 Task: Read customer reviews and ratings for real estate agents in Dallas, Texas, to find an agent who specializes in lakefront properties or golf communities.
Action: Mouse moved to (294, 224)
Screenshot: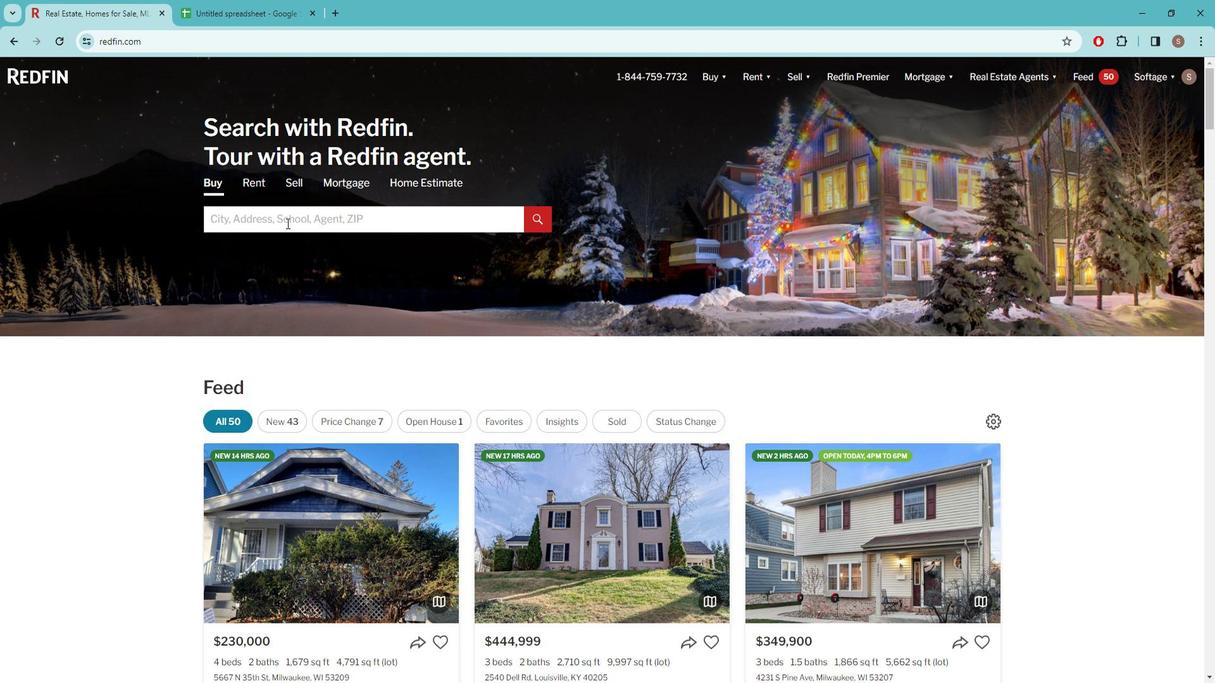 
Action: Mouse pressed left at (294, 224)
Screenshot: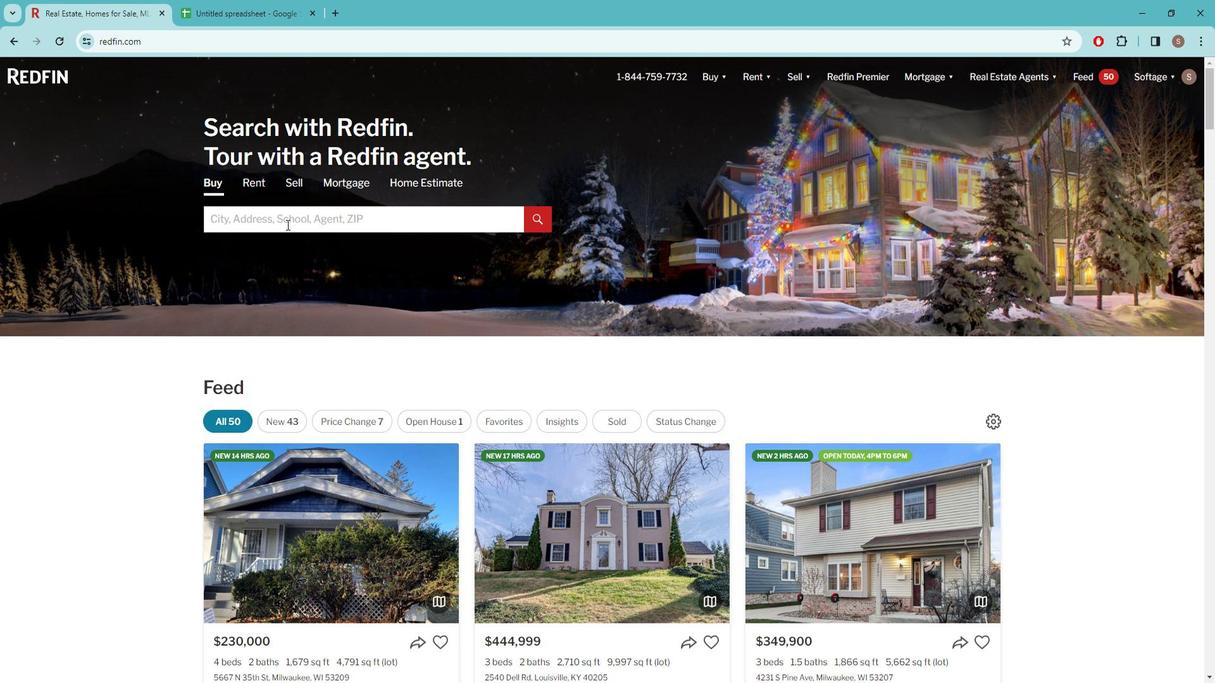 
Action: Mouse moved to (345, 212)
Screenshot: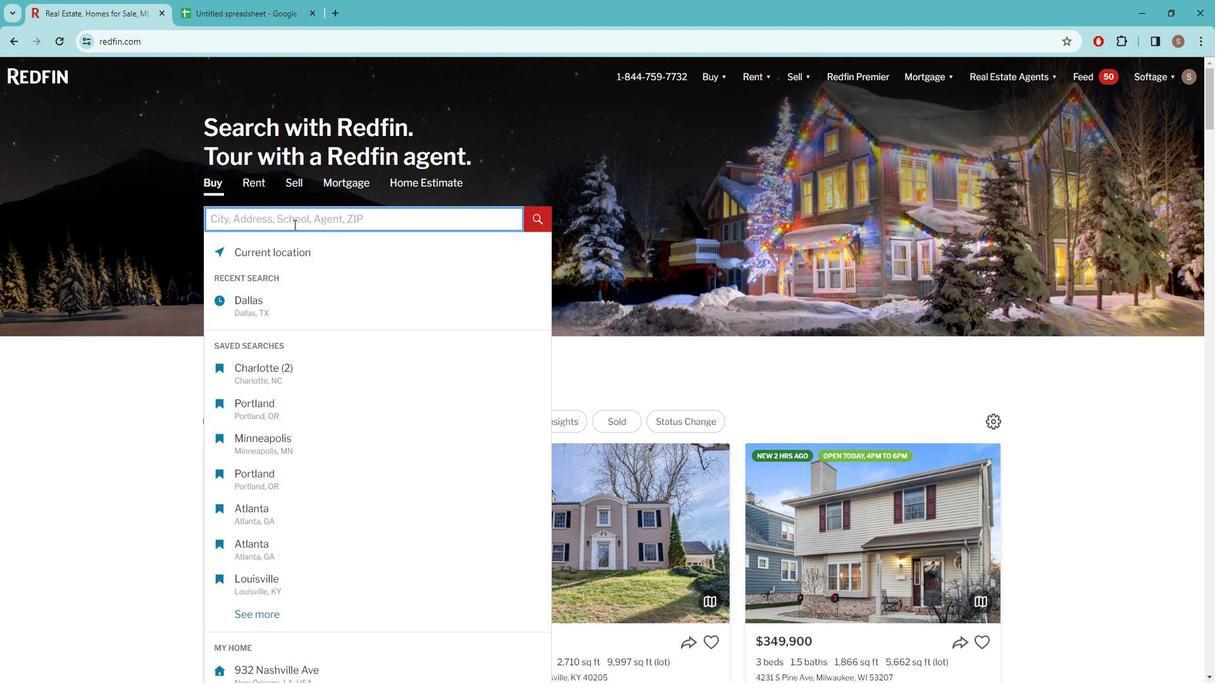 
Action: Key pressed d
Screenshot: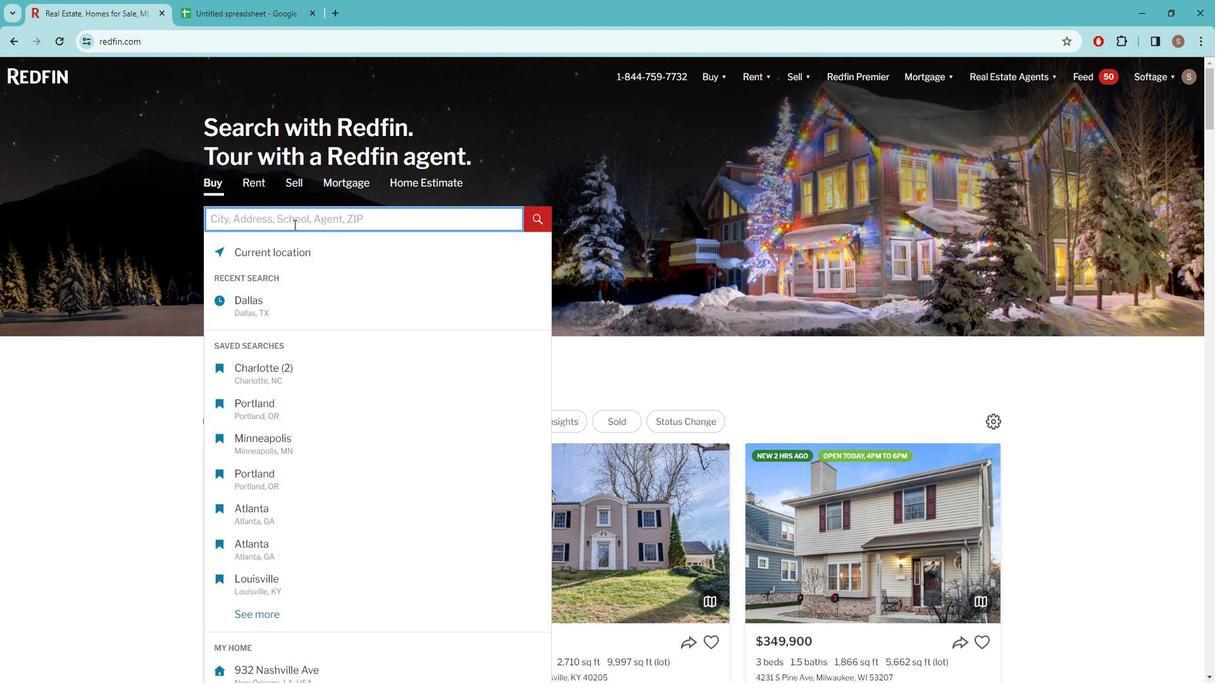 
Action: Mouse moved to (373, 203)
Screenshot: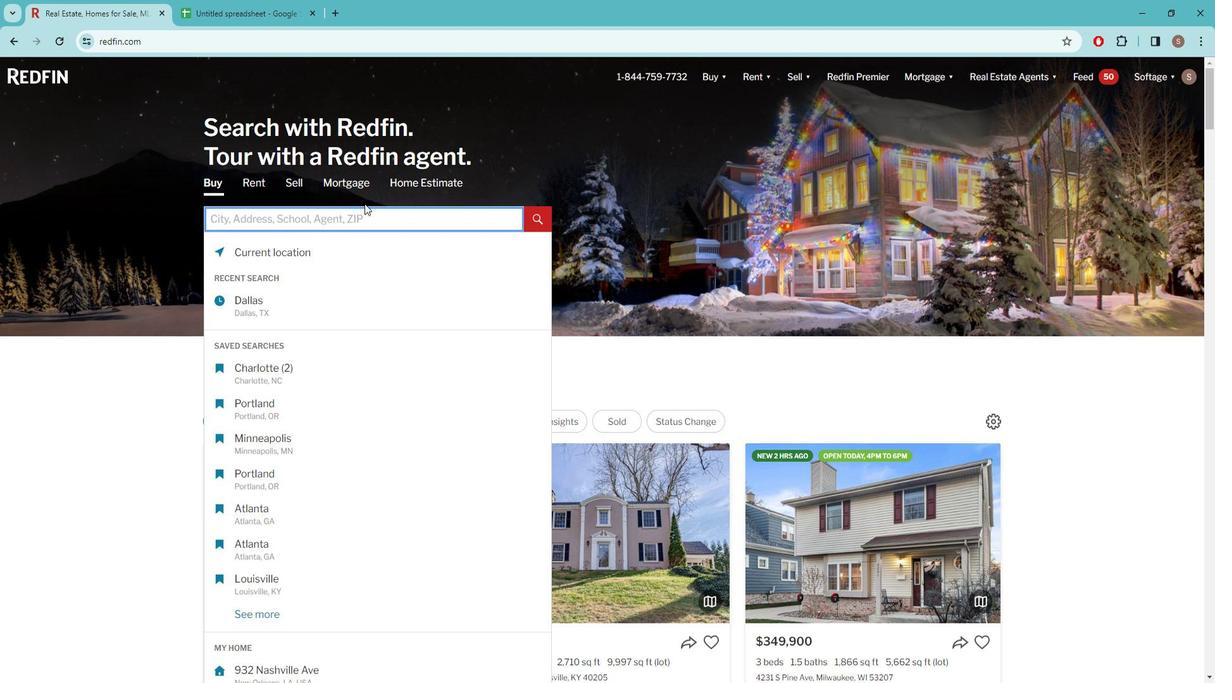 
Action: Key pressed <Key.caps_lock>ALLAS
Screenshot: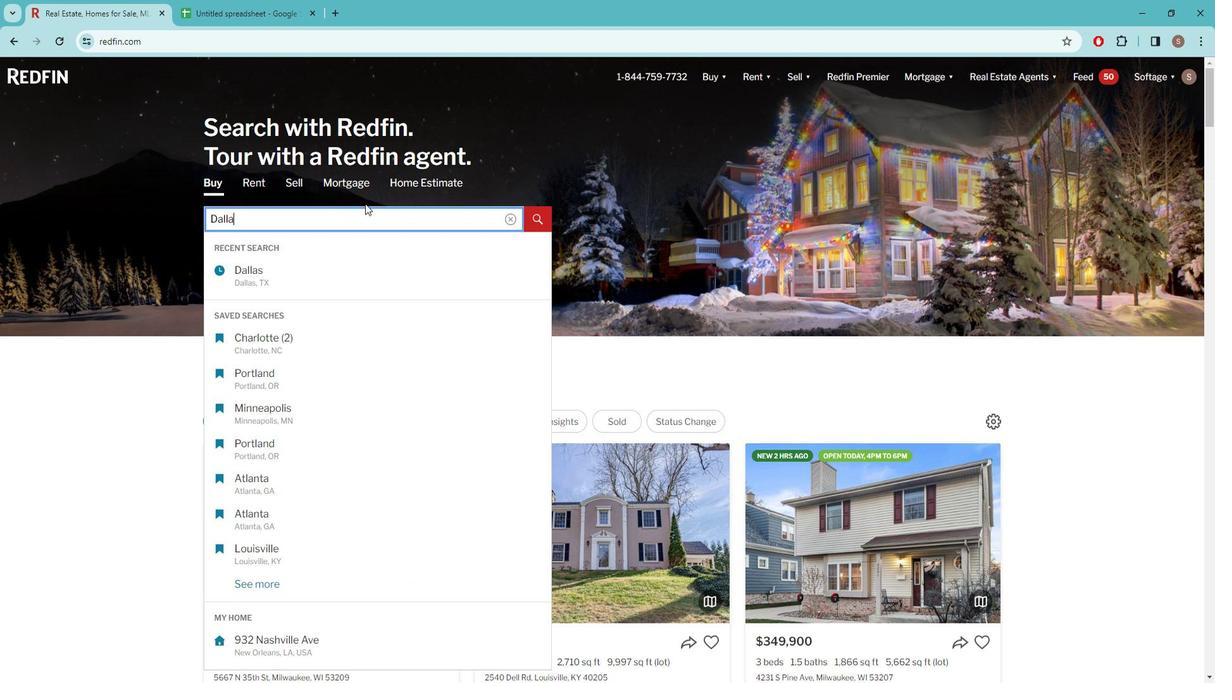 
Action: Mouse moved to (274, 277)
Screenshot: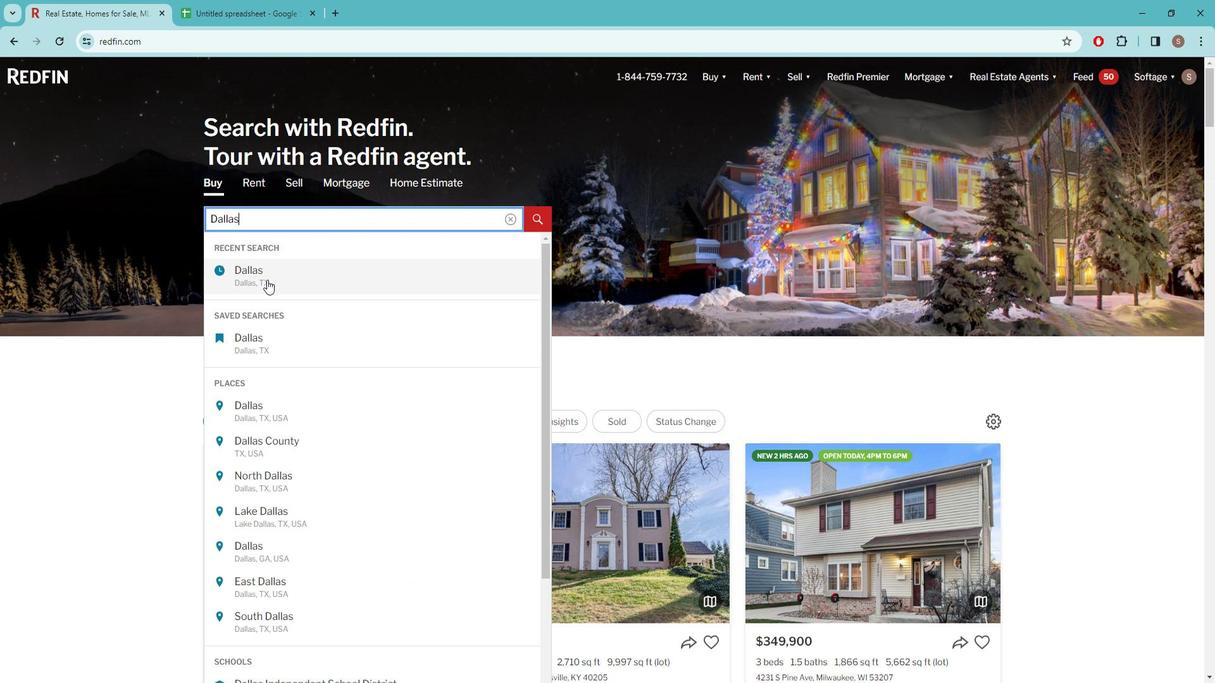 
Action: Mouse pressed left at (274, 277)
Screenshot: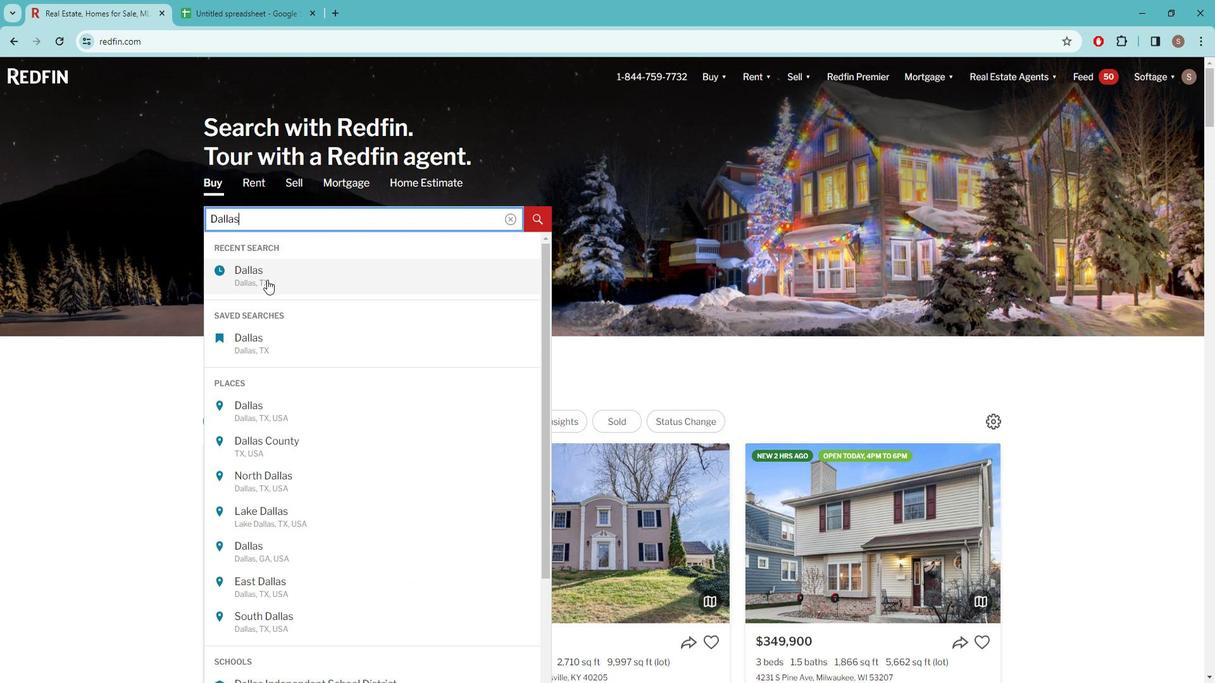 
Action: Mouse moved to (1068, 158)
Screenshot: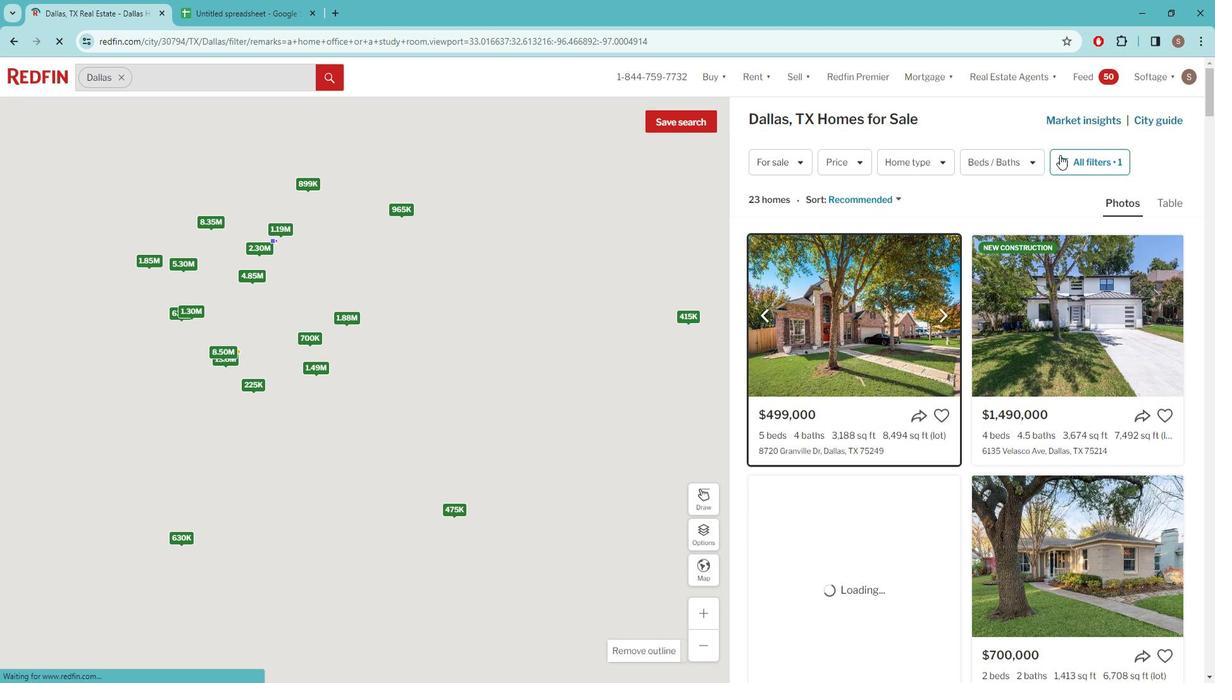 
Action: Mouse pressed left at (1068, 158)
Screenshot: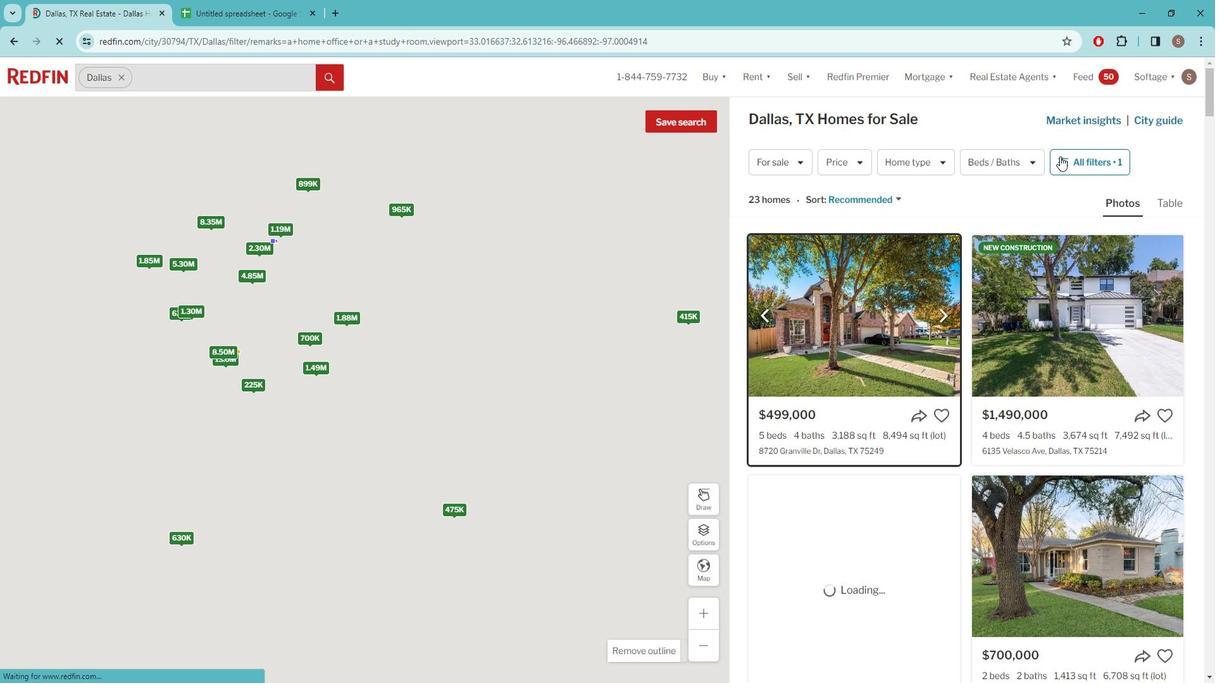 
Action: Mouse moved to (1070, 162)
Screenshot: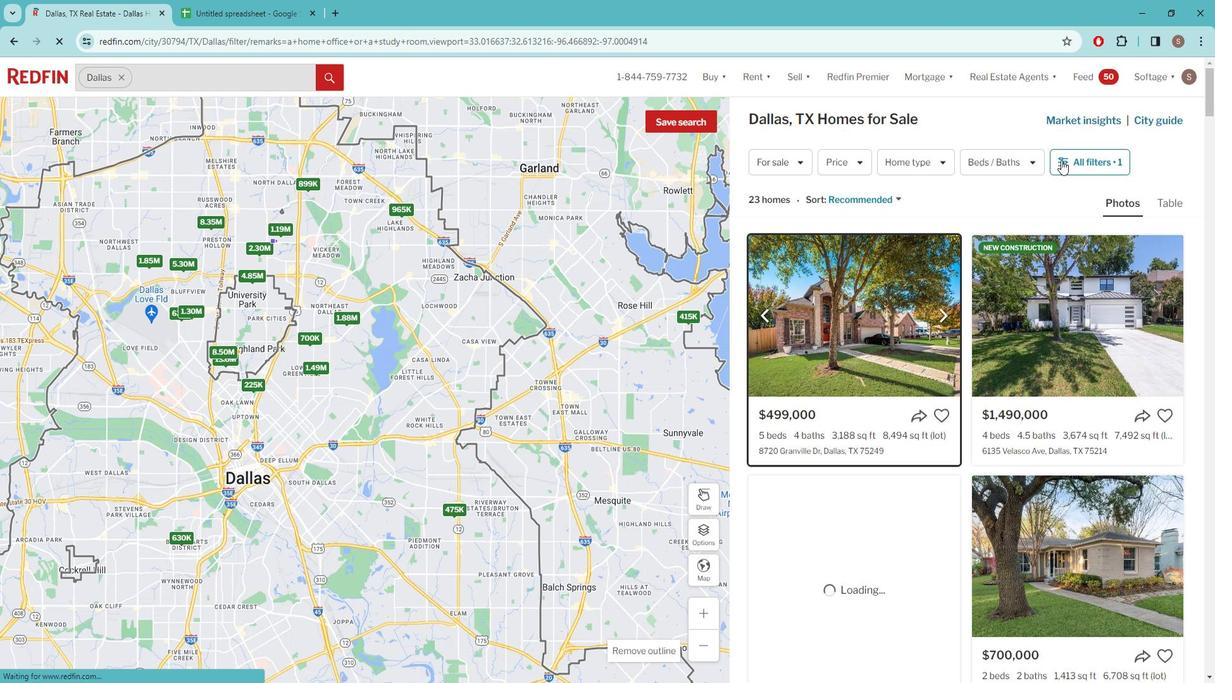 
Action: Mouse pressed left at (1070, 162)
Screenshot: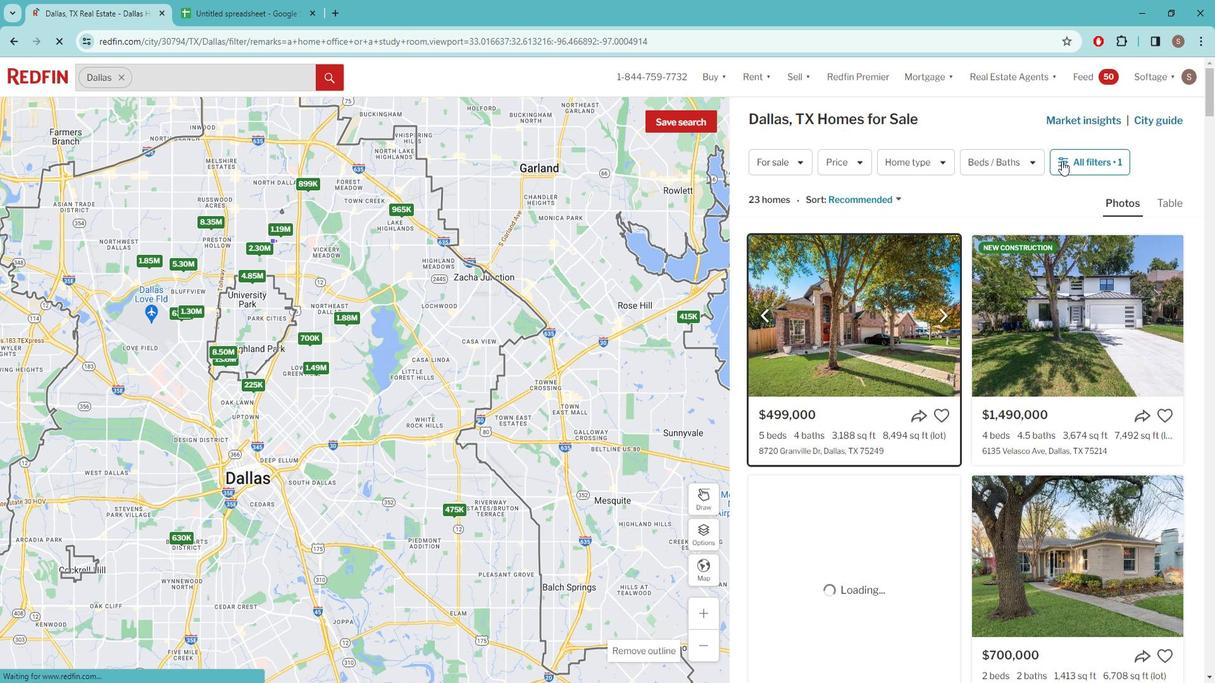 
Action: Mouse moved to (1071, 162)
Screenshot: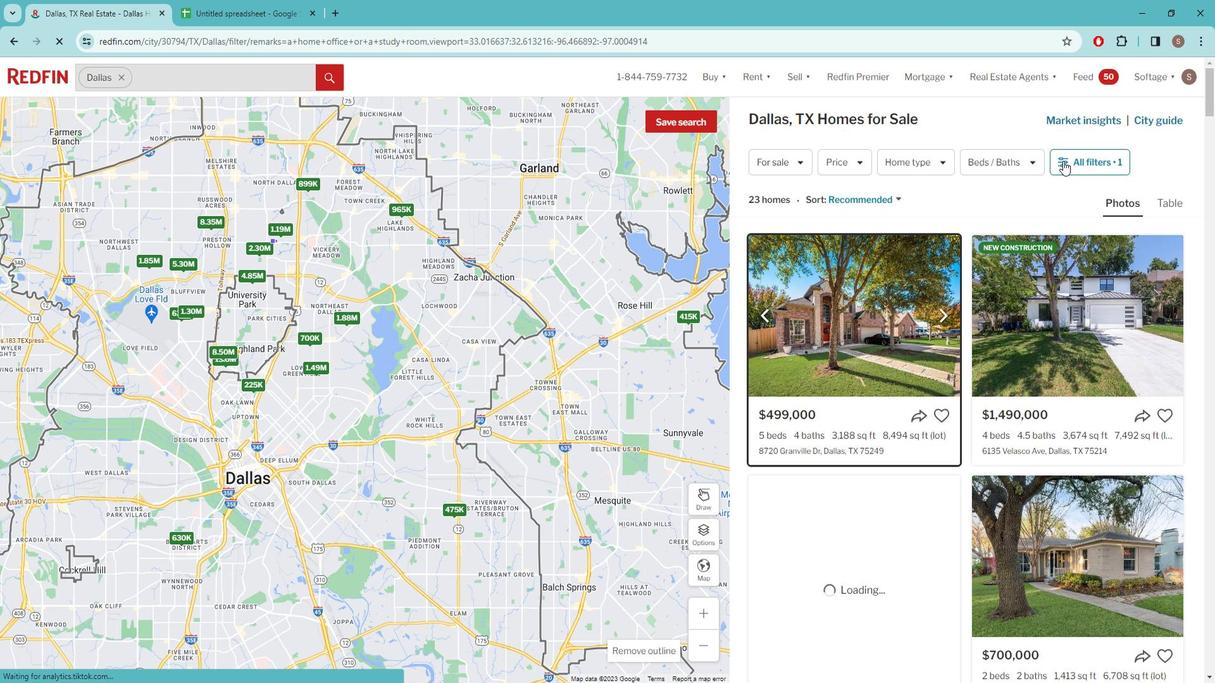 
Action: Mouse pressed left at (1071, 162)
Screenshot: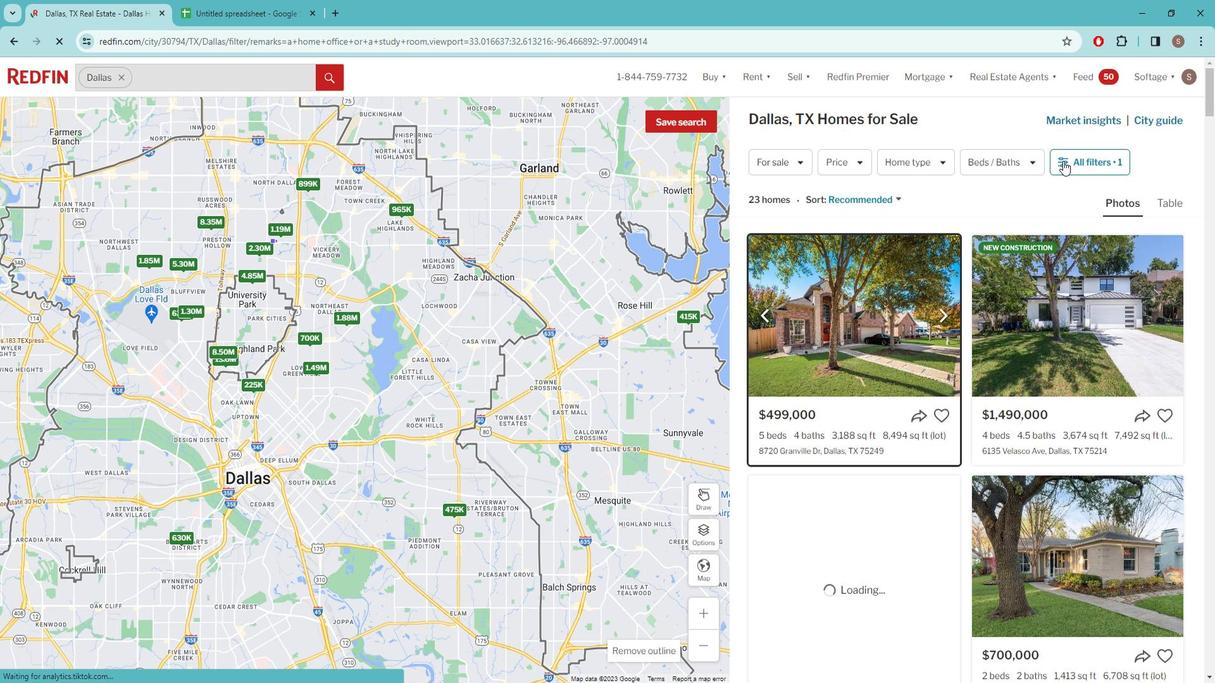 
Action: Mouse pressed left at (1071, 162)
Screenshot: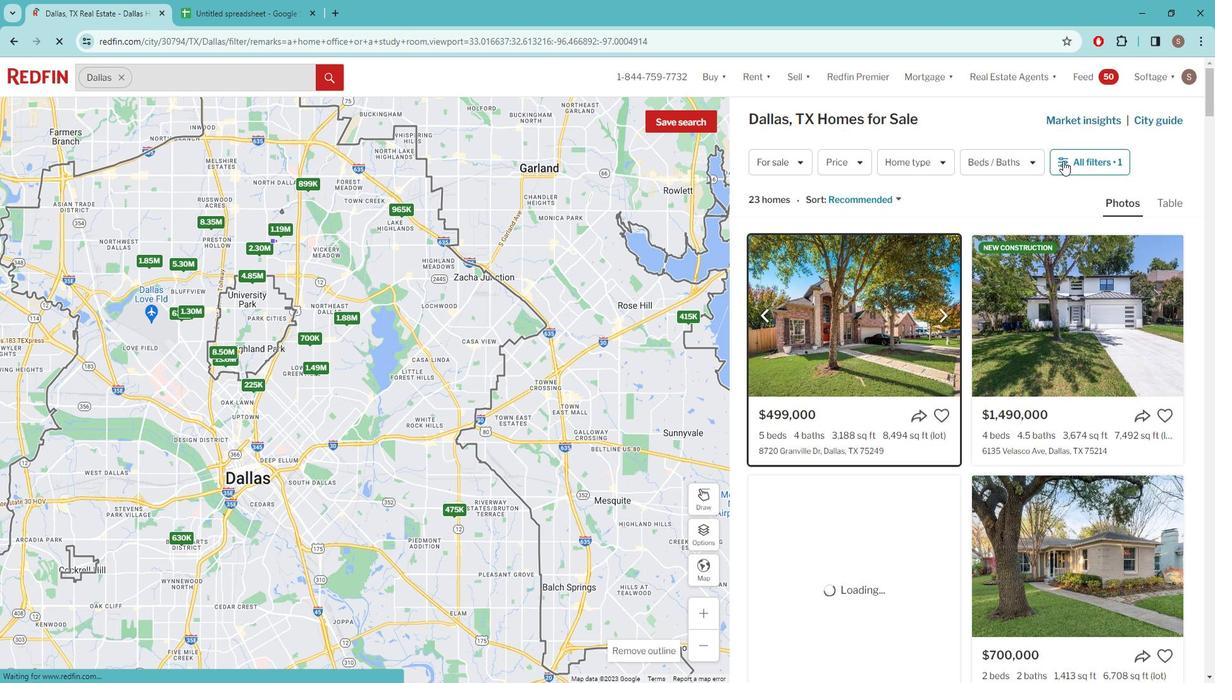 
Action: Mouse pressed left at (1071, 162)
Screenshot: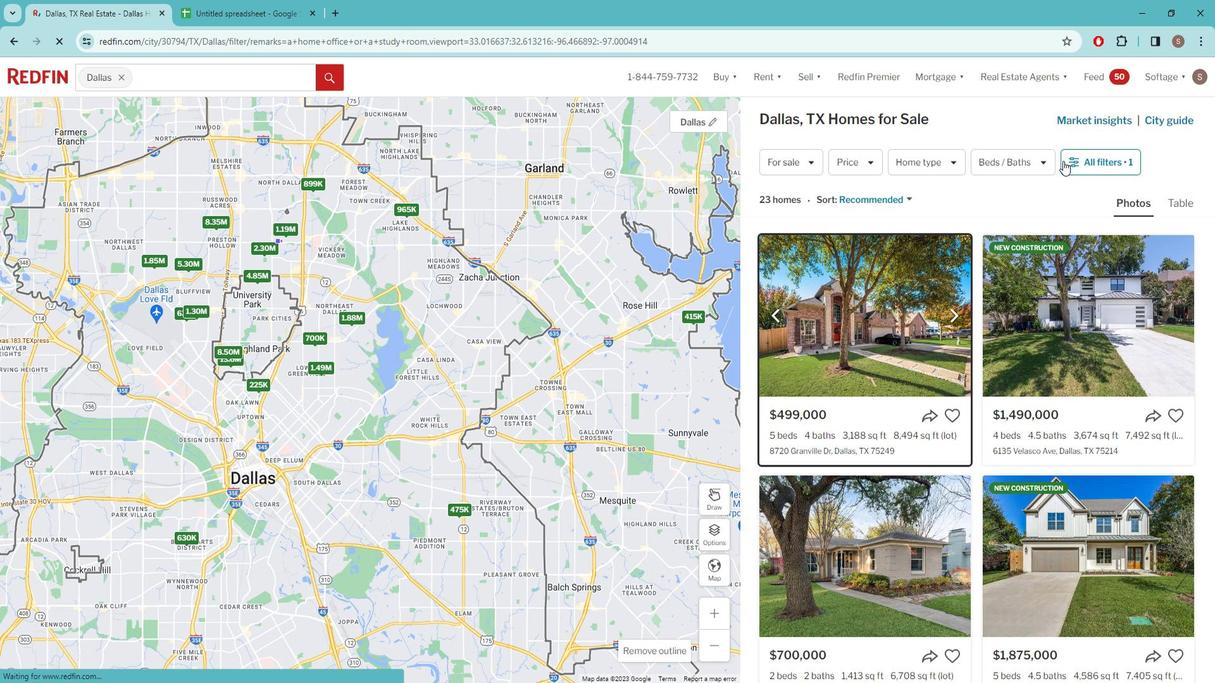 
Action: Mouse moved to (1087, 160)
Screenshot: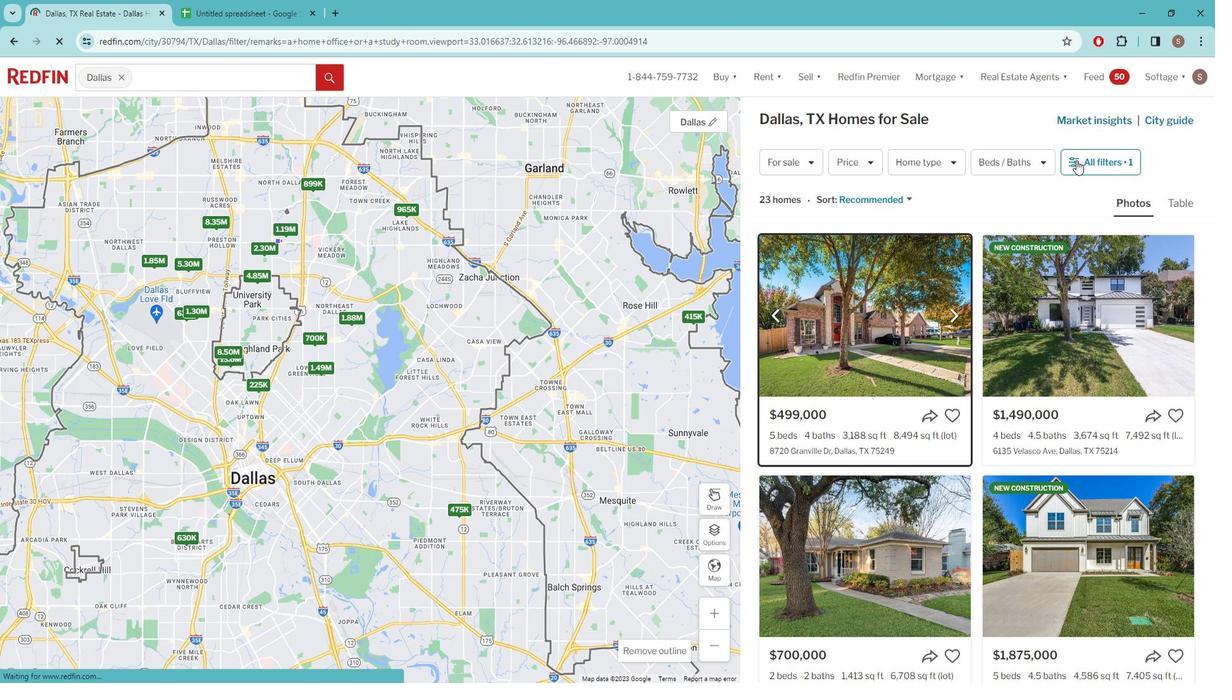 
Action: Mouse pressed left at (1087, 160)
Screenshot: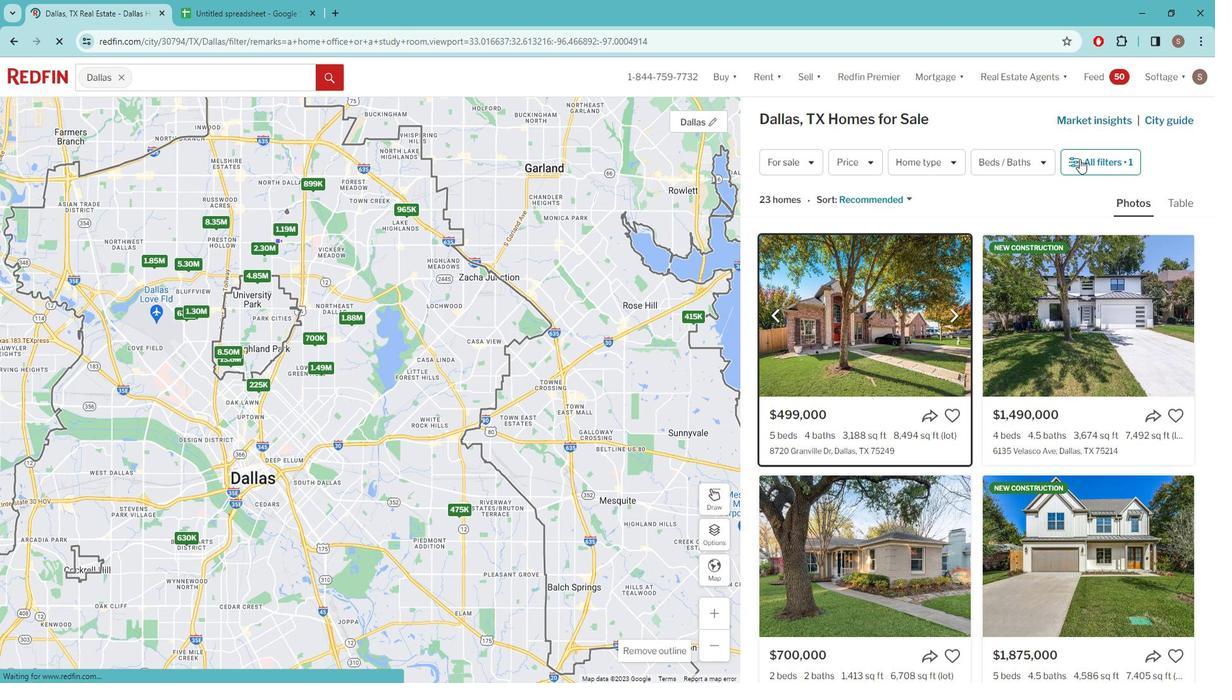 
Action: Mouse moved to (1087, 160)
Screenshot: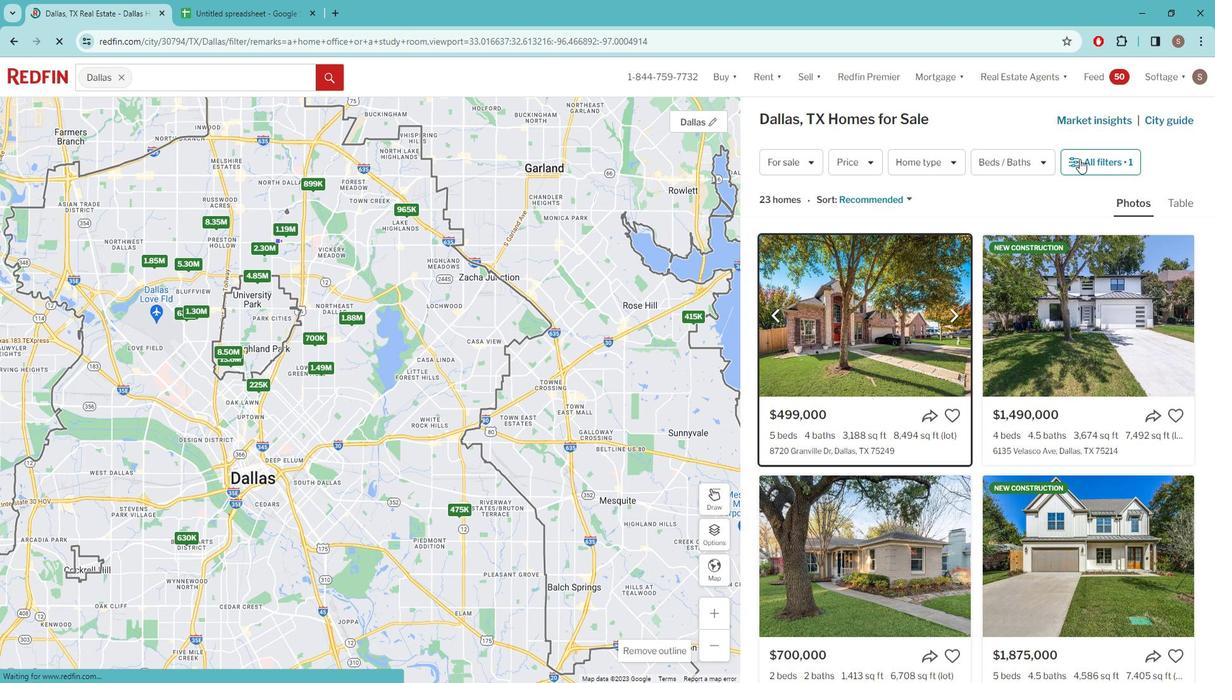 
Action: Mouse pressed left at (1087, 160)
Screenshot: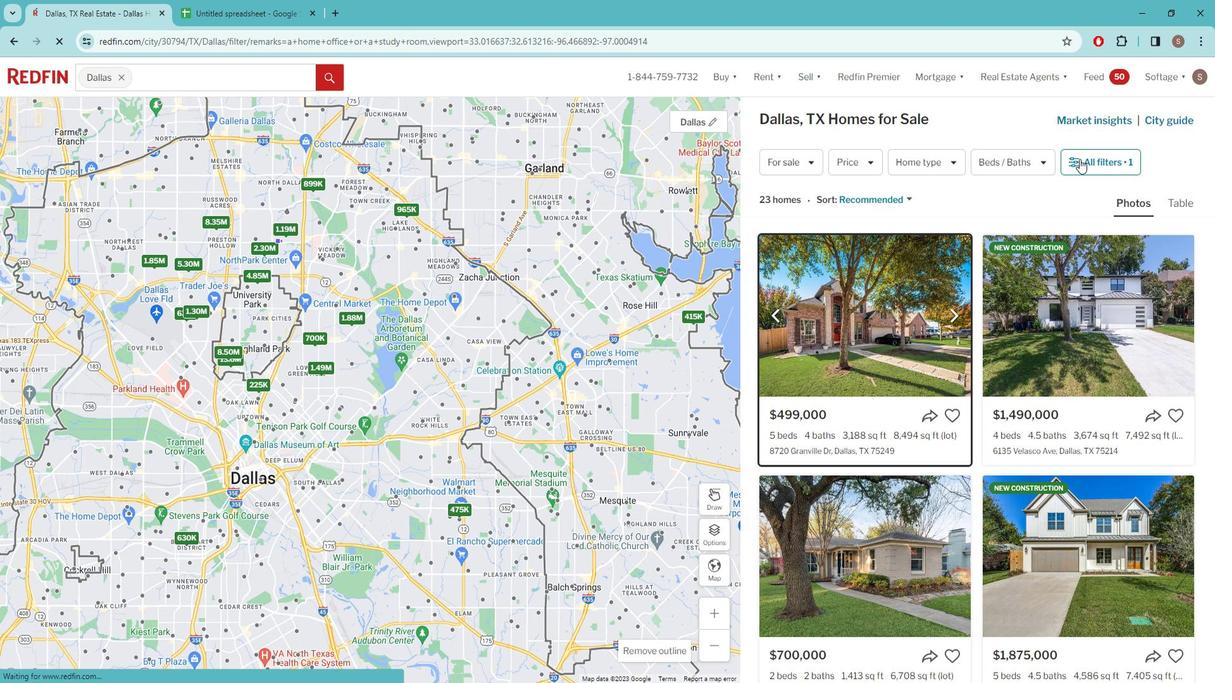 
Action: Mouse pressed left at (1087, 160)
Screenshot: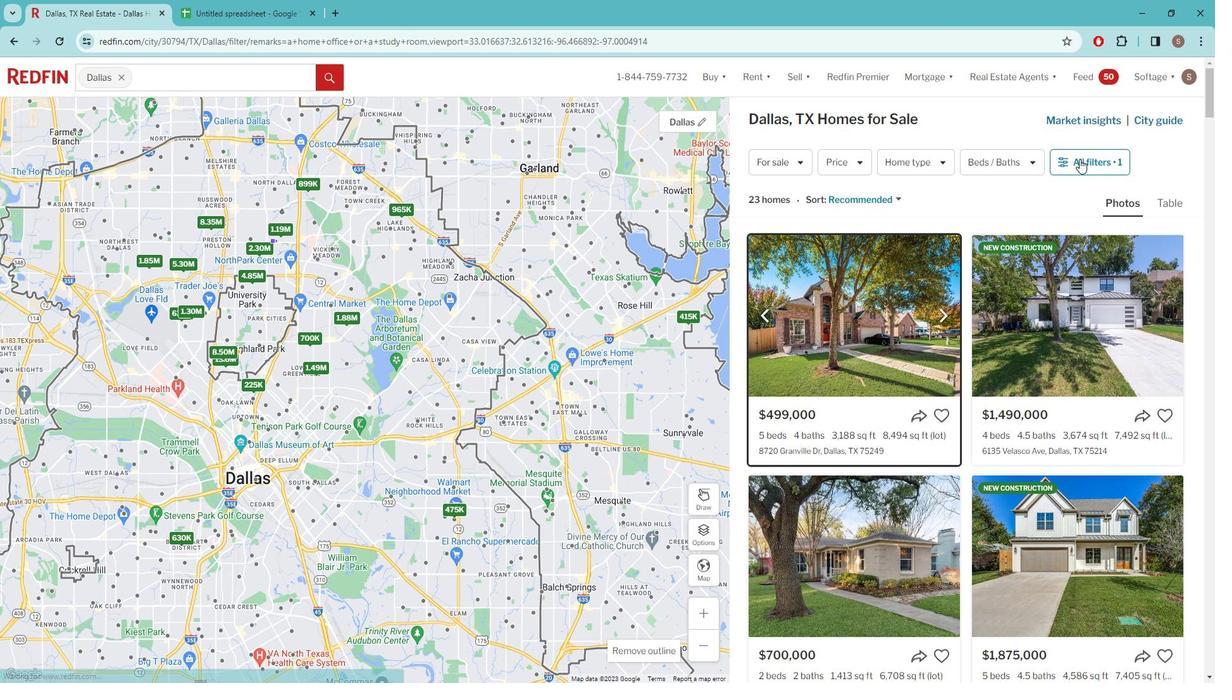 
Action: Mouse moved to (831, 645)
Screenshot: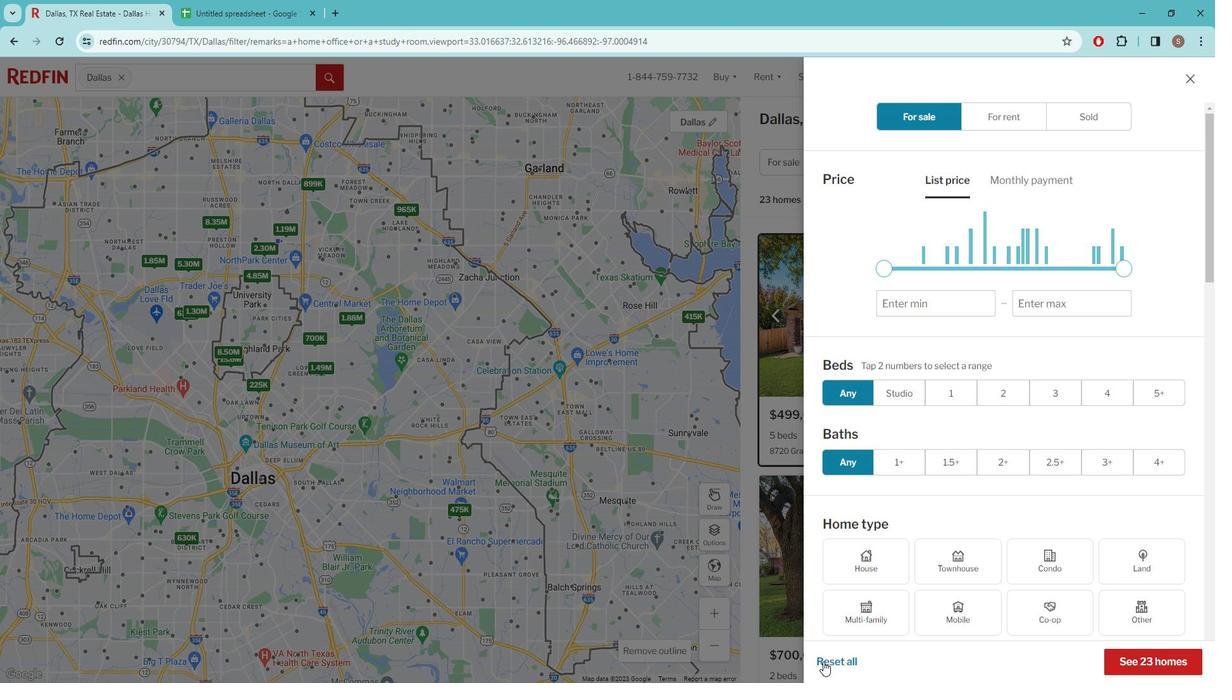 
Action: Mouse pressed left at (831, 645)
Screenshot: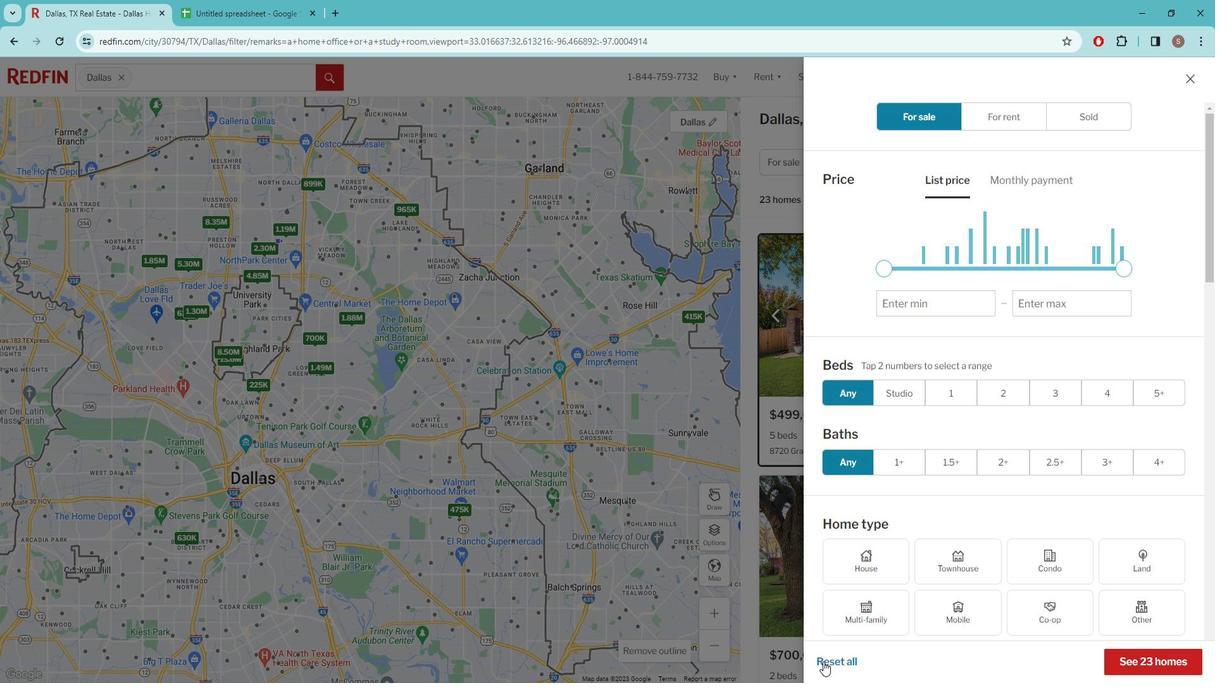 
Action: Mouse moved to (924, 517)
Screenshot: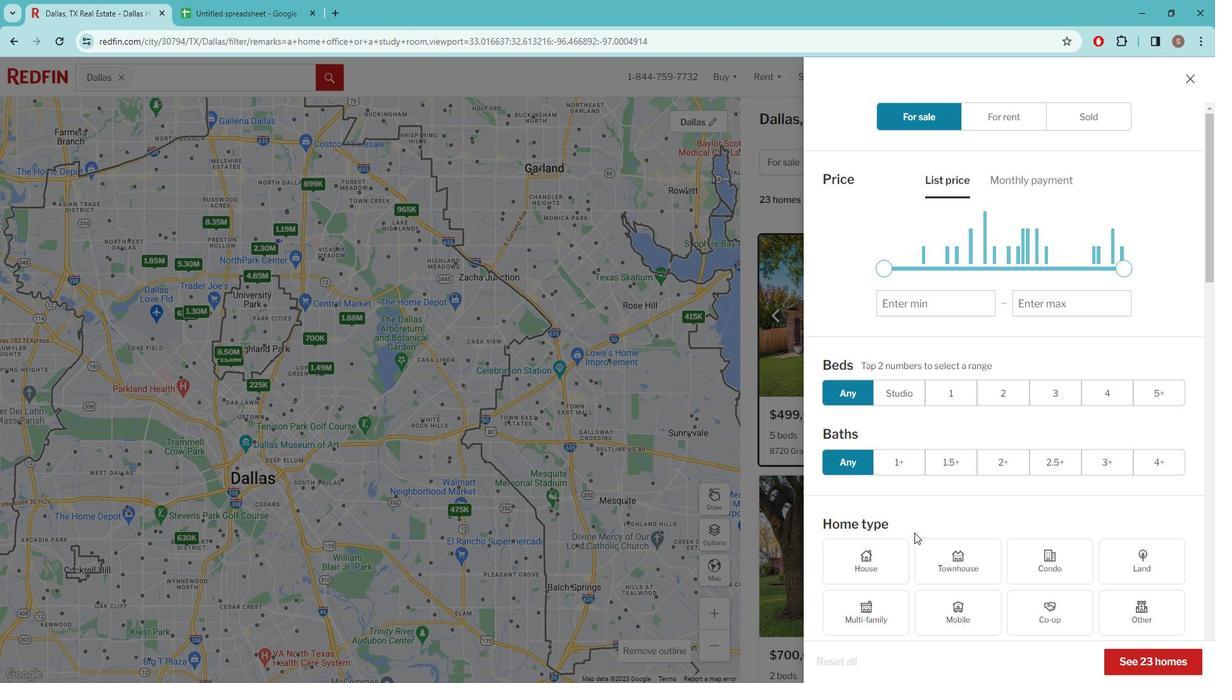 
Action: Mouse scrolled (924, 516) with delta (0, 0)
Screenshot: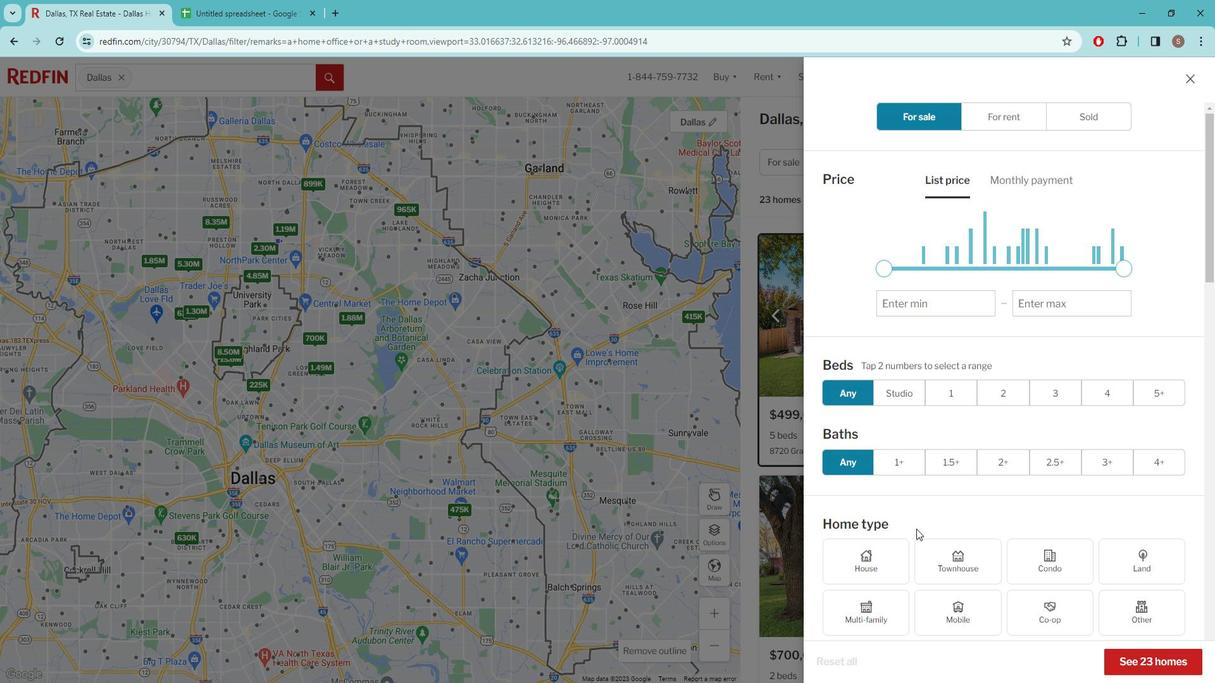 
Action: Mouse scrolled (924, 516) with delta (0, 0)
Screenshot: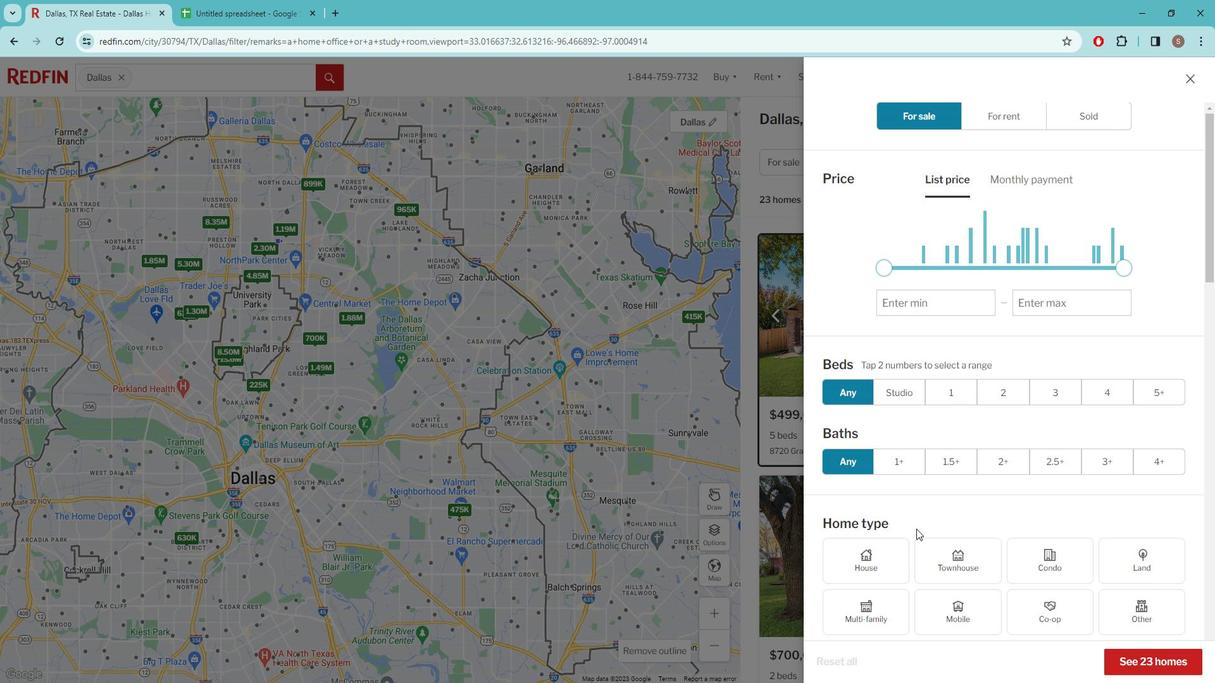 
Action: Mouse moved to (924, 479)
Screenshot: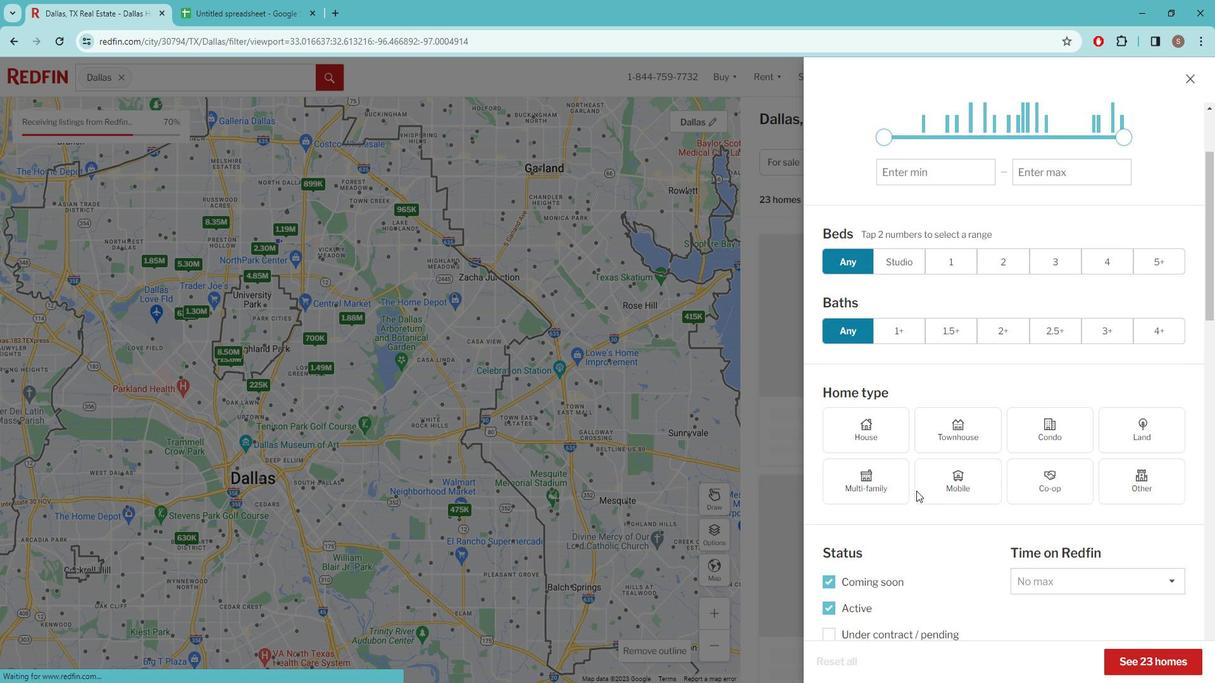 
Action: Mouse scrolled (924, 478) with delta (0, 0)
Screenshot: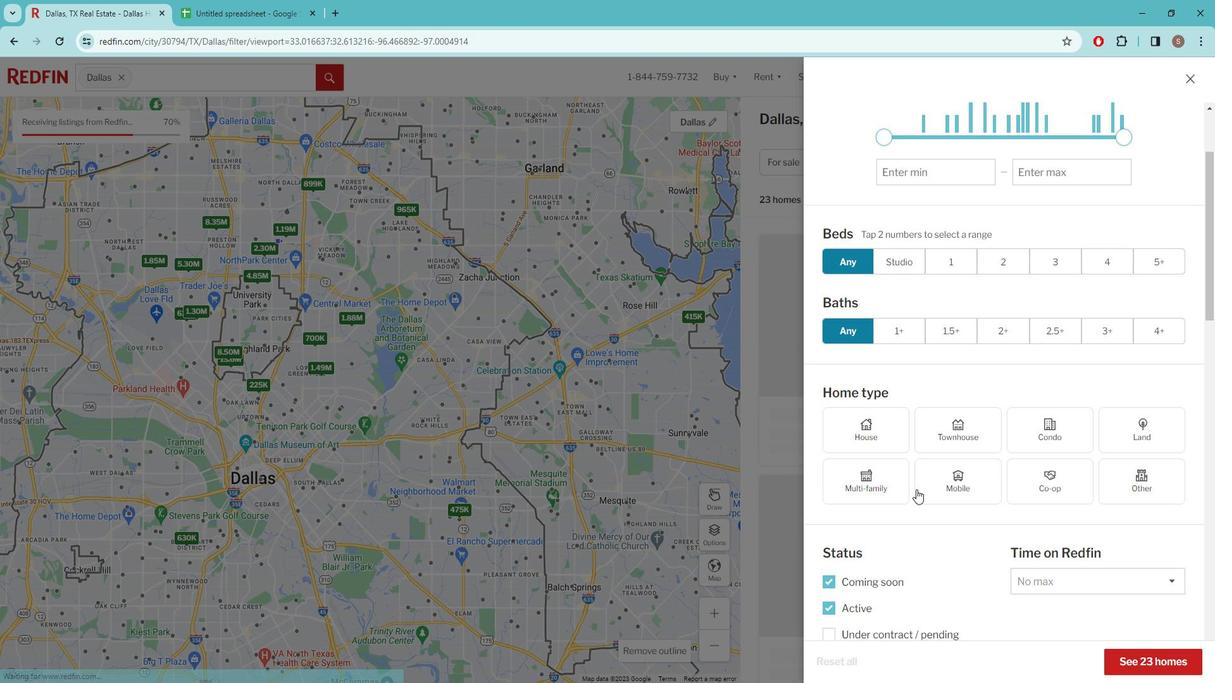 
Action: Mouse scrolled (924, 478) with delta (0, 0)
Screenshot: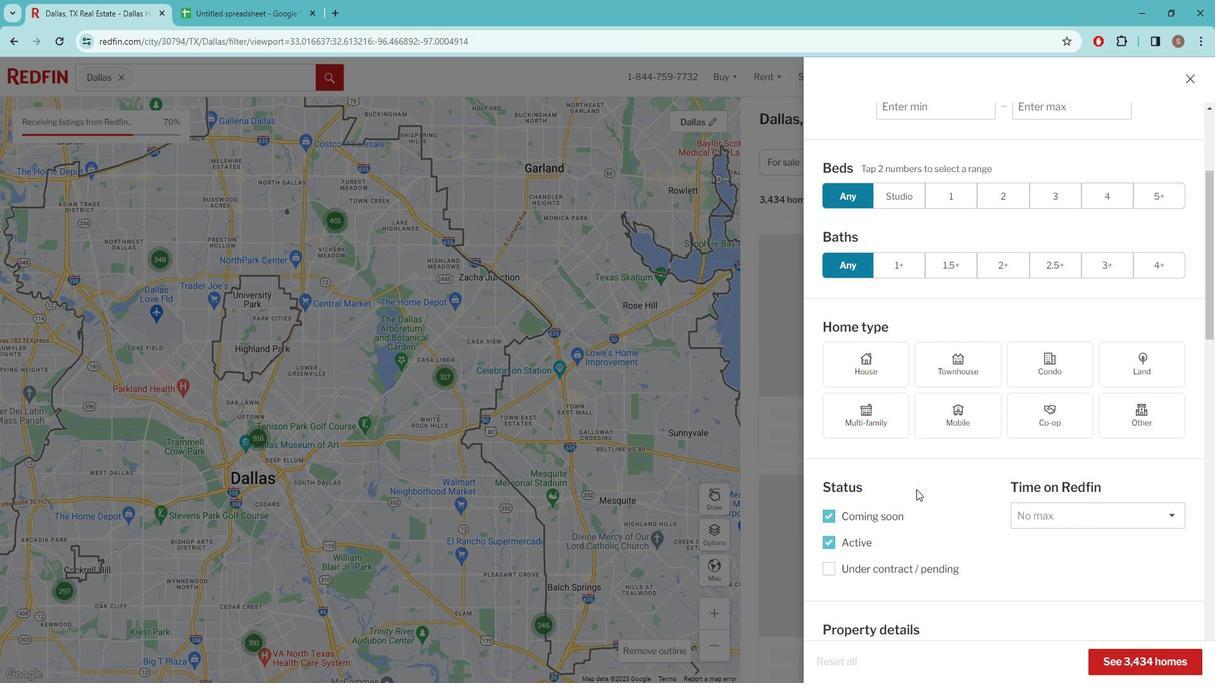 
Action: Mouse scrolled (924, 478) with delta (0, 0)
Screenshot: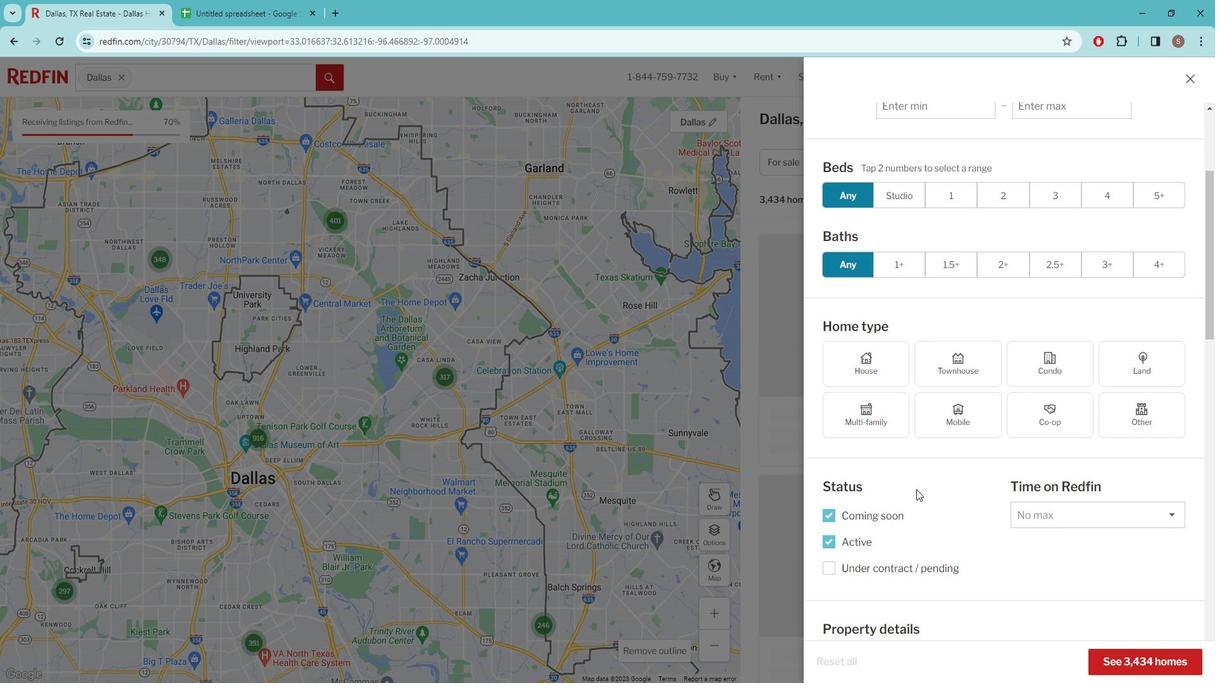 
Action: Mouse scrolled (924, 478) with delta (0, 0)
Screenshot: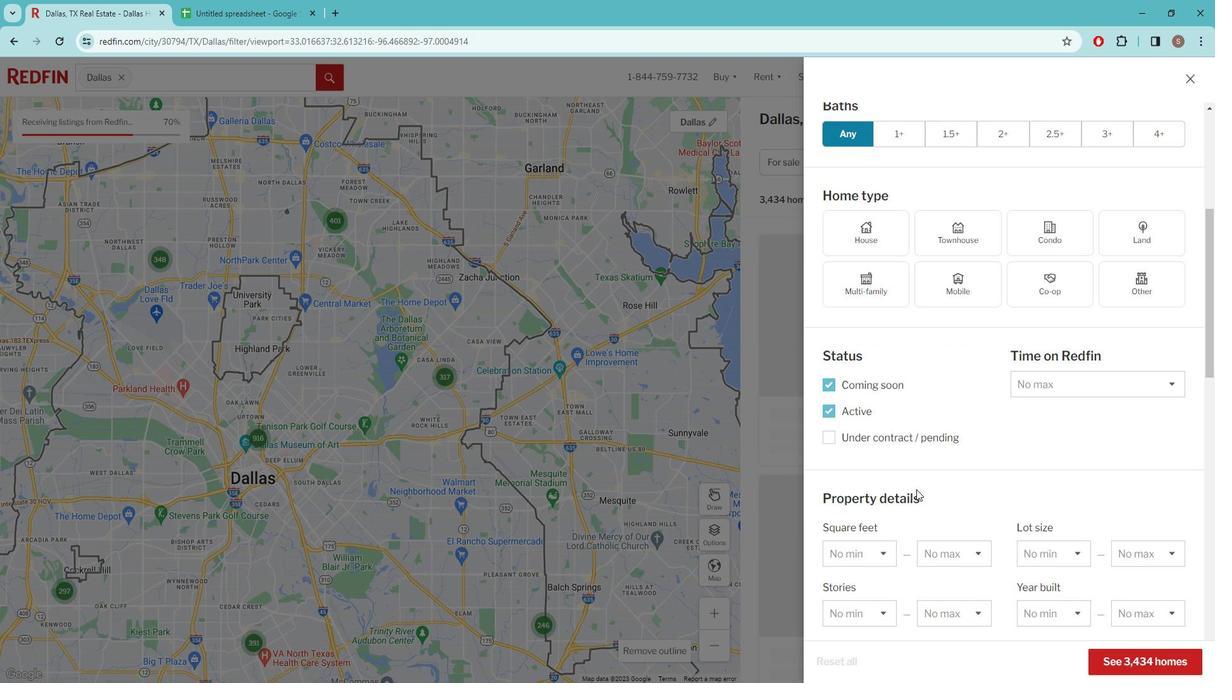 
Action: Mouse scrolled (924, 478) with delta (0, 0)
Screenshot: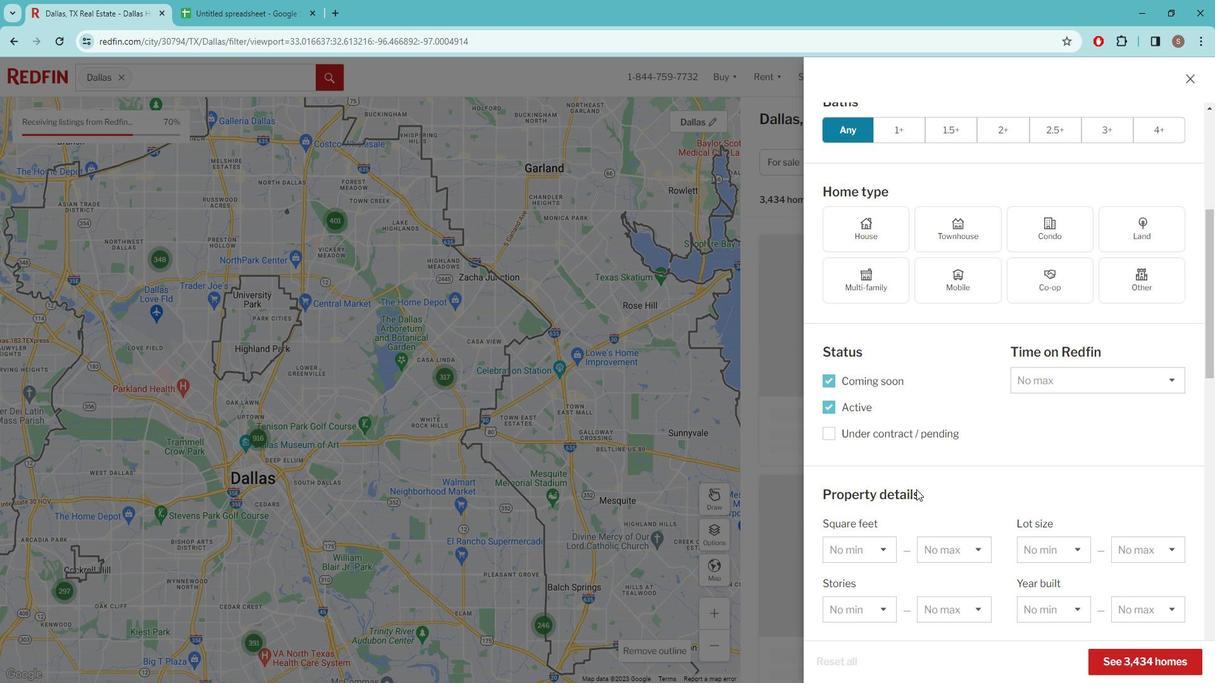 
Action: Mouse scrolled (924, 478) with delta (0, 0)
Screenshot: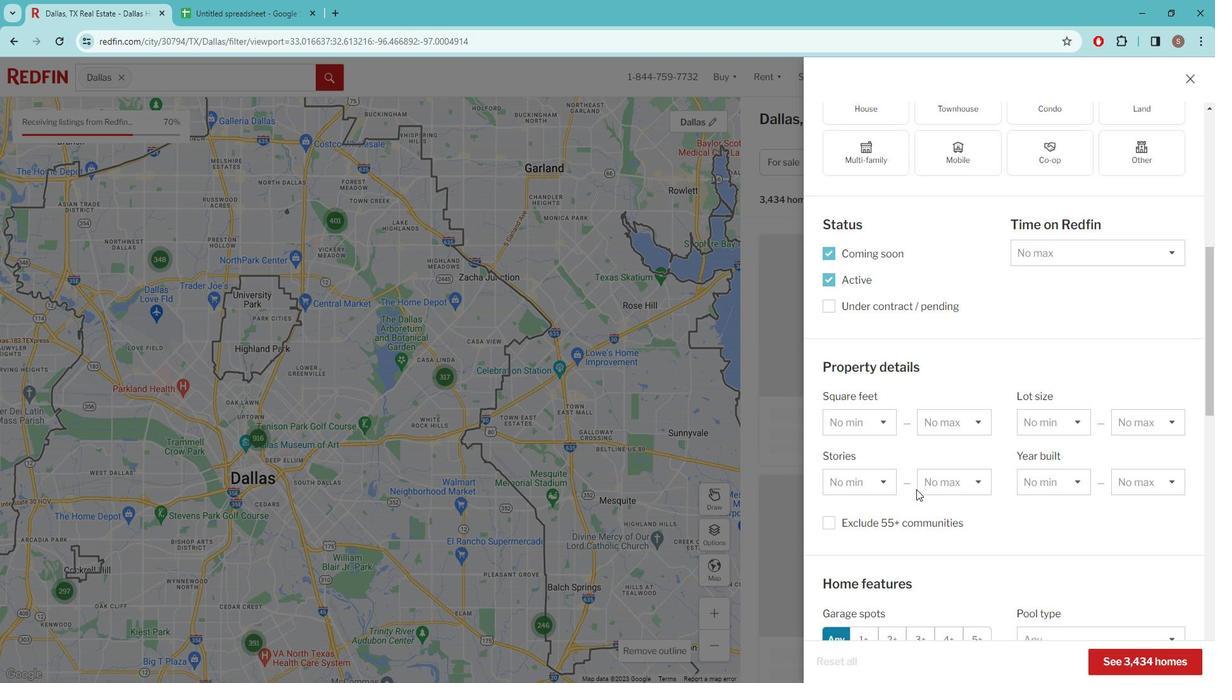 
Action: Mouse scrolled (924, 478) with delta (0, 0)
Screenshot: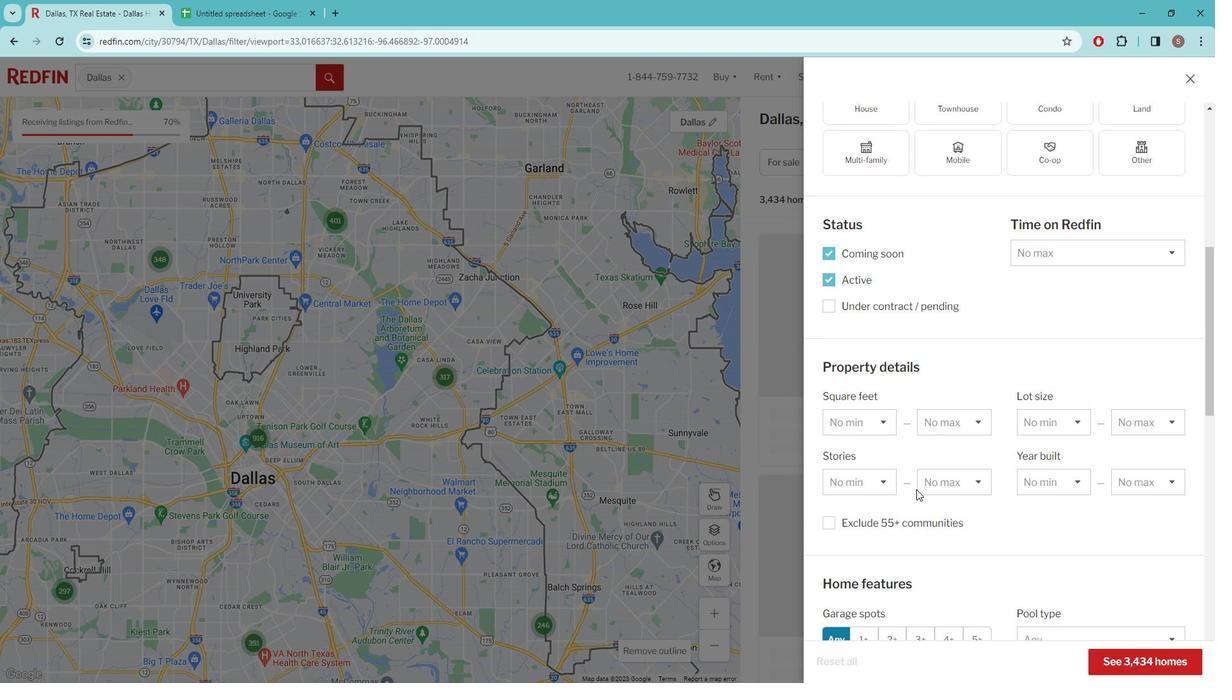 
Action: Mouse moved to (922, 479)
Screenshot: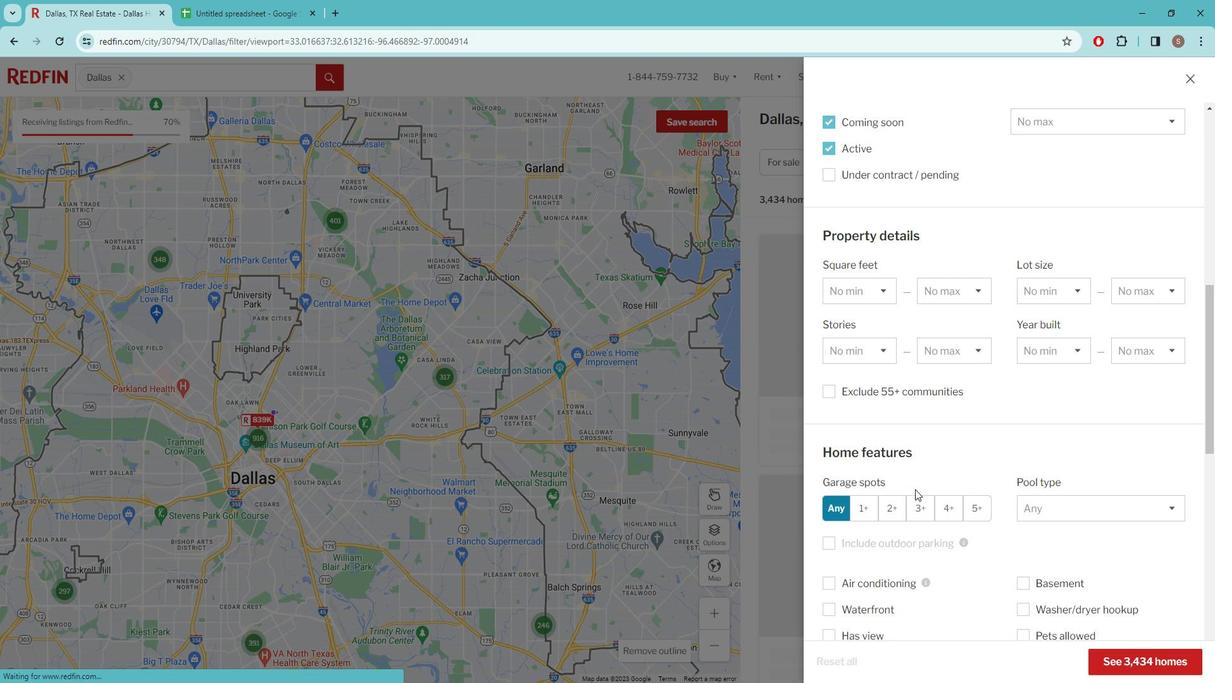
Action: Mouse scrolled (922, 478) with delta (0, 0)
Screenshot: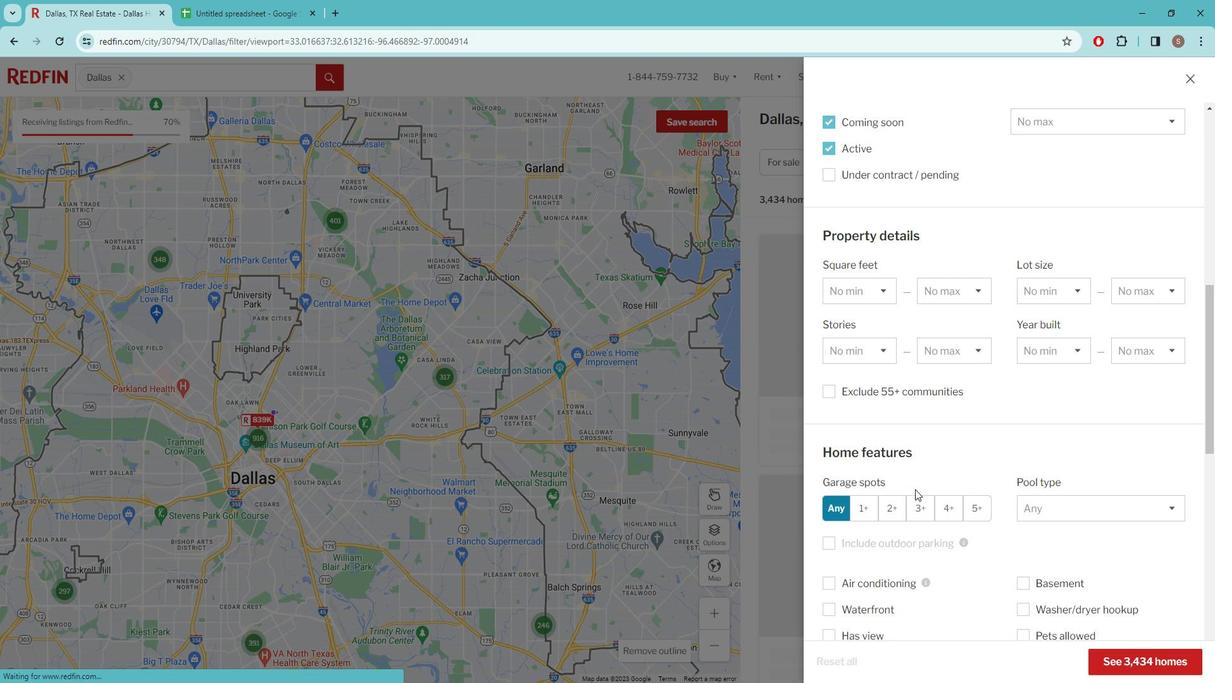 
Action: Mouse moved to (922, 479)
Screenshot: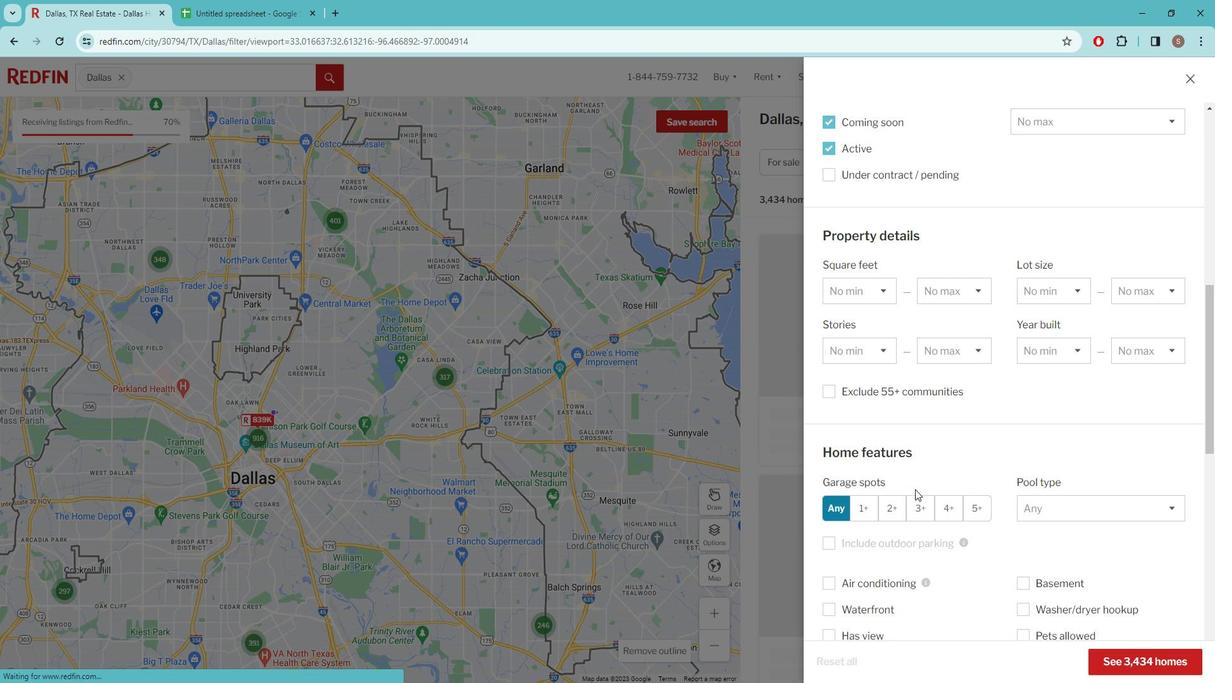 
Action: Mouse scrolled (922, 478) with delta (0, 0)
Screenshot: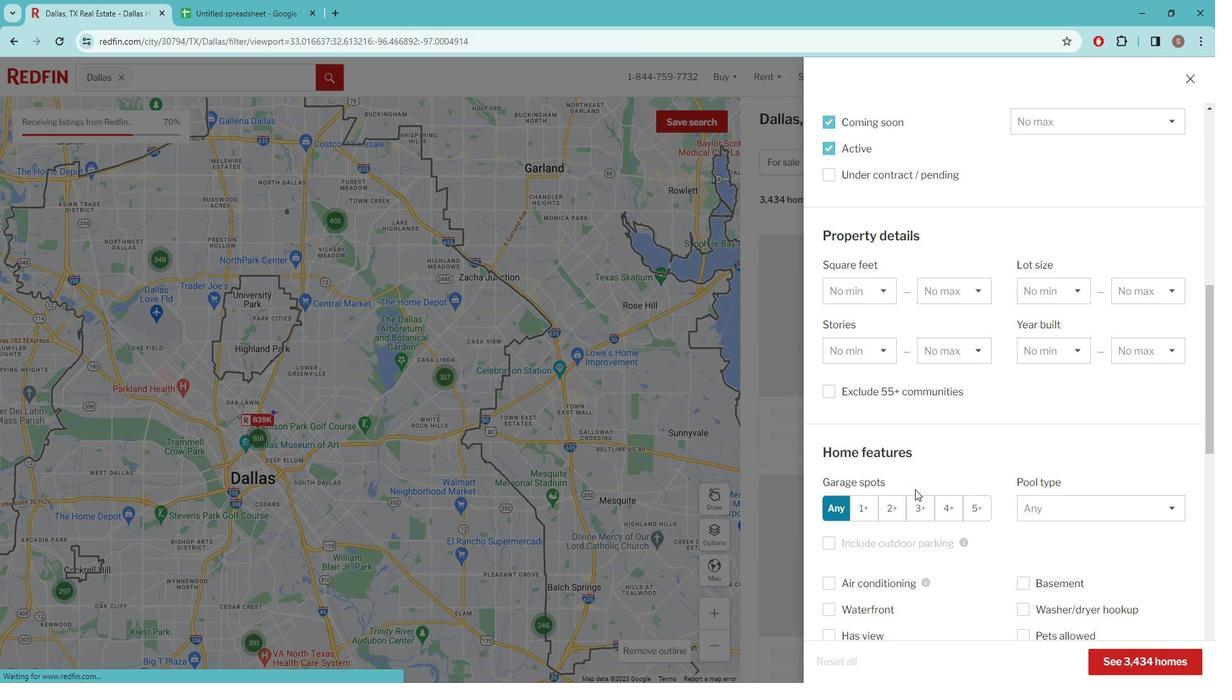 
Action: Mouse moved to (922, 479)
Screenshot: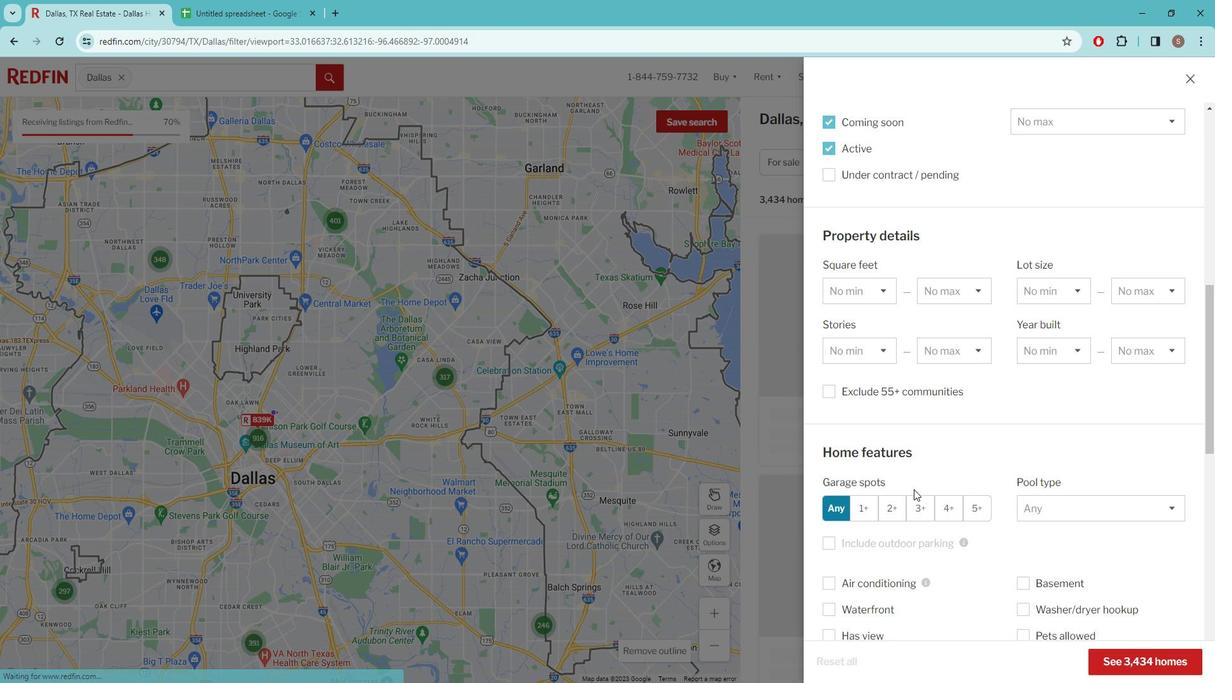 
Action: Mouse scrolled (922, 478) with delta (0, 0)
Screenshot: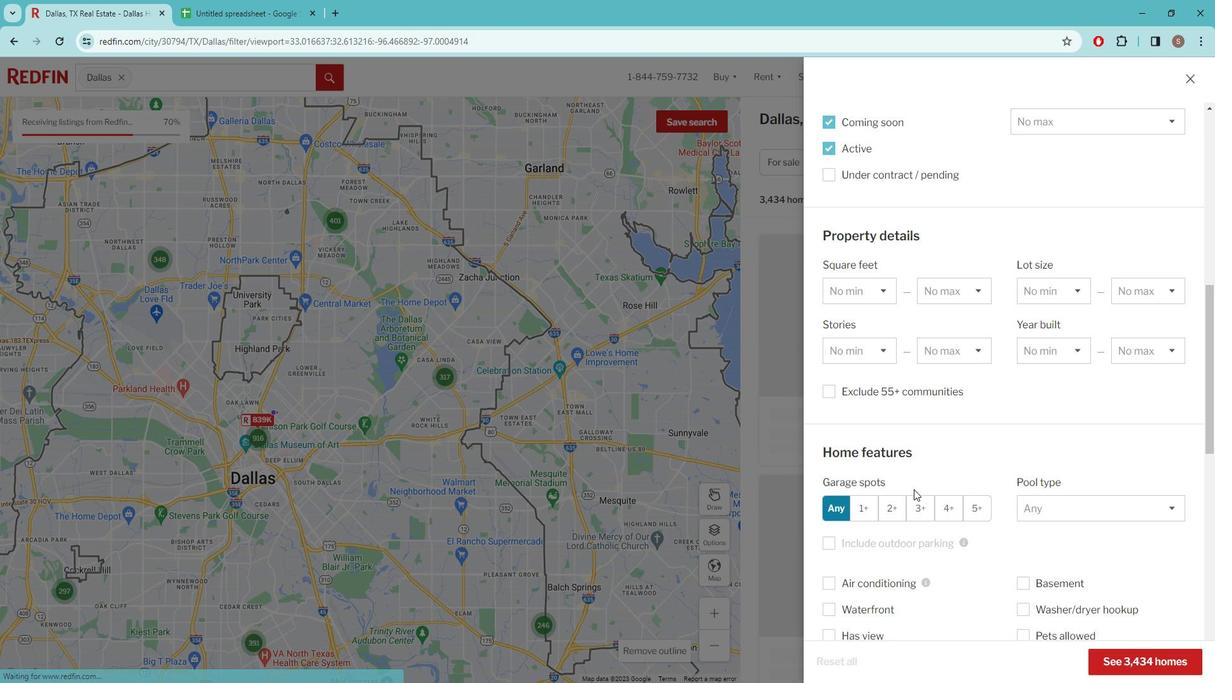 
Action: Mouse moved to (887, 596)
Screenshot: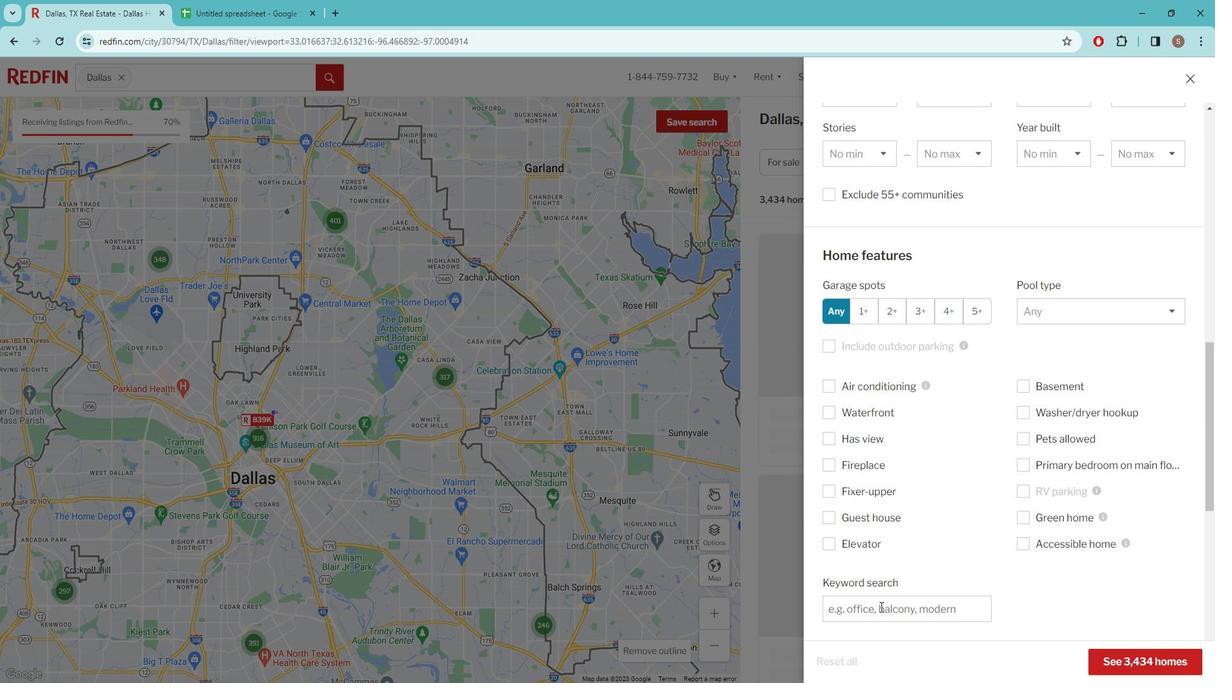 
Action: Mouse pressed left at (887, 596)
Screenshot: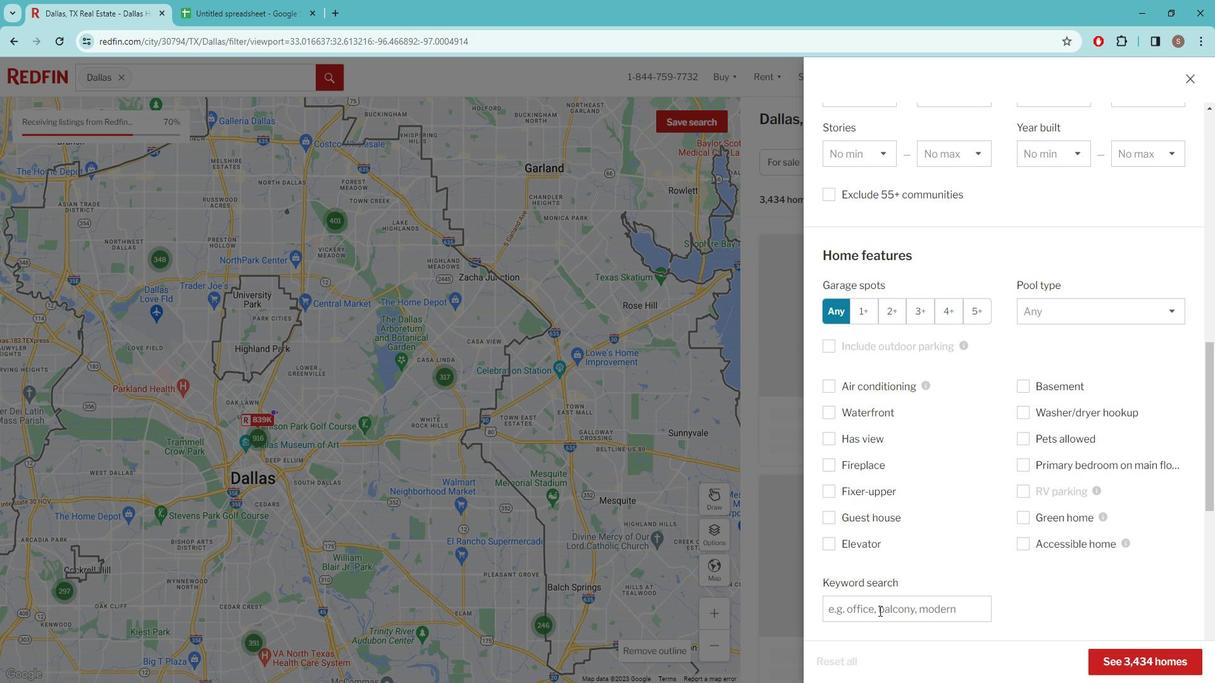 
Action: Key pressed <Key.caps_lock>l<Key.caps_lock>AKEFRONT<Key.space>PROPERTIES<Key.space>
Screenshot: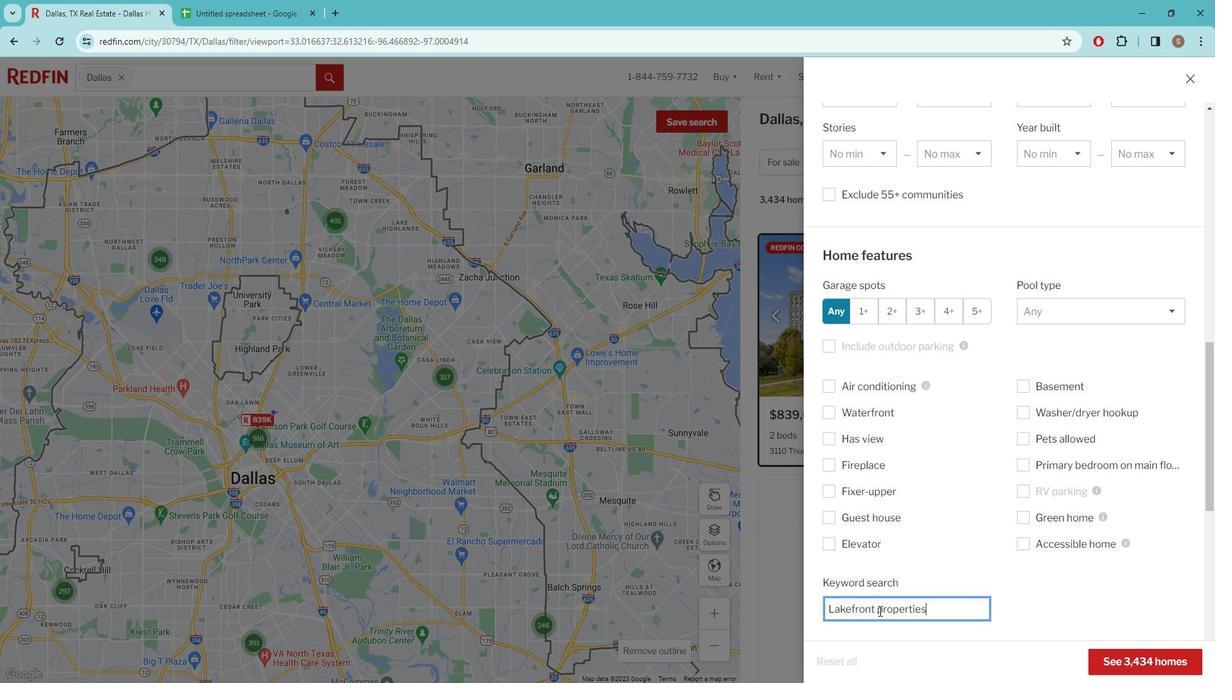 
Action: Mouse moved to (945, 586)
Screenshot: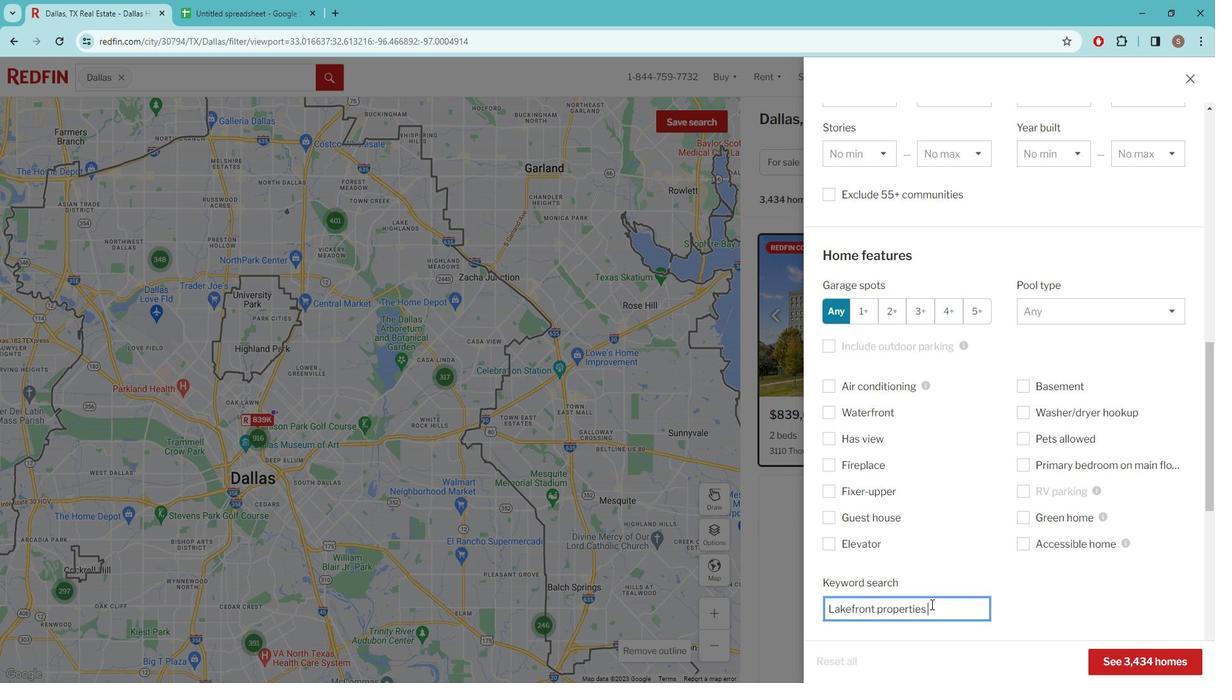 
Action: Mouse scrolled (945, 585) with delta (0, 0)
Screenshot: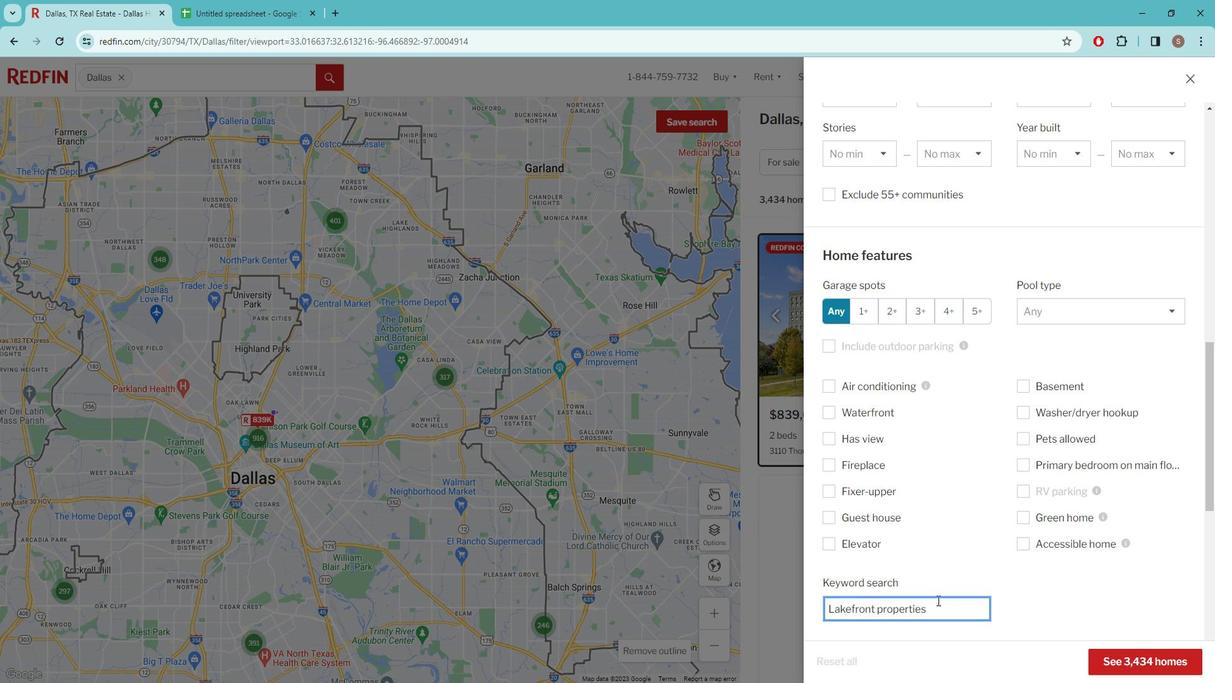 
Action: Mouse moved to (946, 584)
Screenshot: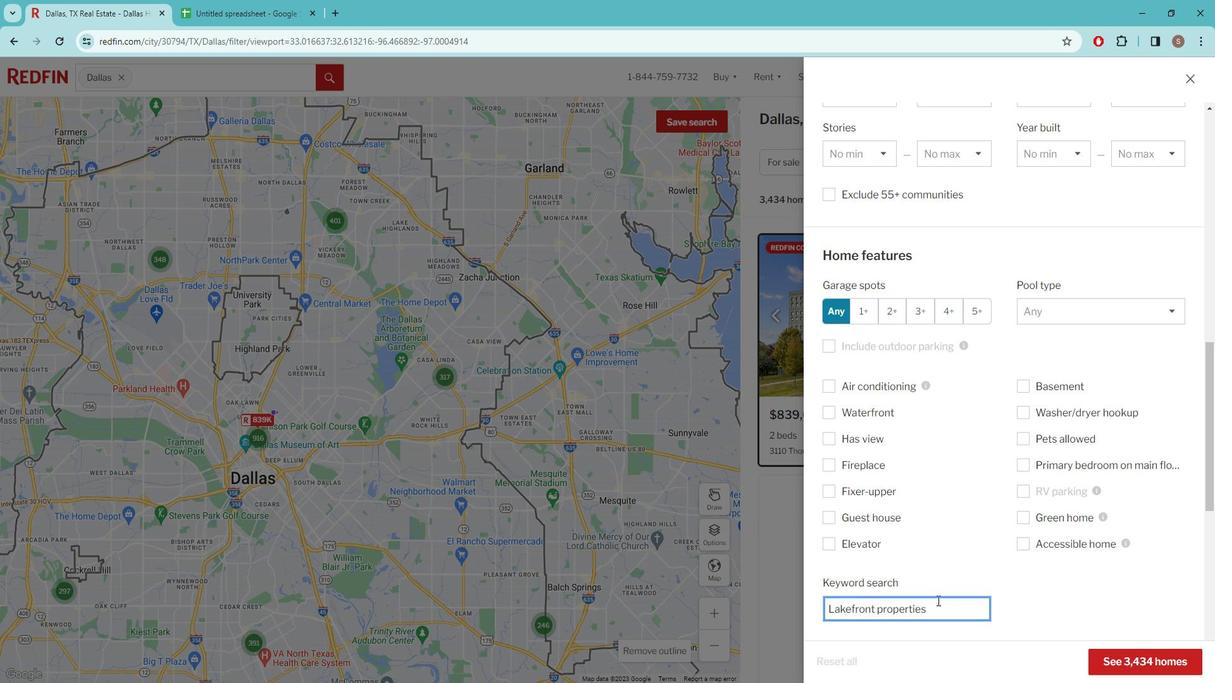 
Action: Mouse scrolled (946, 583) with delta (0, 0)
Screenshot: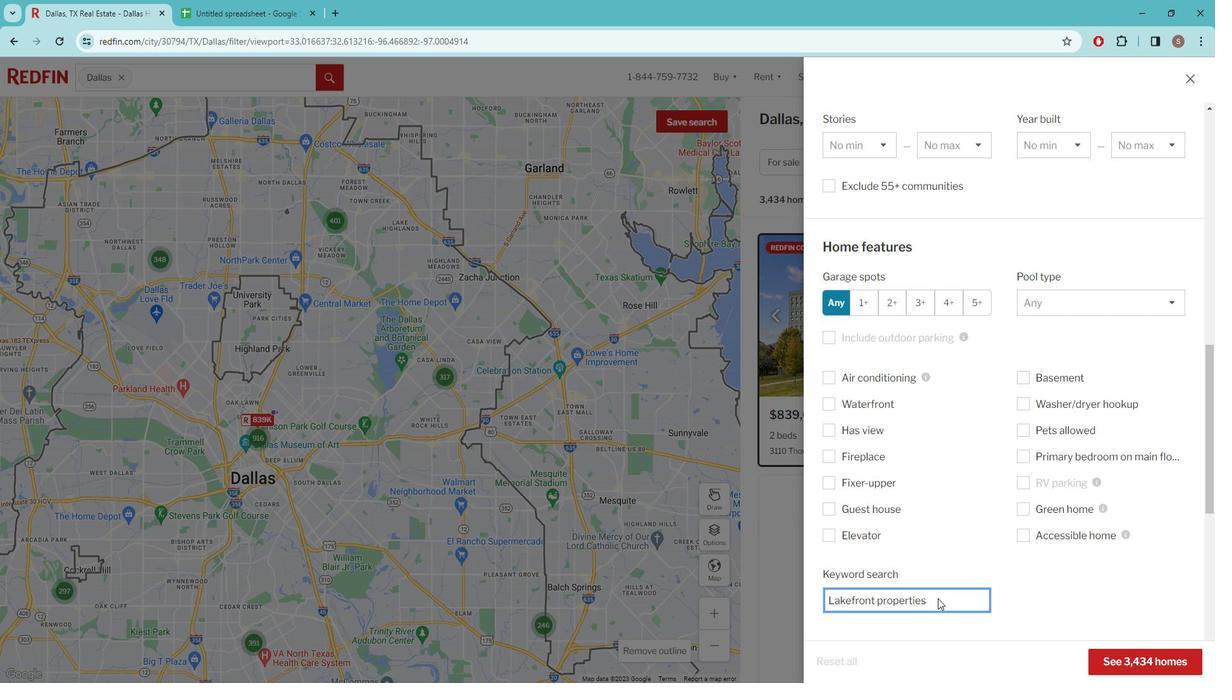 
Action: Mouse moved to (946, 578)
Screenshot: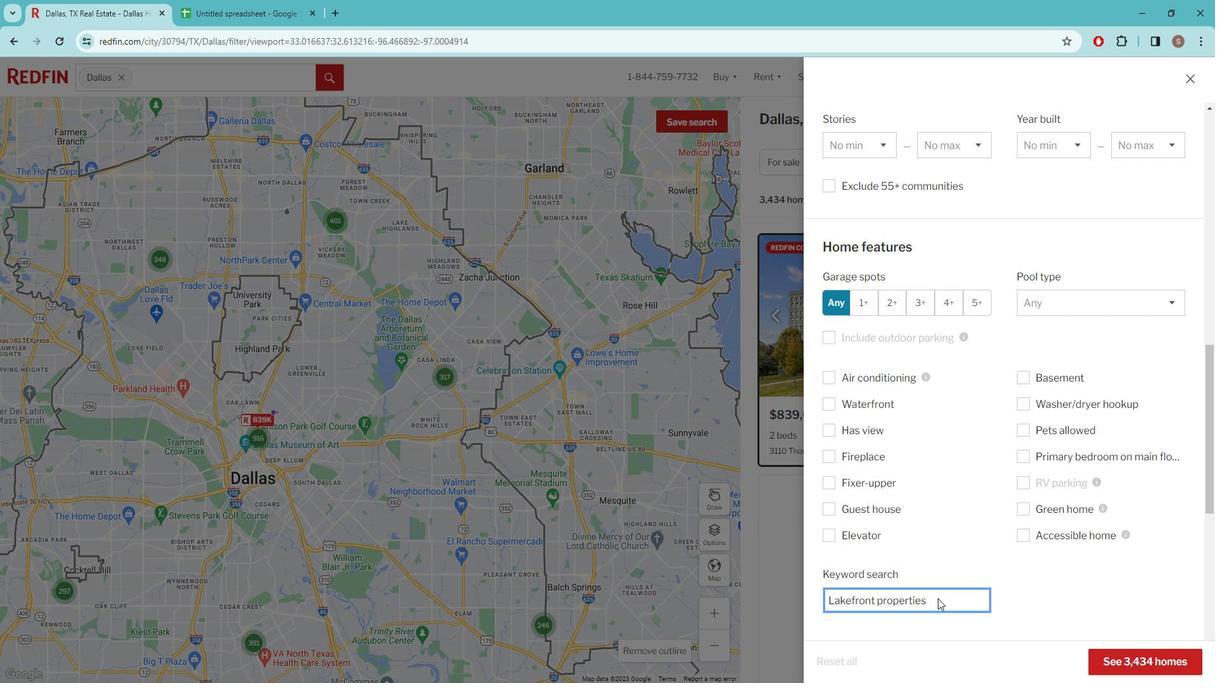 
Action: Mouse scrolled (946, 578) with delta (0, 0)
Screenshot: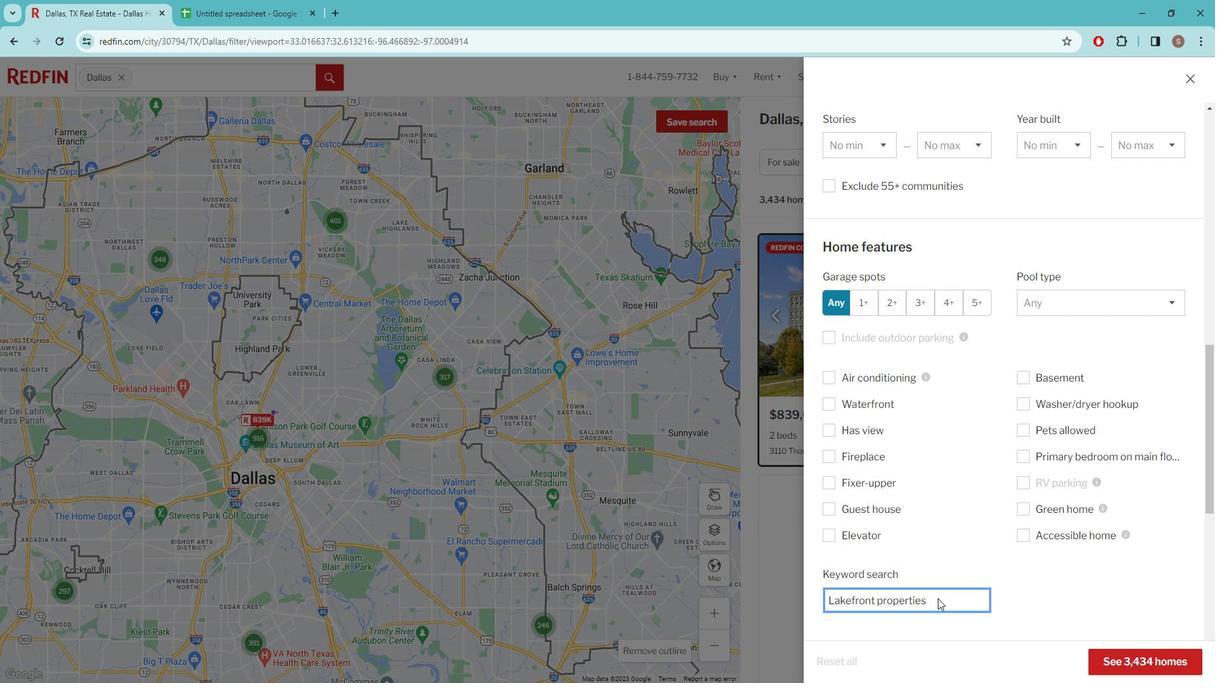 
Action: Mouse moved to (946, 568)
Screenshot: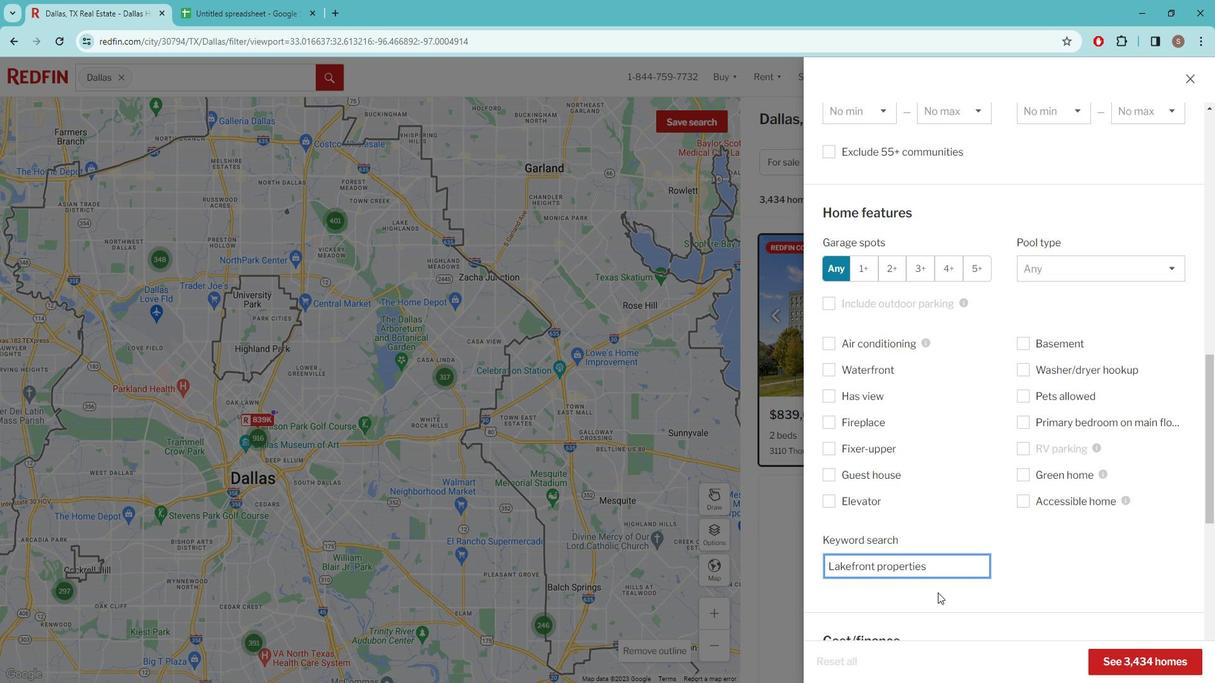 
Action: Mouse scrolled (946, 567) with delta (0, 0)
Screenshot: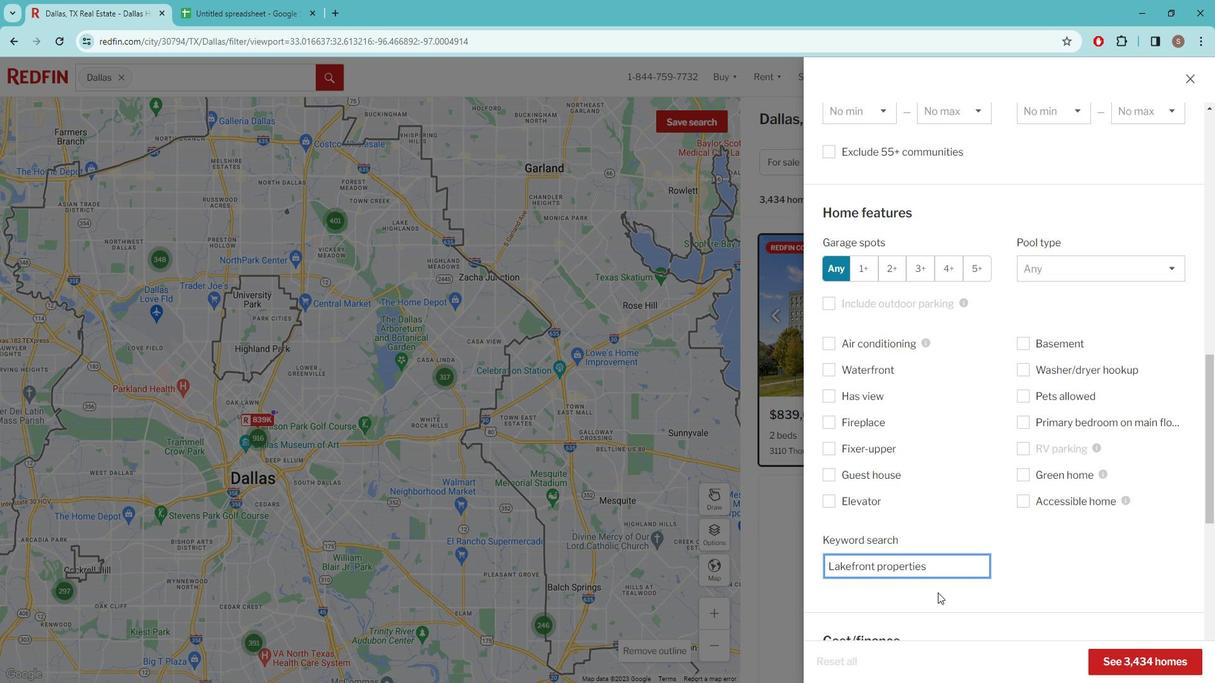 
Action: Mouse moved to (943, 543)
Screenshot: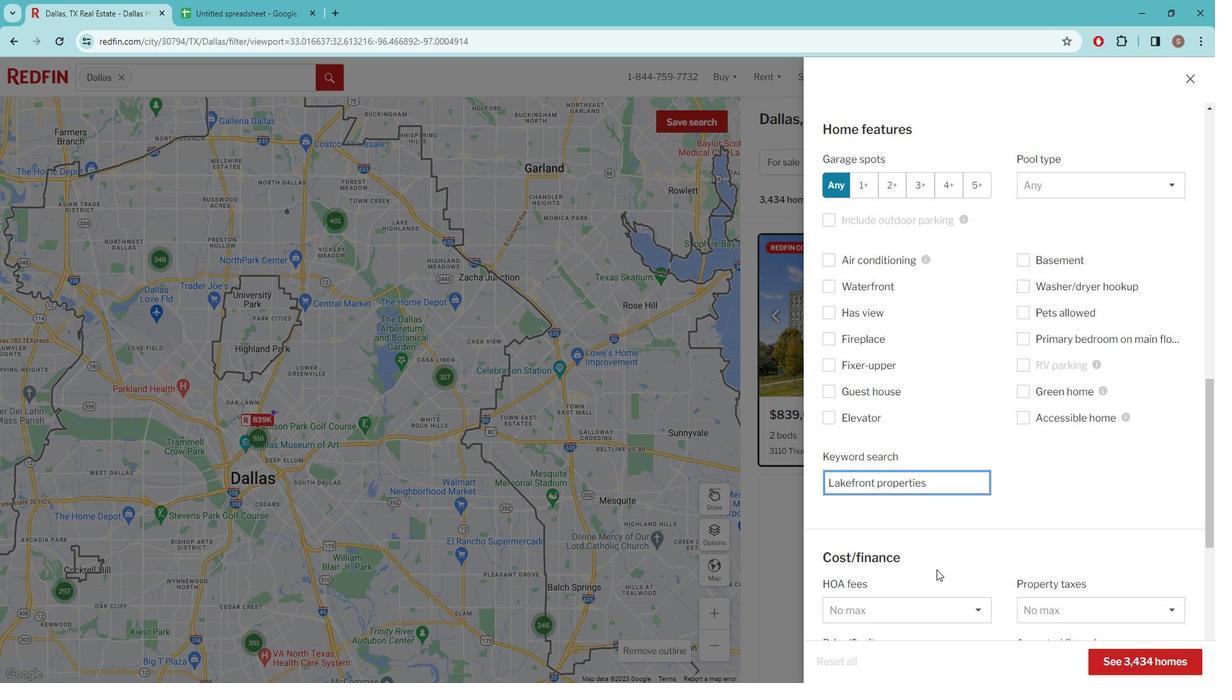 
Action: Mouse scrolled (943, 542) with delta (0, 0)
Screenshot: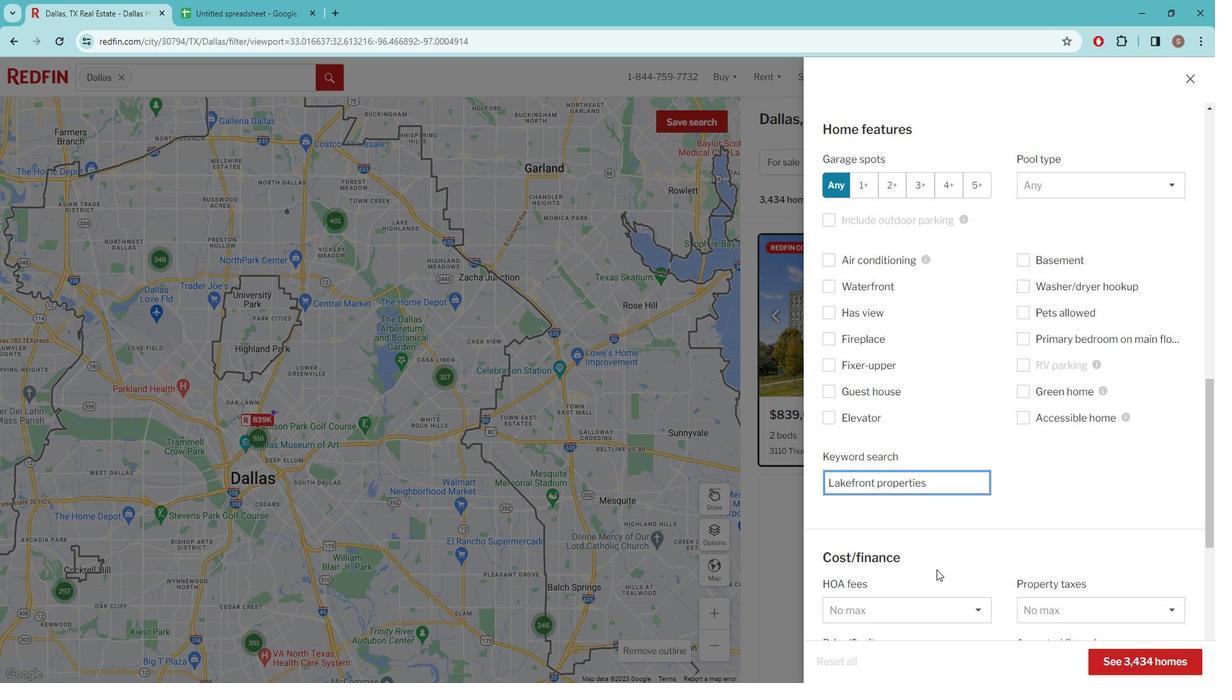 
Action: Mouse moved to (937, 511)
Screenshot: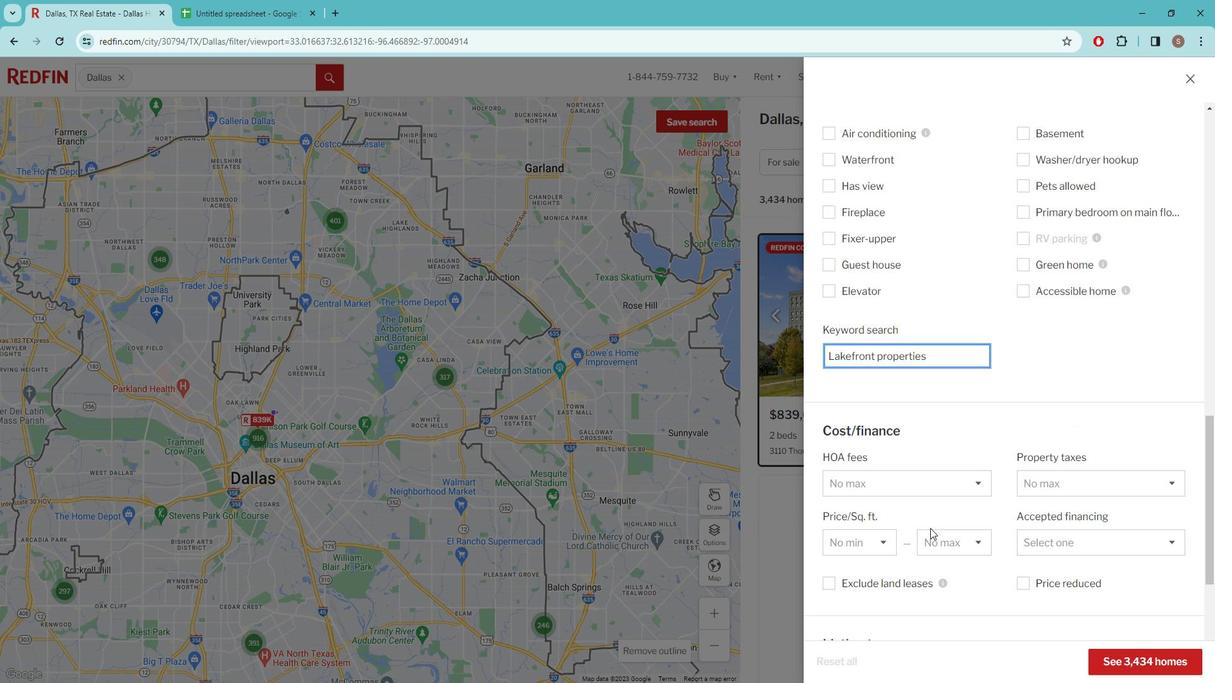 
Action: Mouse scrolled (937, 511) with delta (0, 0)
Screenshot: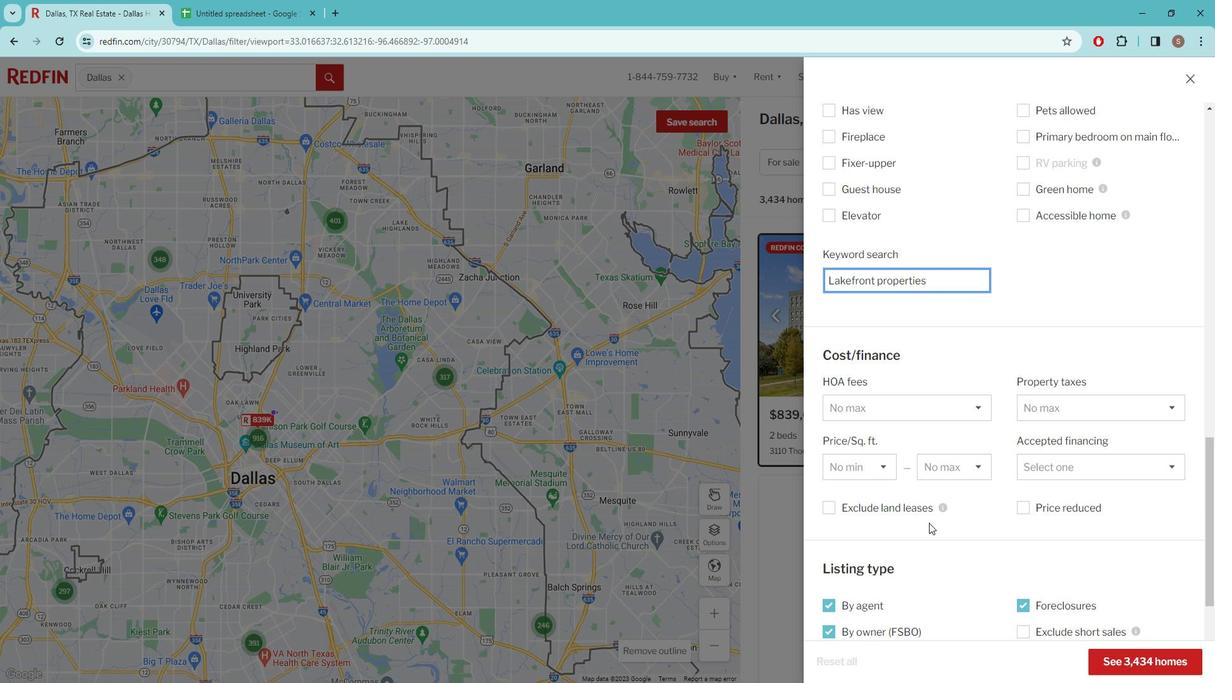
Action: Mouse scrolled (937, 511) with delta (0, 0)
Screenshot: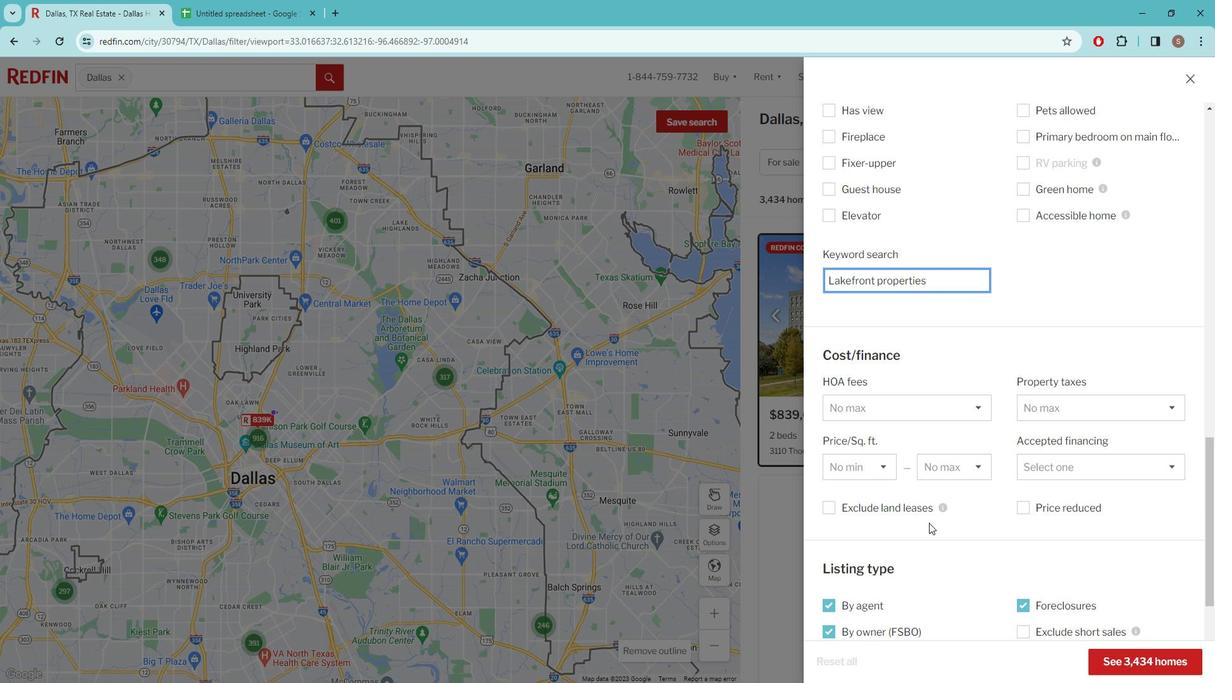 
Action: Mouse scrolled (937, 511) with delta (0, 0)
Screenshot: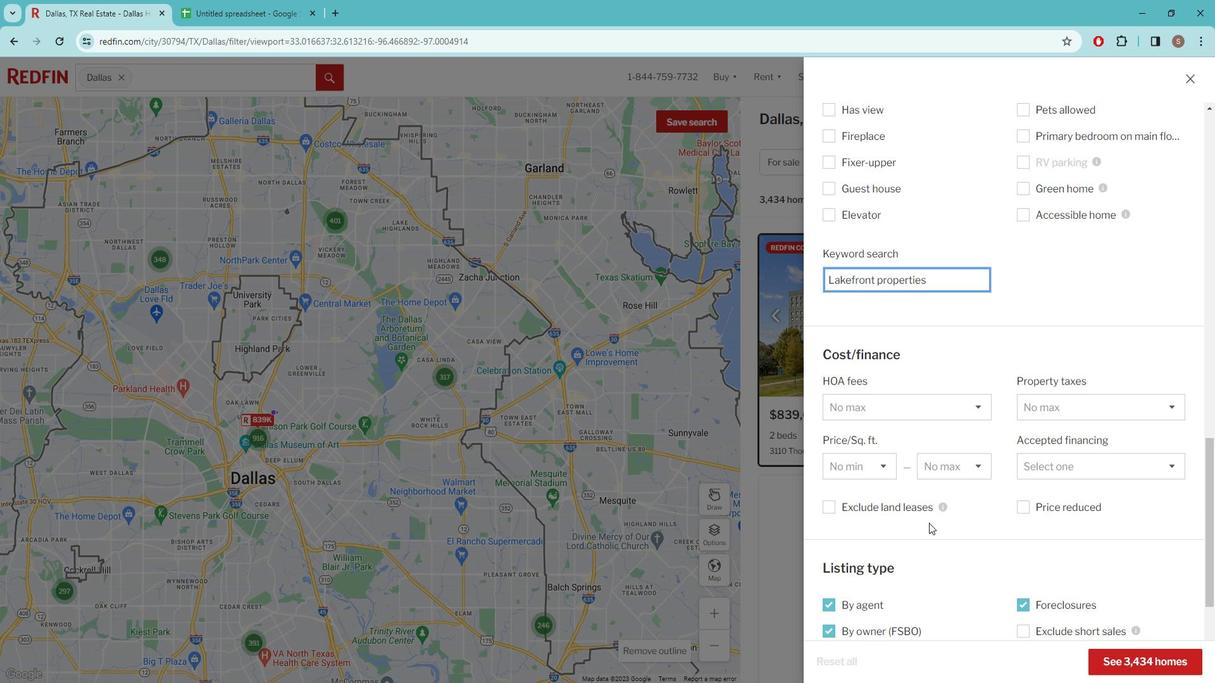 
Action: Mouse scrolled (937, 511) with delta (0, 0)
Screenshot: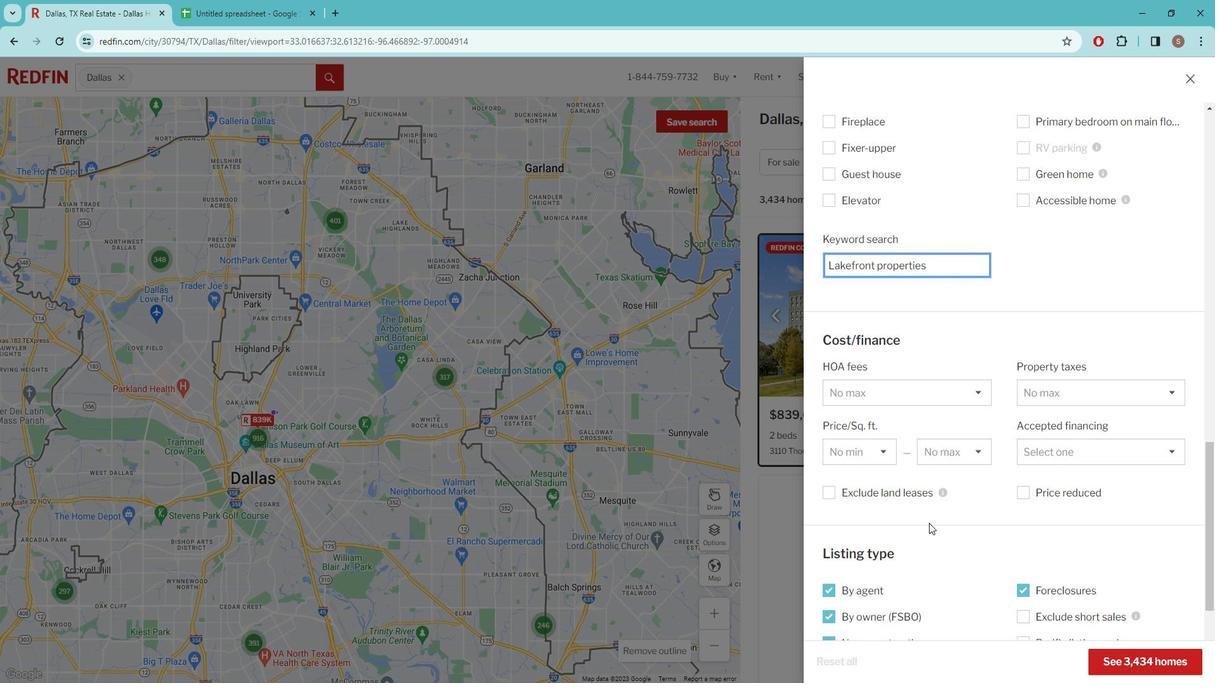 
Action: Mouse moved to (1126, 564)
Screenshot: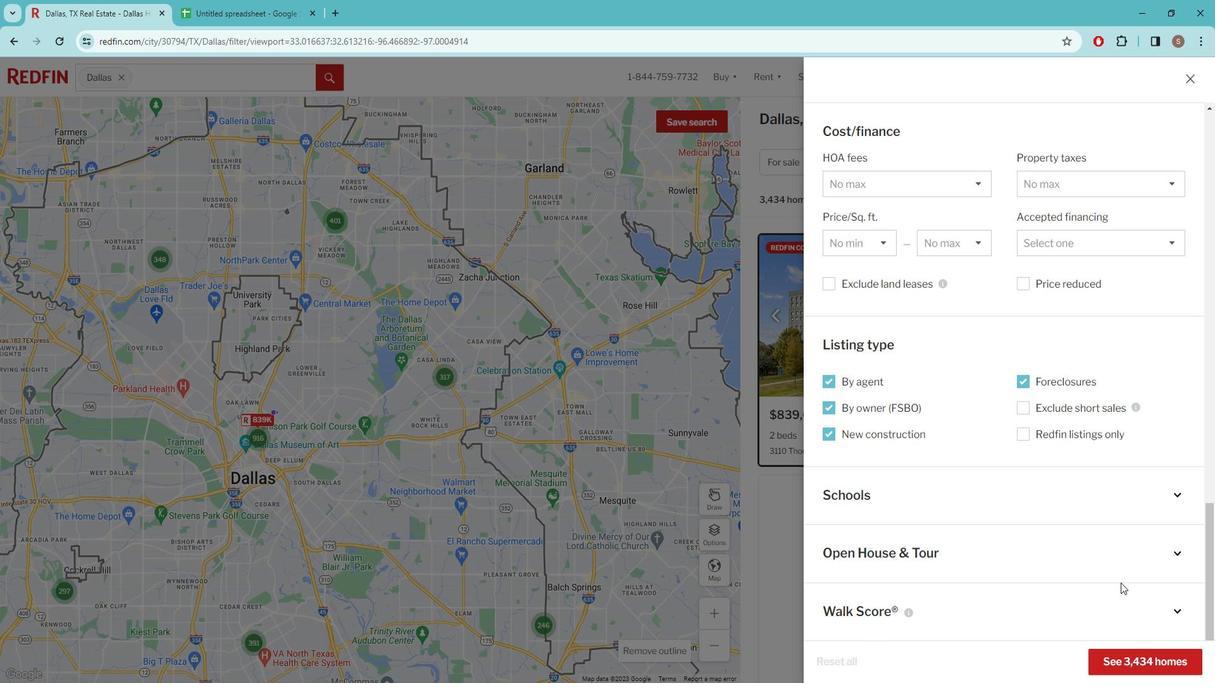 
Action: Mouse scrolled (1126, 564) with delta (0, 0)
Screenshot: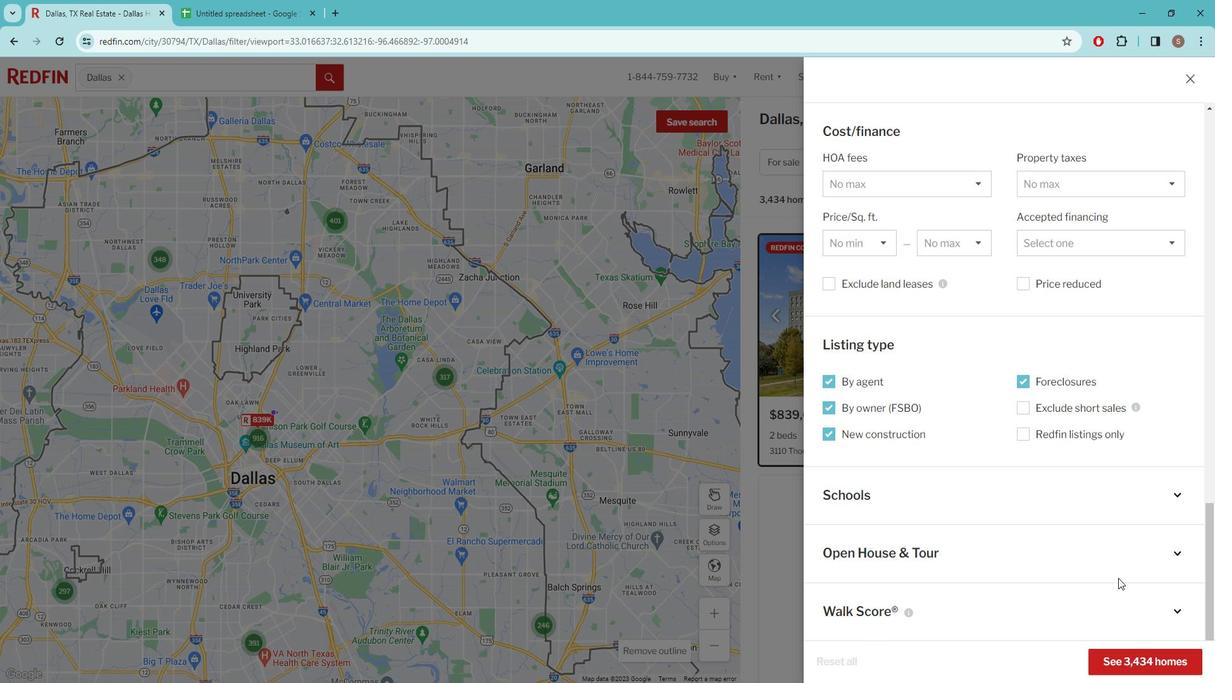 
Action: Mouse scrolled (1126, 564) with delta (0, 0)
Screenshot: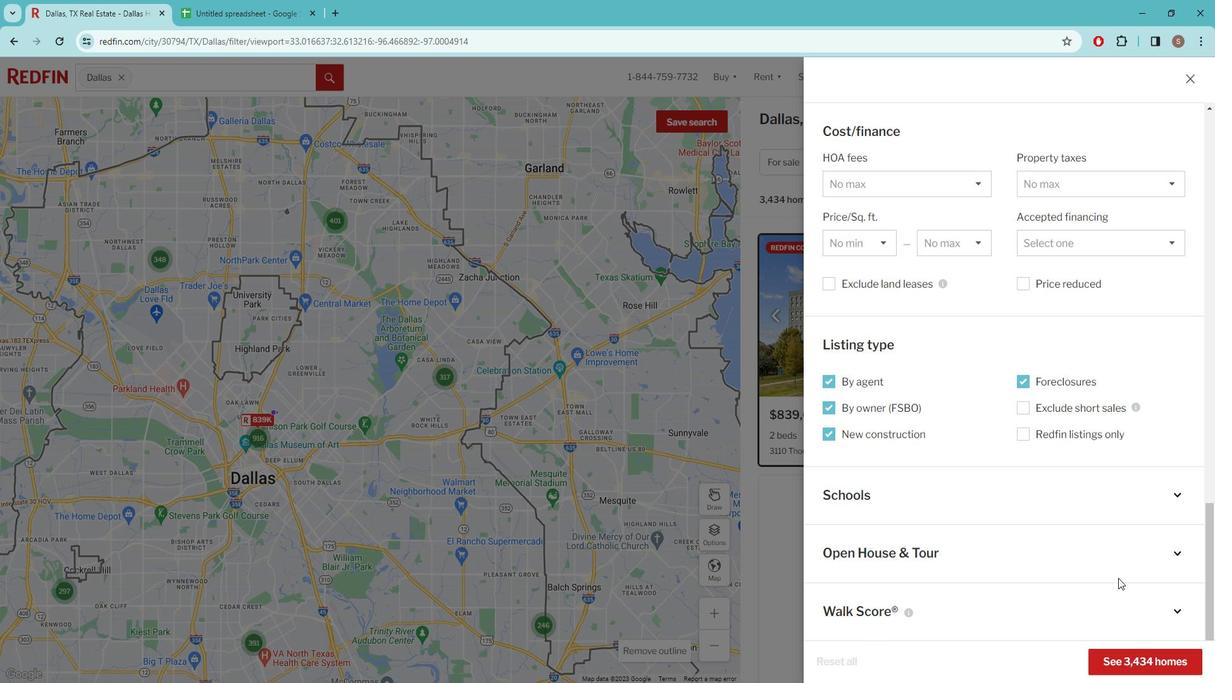 
Action: Mouse scrolled (1126, 564) with delta (0, 0)
Screenshot: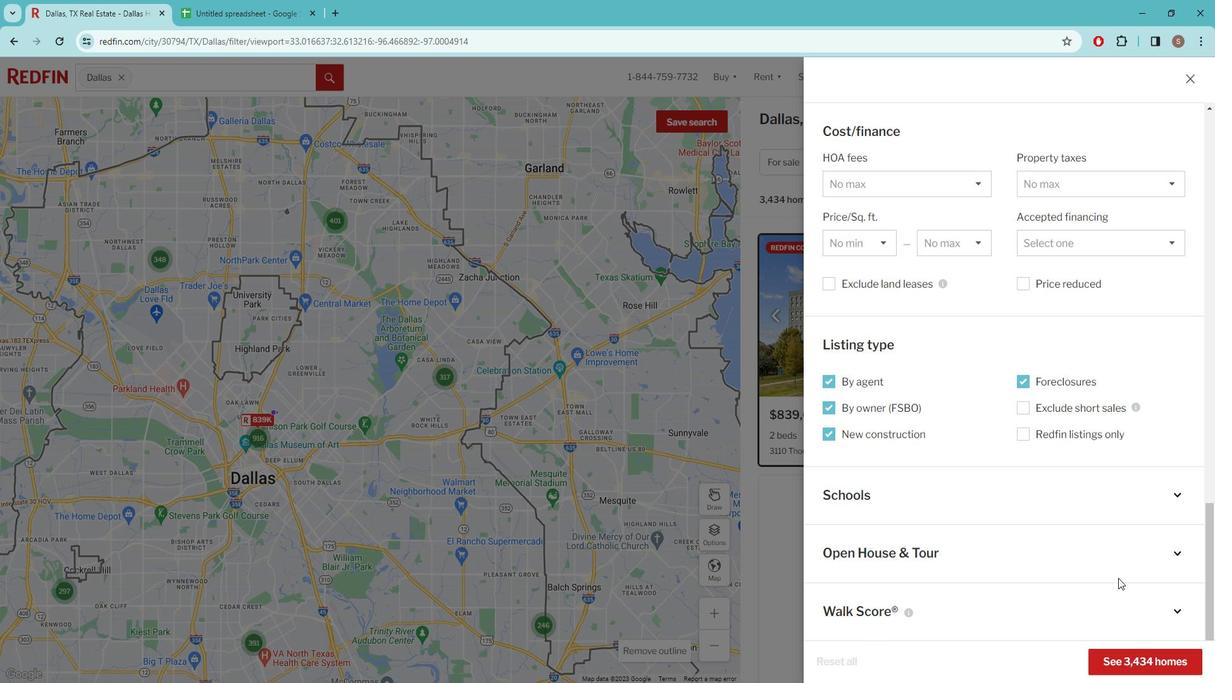 
Action: Mouse scrolled (1126, 564) with delta (0, 0)
Screenshot: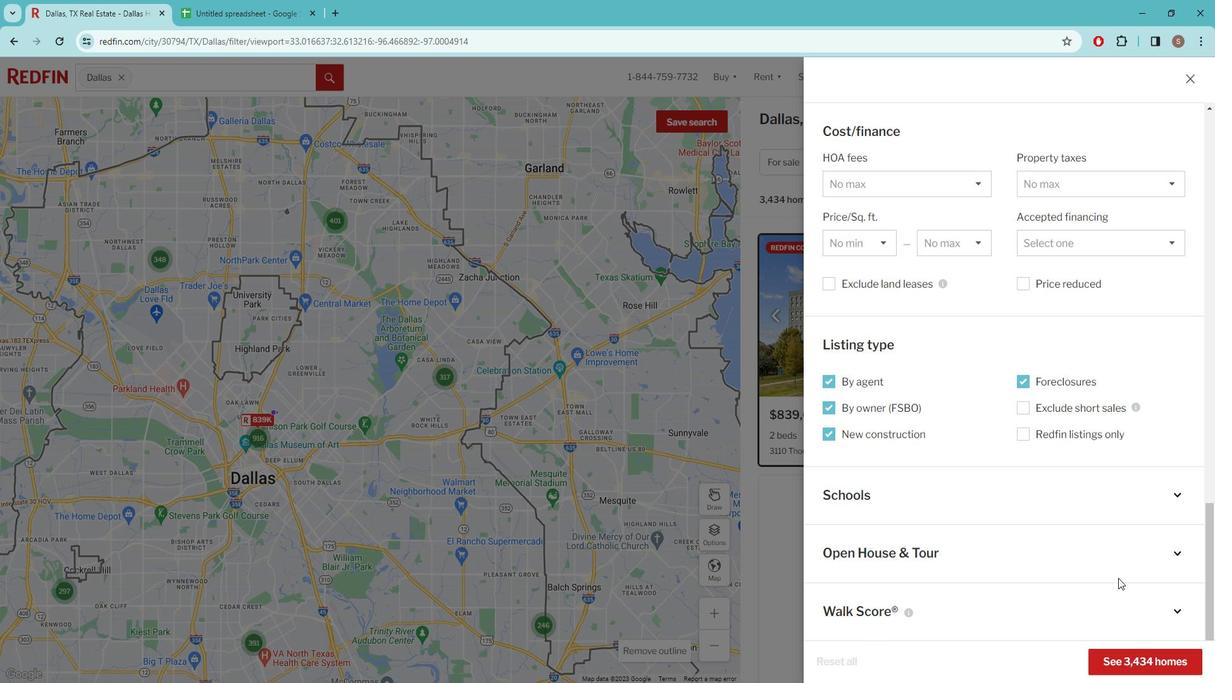 
Action: Mouse moved to (1139, 638)
Screenshot: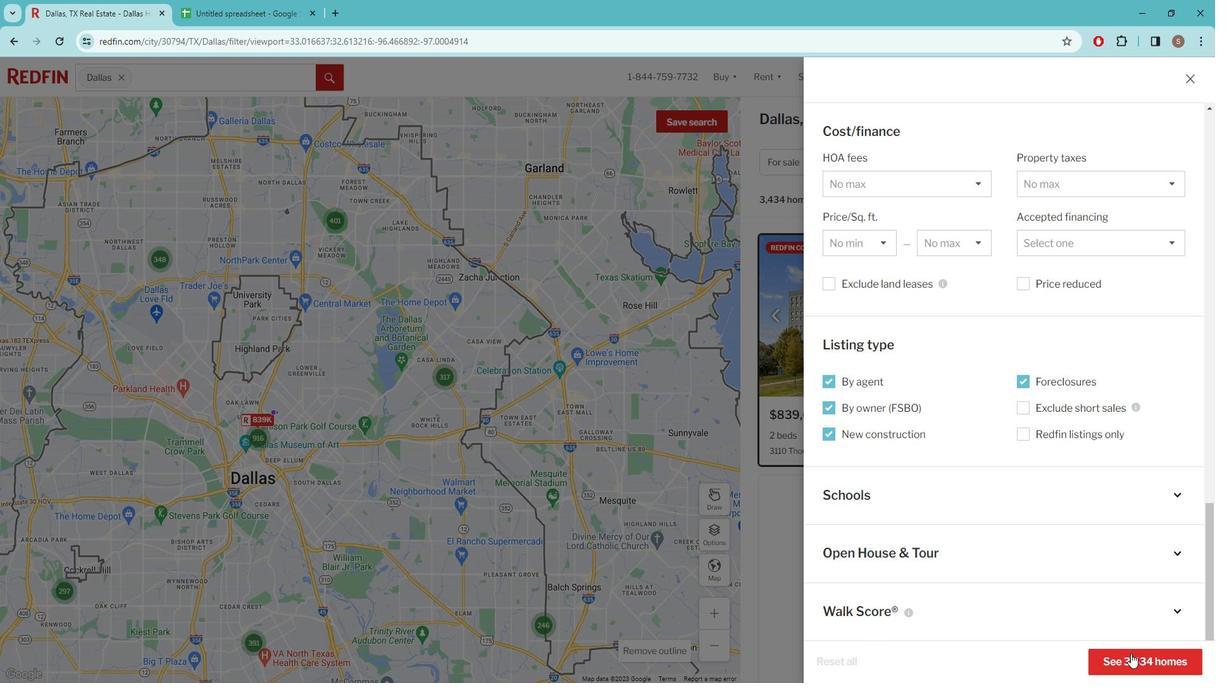 
Action: Mouse pressed left at (1139, 638)
Screenshot: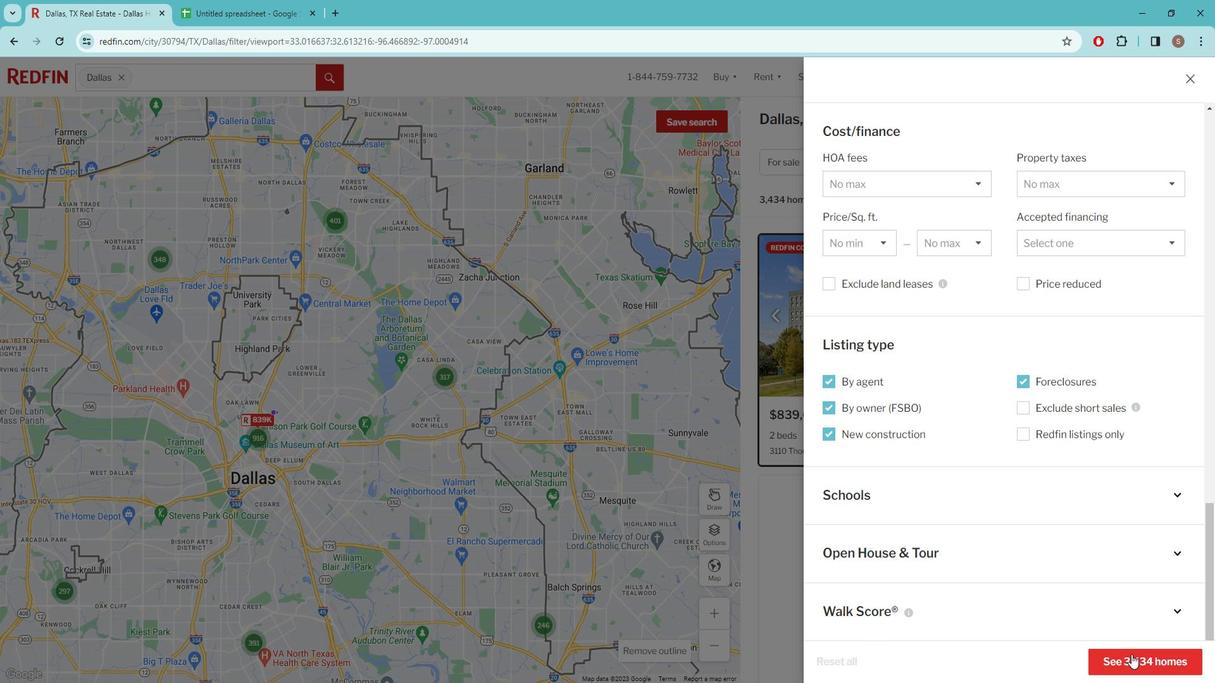 
Action: Mouse moved to (1004, 137)
Screenshot: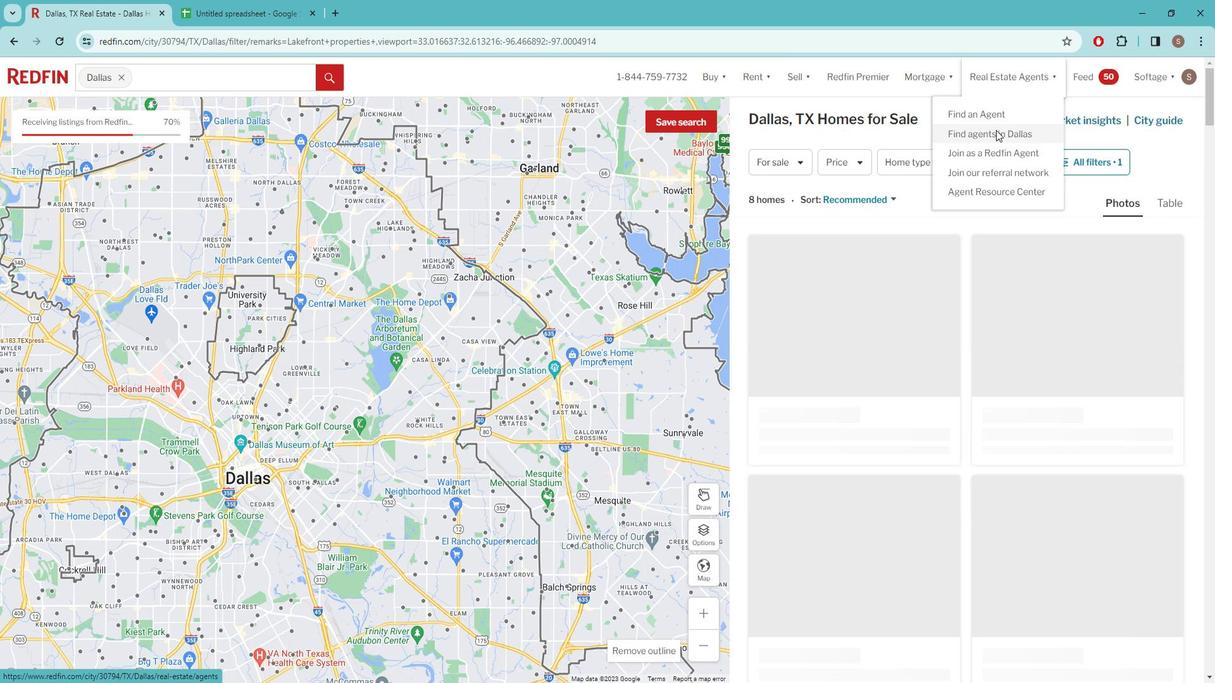 
Action: Mouse pressed left at (1004, 137)
Screenshot: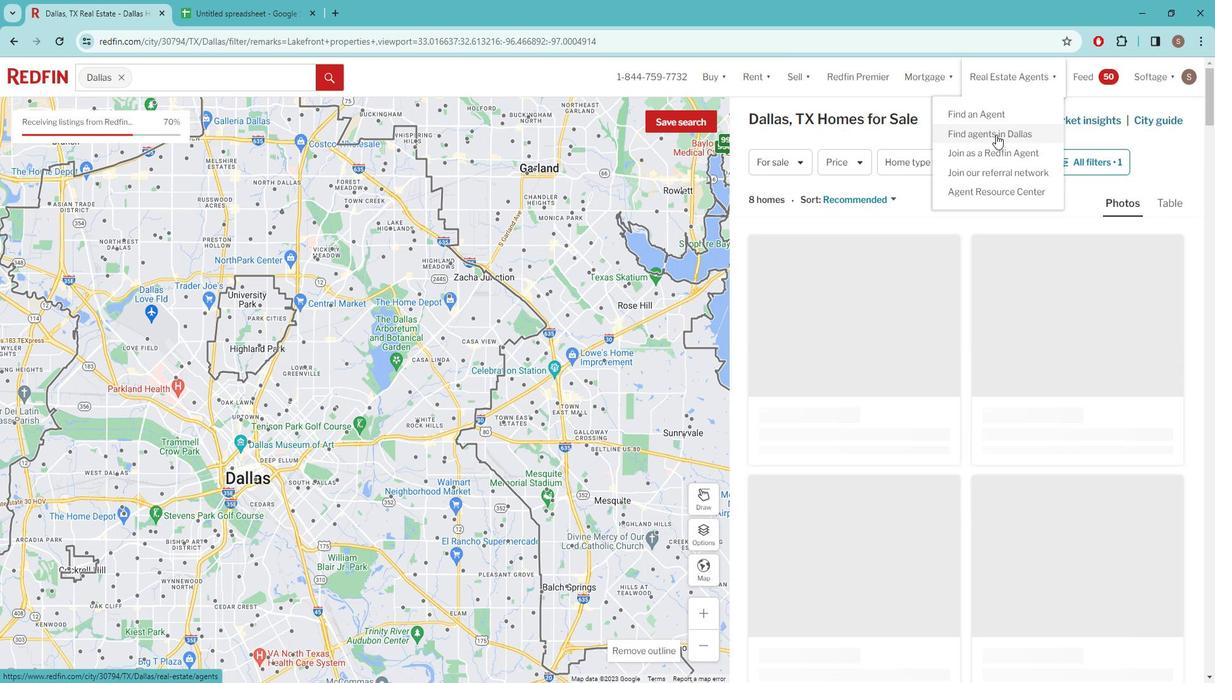 
Action: Mouse moved to (748, 264)
Screenshot: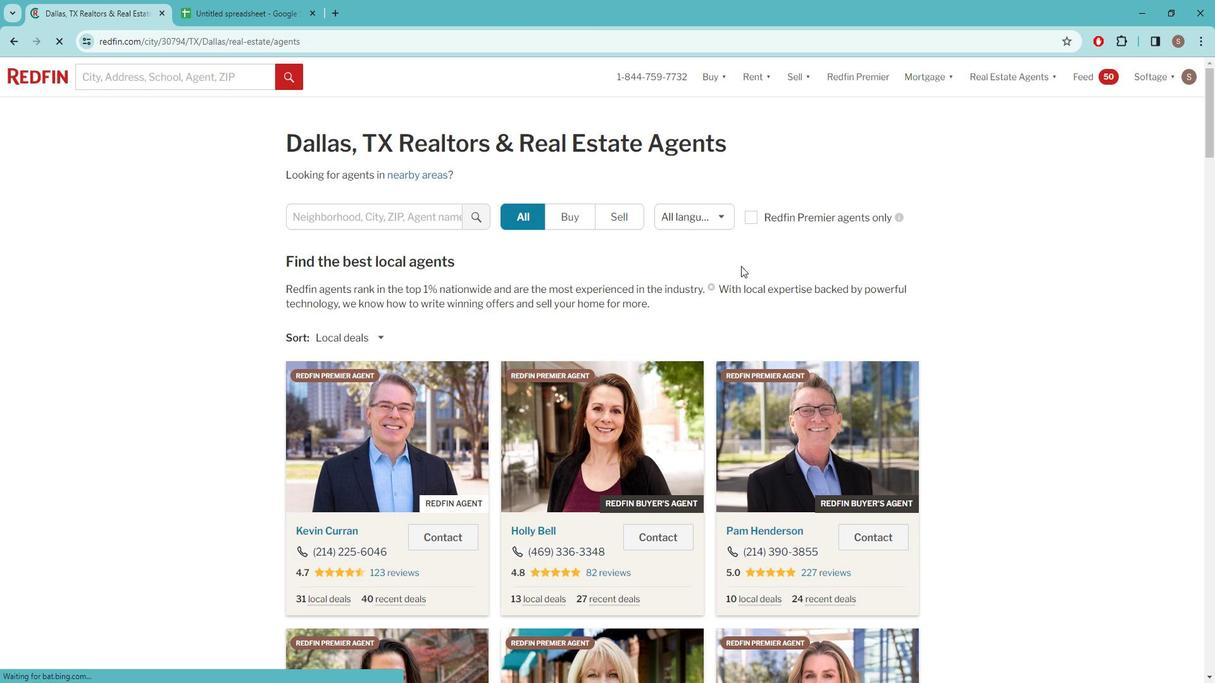 
Action: Mouse scrolled (748, 263) with delta (0, 0)
Screenshot: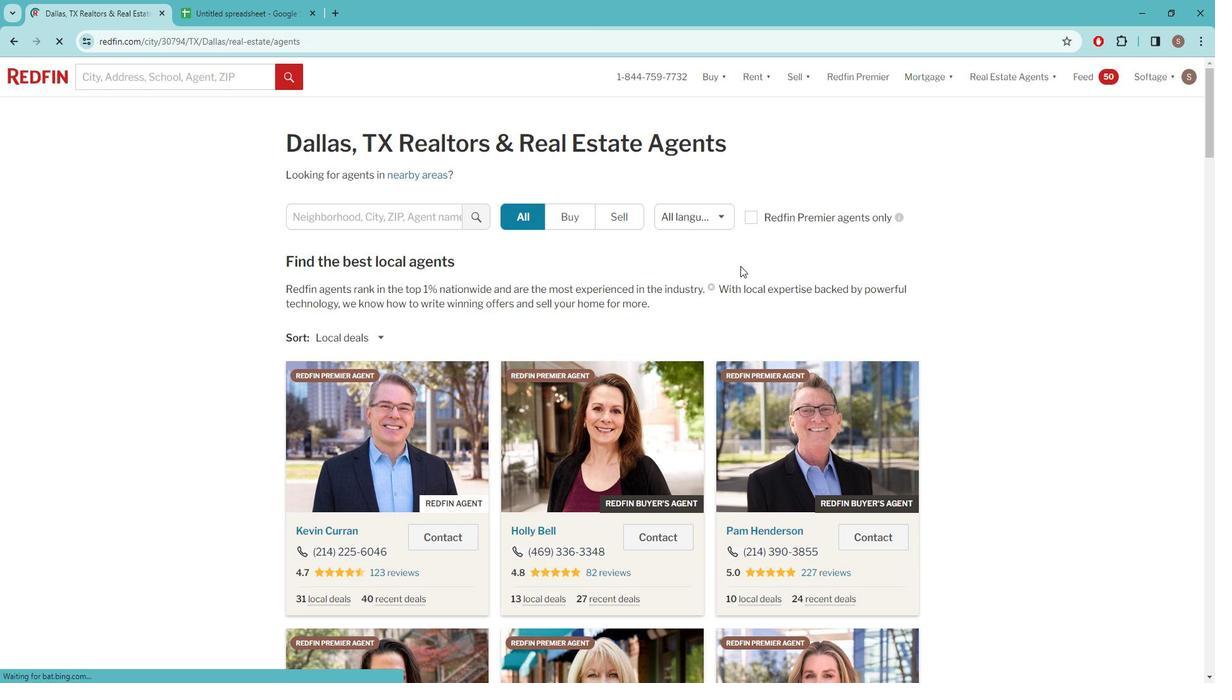 
Action: Mouse scrolled (748, 263) with delta (0, 0)
Screenshot: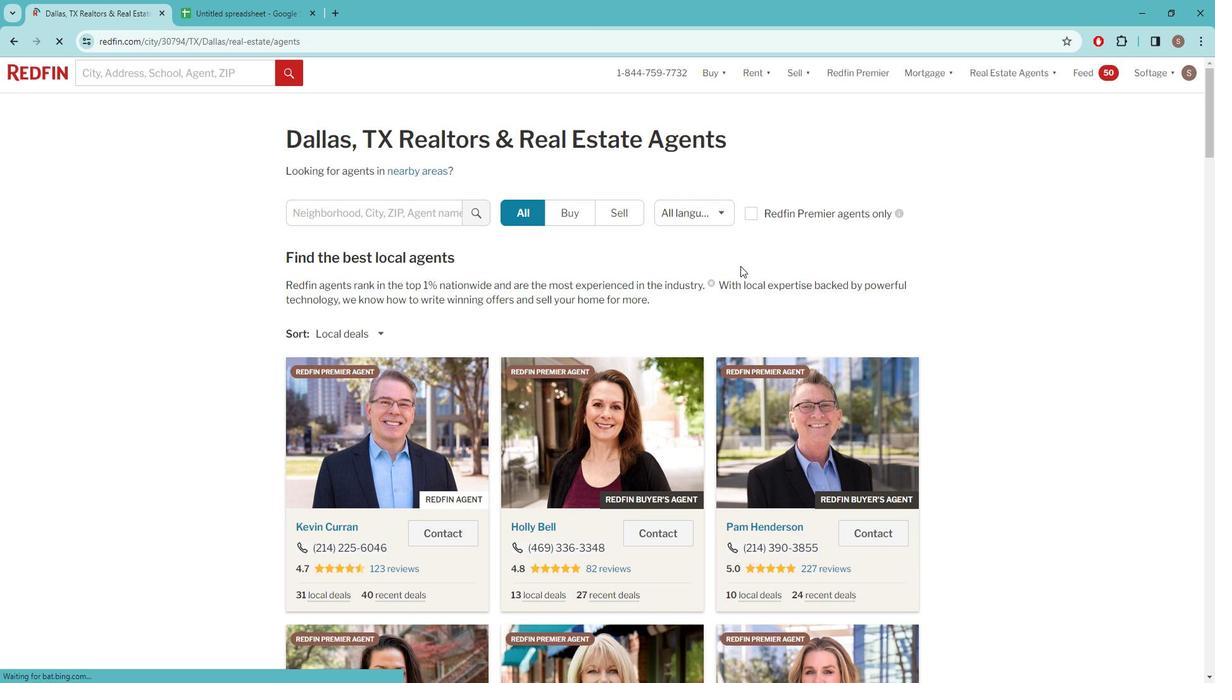 
Action: Mouse moved to (414, 429)
Screenshot: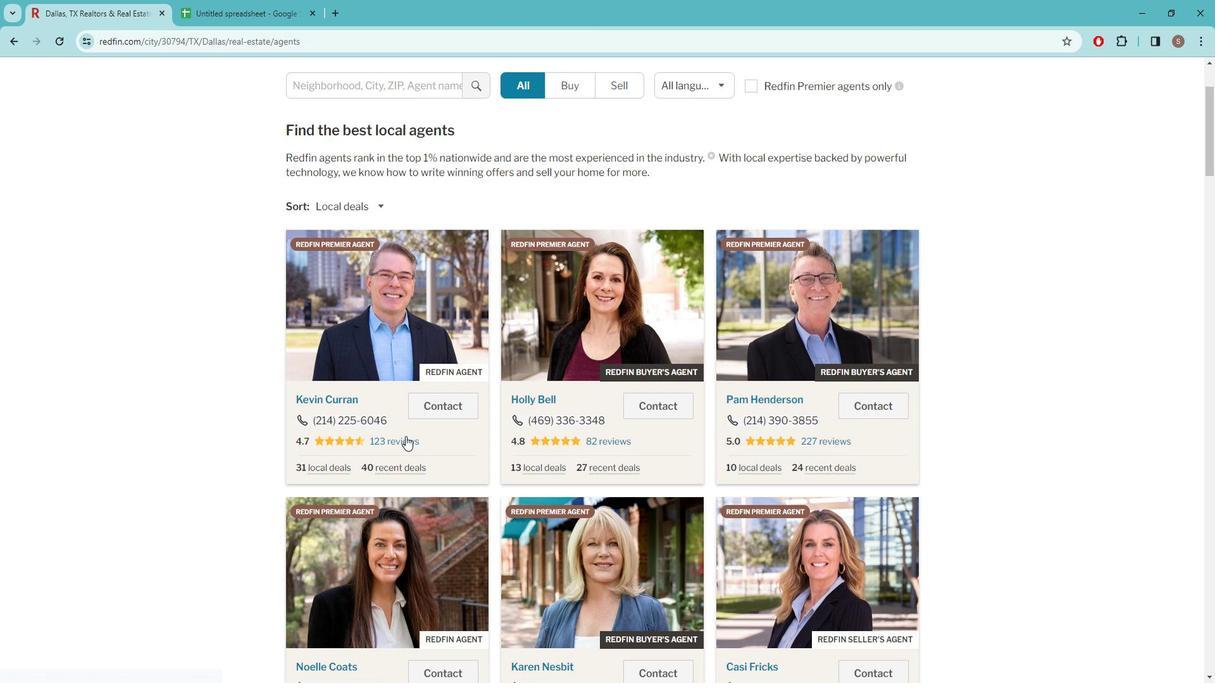 
Action: Mouse pressed left at (414, 429)
Screenshot: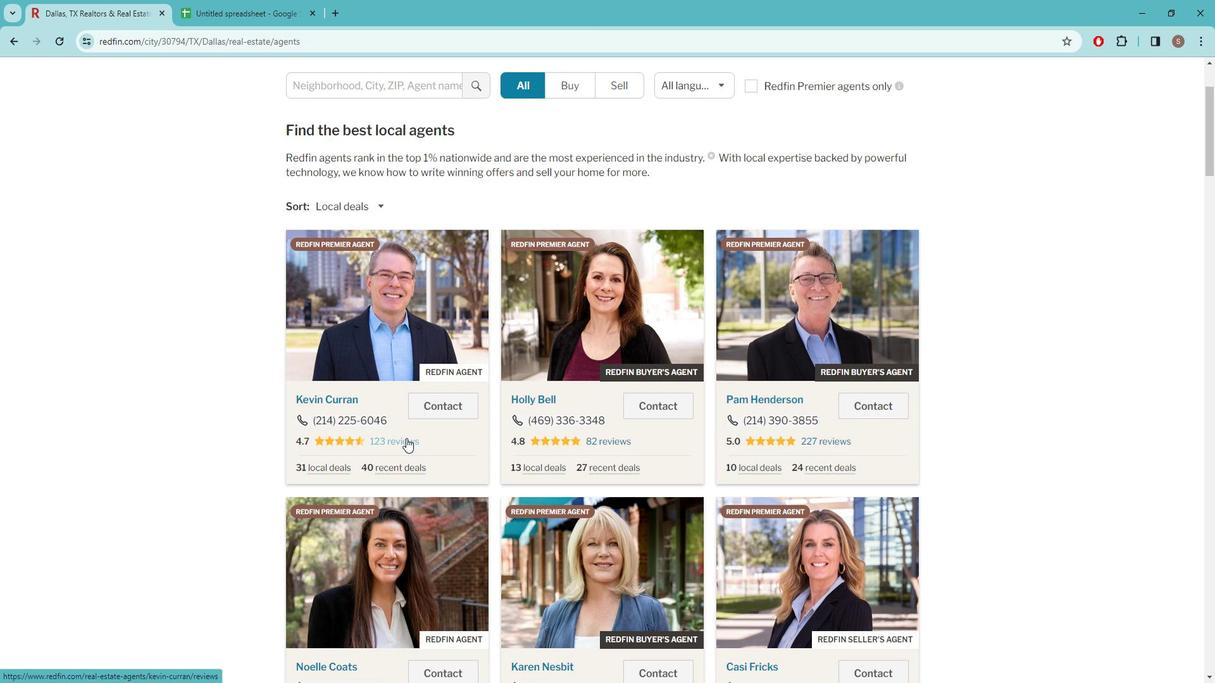 
Action: Mouse moved to (534, 388)
Screenshot: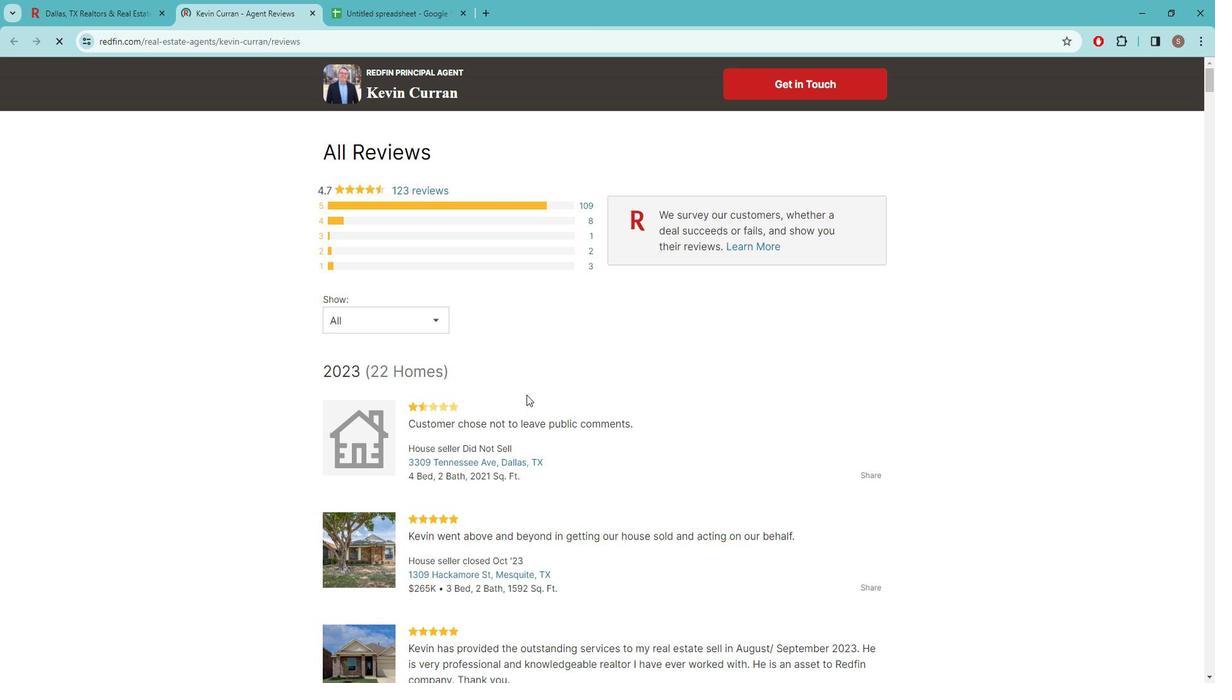 
Action: Mouse scrolled (534, 387) with delta (0, 0)
Screenshot: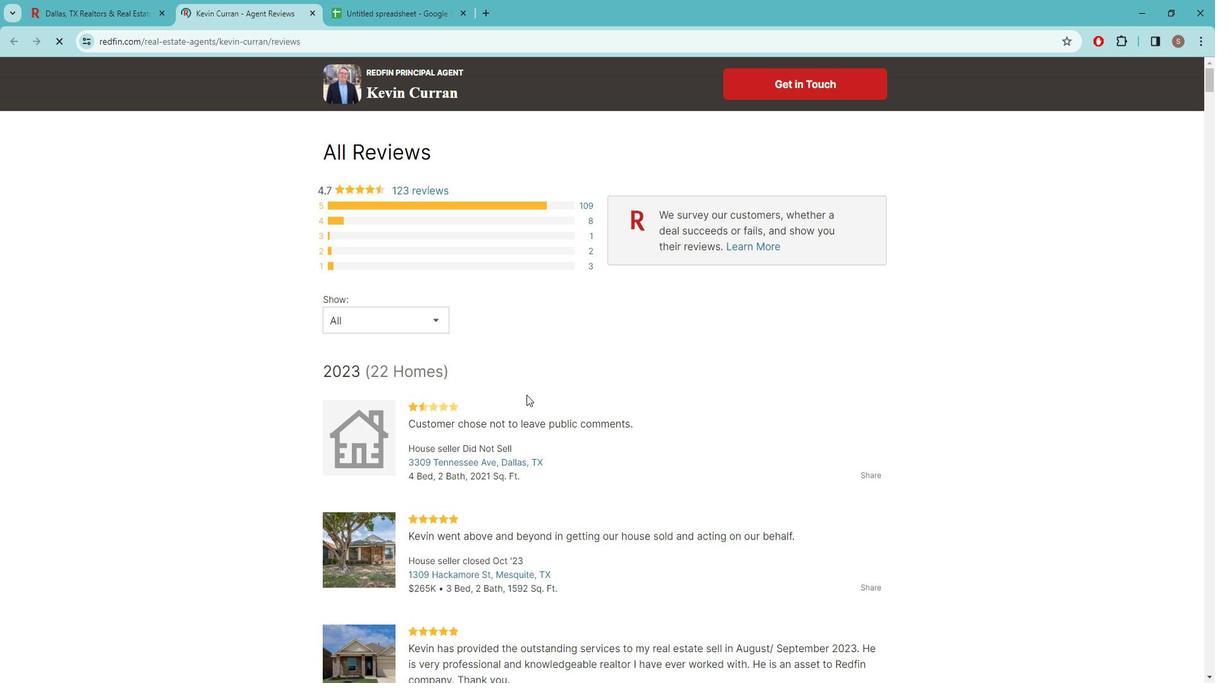 
Action: Mouse scrolled (534, 387) with delta (0, 0)
Screenshot: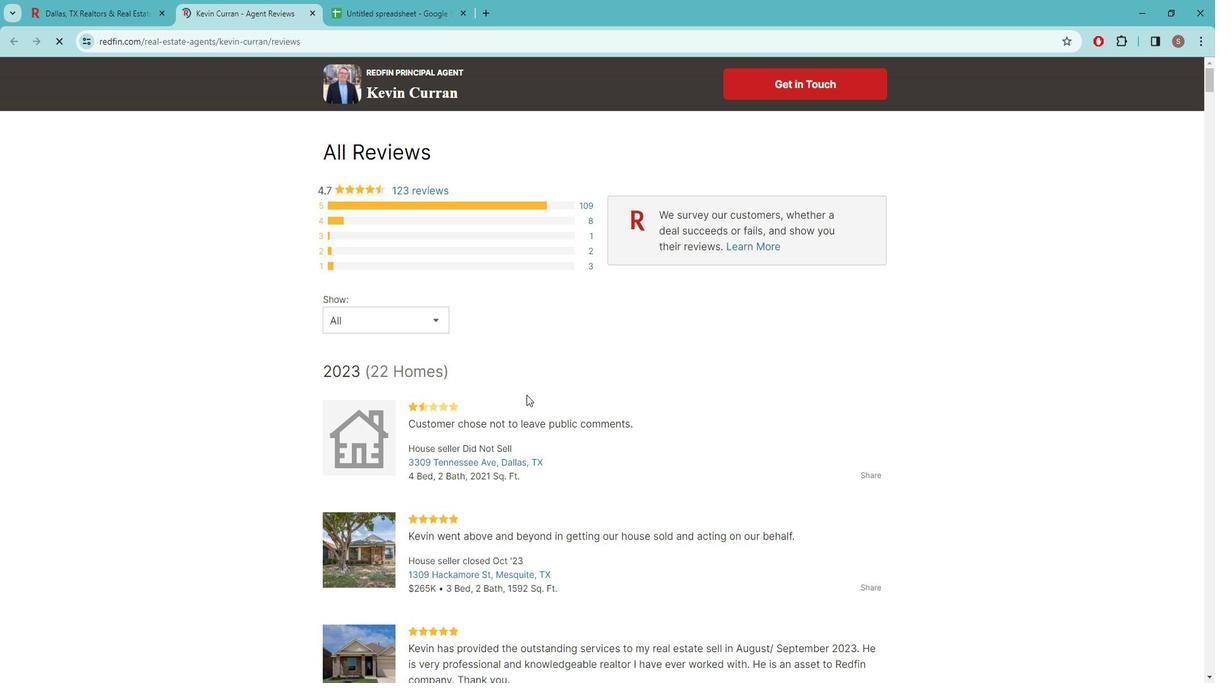 
Action: Mouse moved to (578, 338)
Screenshot: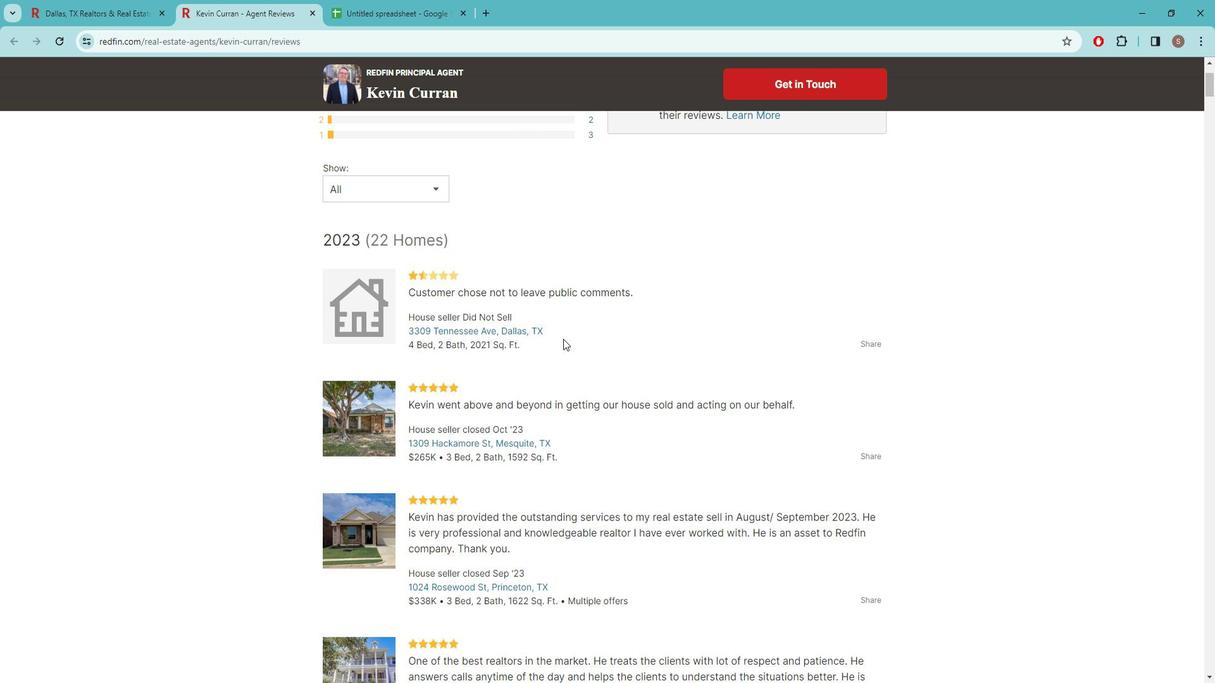 
Action: Mouse scrolled (578, 337) with delta (0, 0)
Screenshot: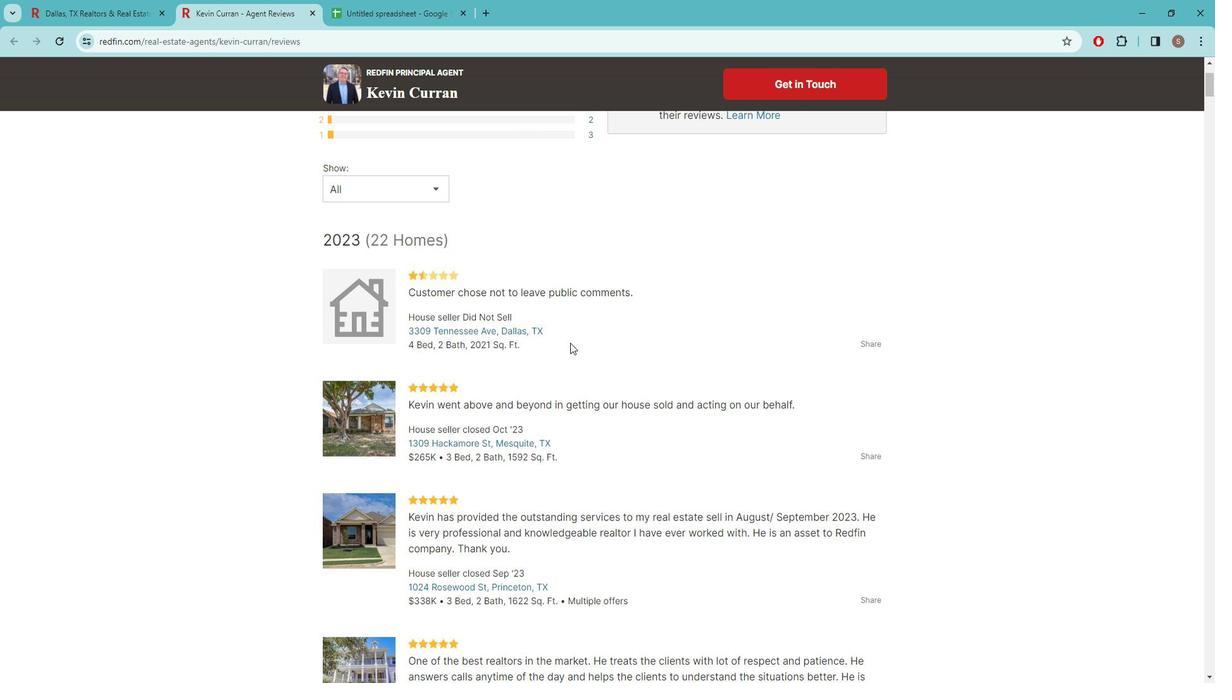 
Action: Mouse scrolled (578, 337) with delta (0, 0)
Screenshot: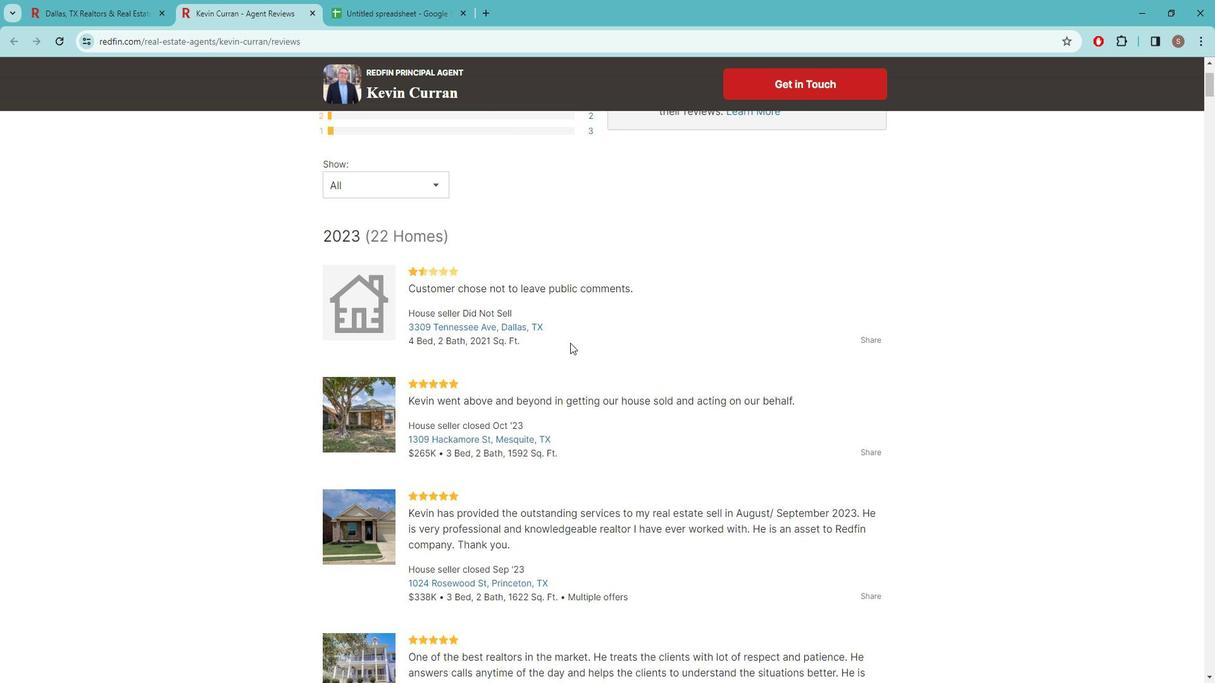
Action: Mouse moved to (610, 279)
Screenshot: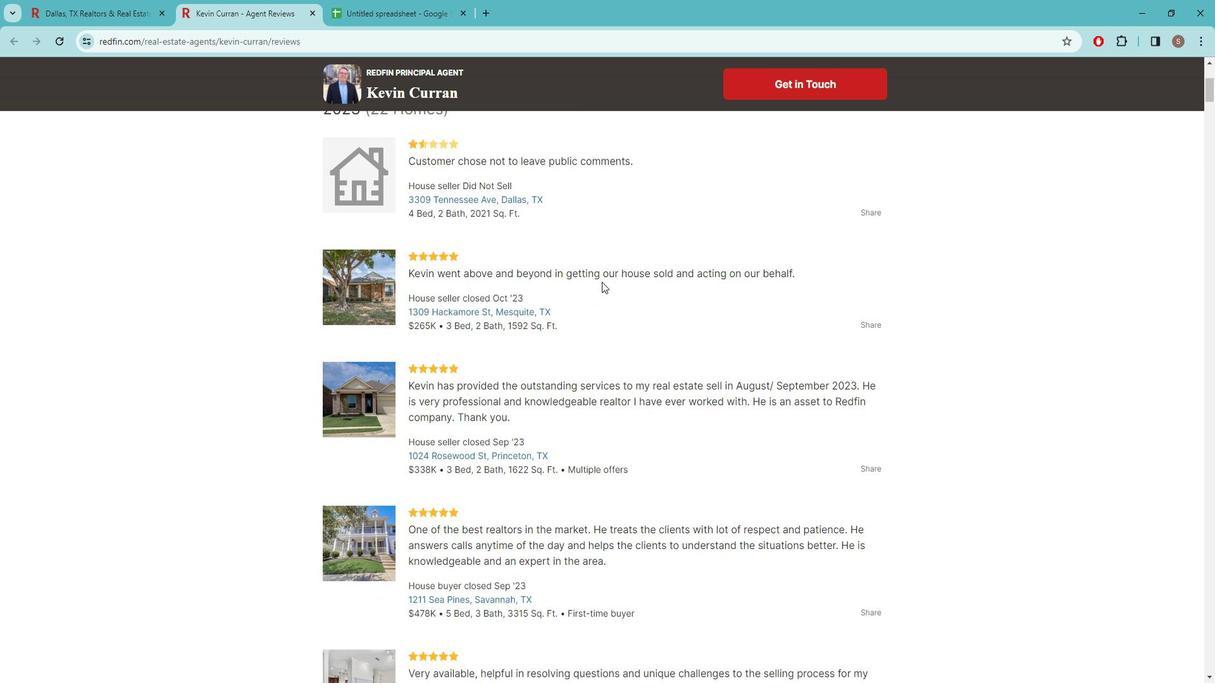 
Action: Mouse scrolled (610, 278) with delta (0, 0)
Screenshot: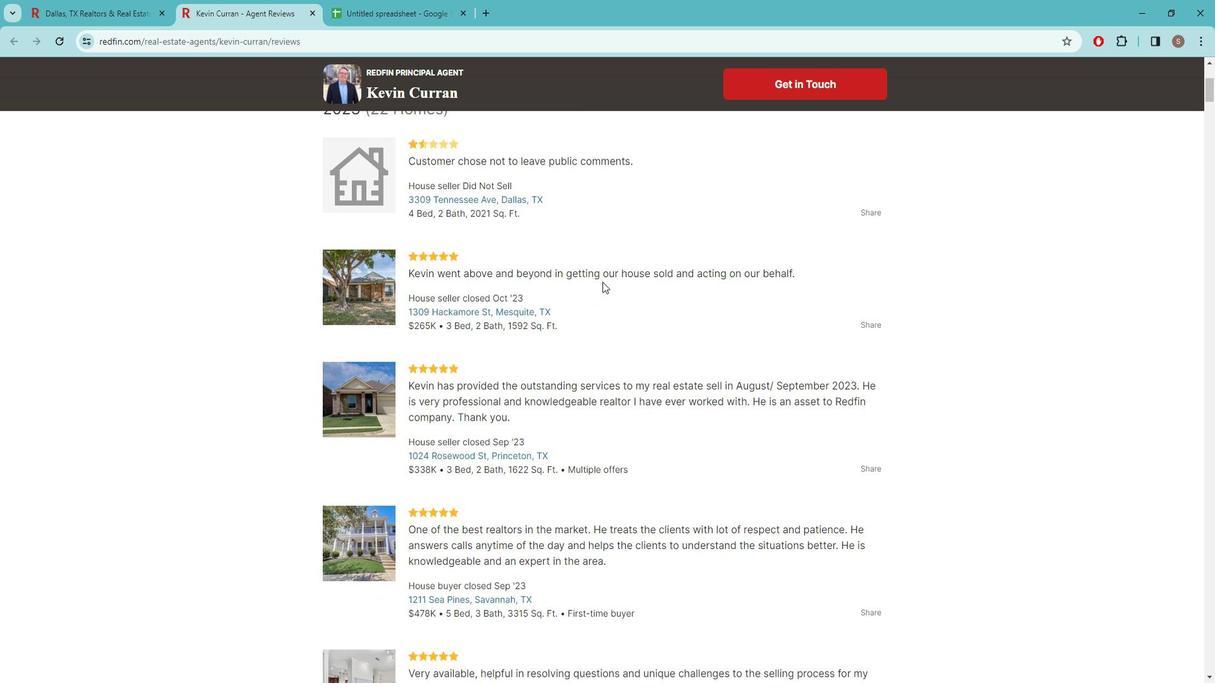 
Action: Mouse moved to (652, 273)
Screenshot: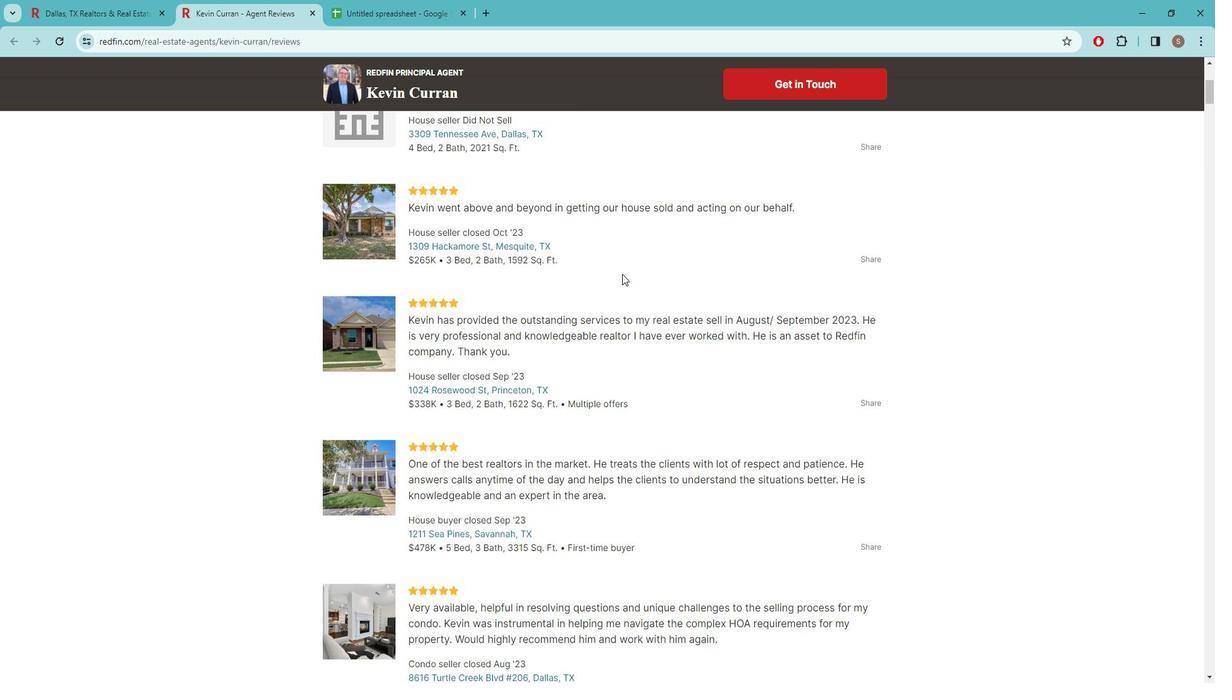 
Action: Mouse scrolled (652, 272) with delta (0, 0)
Screenshot: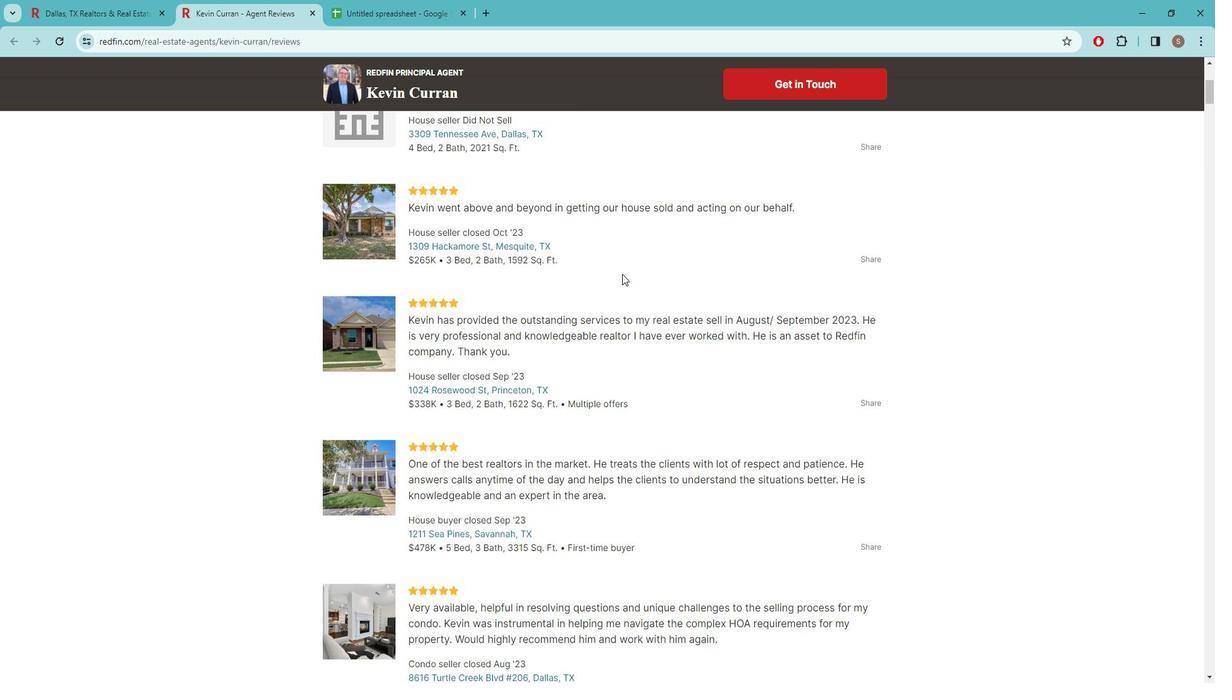
Action: Mouse moved to (687, 317)
Screenshot: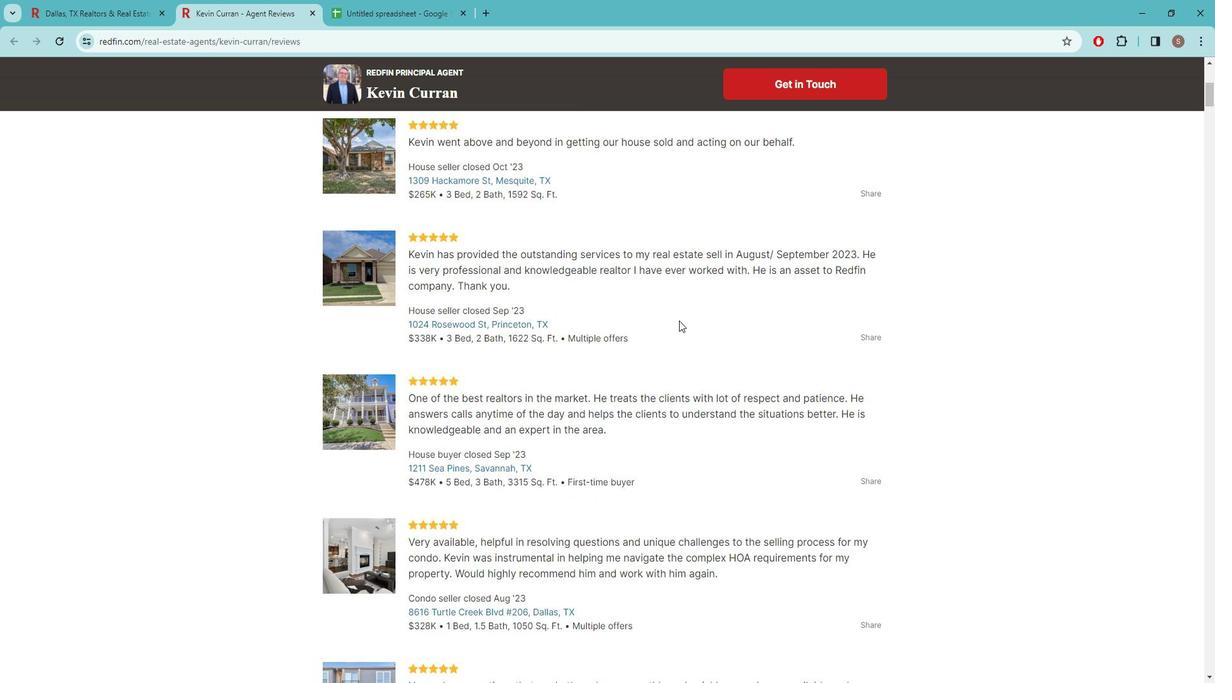 
Action: Mouse scrolled (687, 317) with delta (0, 0)
Screenshot: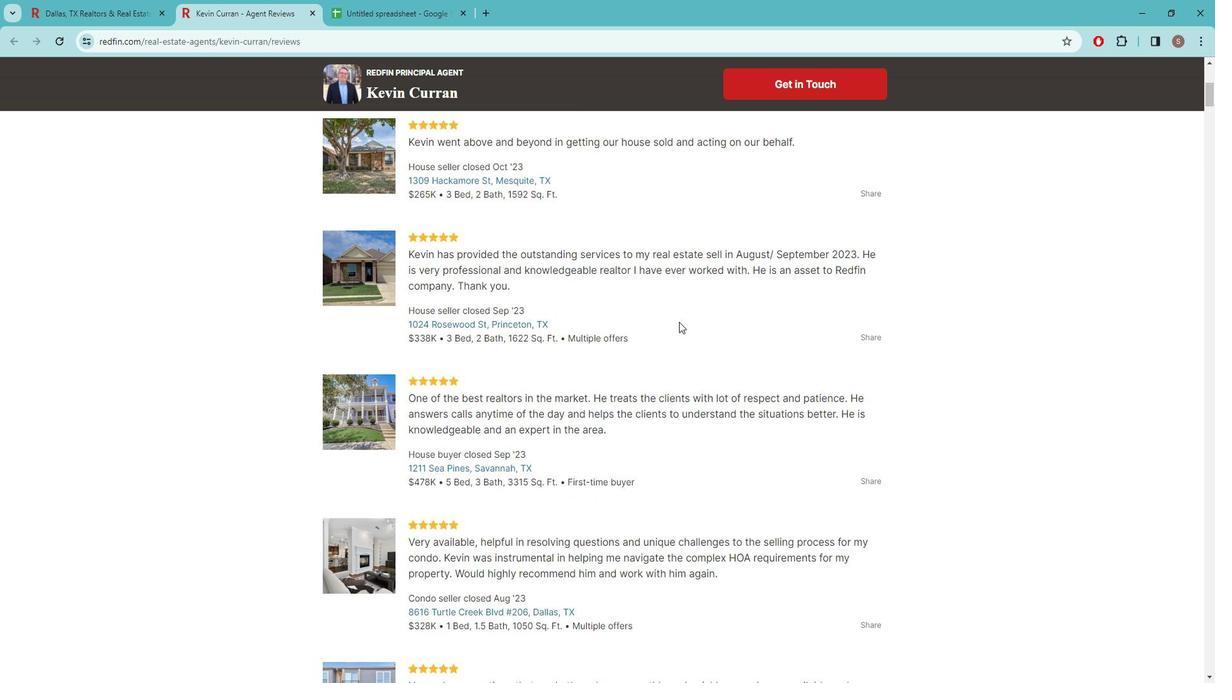 
Action: Mouse moved to (686, 317)
Screenshot: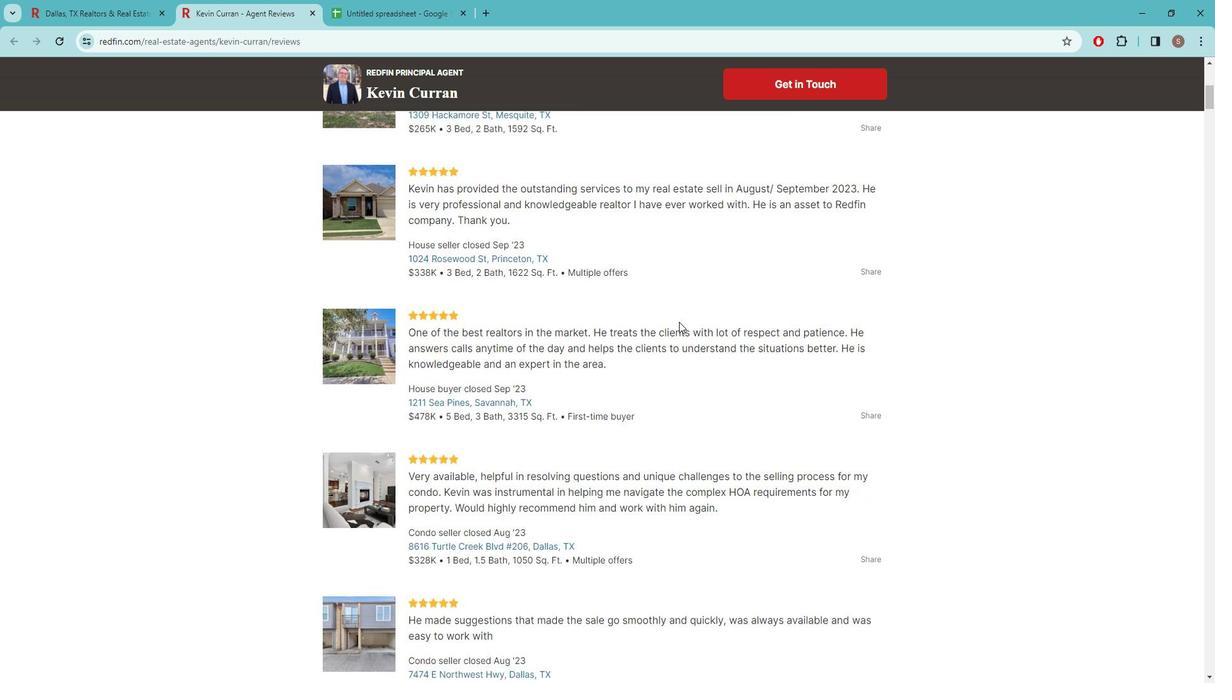 
Action: Mouse scrolled (686, 317) with delta (0, 0)
Screenshot: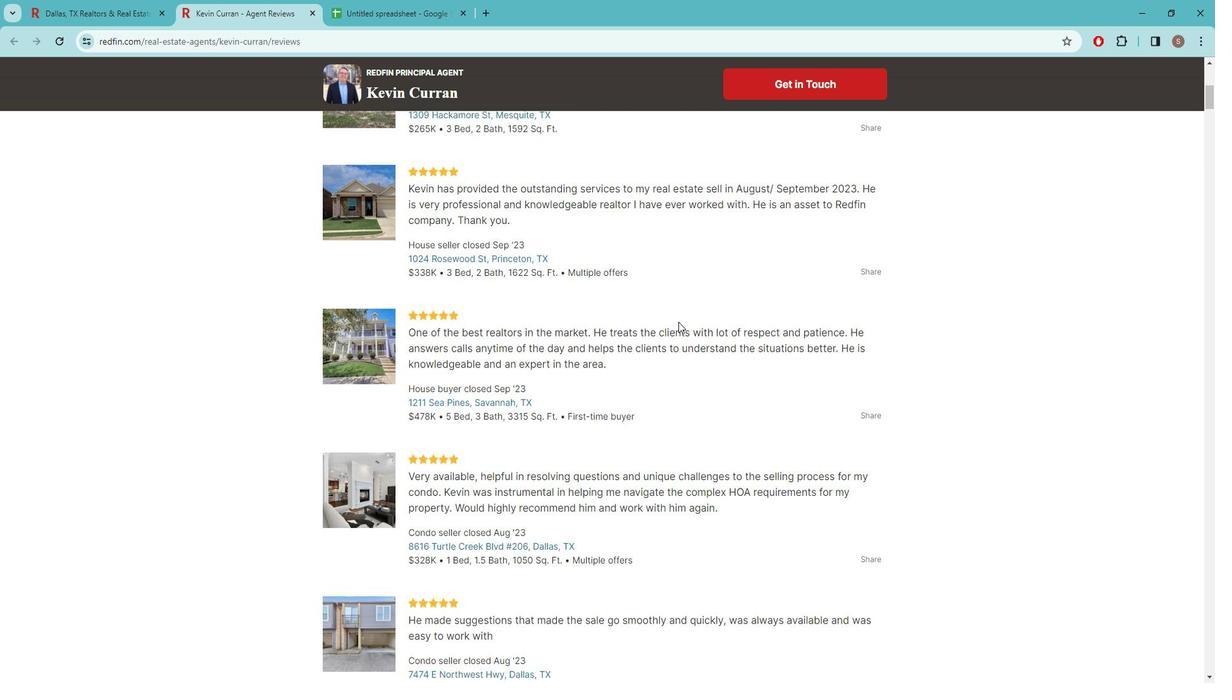
Action: Mouse moved to (699, 323)
Screenshot: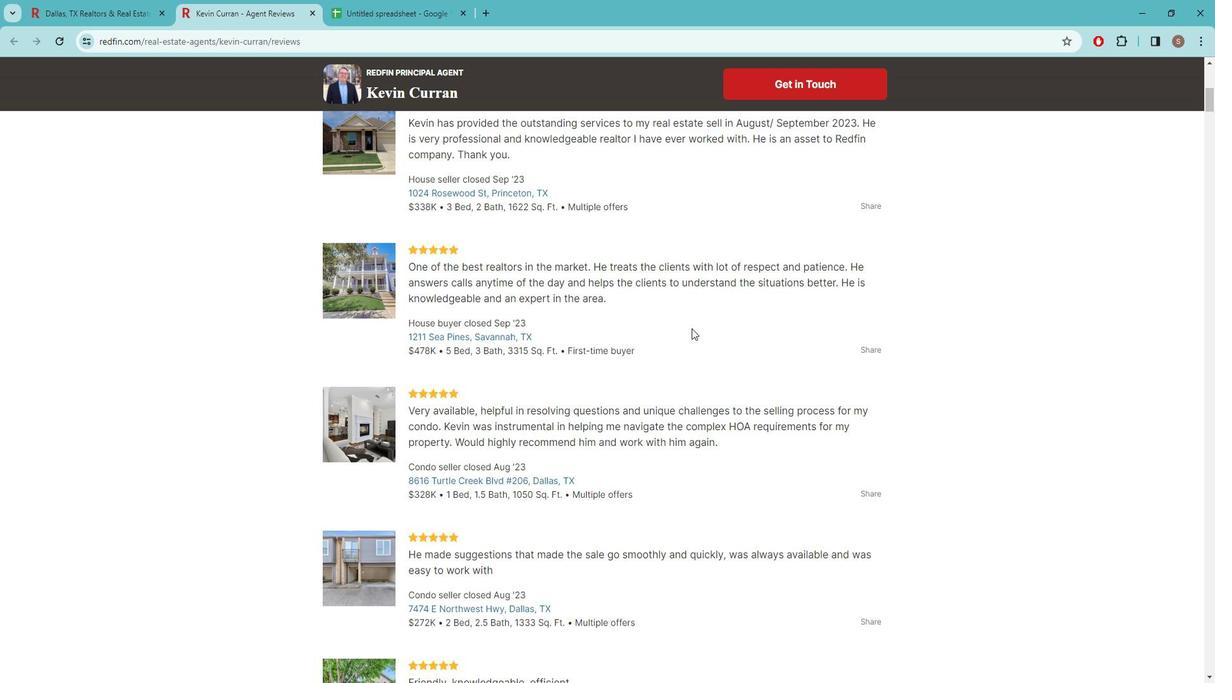 
Action: Mouse scrolled (699, 322) with delta (0, 0)
Screenshot: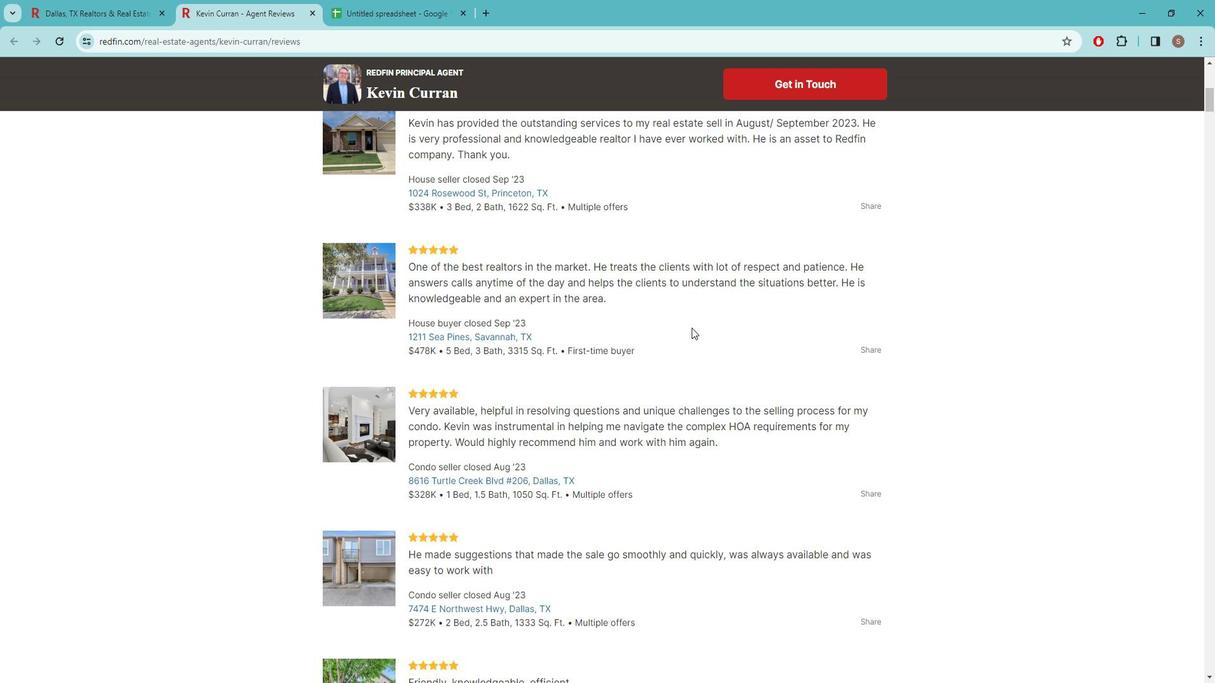 
Action: Mouse scrolled (699, 322) with delta (0, 0)
Screenshot: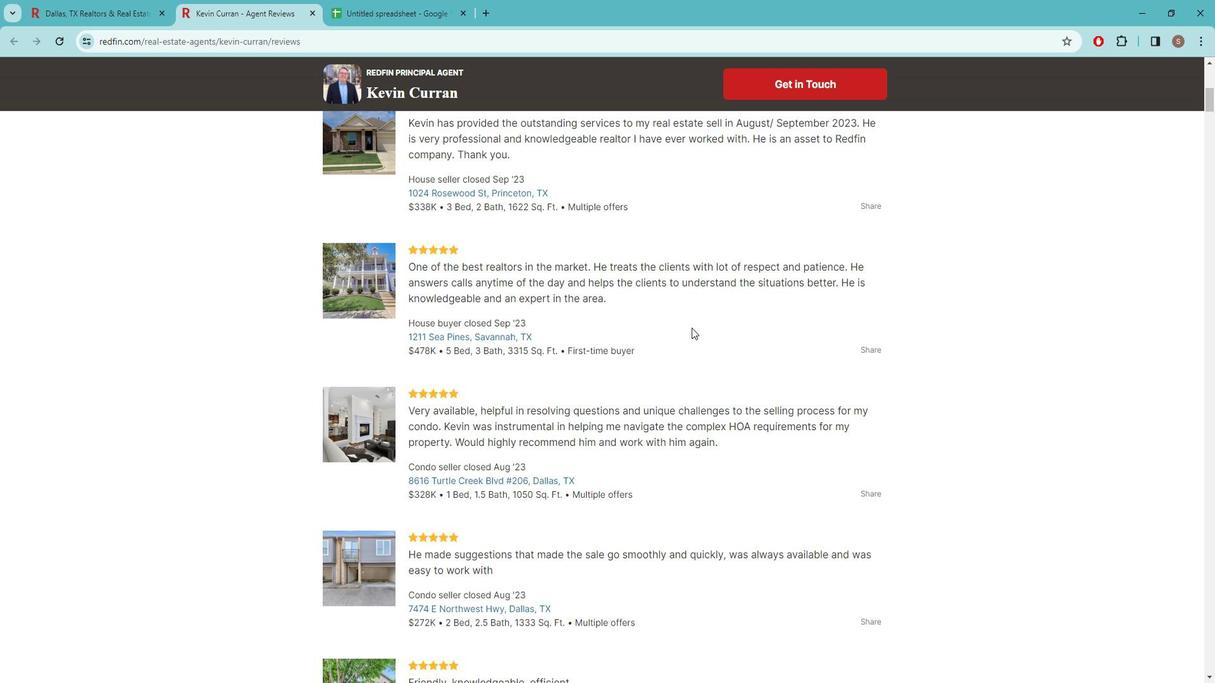 
Action: Mouse moved to (676, 343)
Screenshot: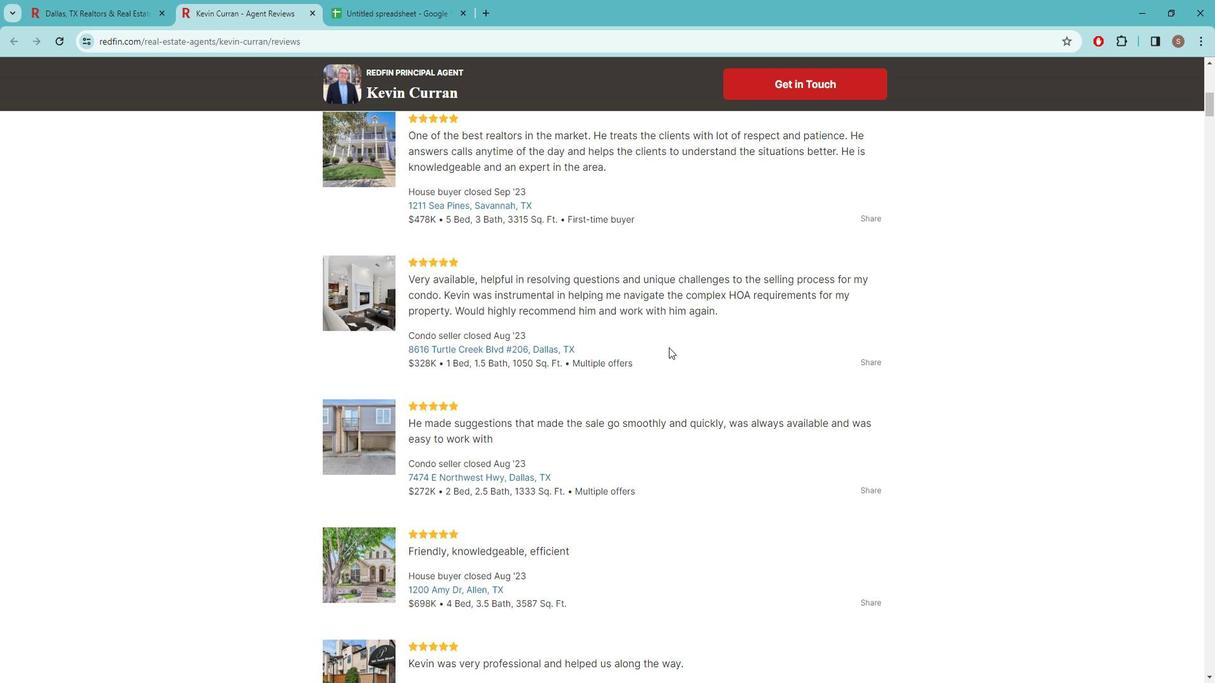
Action: Mouse scrolled (676, 342) with delta (0, 0)
Screenshot: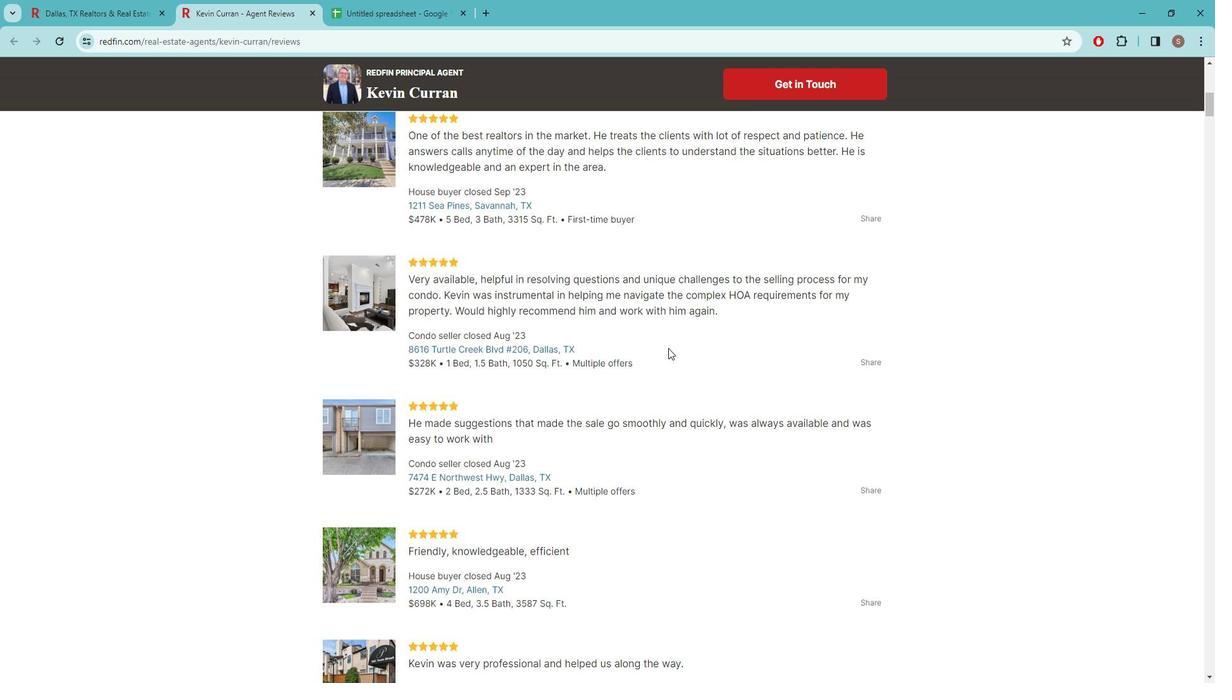 
Action: Mouse scrolled (676, 342) with delta (0, 0)
Screenshot: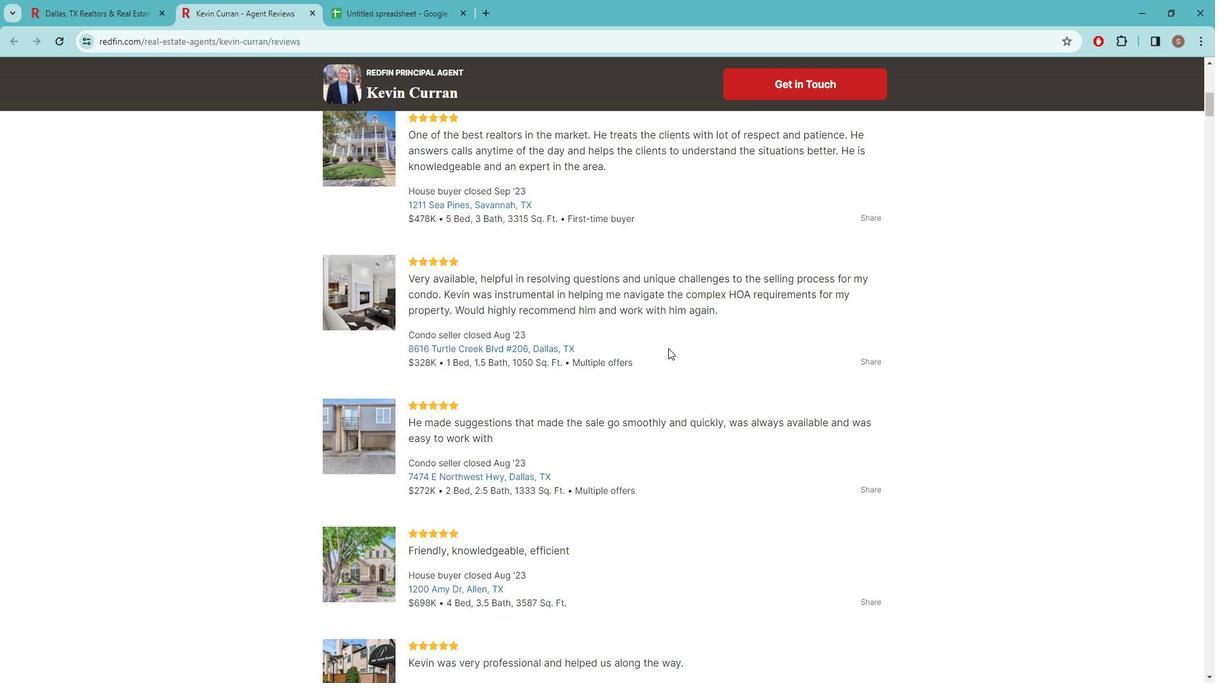 
Action: Mouse moved to (666, 320)
Screenshot: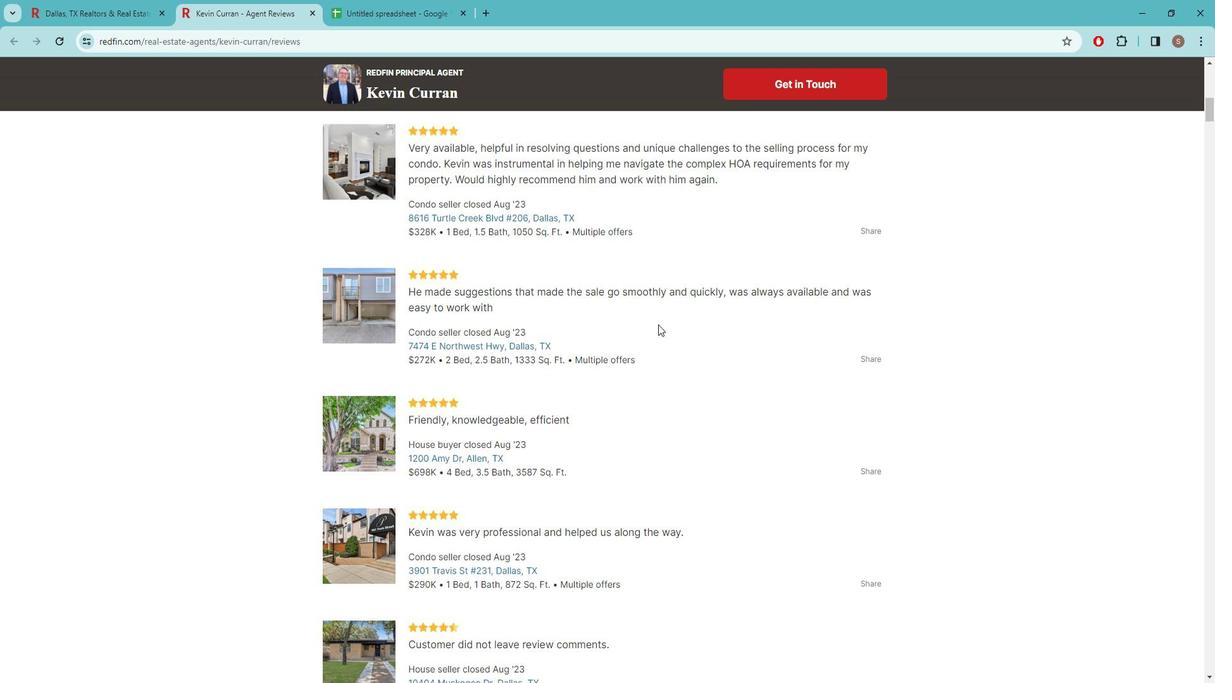 
Action: Mouse scrolled (666, 319) with delta (0, 0)
Screenshot: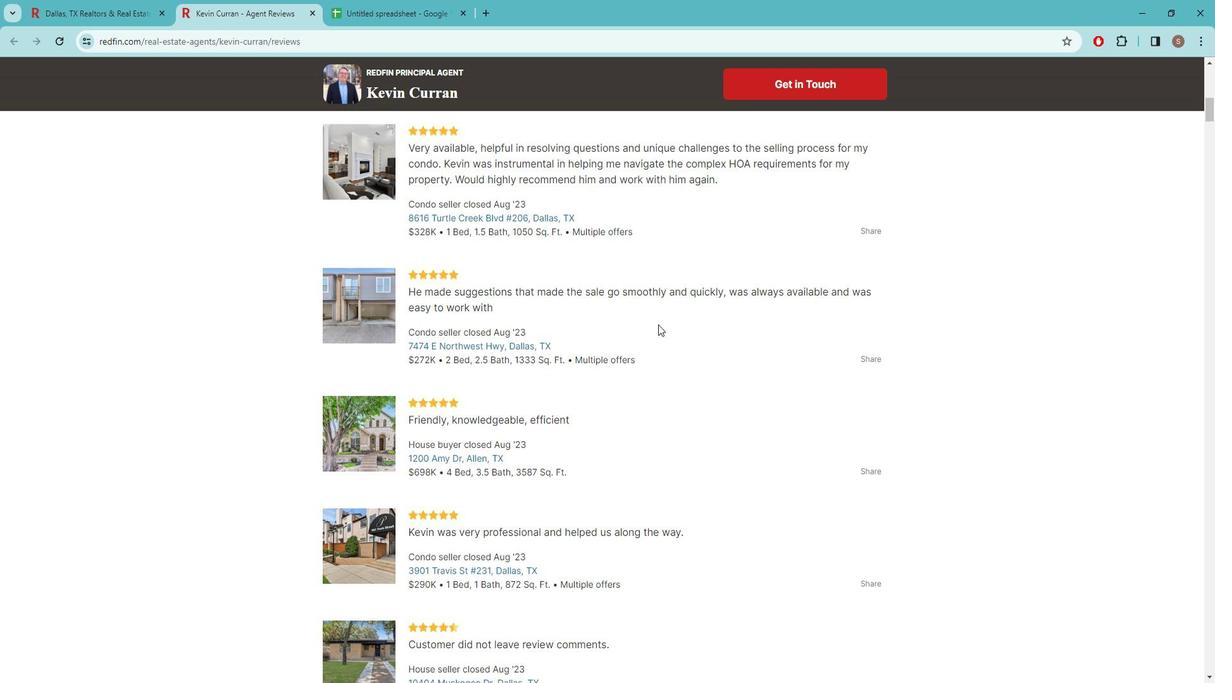 
Action: Mouse moved to (665, 320)
Screenshot: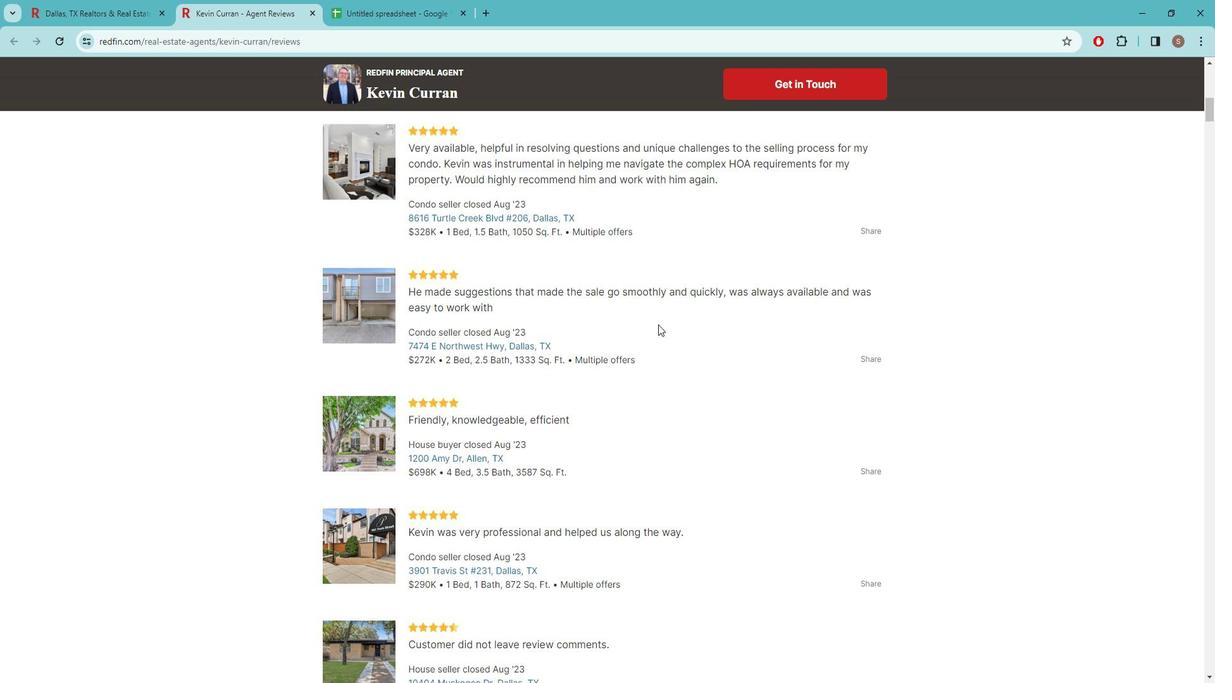
Action: Mouse scrolled (665, 319) with delta (0, 0)
Screenshot: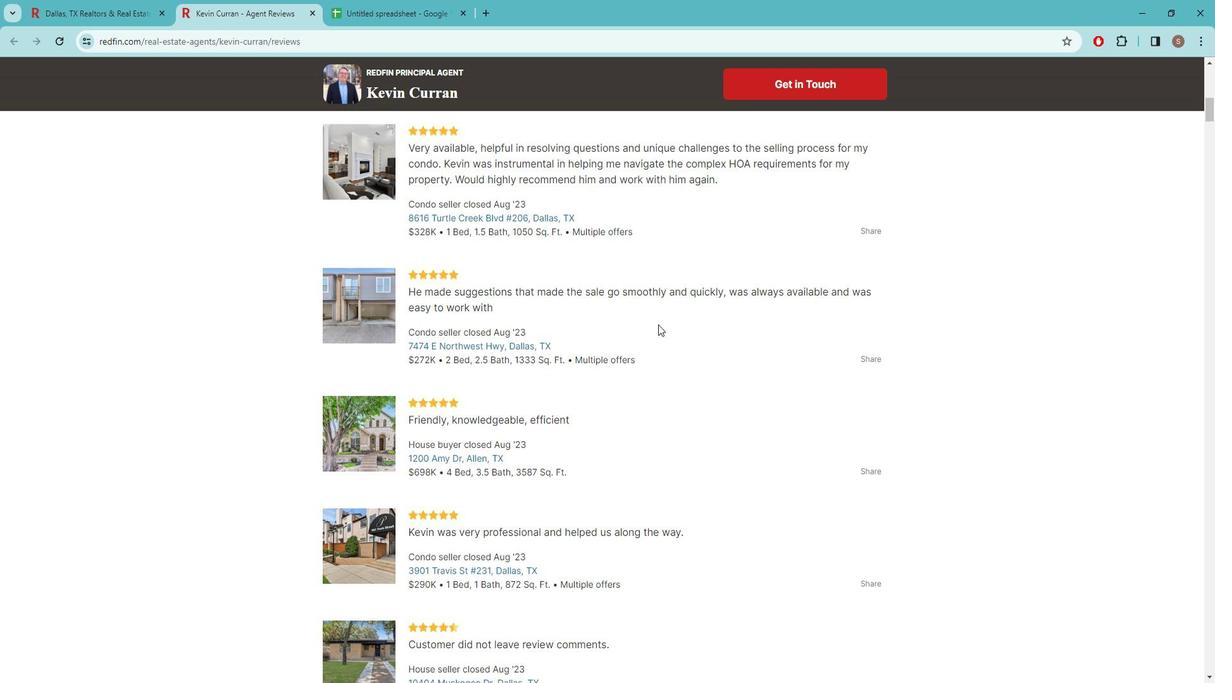 
Action: Mouse moved to (638, 331)
Screenshot: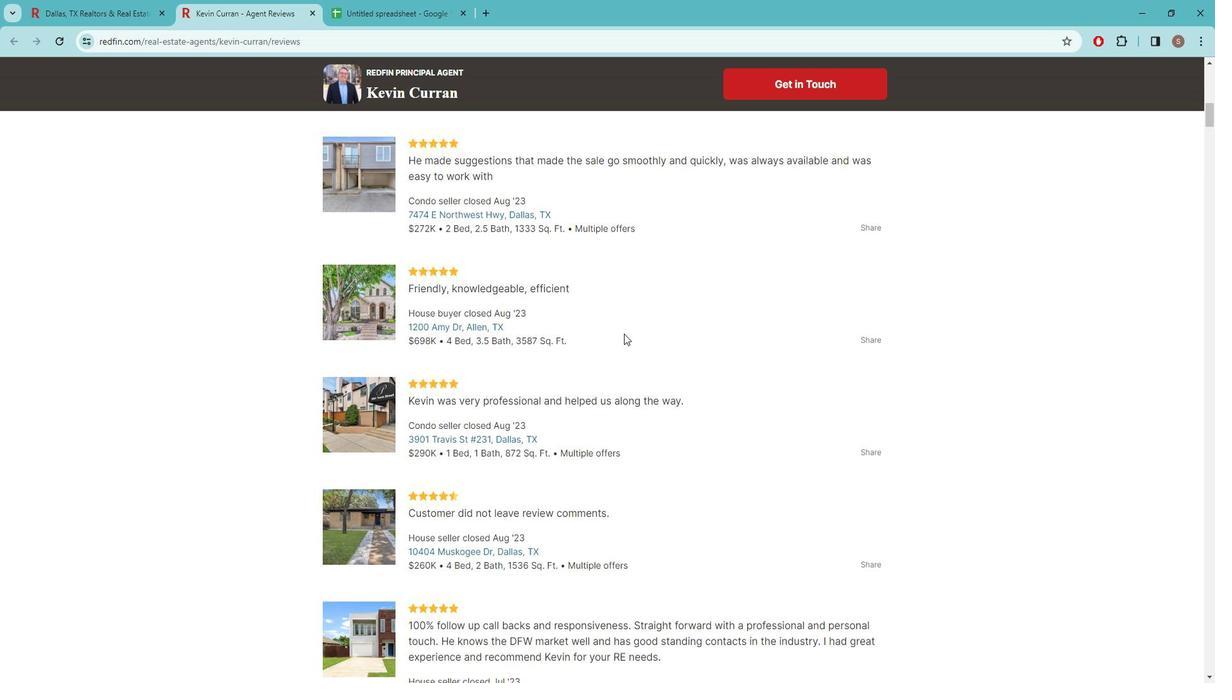 
Action: Mouse scrolled (638, 330) with delta (0, 0)
Screenshot: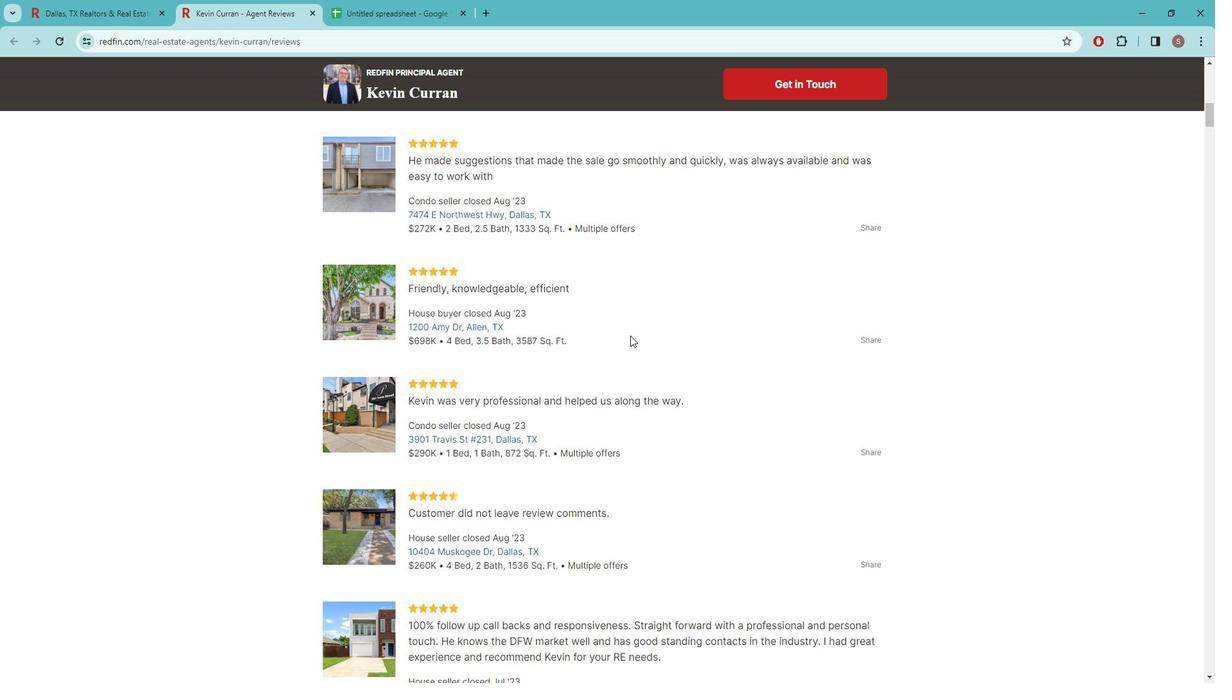 
Action: Mouse scrolled (638, 330) with delta (0, 0)
Screenshot: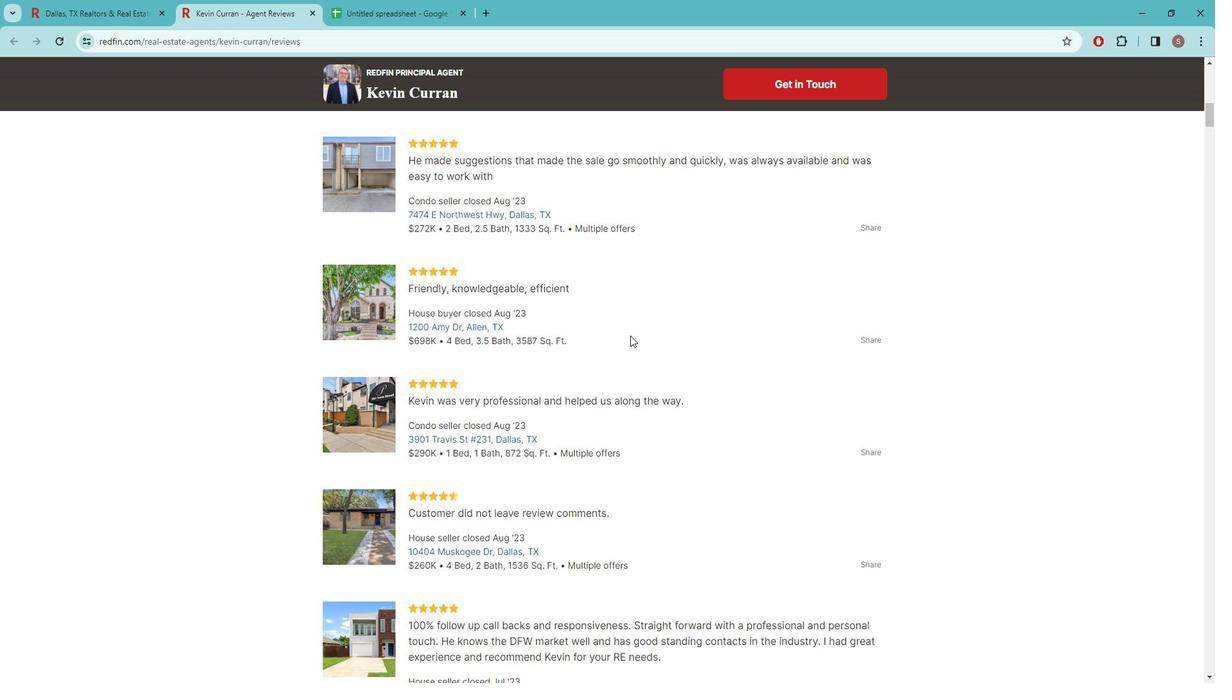 
Action: Mouse moved to (653, 335)
Screenshot: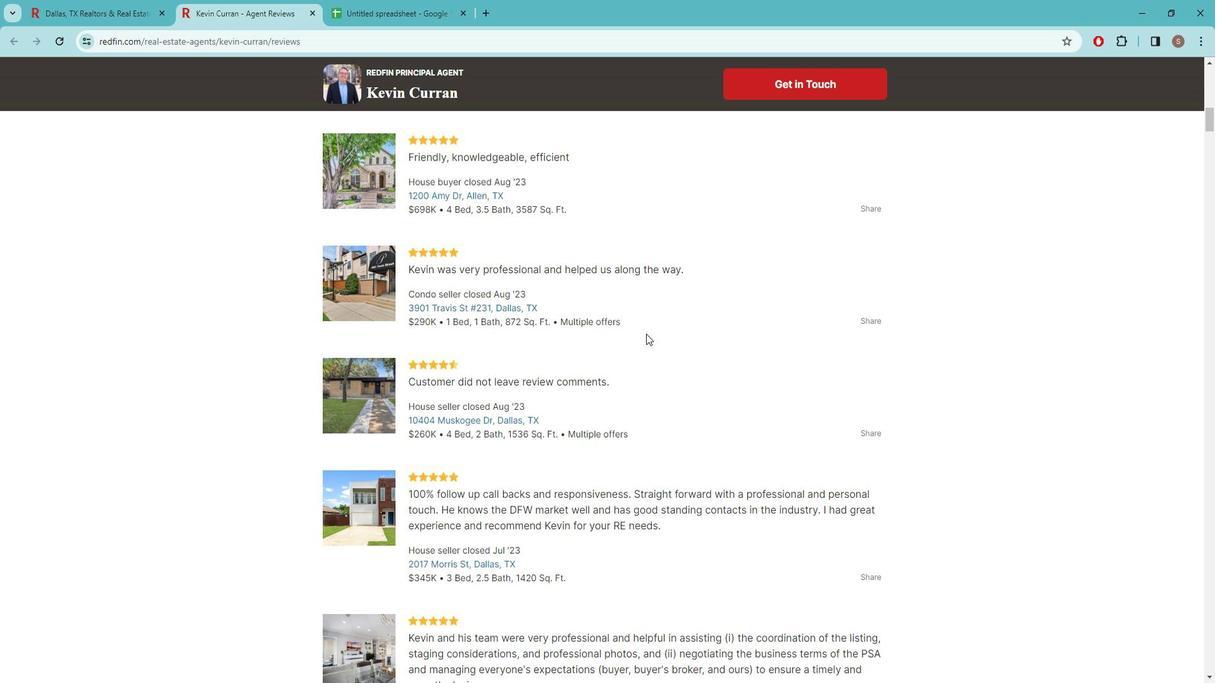 
Action: Mouse scrolled (653, 334) with delta (0, 0)
Screenshot: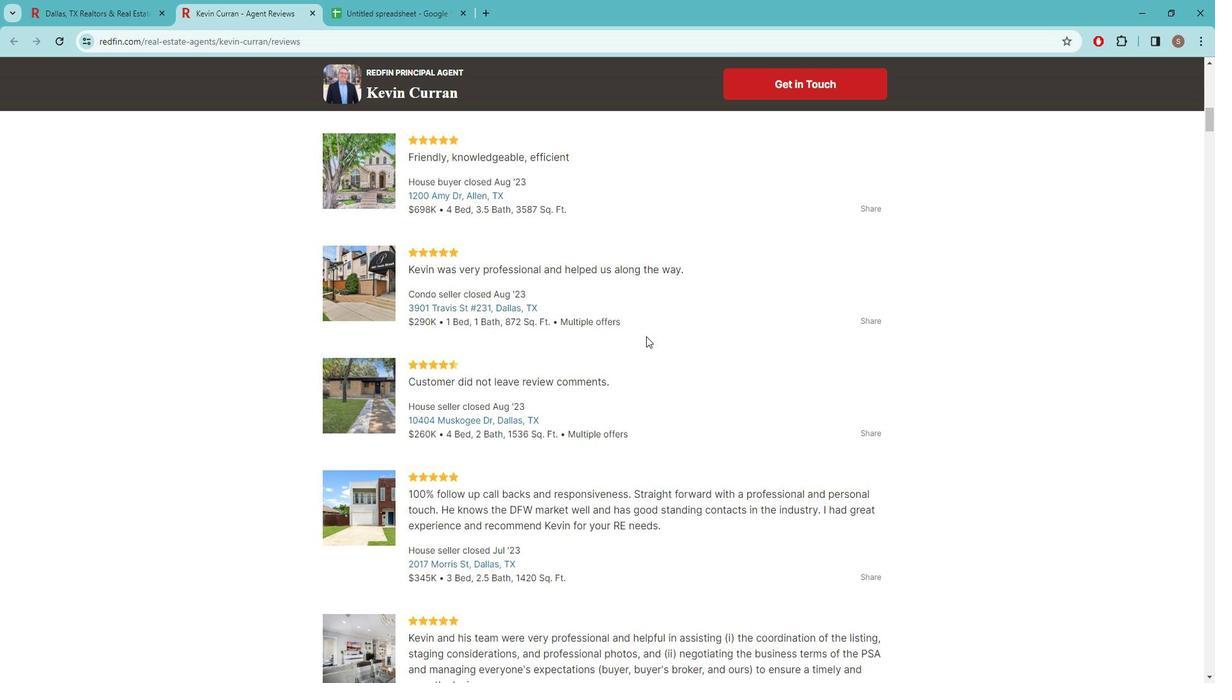 
Action: Mouse moved to (664, 329)
Screenshot: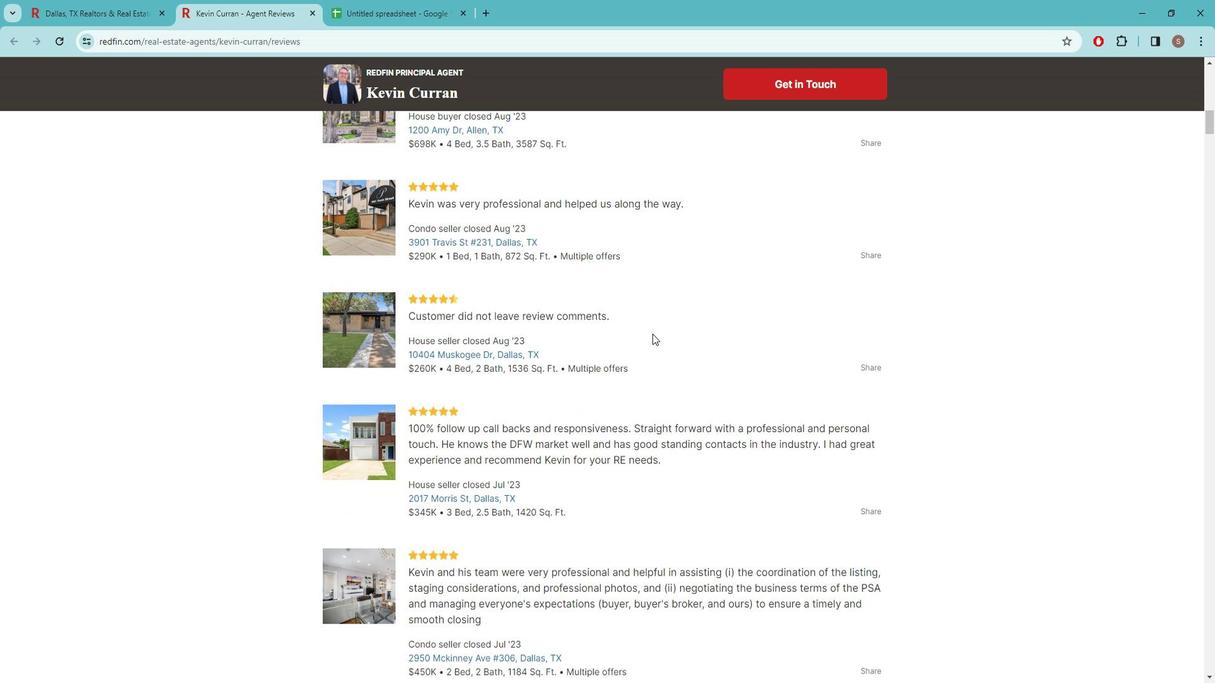 
Action: Mouse scrolled (664, 328) with delta (0, 0)
Screenshot: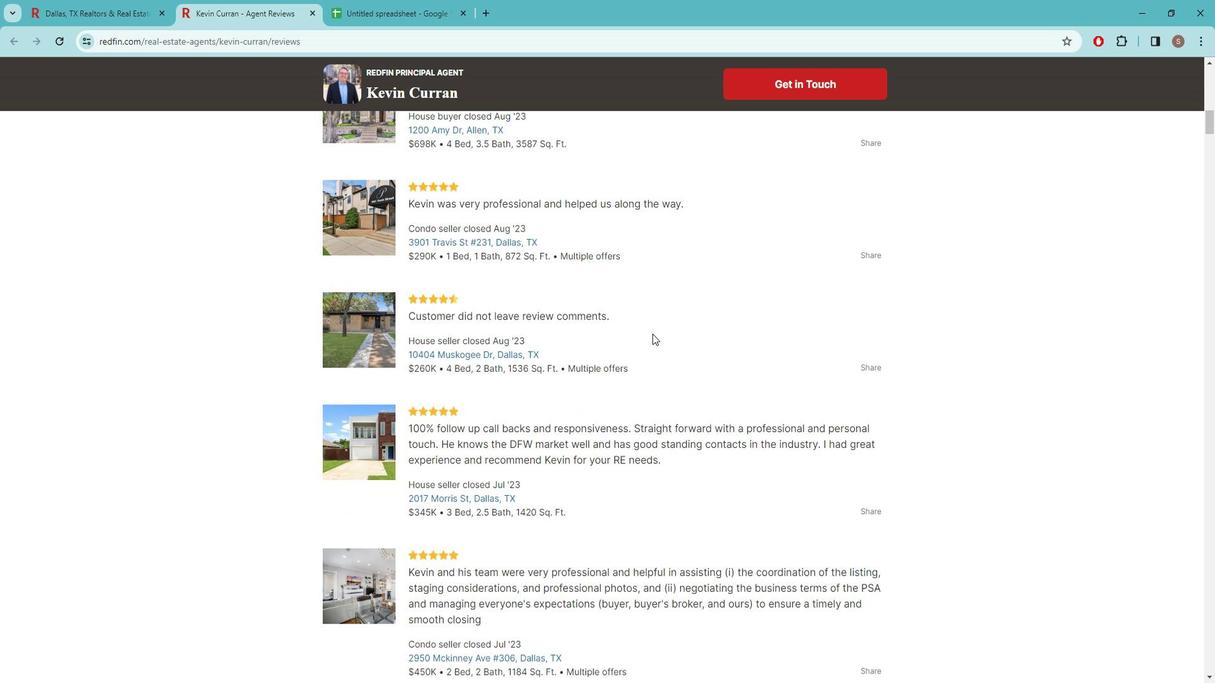 
Action: Mouse scrolled (664, 328) with delta (0, 0)
Screenshot: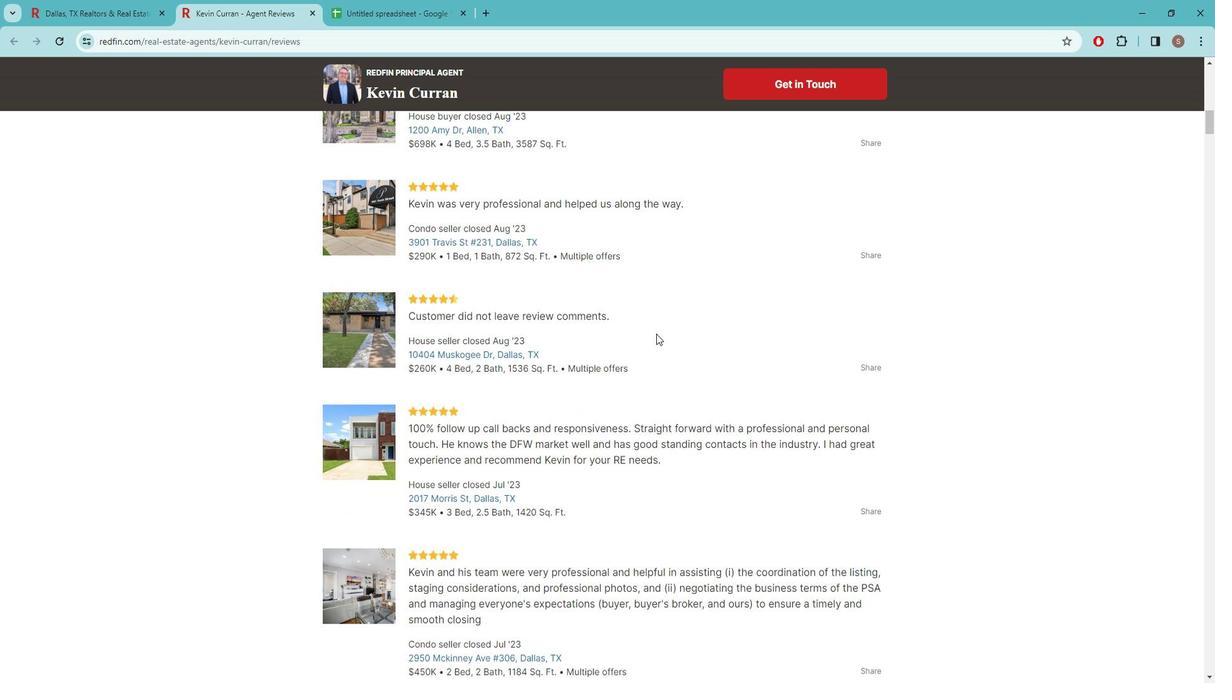 
Action: Mouse moved to (681, 343)
Screenshot: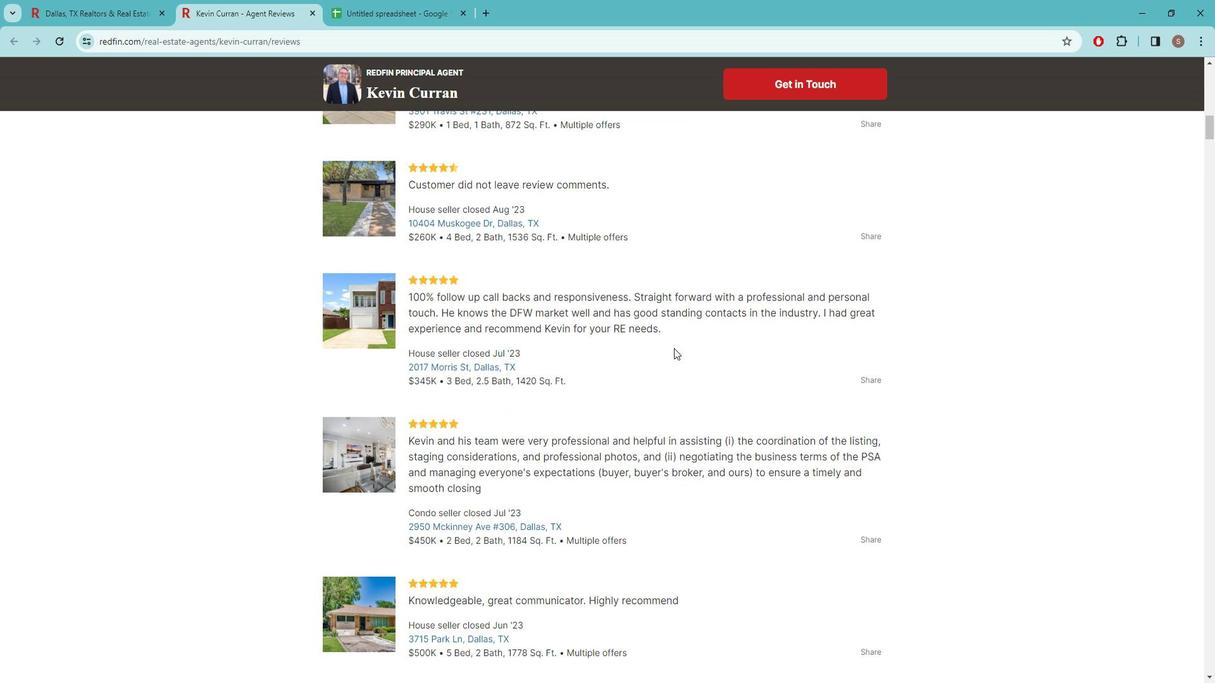 
Action: Mouse scrolled (681, 342) with delta (0, 0)
Screenshot: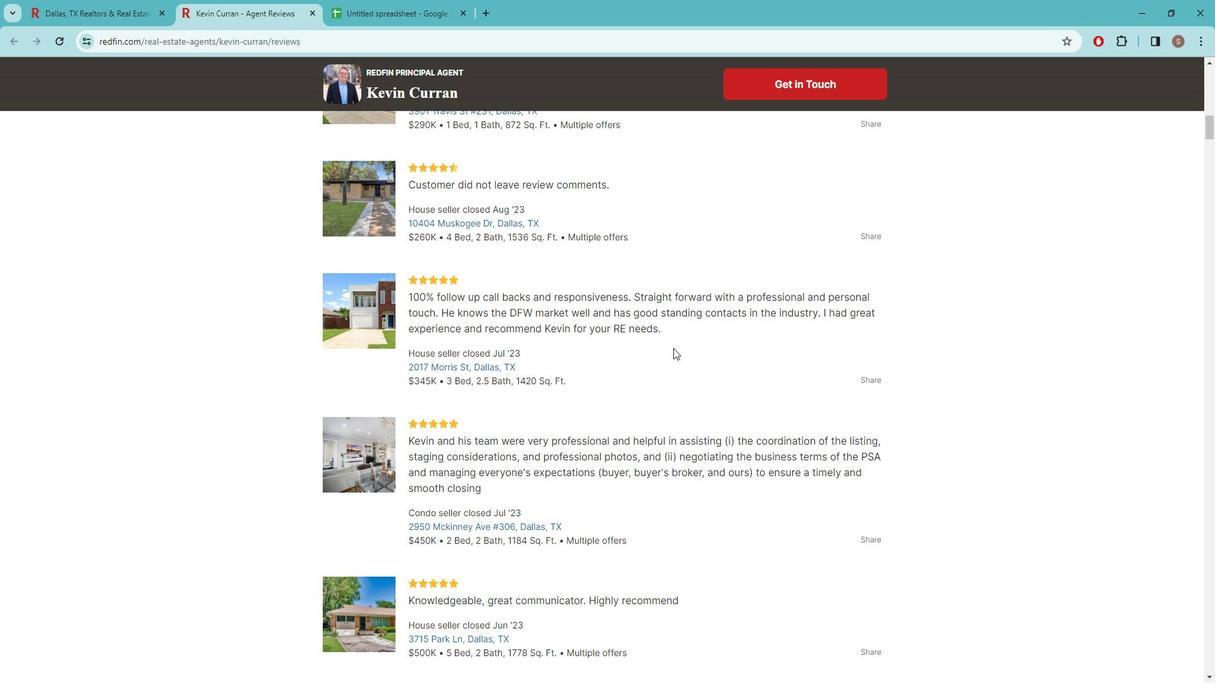 
Action: Mouse scrolled (681, 342) with delta (0, 0)
Screenshot: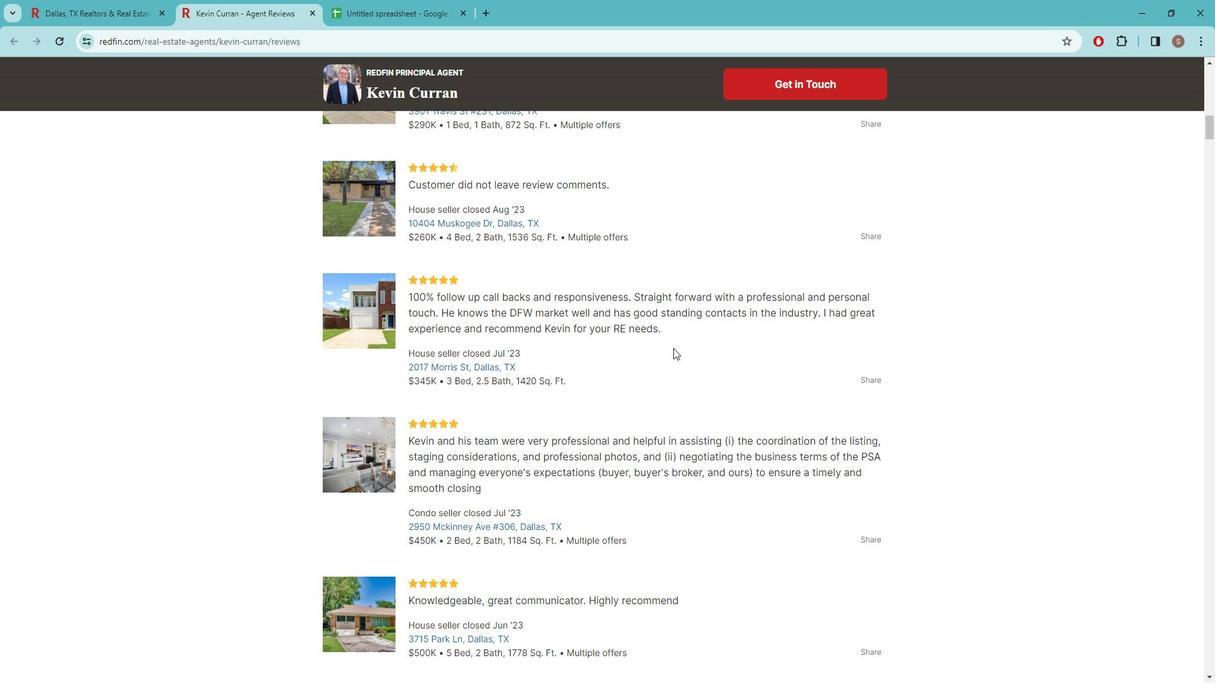 
Action: Mouse moved to (655, 359)
Screenshot: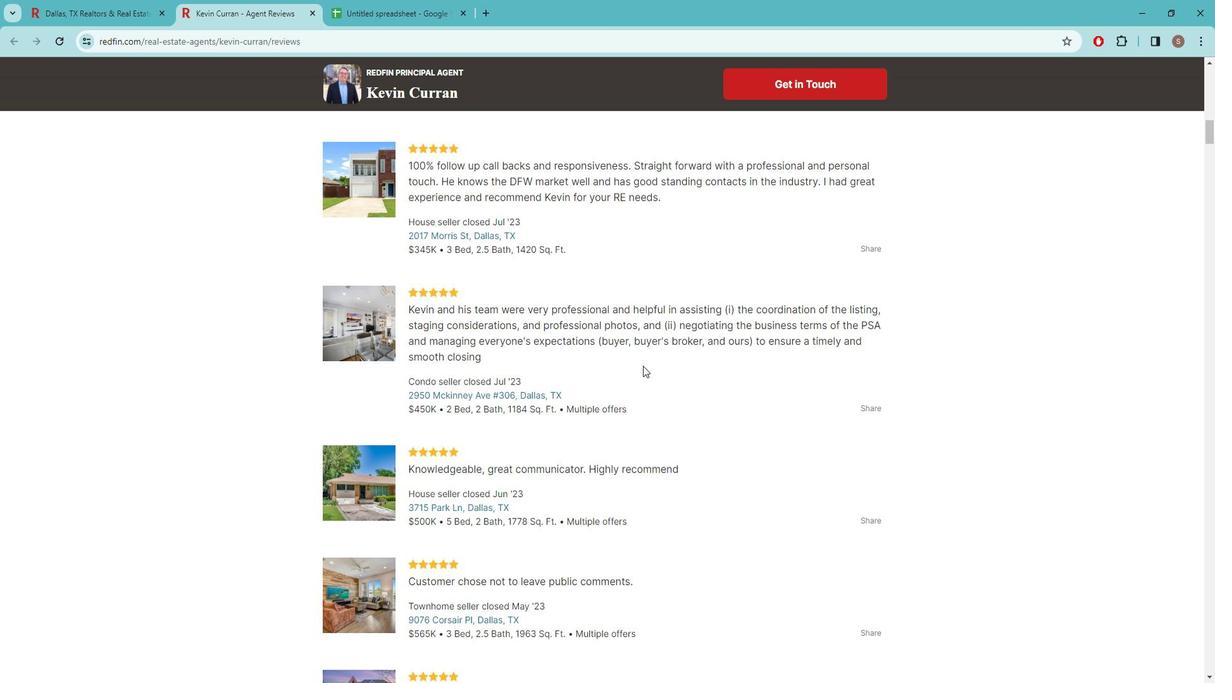 
Action: Mouse scrolled (655, 358) with delta (0, 0)
Screenshot: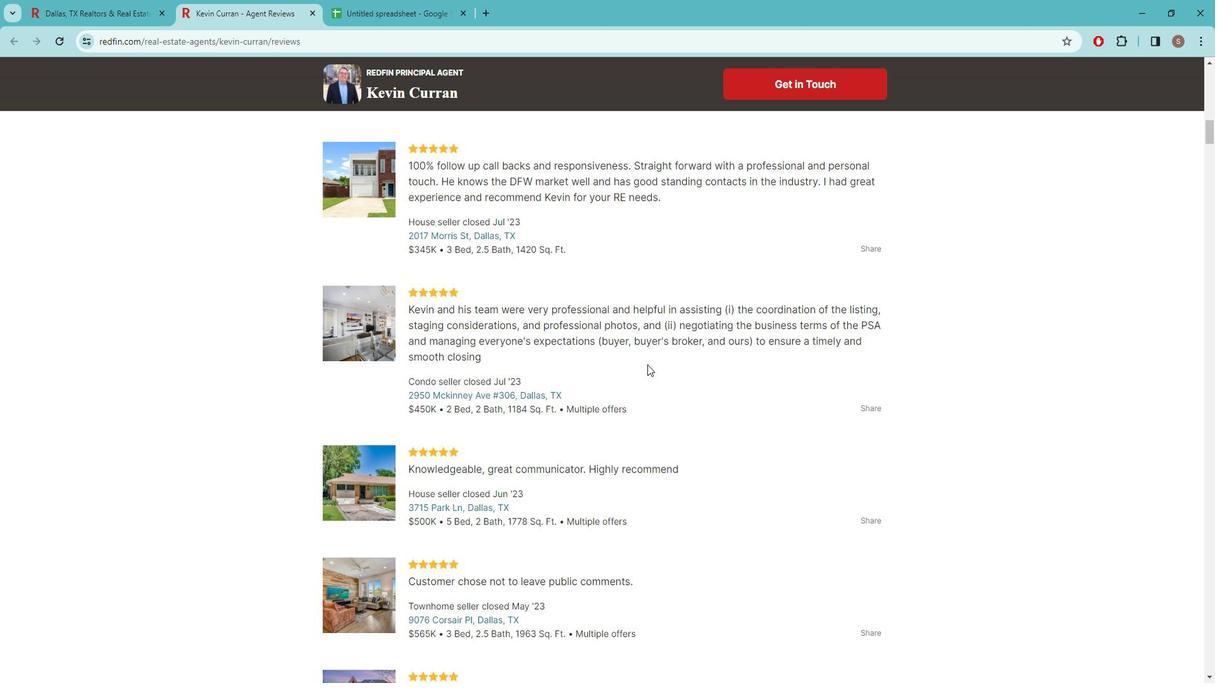 
Action: Mouse scrolled (655, 358) with delta (0, 0)
Screenshot: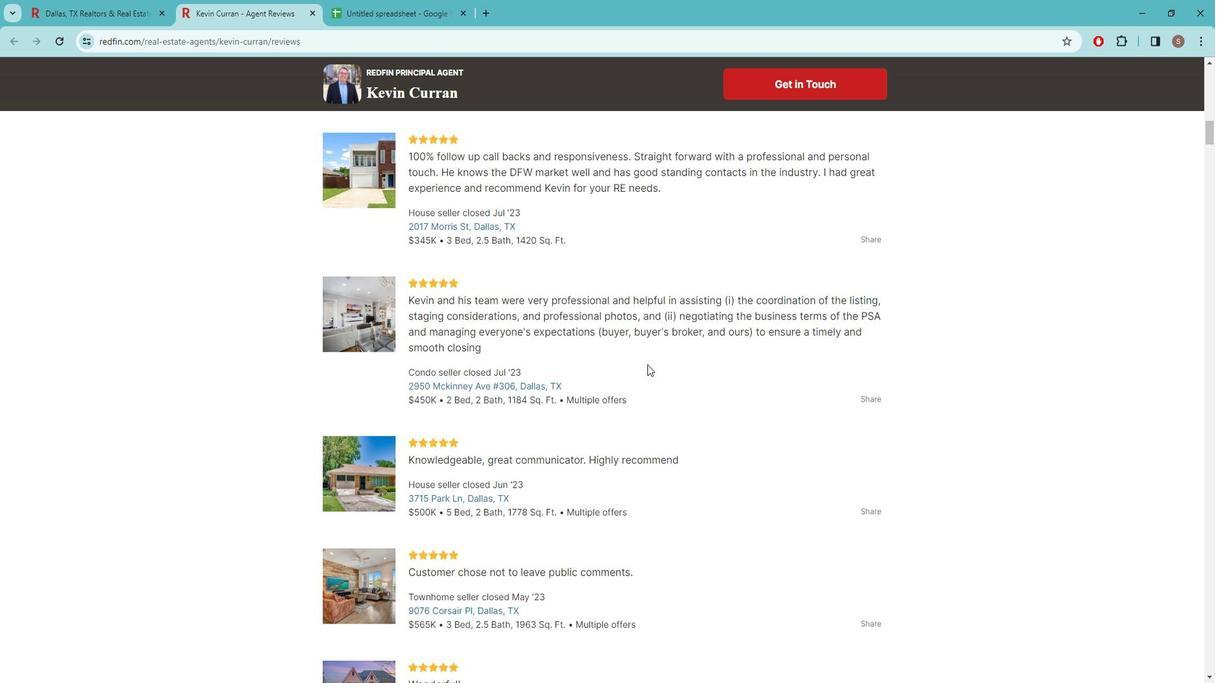 
Action: Mouse moved to (678, 356)
Screenshot: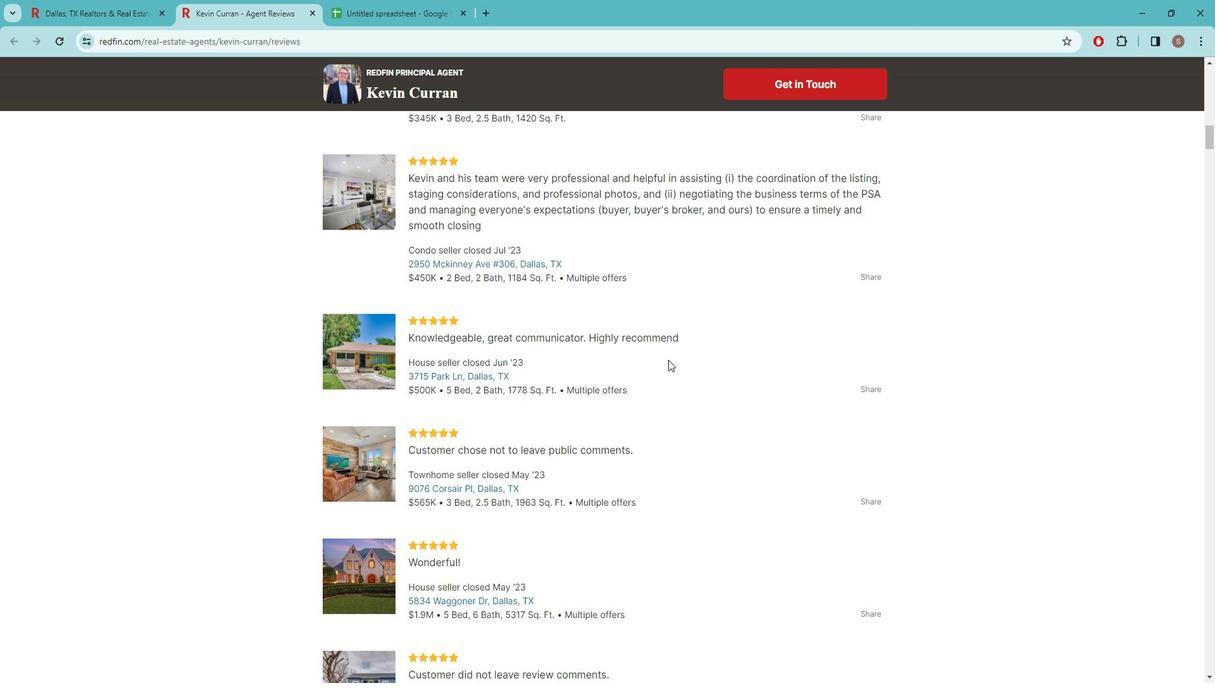 
Action: Mouse scrolled (678, 355) with delta (0, 0)
Screenshot: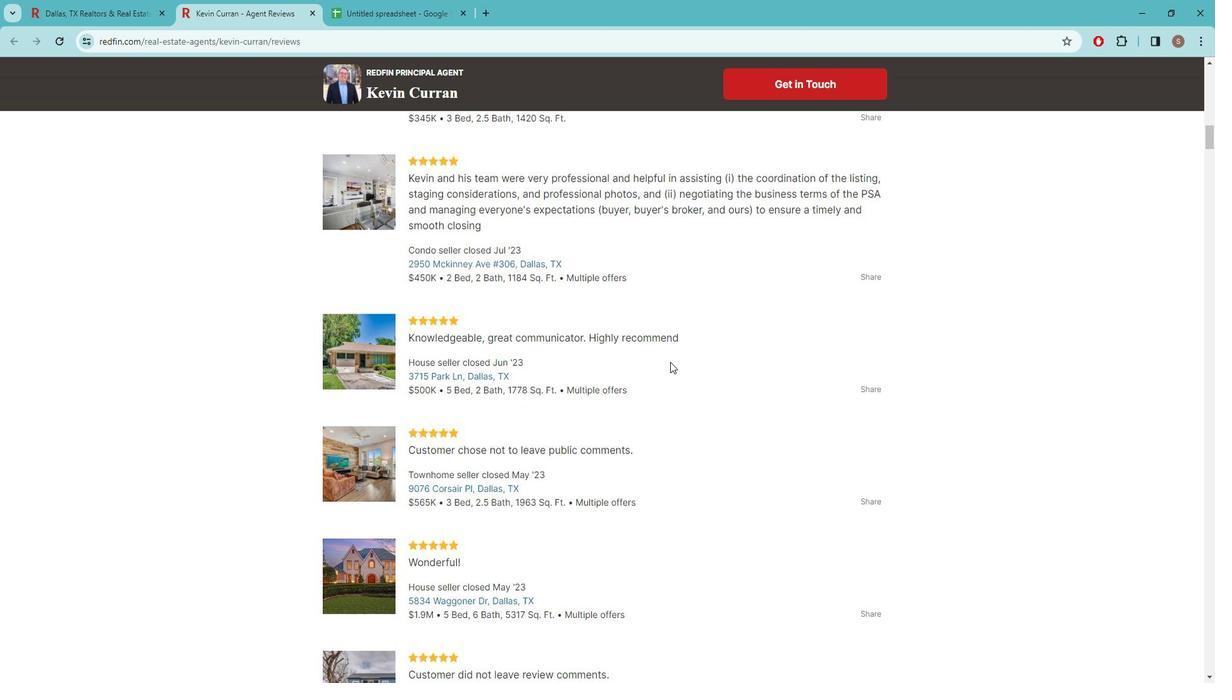 
Action: Mouse scrolled (678, 355) with delta (0, 0)
Screenshot: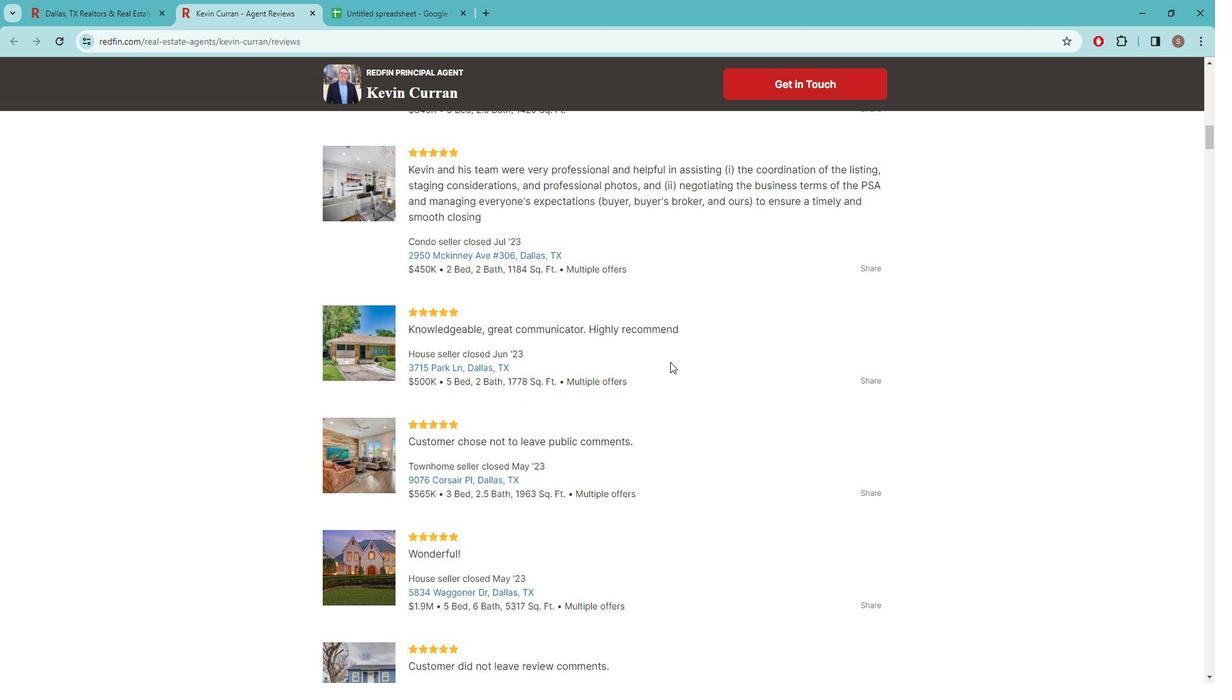 
Action: Mouse moved to (663, 359)
Screenshot: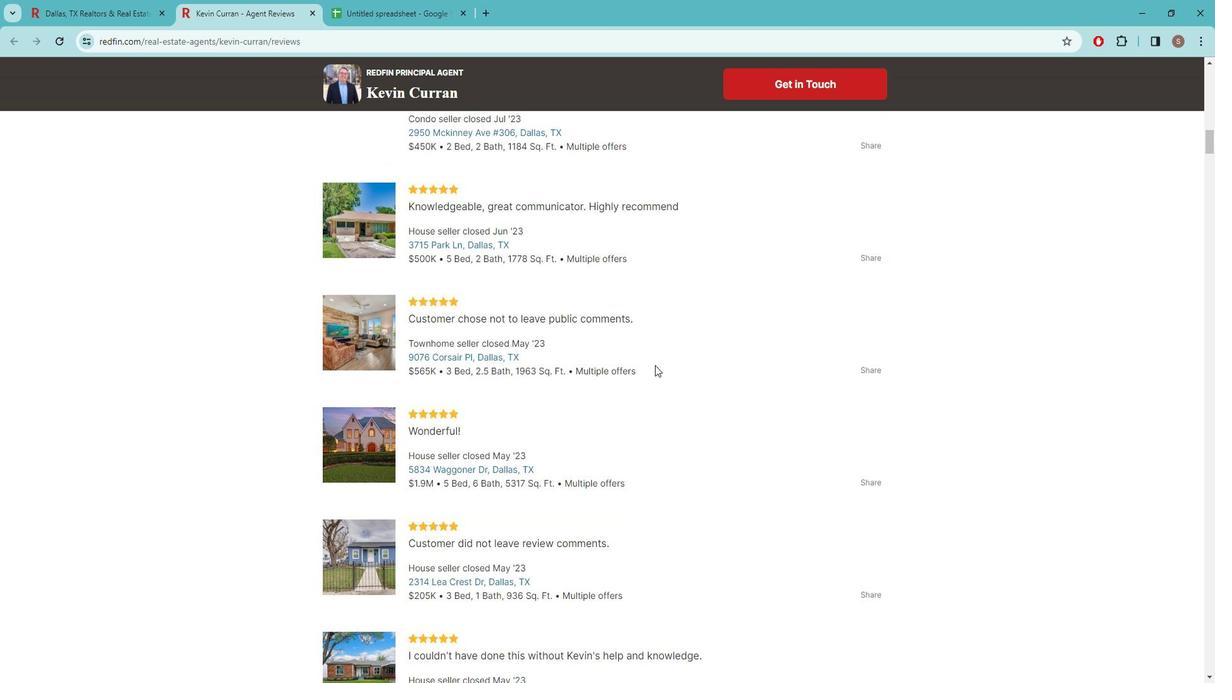 
Action: Mouse scrolled (663, 358) with delta (0, 0)
Screenshot: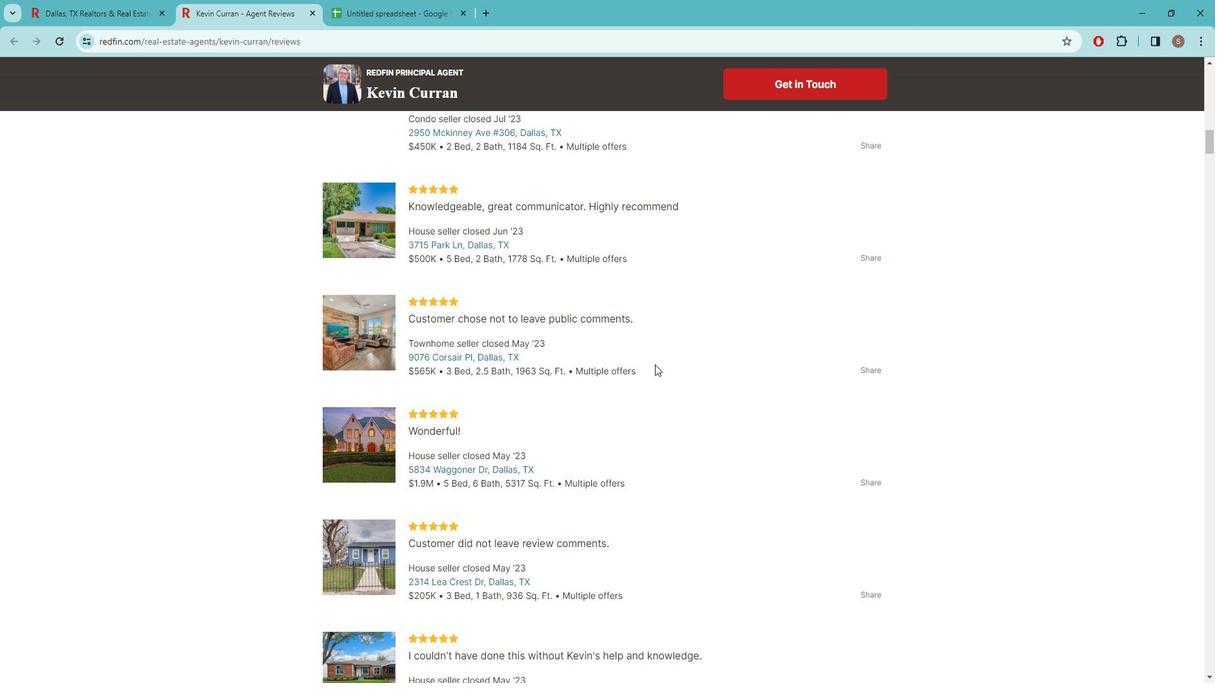 
Action: Mouse scrolled (663, 358) with delta (0, 0)
Screenshot: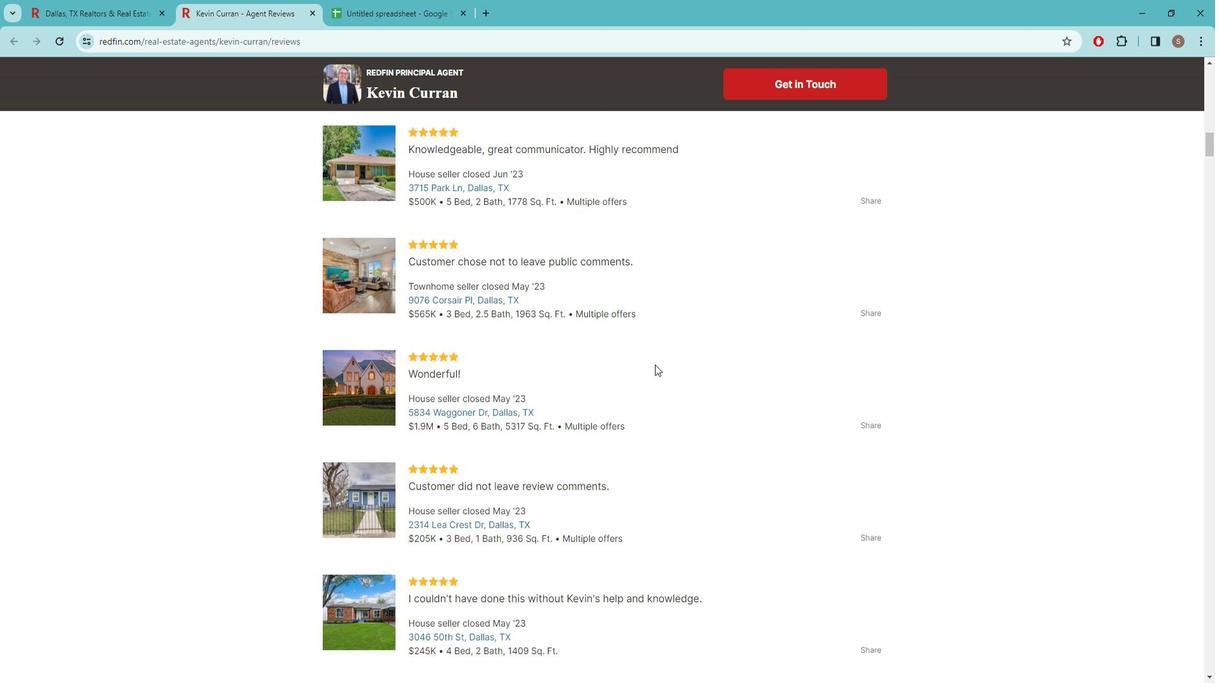
Action: Mouse moved to (664, 357)
Screenshot: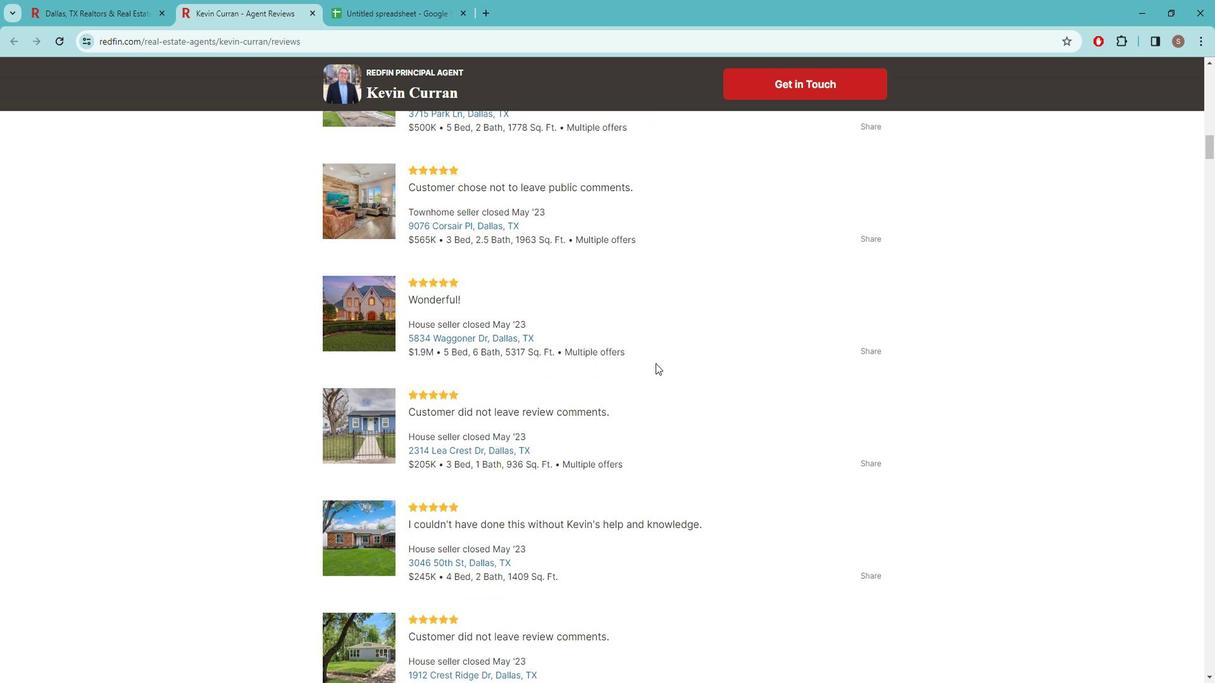
Action: Mouse scrolled (664, 356) with delta (0, 0)
Screenshot: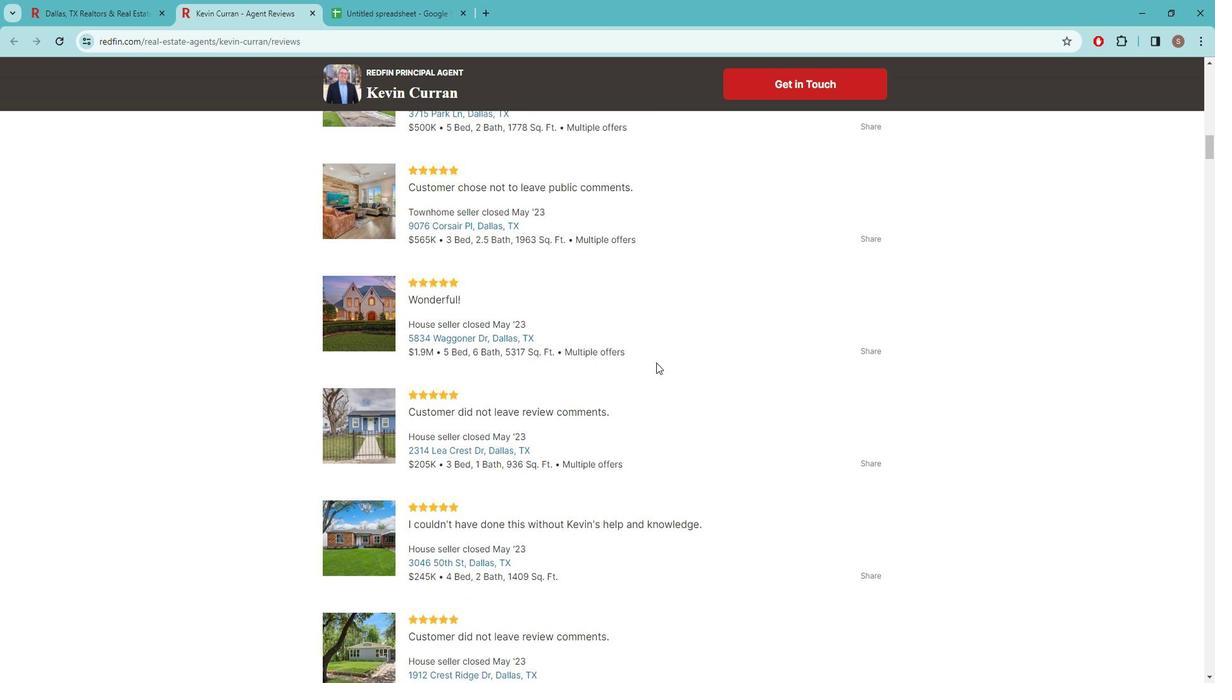 
Action: Mouse moved to (640, 362)
Screenshot: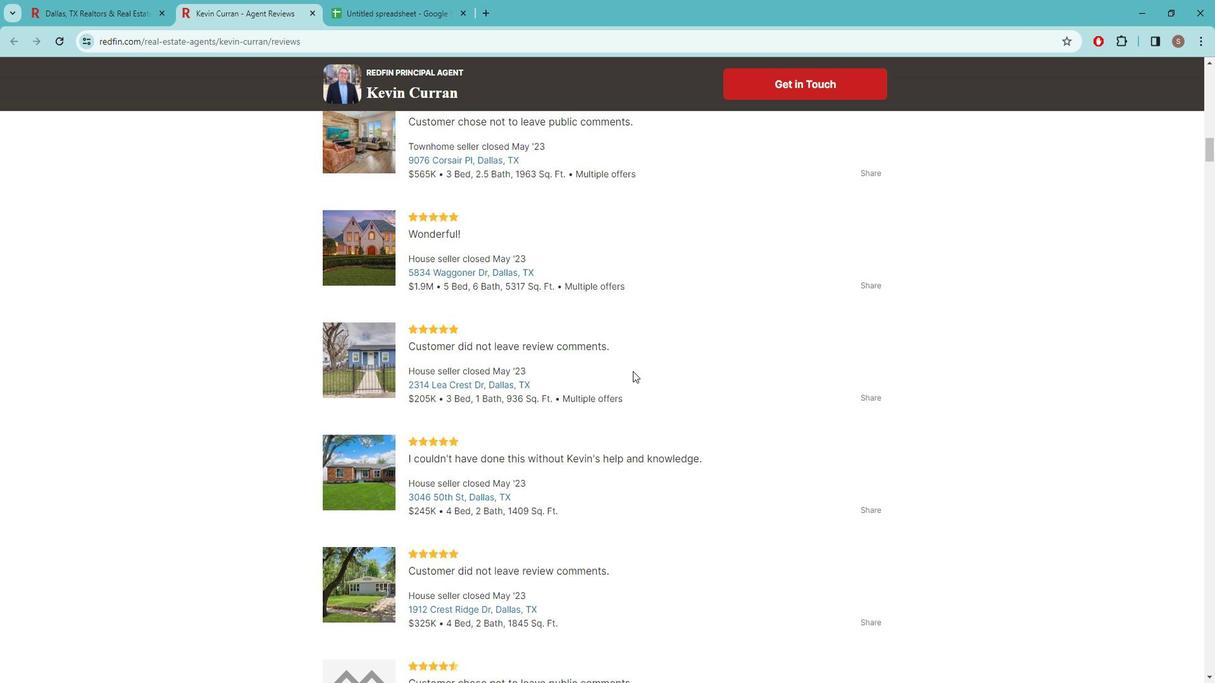 
Action: Mouse scrolled (640, 362) with delta (0, 0)
Screenshot: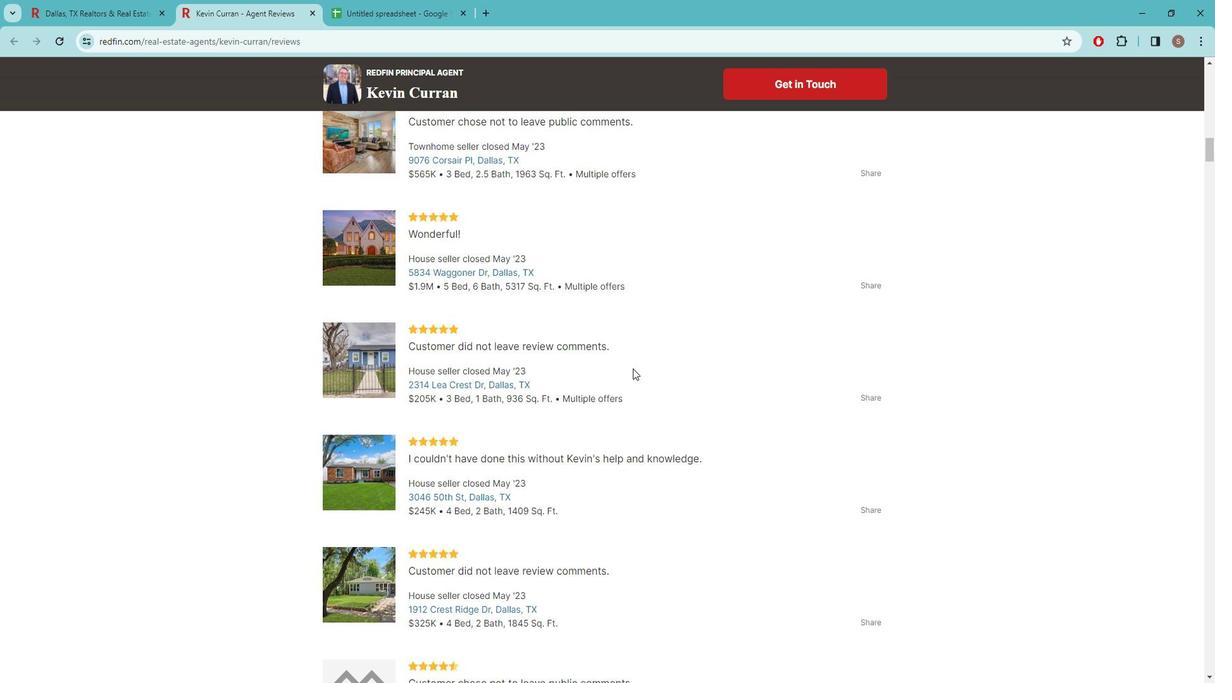 
Action: Mouse moved to (640, 362)
Screenshot: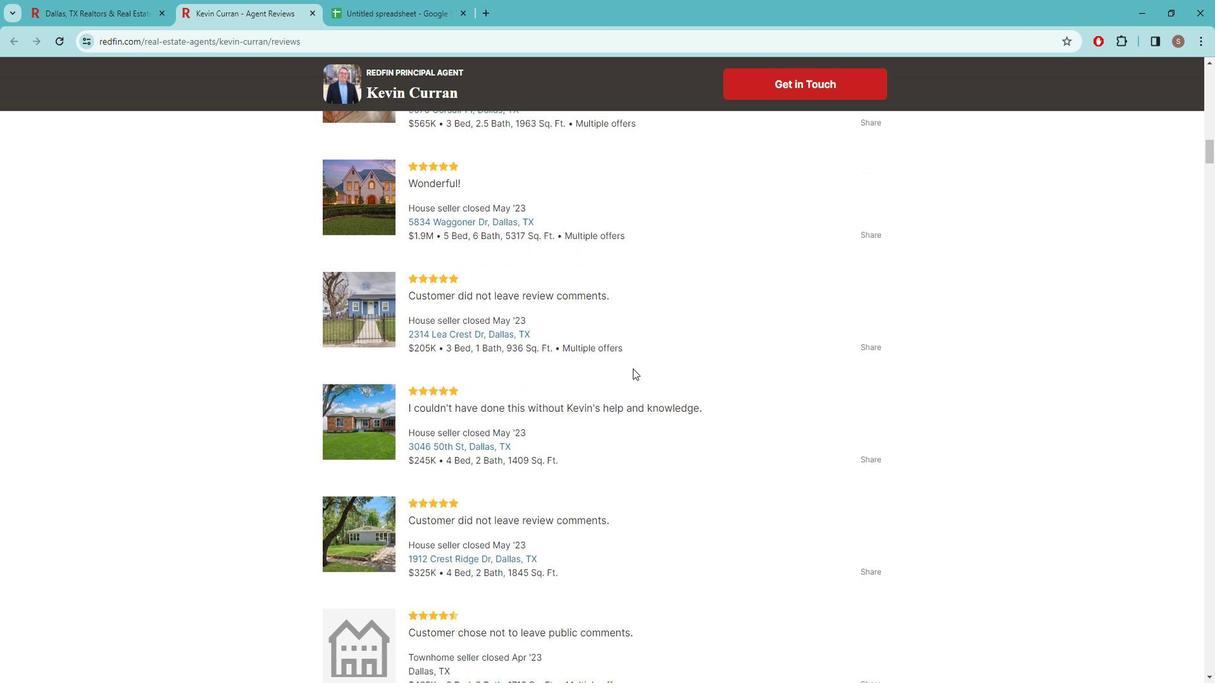 
Action: Mouse scrolled (640, 362) with delta (0, 0)
Screenshot: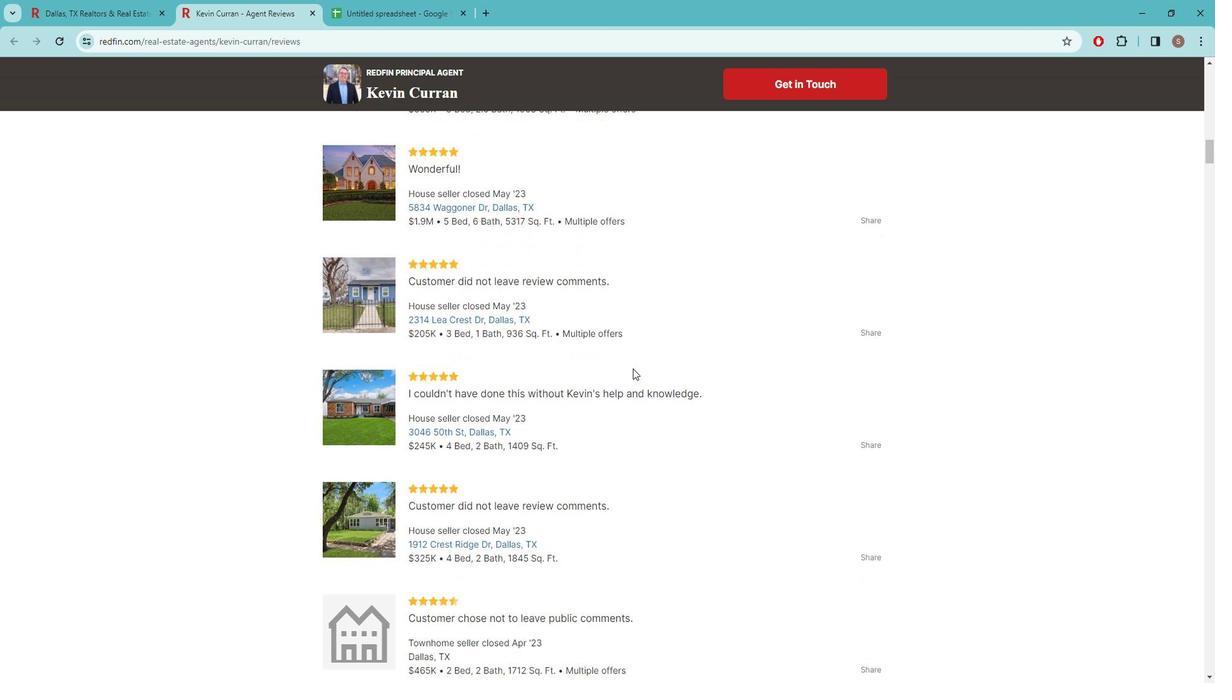 
Action: Mouse moved to (641, 362)
Screenshot: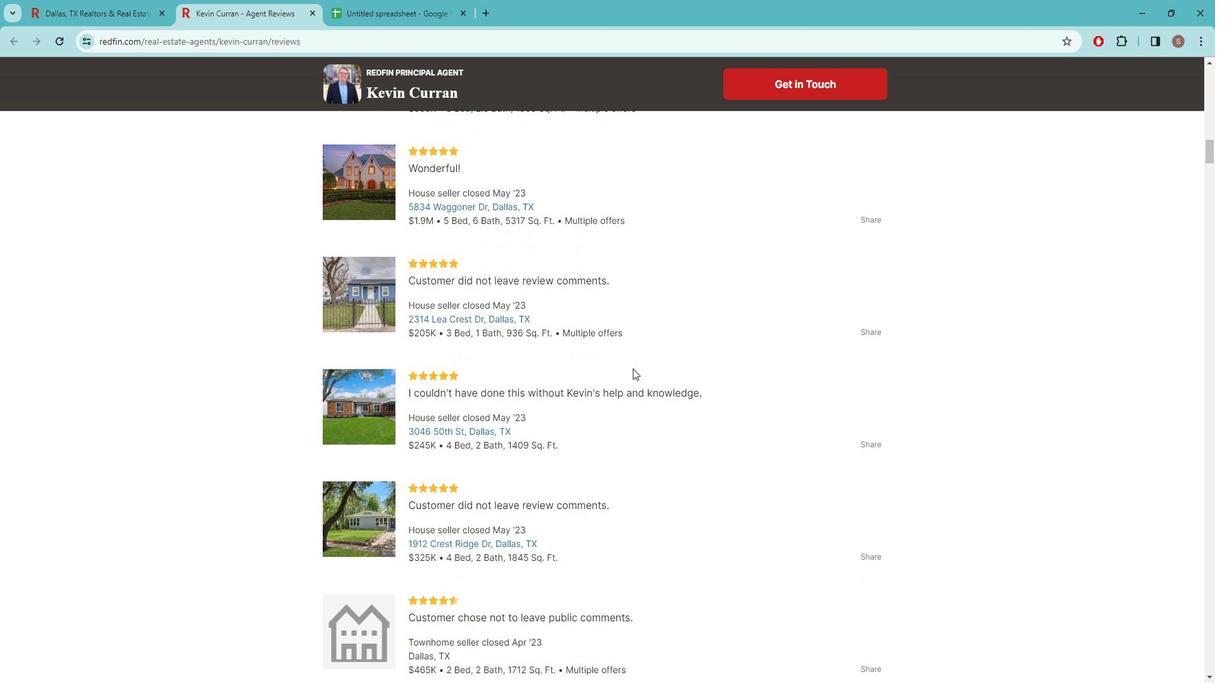 
Action: Mouse scrolled (641, 362) with delta (0, 0)
Screenshot: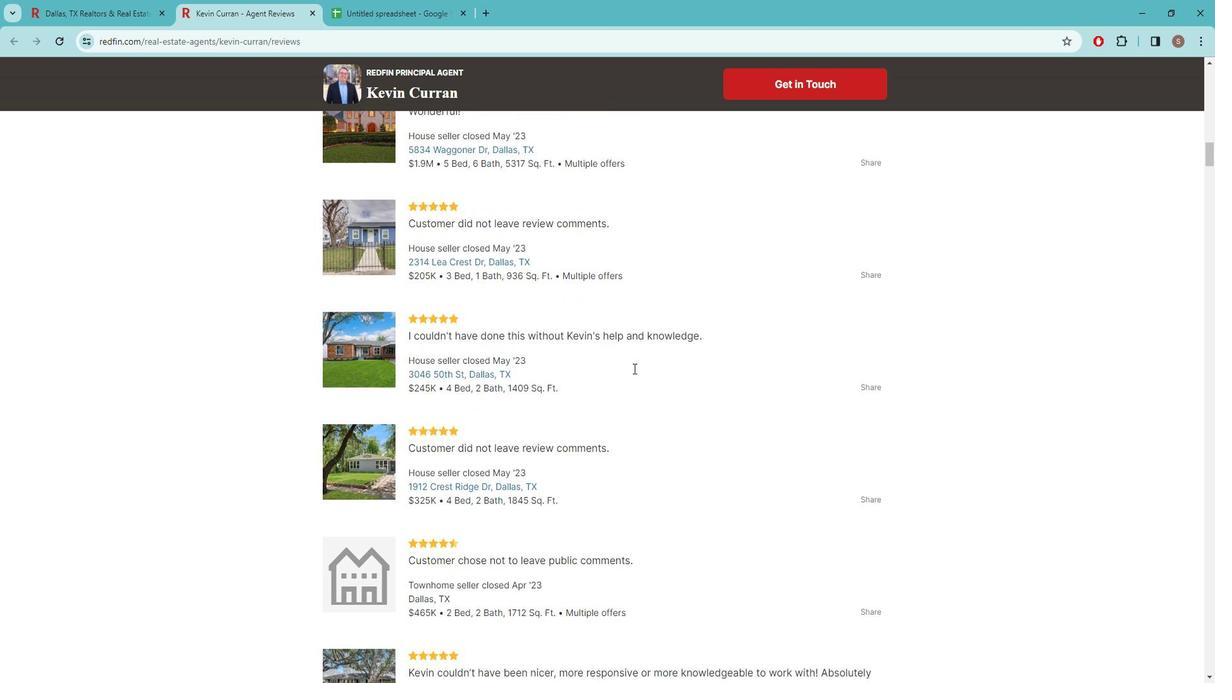 
Action: Mouse moved to (660, 317)
Screenshot: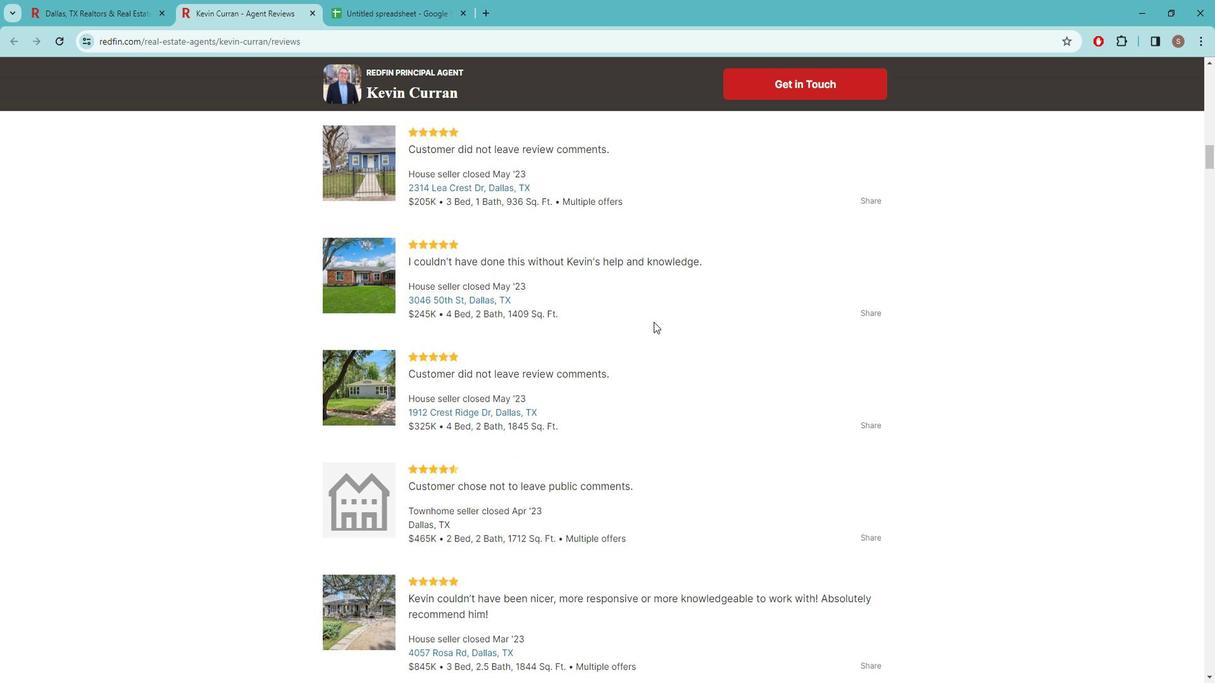 
Action: Mouse scrolled (660, 317) with delta (0, 0)
Screenshot: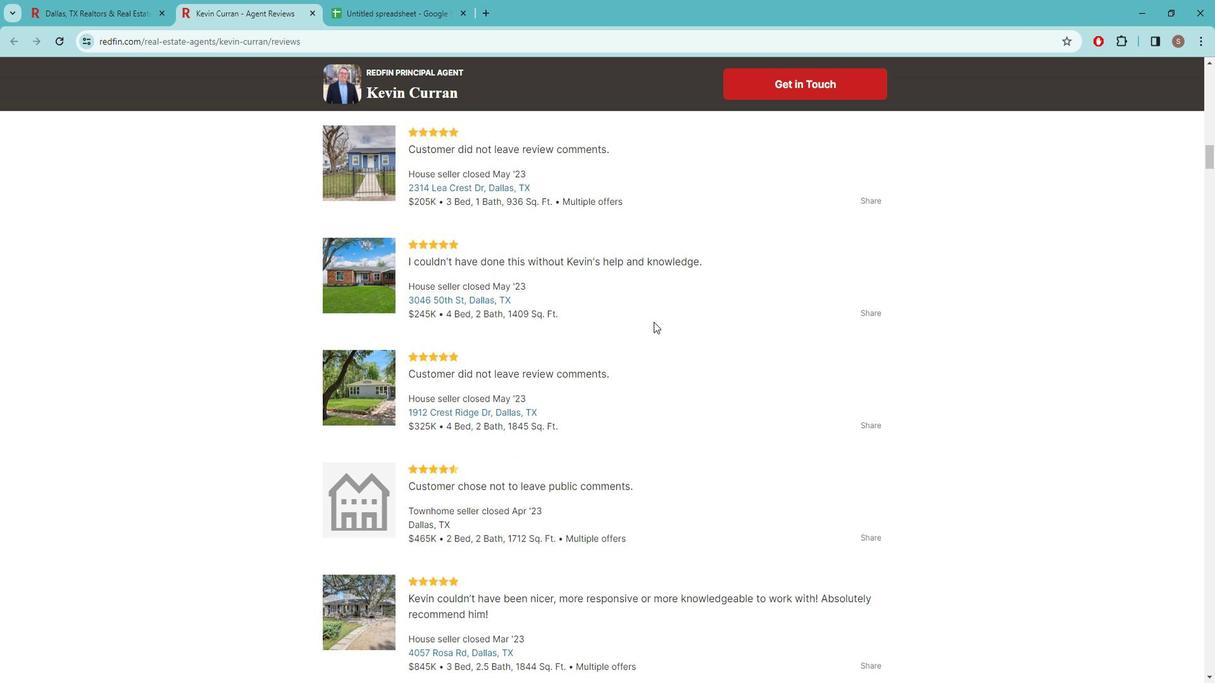 
Action: Mouse moved to (659, 319)
Screenshot: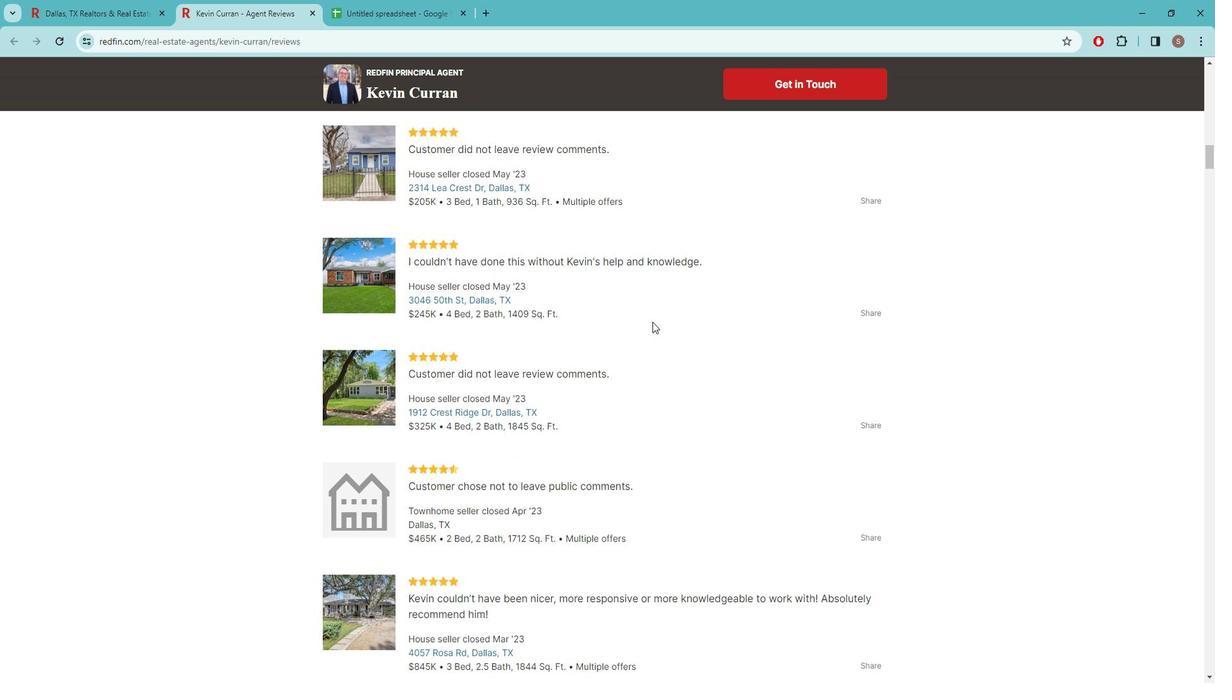 
Action: Mouse scrolled (659, 318) with delta (0, 0)
Screenshot: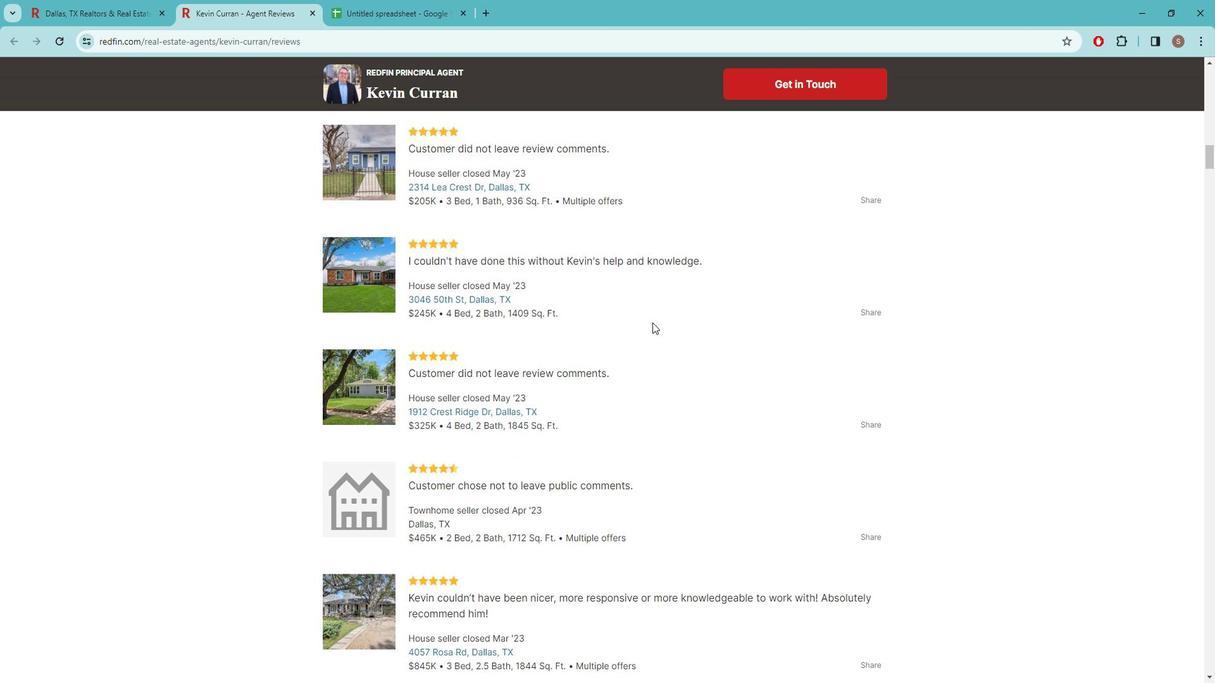 
Action: Mouse moved to (658, 299)
Screenshot: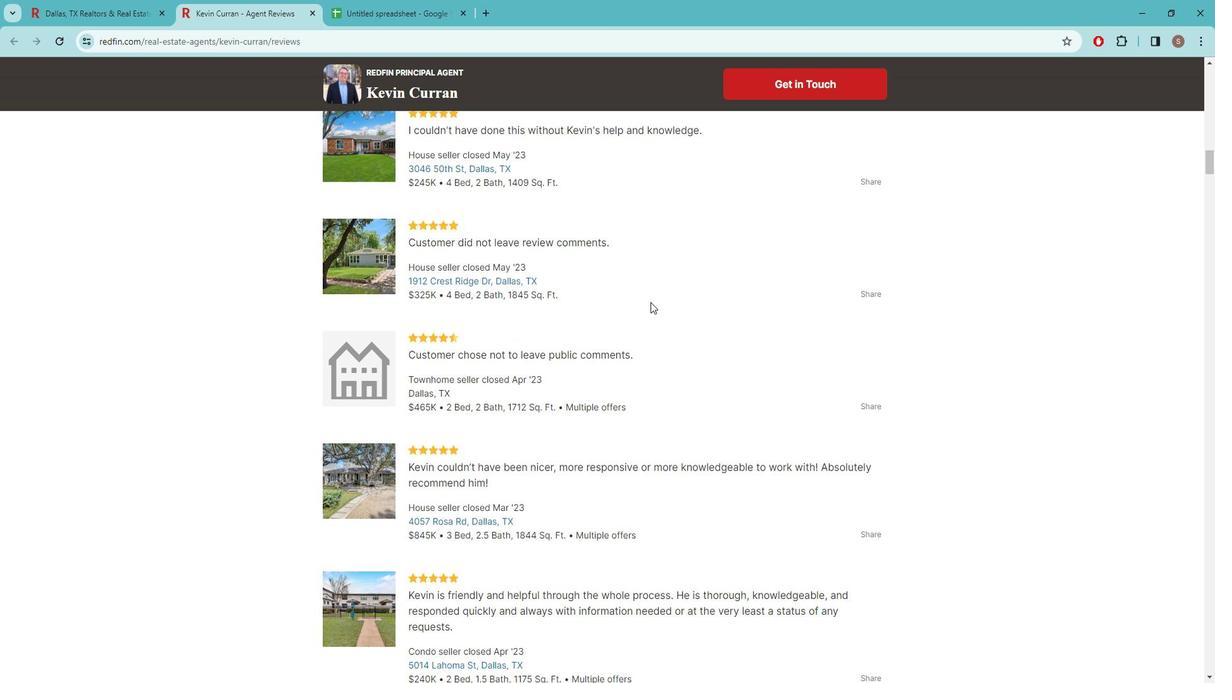 
Action: Mouse scrolled (658, 298) with delta (0, 0)
Screenshot: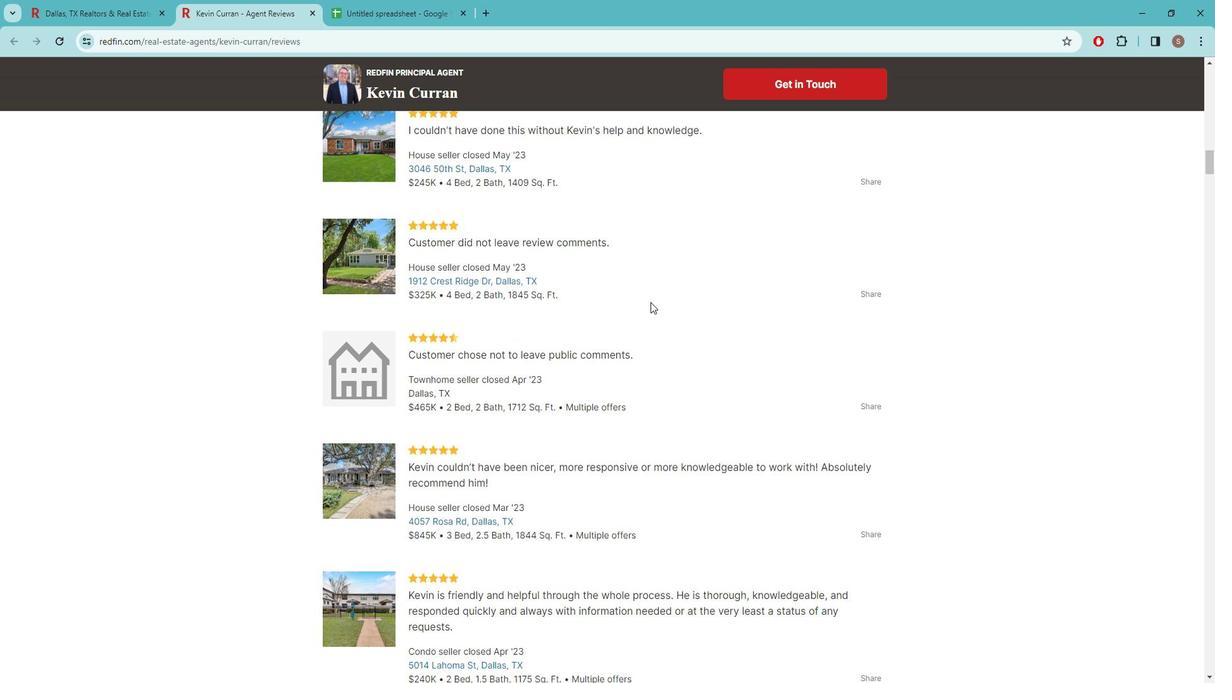
Action: Mouse moved to (666, 304)
Screenshot: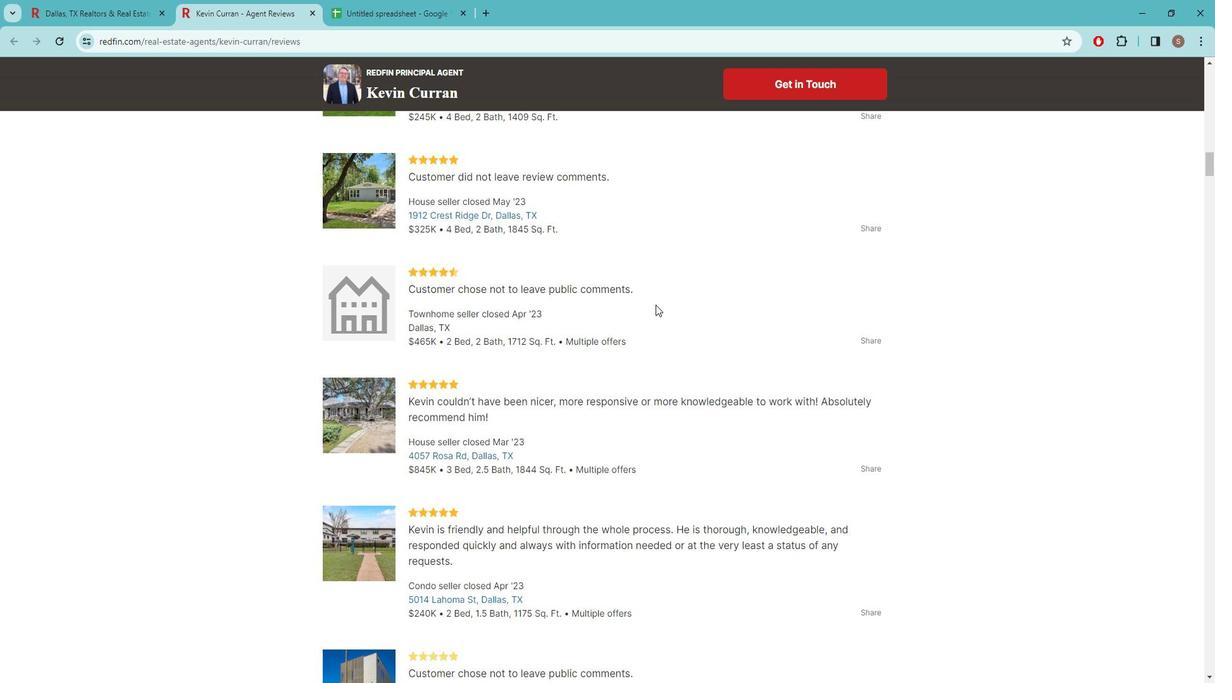 
Action: Mouse scrolled (666, 303) with delta (0, 0)
Screenshot: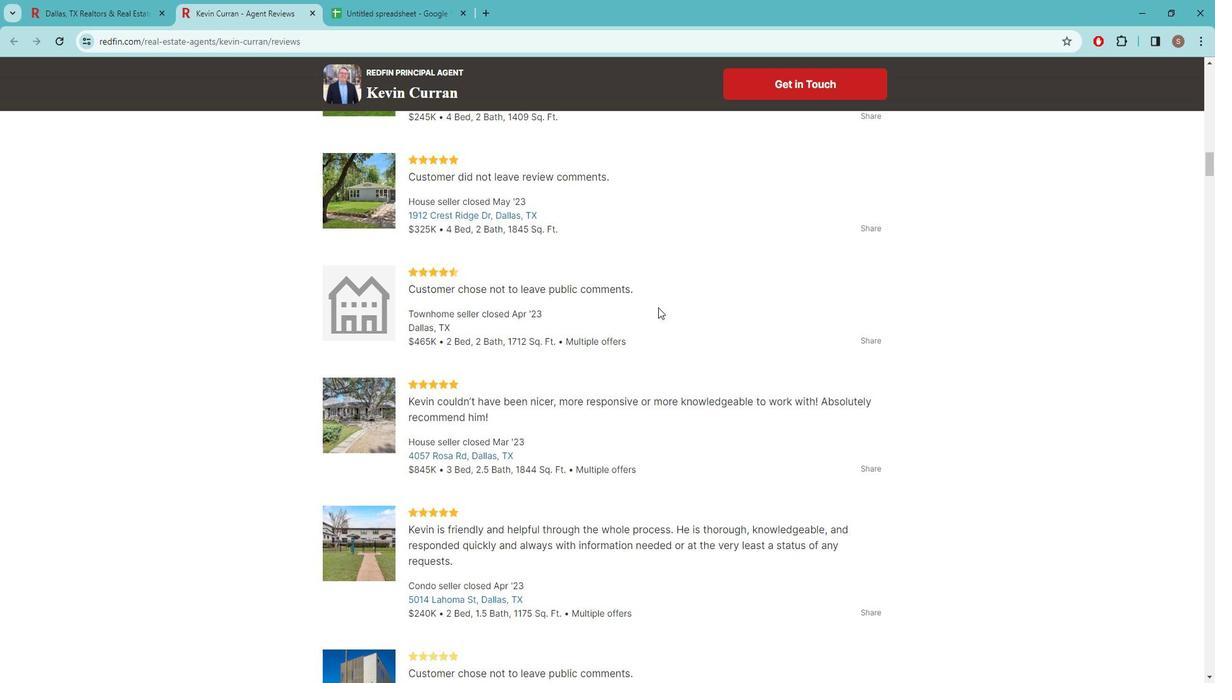 
Action: Mouse moved to (658, 356)
Screenshot: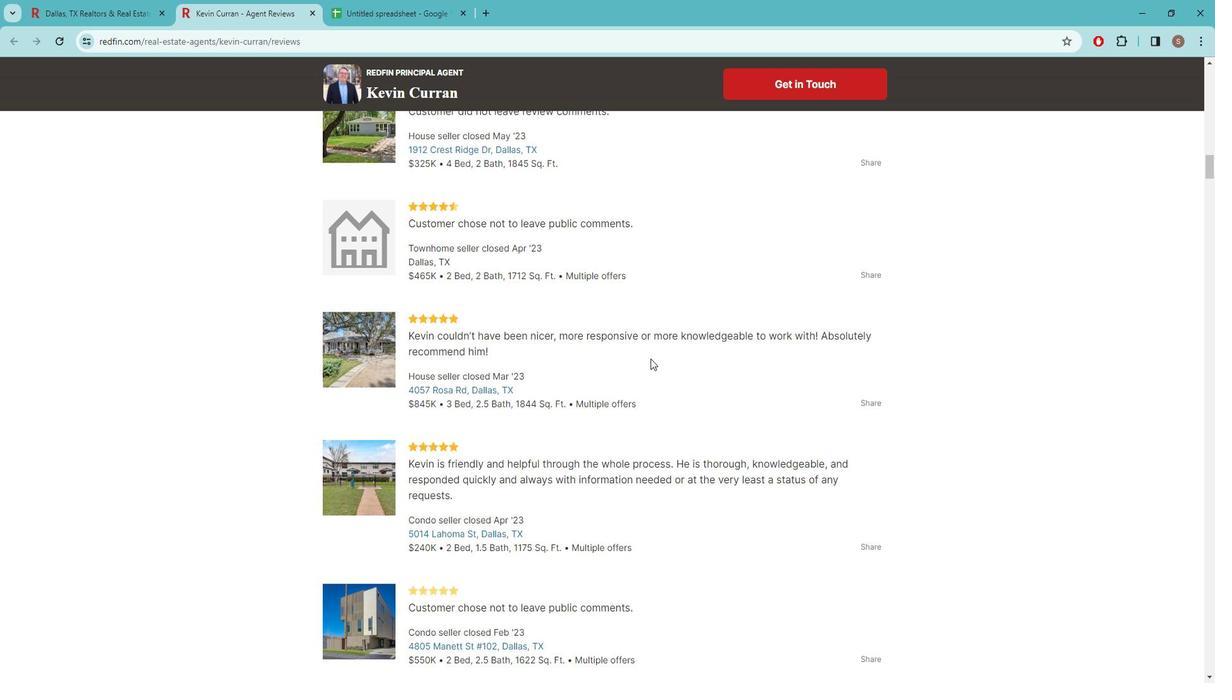
Action: Mouse scrolled (658, 355) with delta (0, 0)
Screenshot: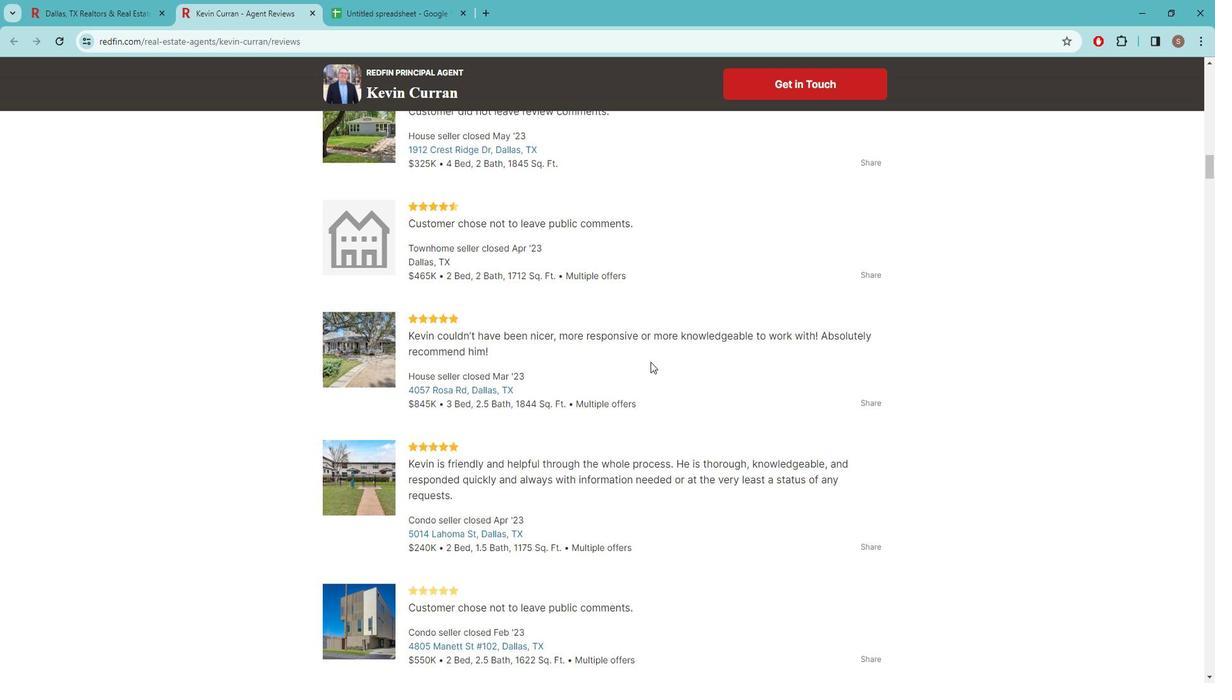 
Action: Mouse moved to (658, 357)
Screenshot: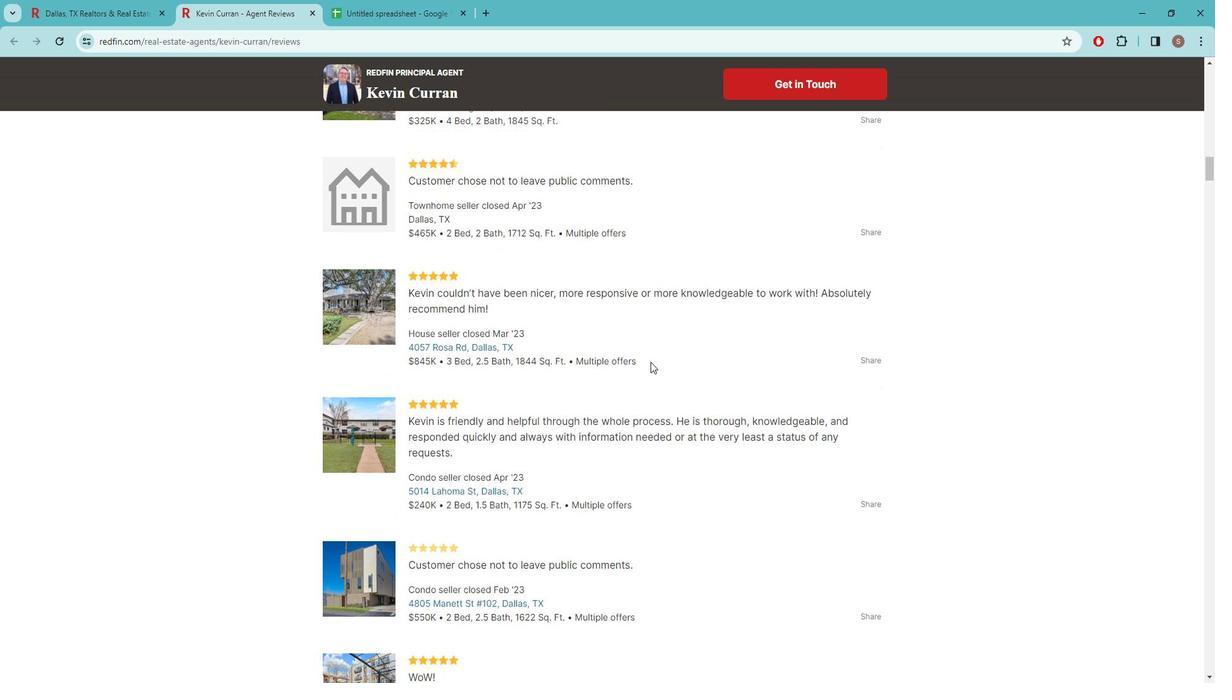 
Action: Mouse scrolled (658, 356) with delta (0, 0)
Screenshot: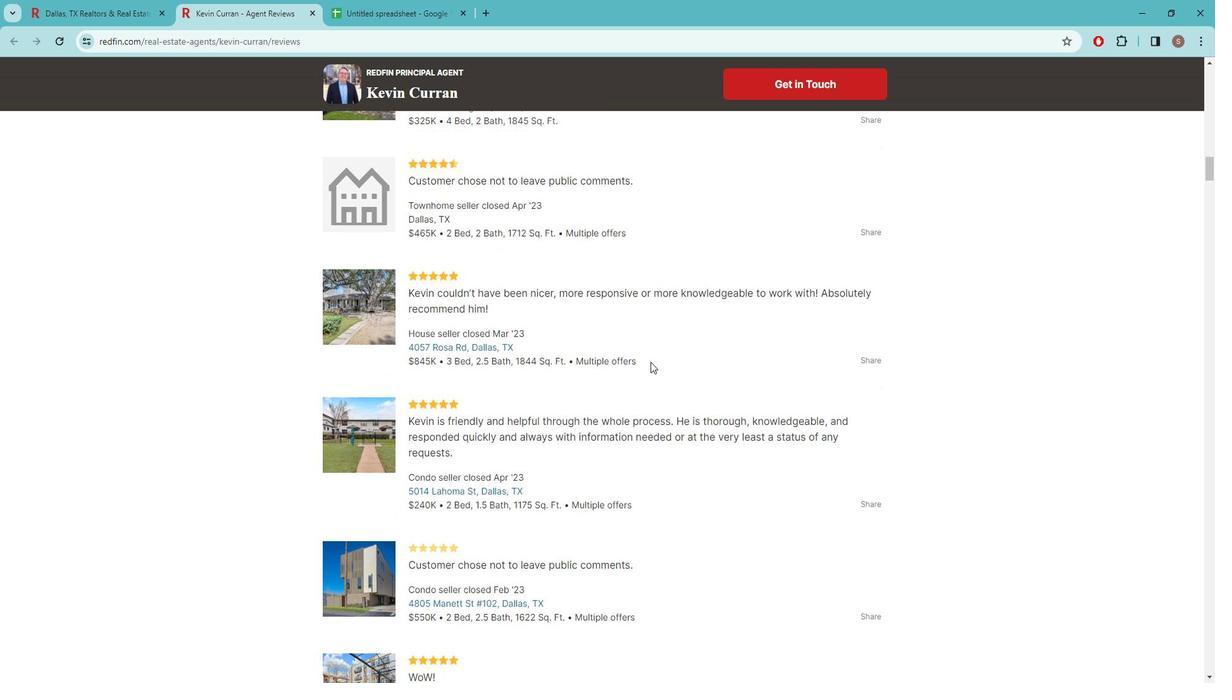 
Action: Mouse moved to (662, 362)
Screenshot: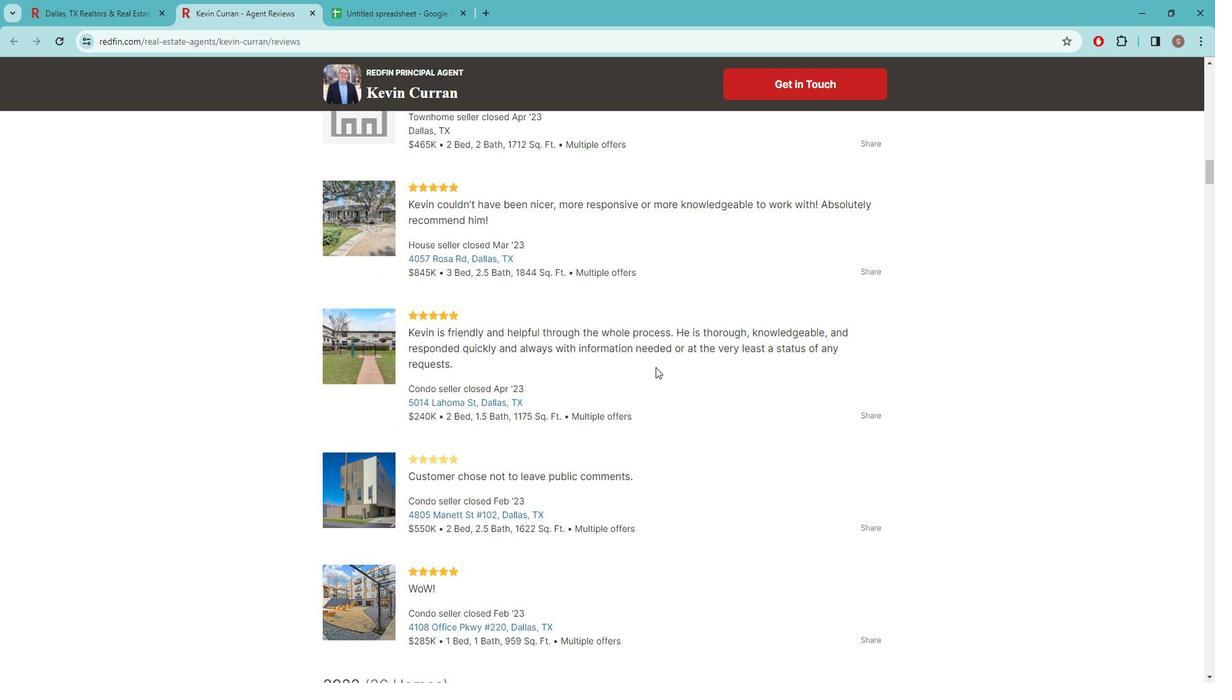 
Action: Mouse scrolled (662, 362) with delta (0, 0)
Screenshot: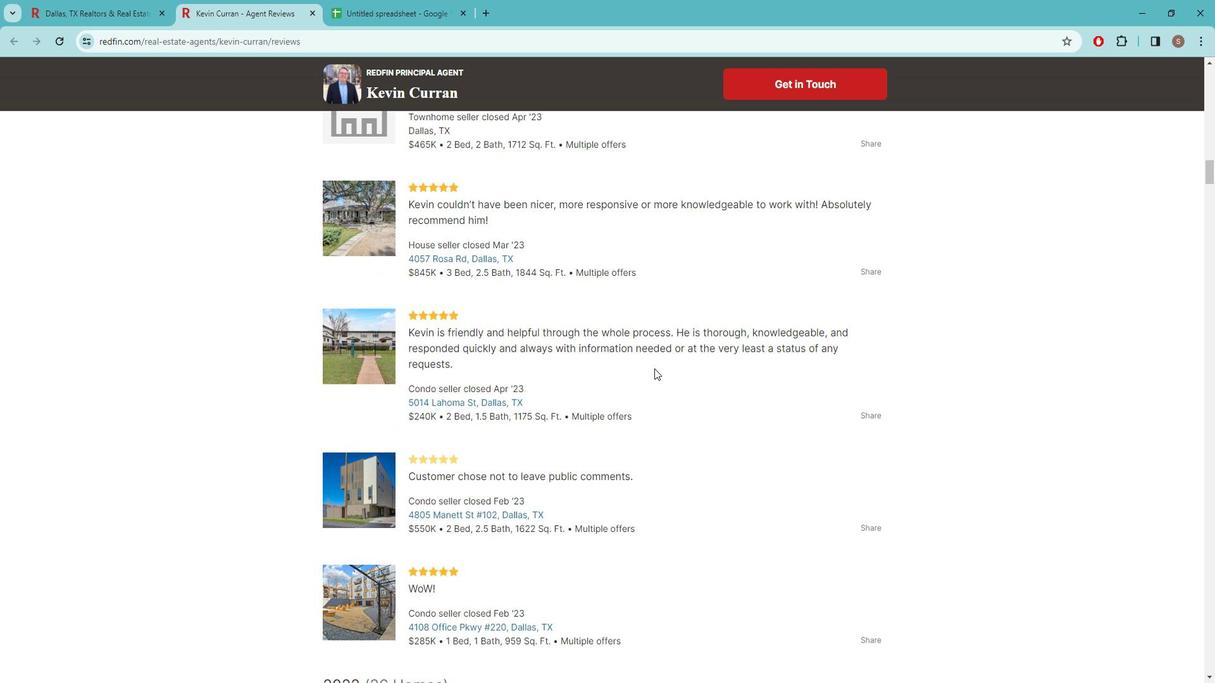 
Action: Mouse scrolled (662, 362) with delta (0, 0)
Screenshot: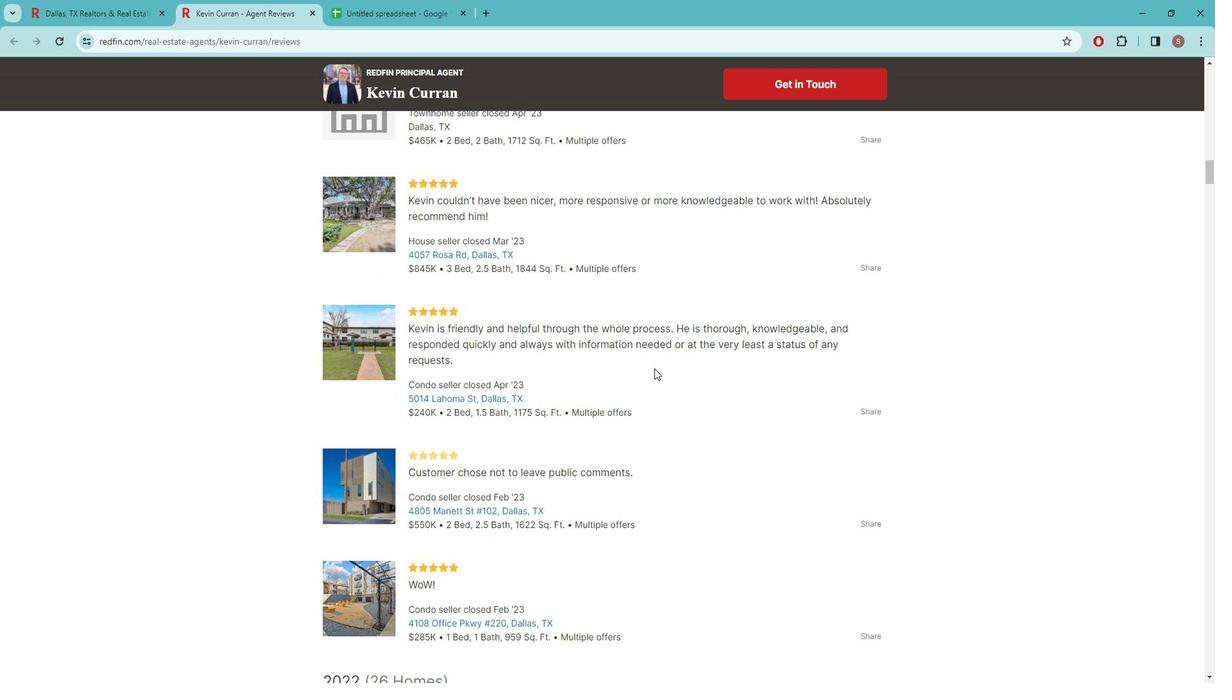 
Action: Mouse moved to (655, 361)
Screenshot: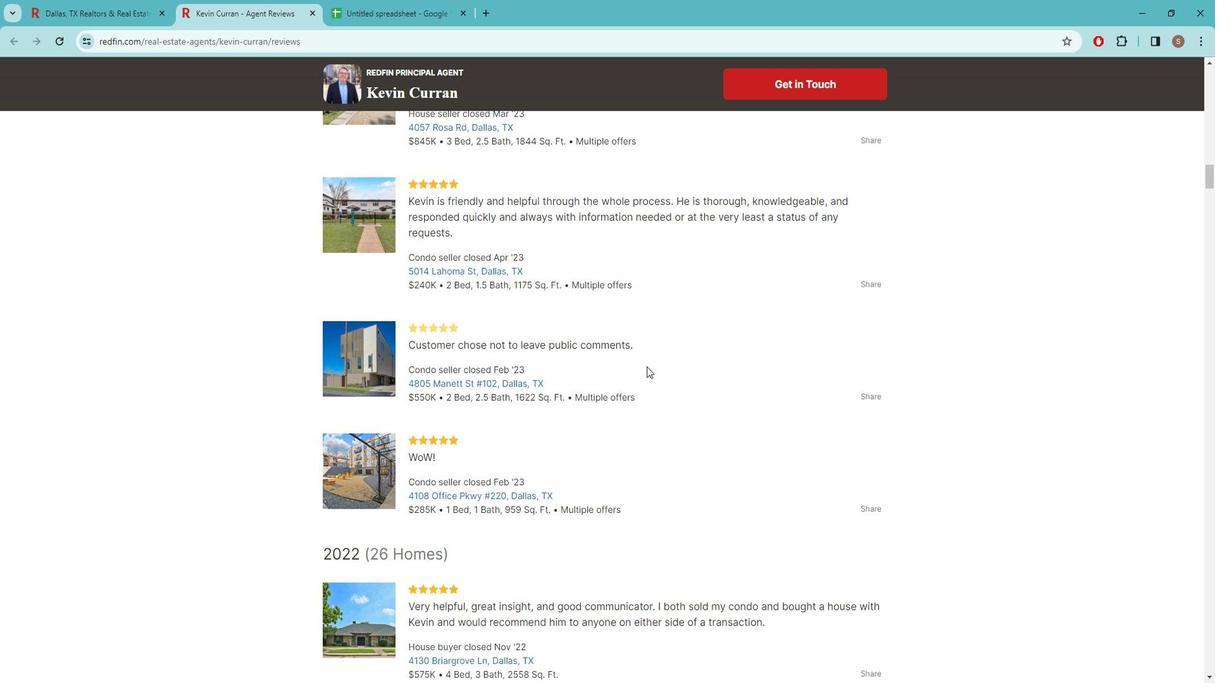 
Action: Mouse scrolled (655, 360) with delta (0, 0)
Screenshot: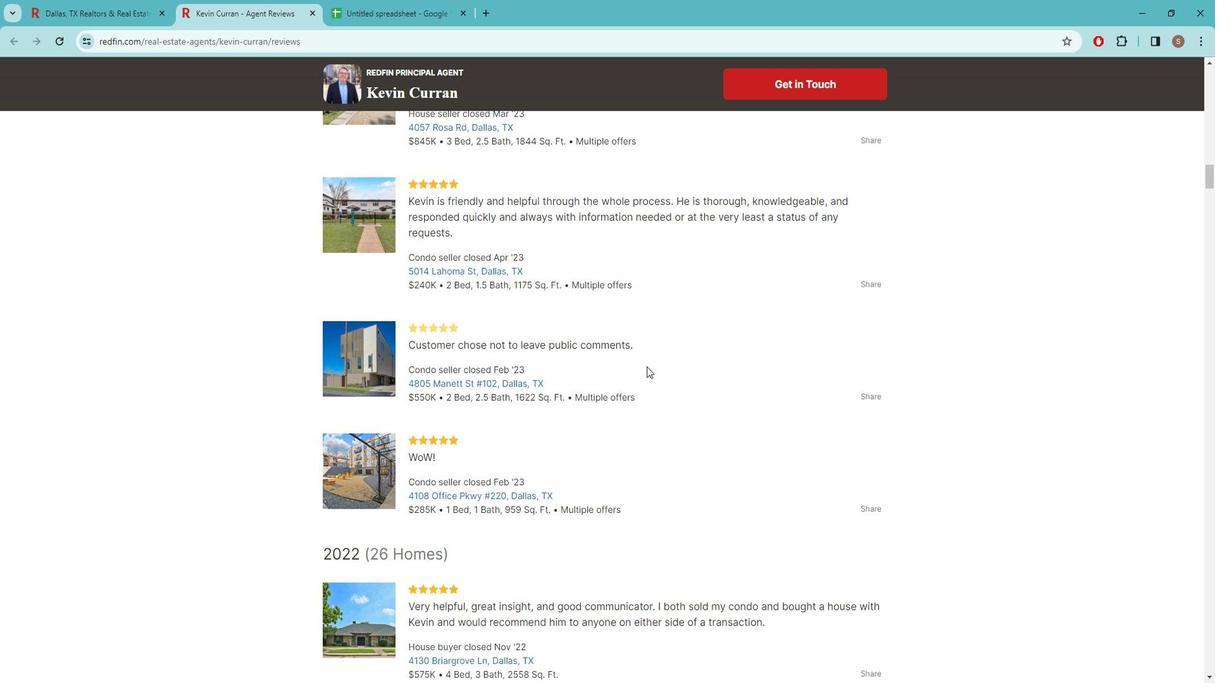 
Action: Mouse moved to (656, 362)
Screenshot: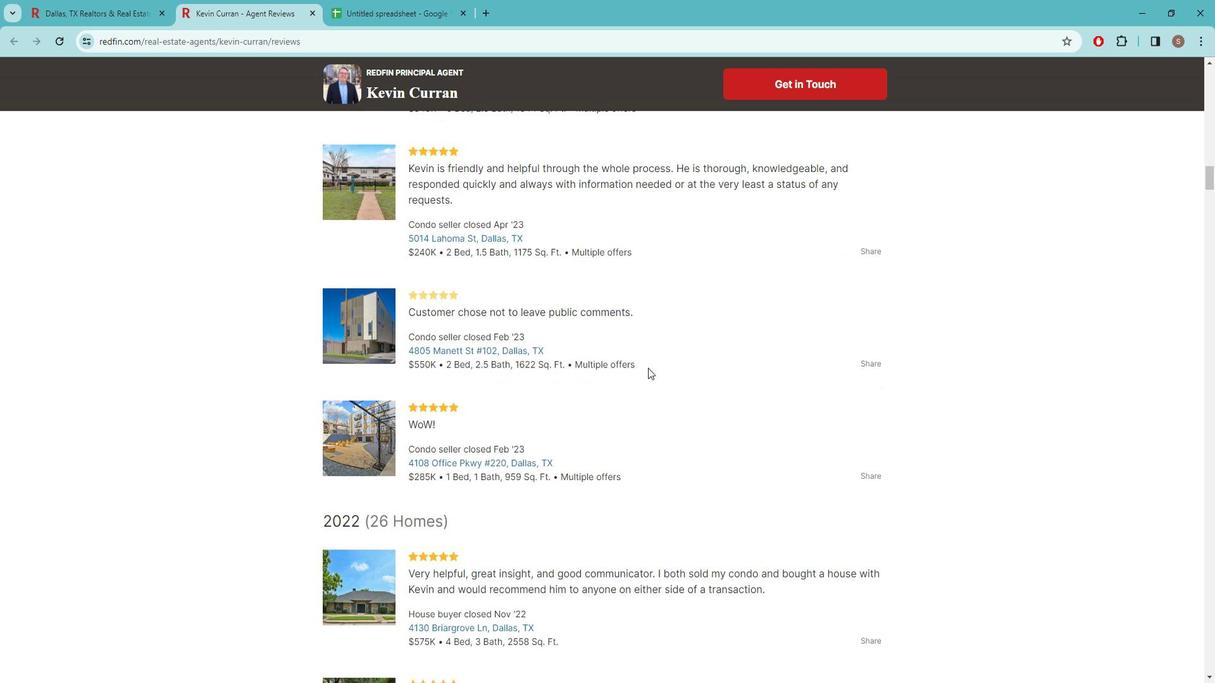 
Action: Mouse scrolled (656, 361) with delta (0, 0)
Screenshot: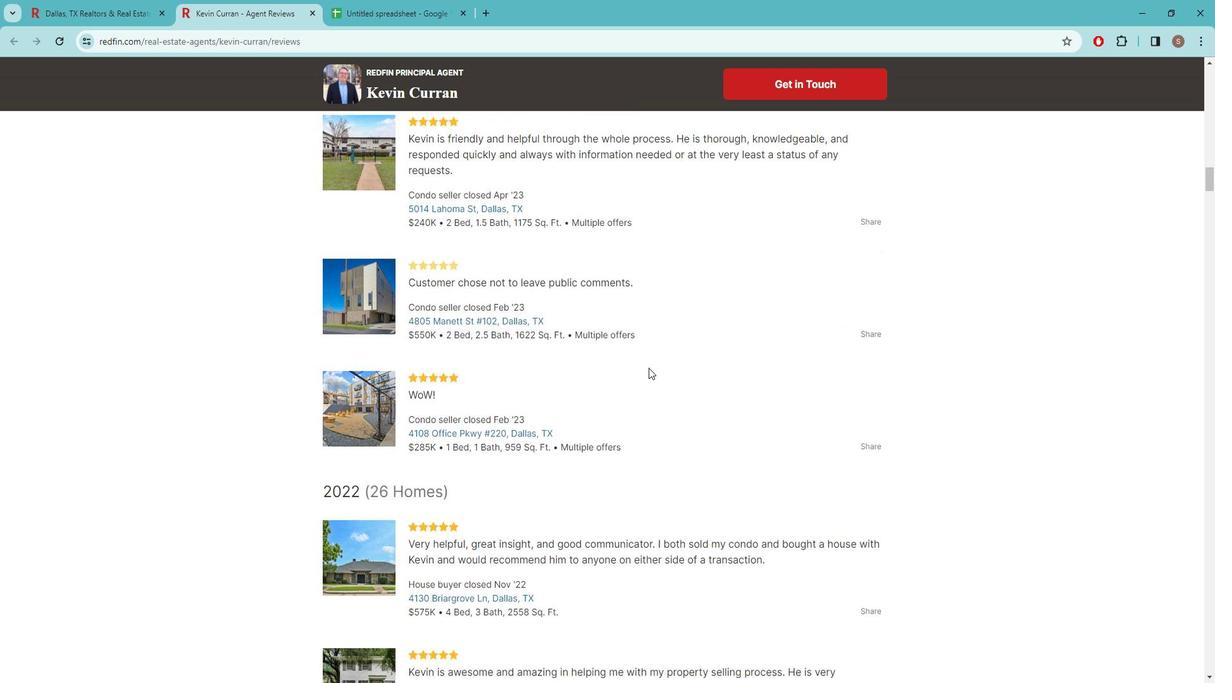 
Action: Mouse scrolled (656, 361) with delta (0, 0)
Screenshot: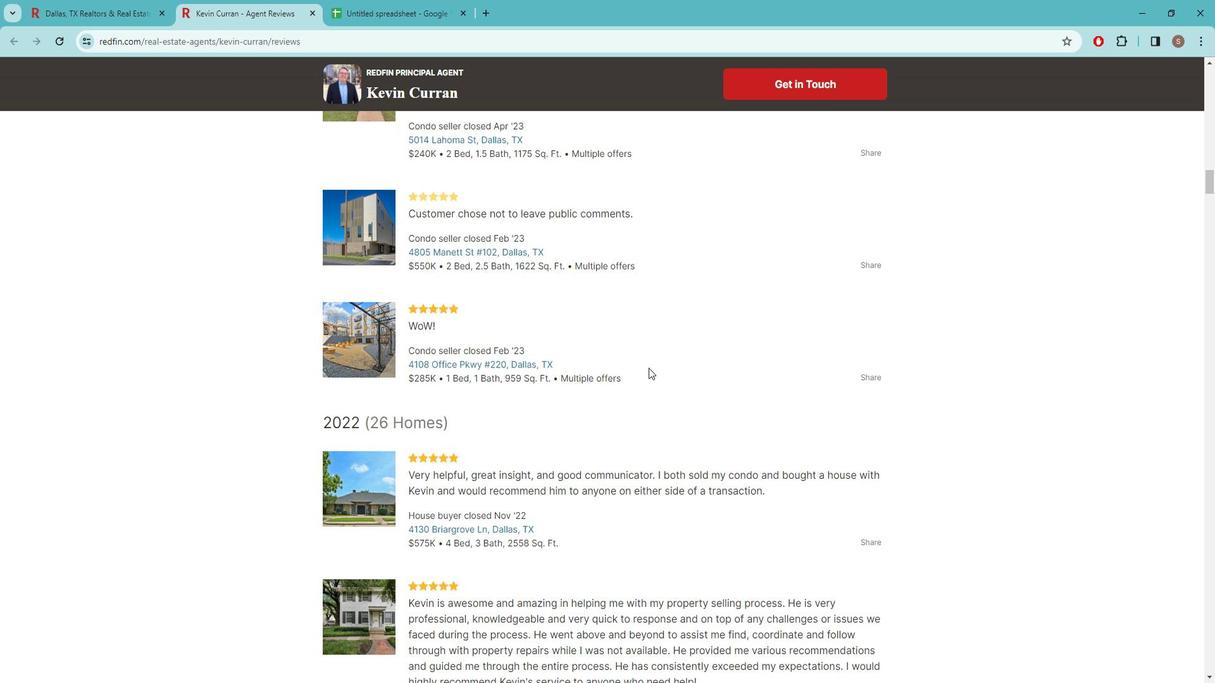 
Action: Mouse scrolled (656, 361) with delta (0, 0)
Screenshot: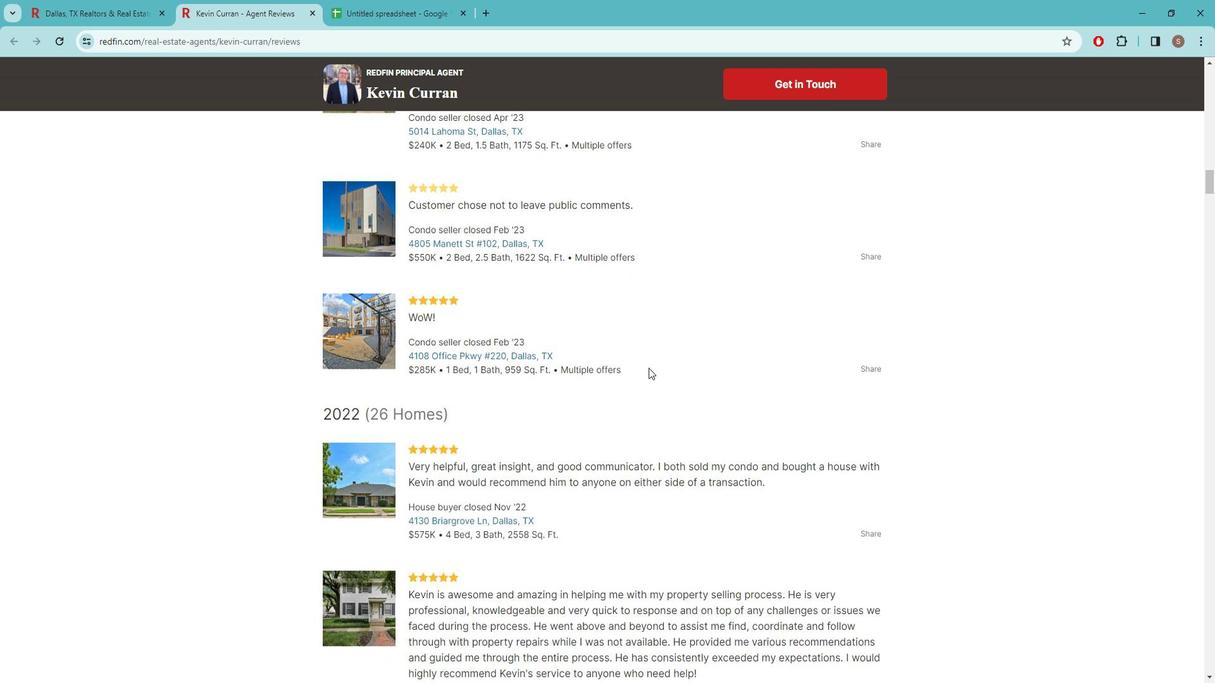 
Action: Mouse scrolled (656, 361) with delta (0, 0)
Screenshot: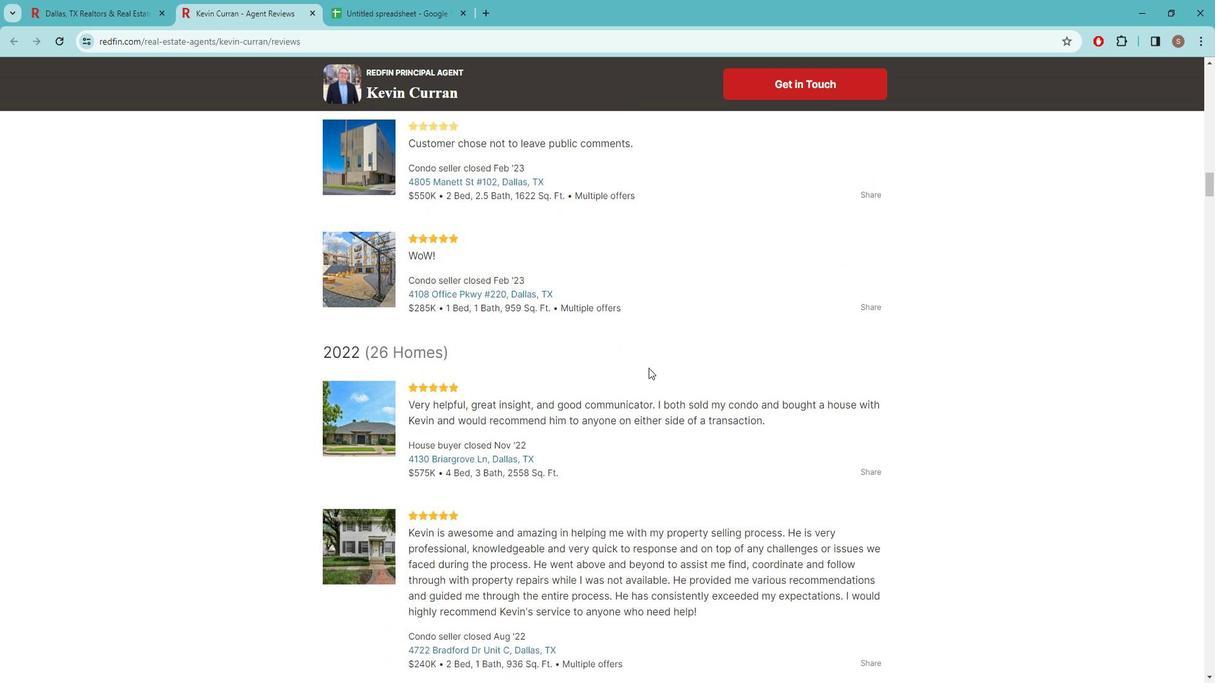 
Action: Mouse moved to (681, 338)
Screenshot: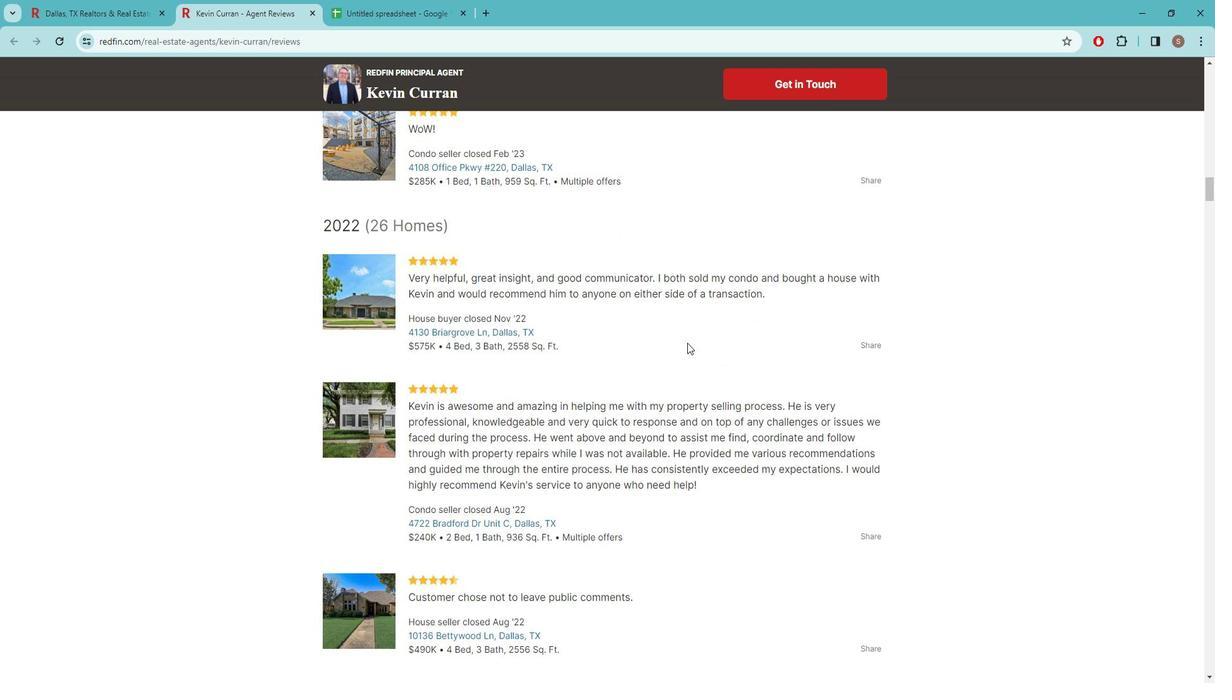 
Action: Mouse scrolled (681, 338) with delta (0, 0)
Screenshot: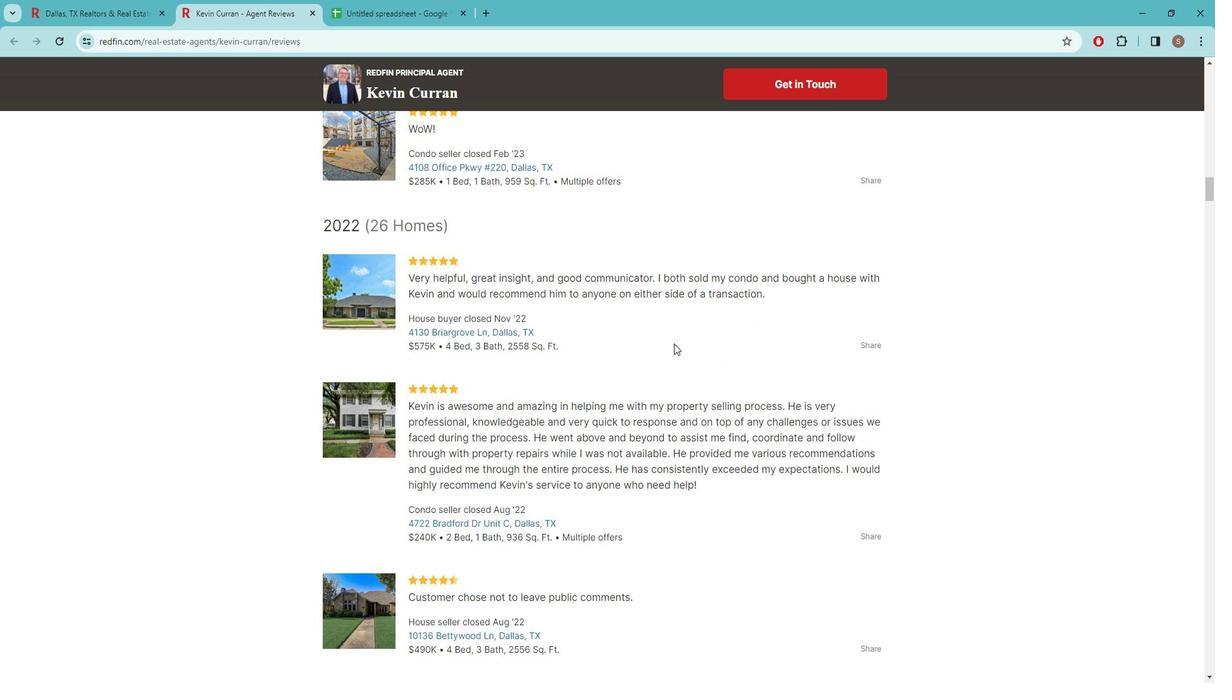 
Action: Mouse moved to (678, 338)
Screenshot: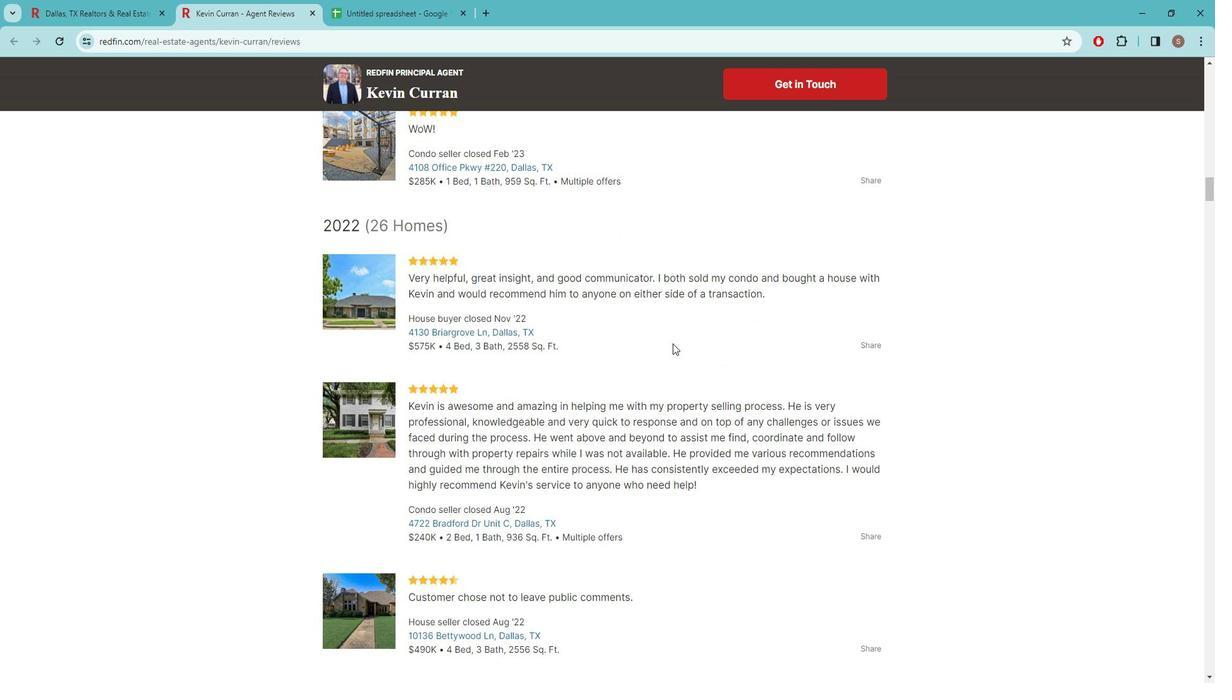 
Action: Mouse scrolled (678, 338) with delta (0, 0)
Screenshot: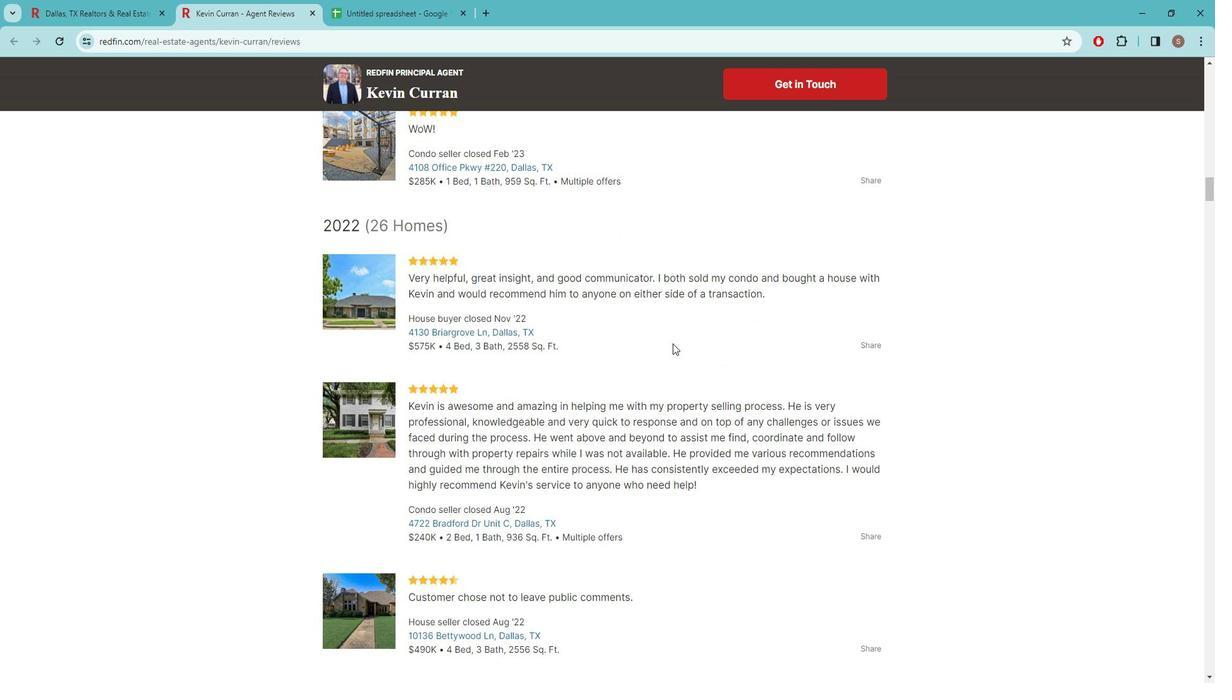
Action: Mouse moved to (727, 383)
Screenshot: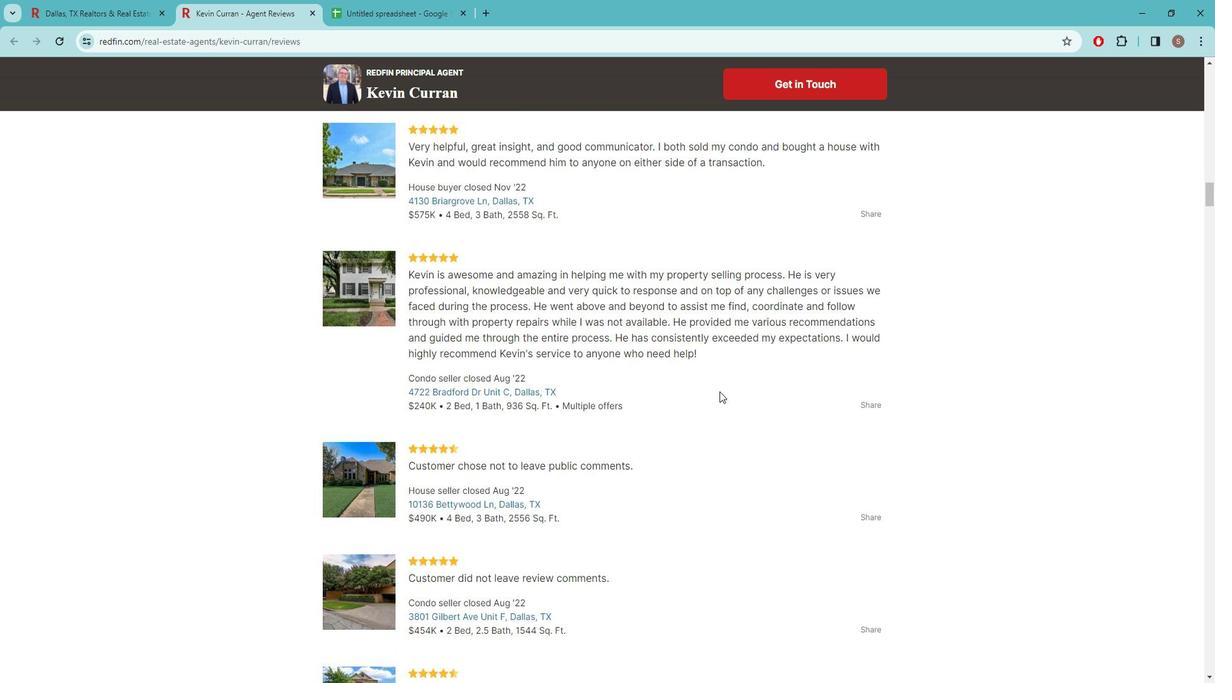
Action: Mouse scrolled (727, 382) with delta (0, 0)
Screenshot: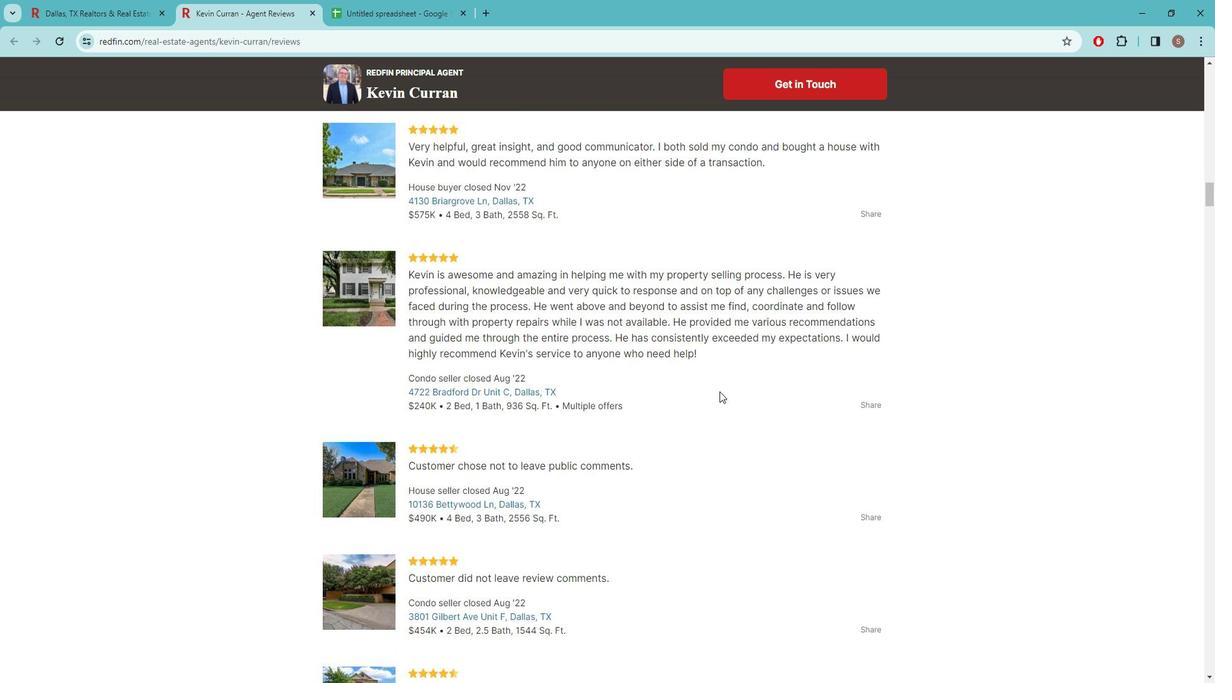 
Action: Mouse moved to (727, 379)
Screenshot: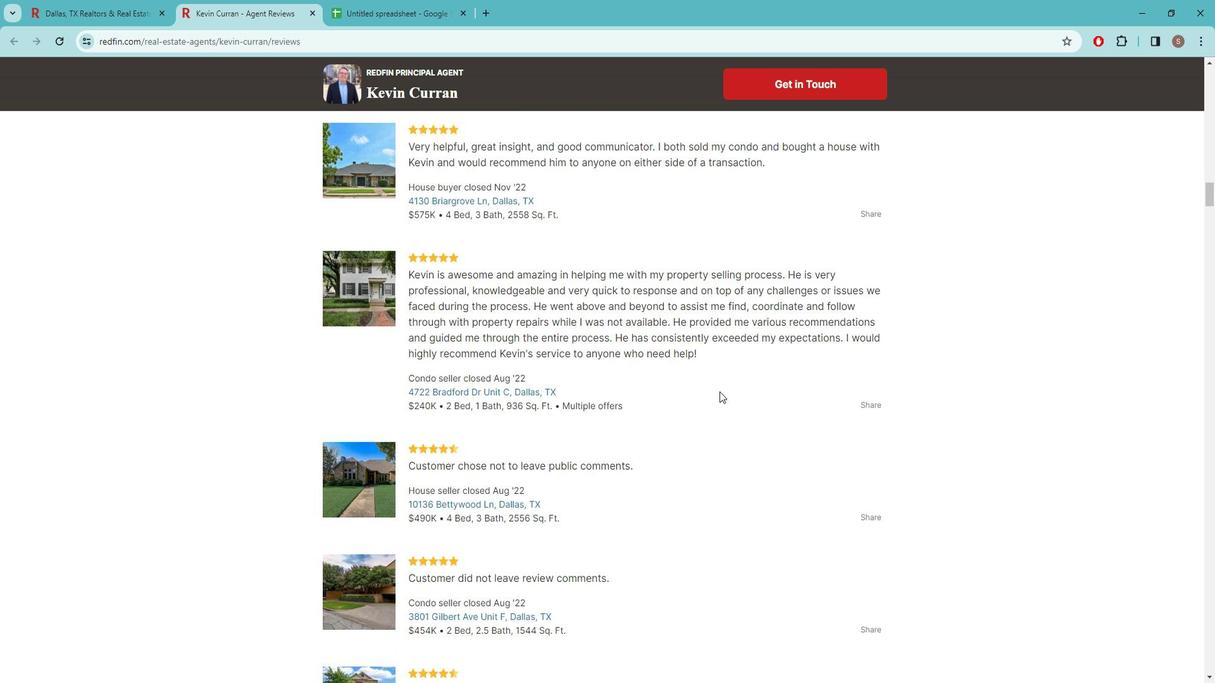 
Action: Mouse scrolled (727, 379) with delta (0, 0)
Screenshot: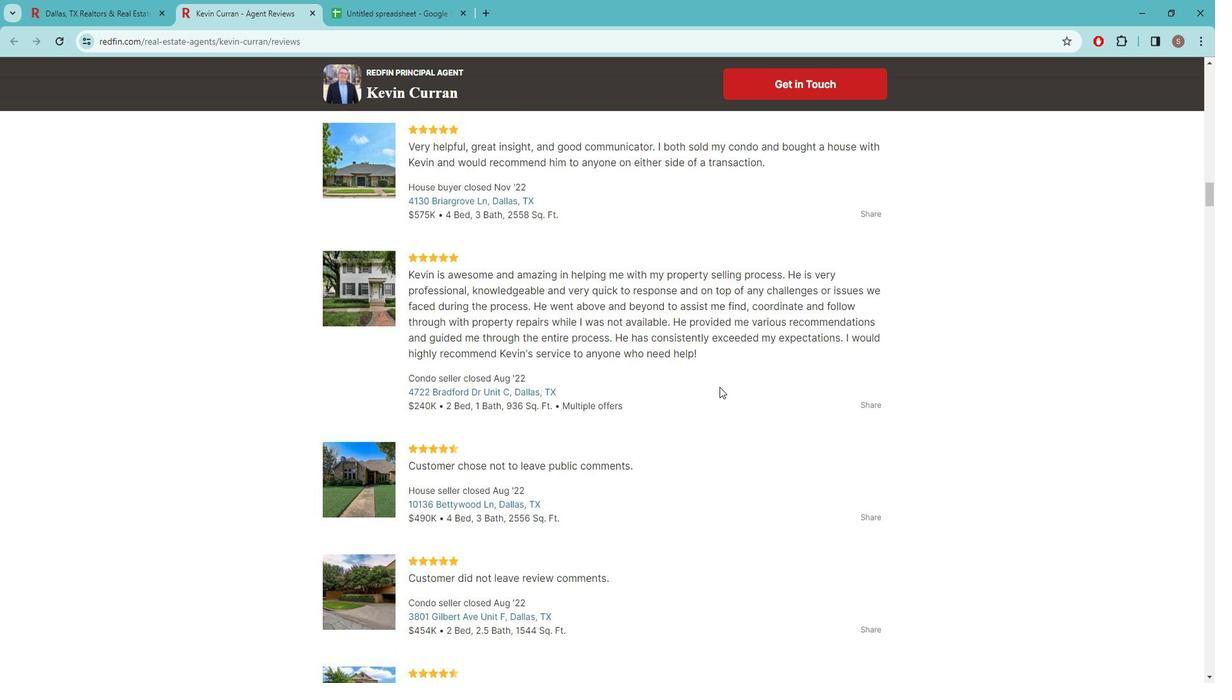 
Action: Mouse moved to (693, 379)
Screenshot: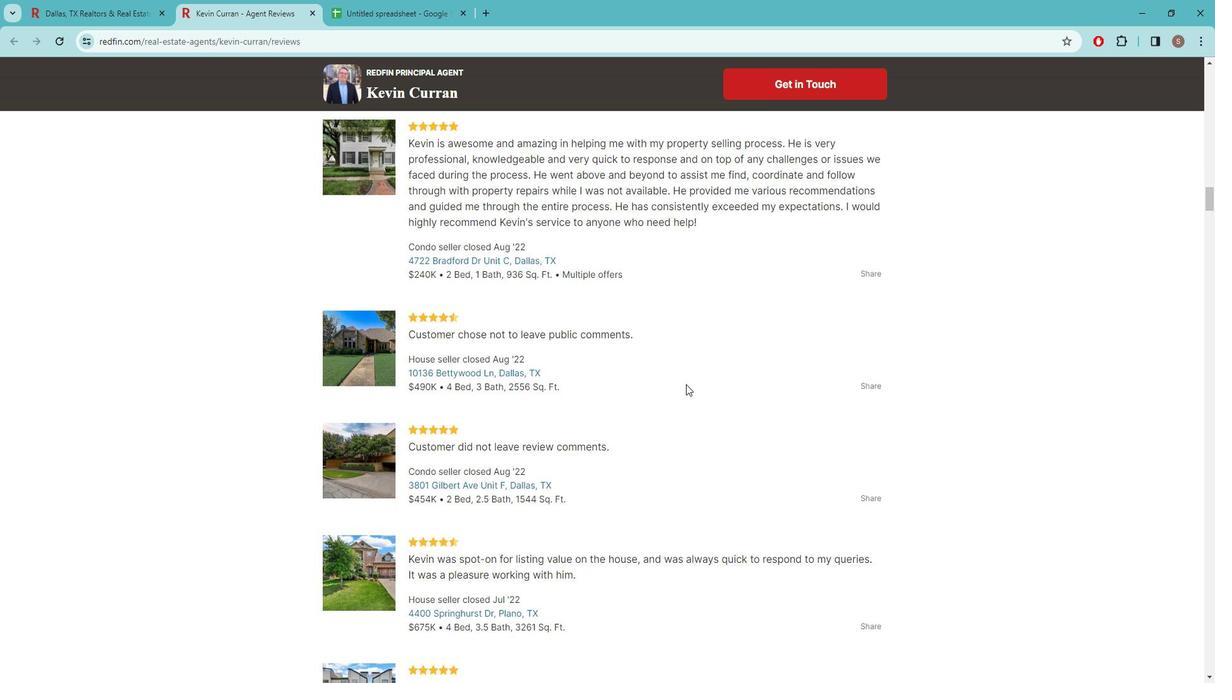 
Action: Mouse scrolled (693, 379) with delta (0, 0)
Screenshot: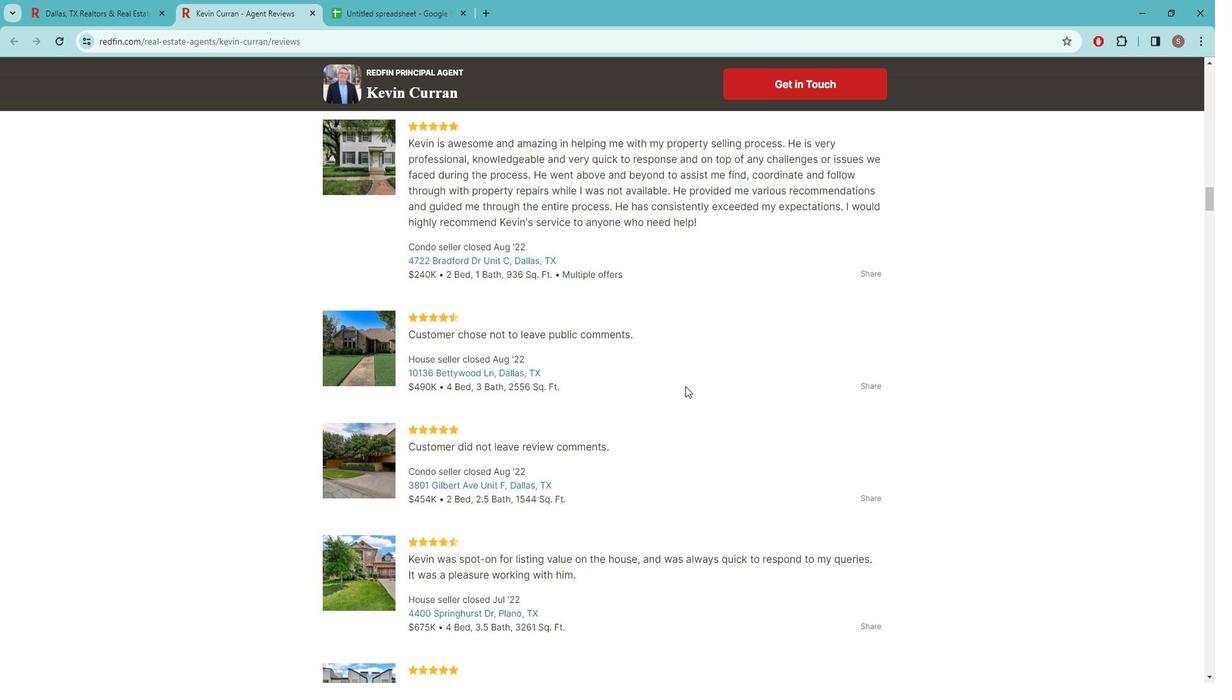 
Action: Mouse moved to (692, 379)
Screenshot: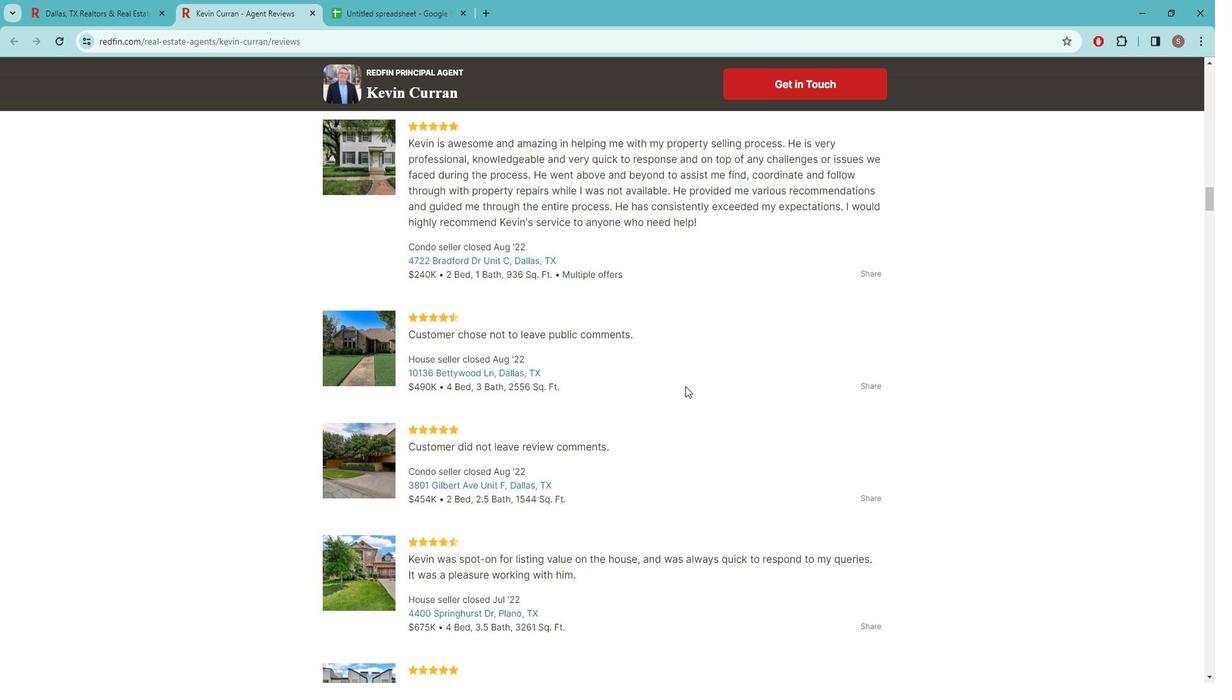 
Action: Mouse scrolled (692, 379) with delta (0, 0)
Screenshot: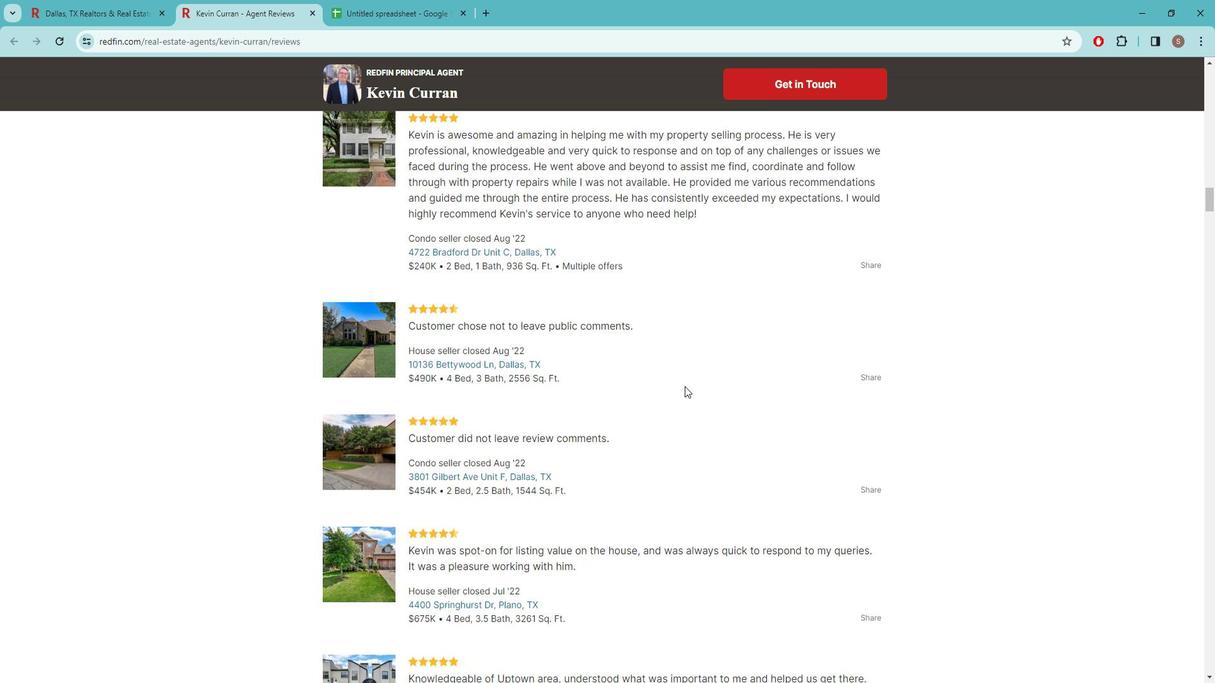 
Action: Mouse moved to (670, 376)
Screenshot: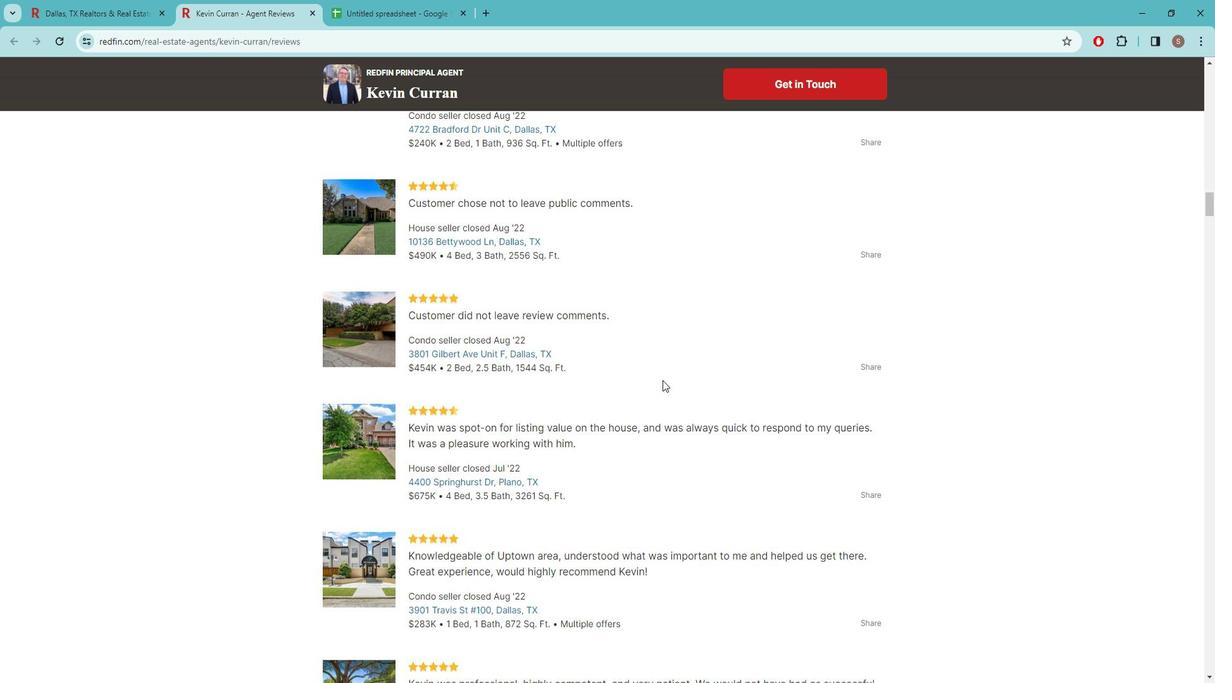 
Action: Mouse scrolled (670, 375) with delta (0, 0)
Screenshot: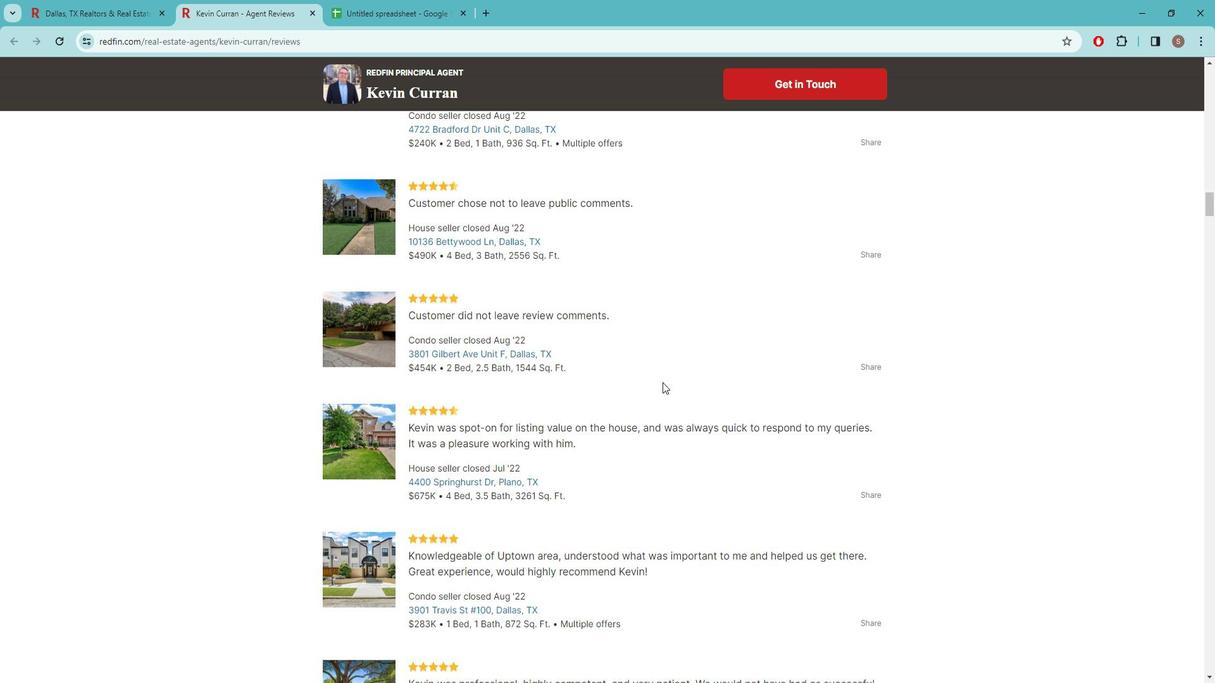 
Action: Mouse scrolled (670, 375) with delta (0, 0)
Screenshot: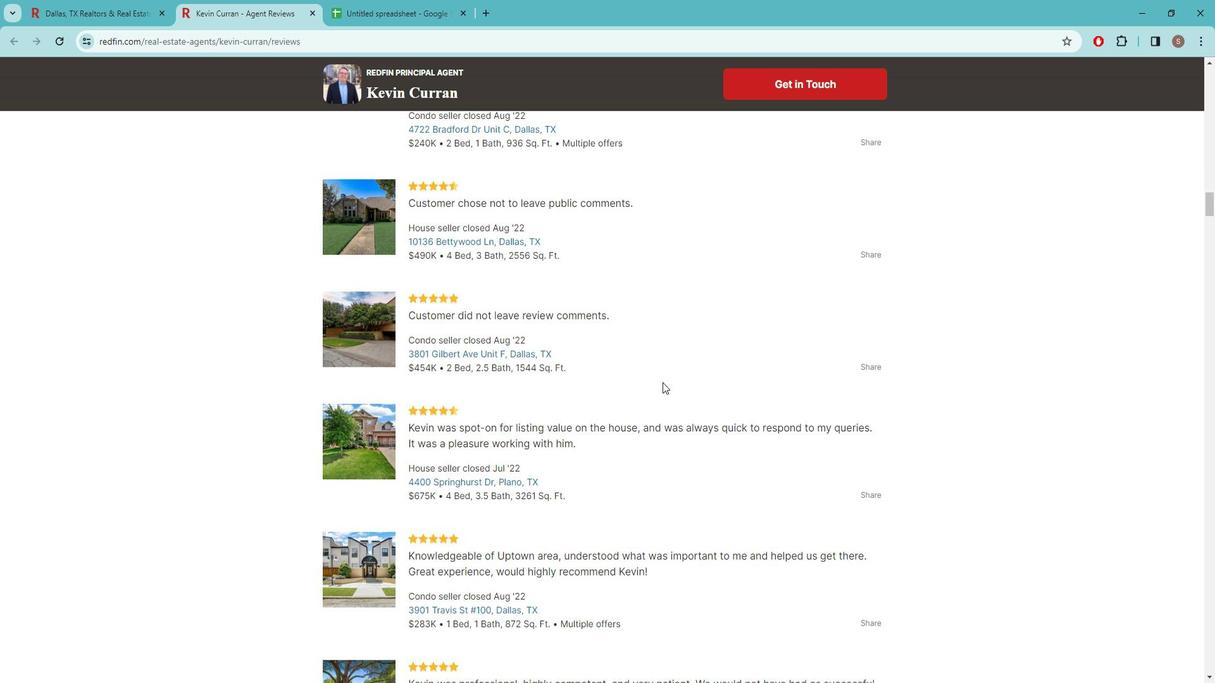 
Action: Mouse moved to (714, 355)
Screenshot: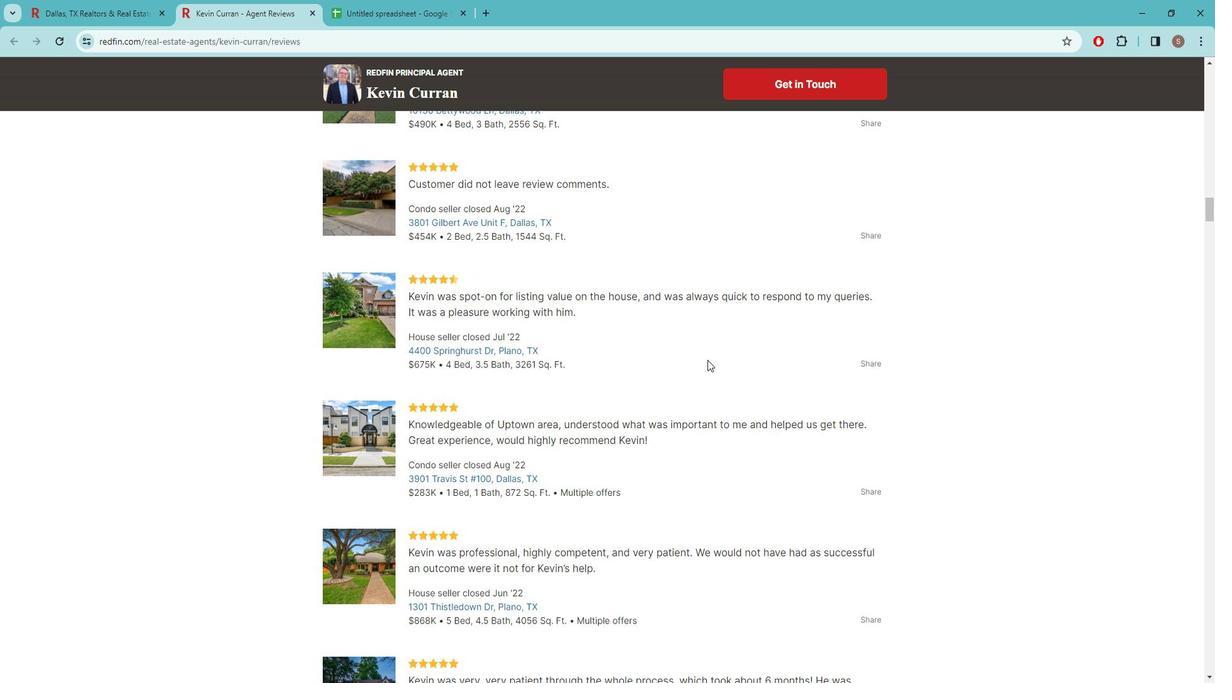 
Action: Mouse scrolled (714, 354) with delta (0, 0)
Screenshot: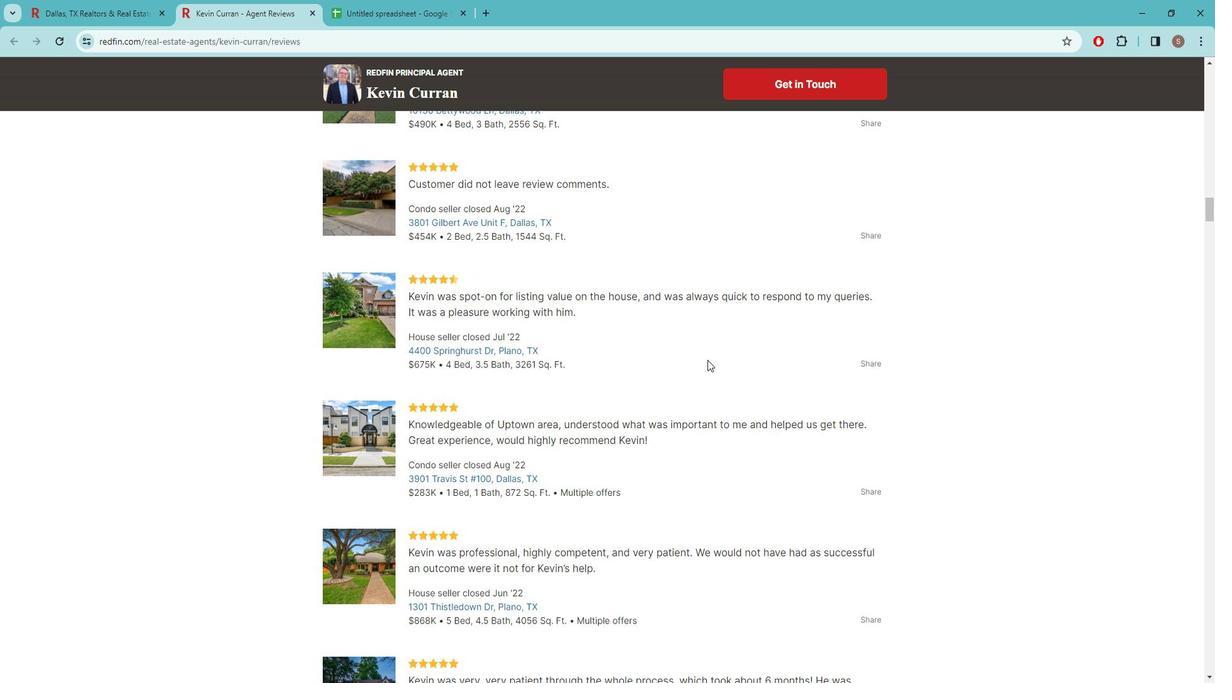 
Action: Mouse moved to (713, 355)
Screenshot: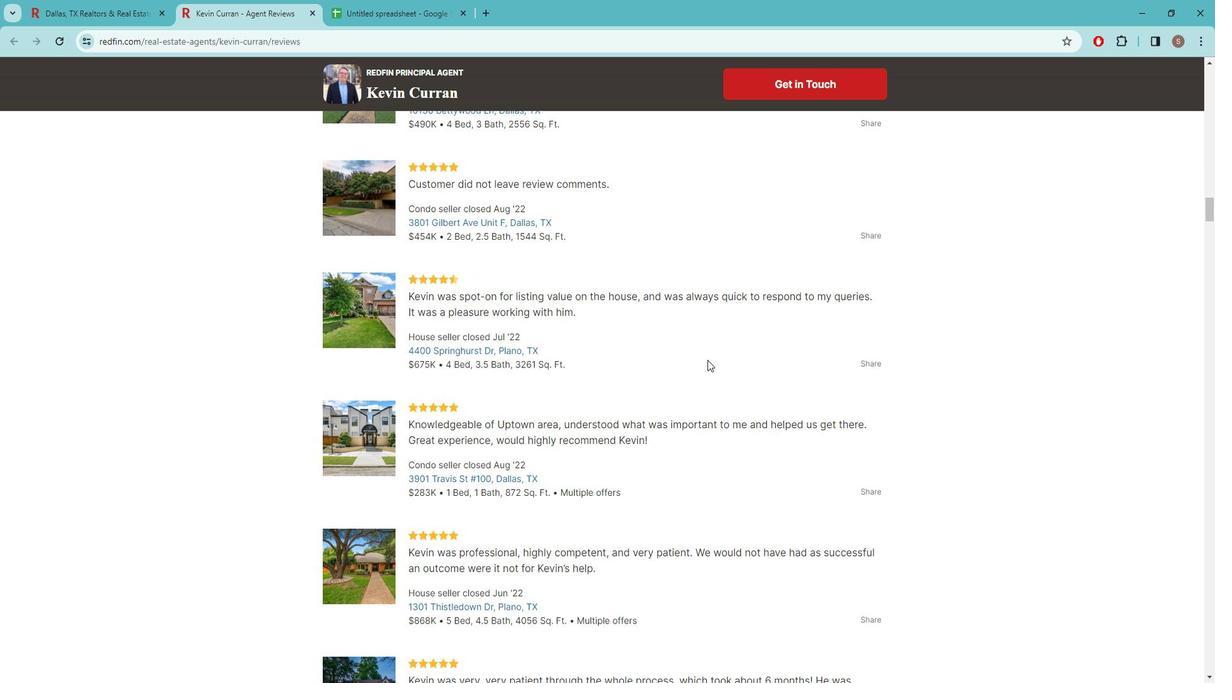
Action: Mouse scrolled (713, 354) with delta (0, 0)
Screenshot: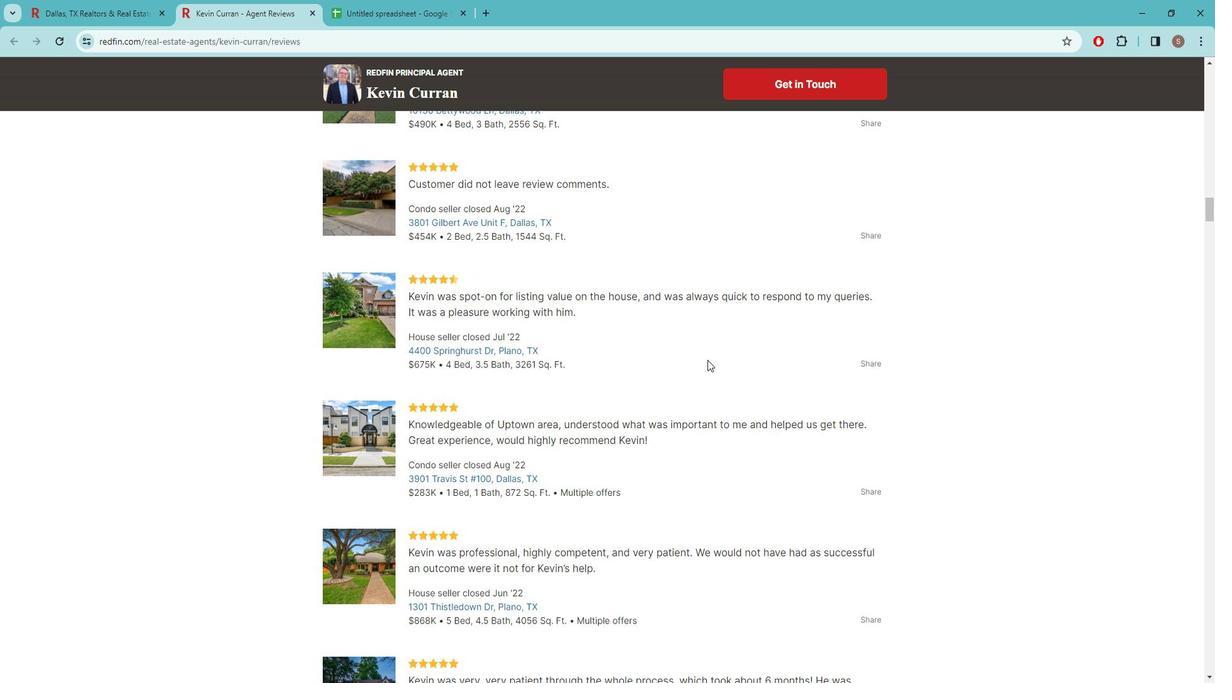 
Action: Mouse moved to (709, 356)
Screenshot: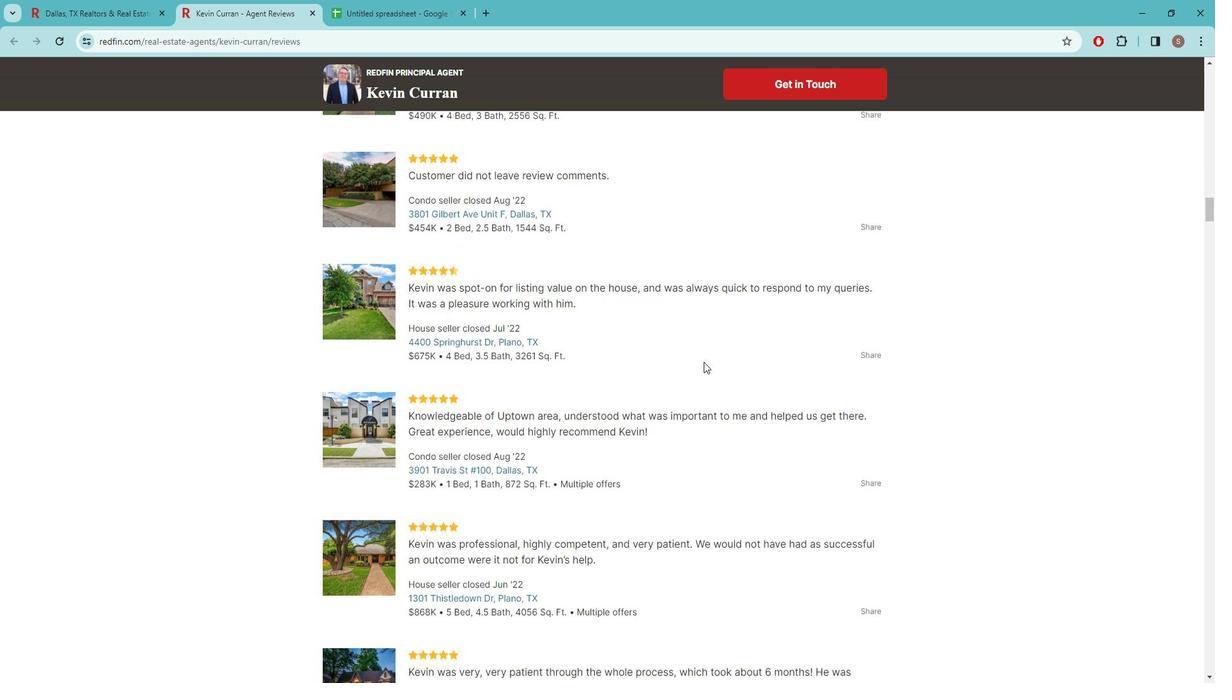 
Action: Mouse scrolled (709, 355) with delta (0, 0)
Screenshot: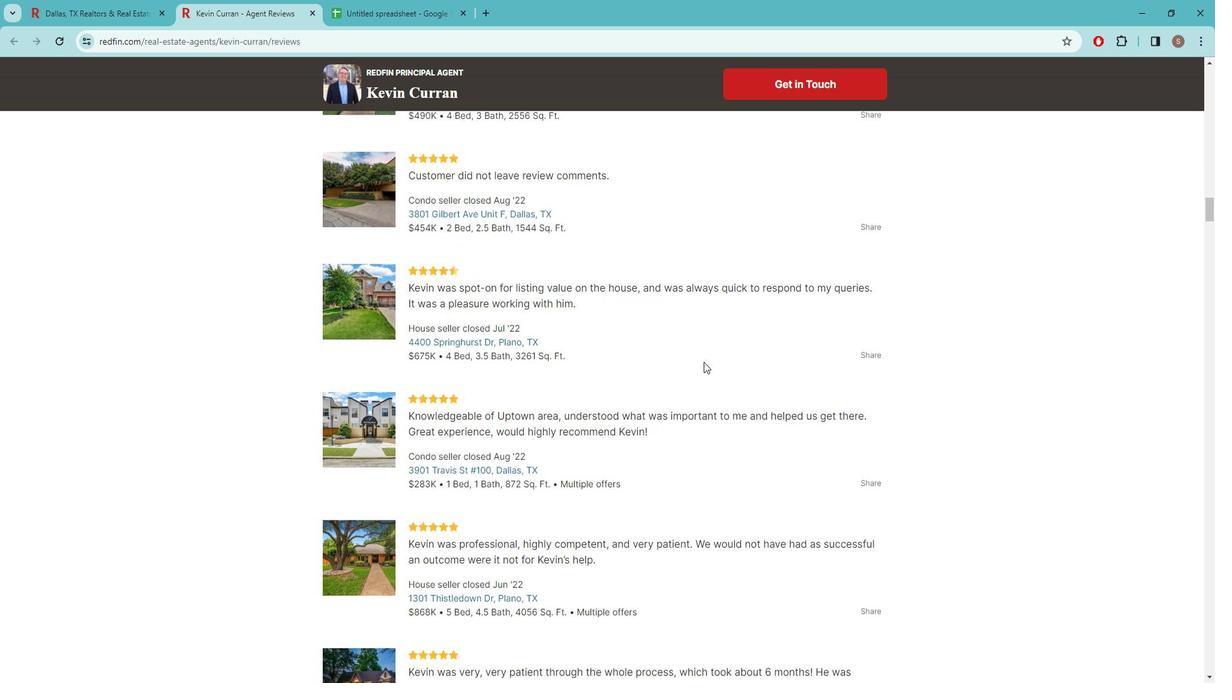 
Action: Mouse moved to (689, 279)
Screenshot: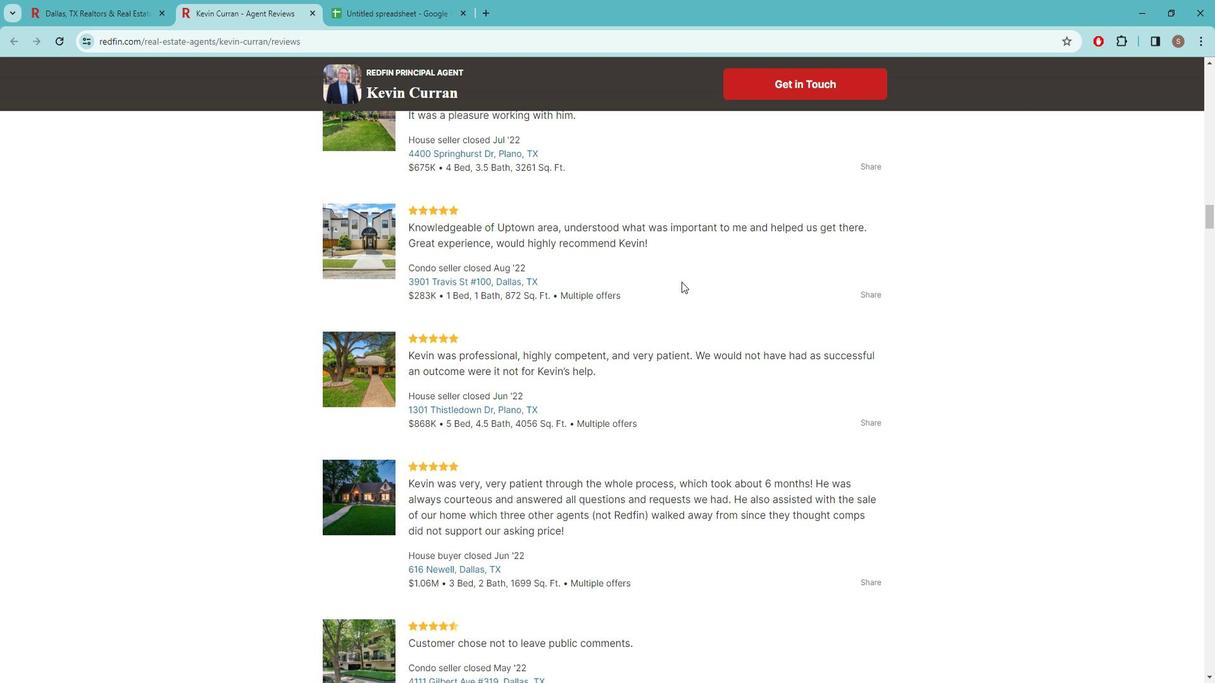 
Action: Mouse scrolled (689, 278) with delta (0, 0)
Screenshot: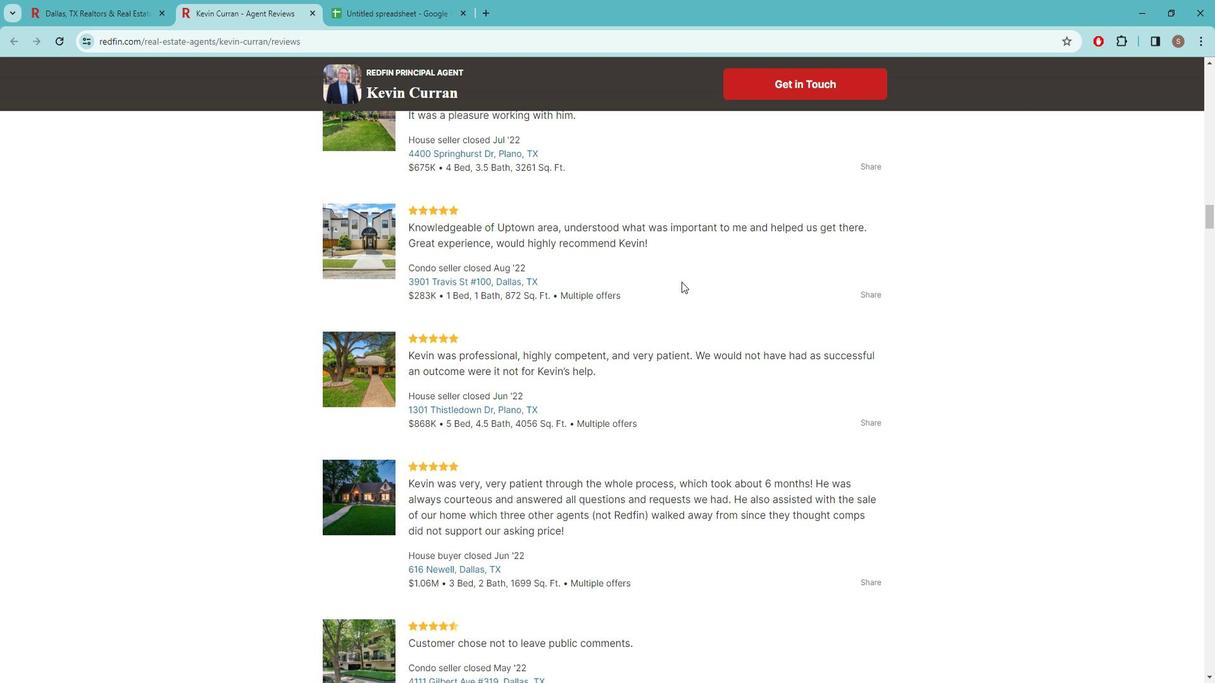 
Action: Mouse scrolled (689, 278) with delta (0, 0)
Screenshot: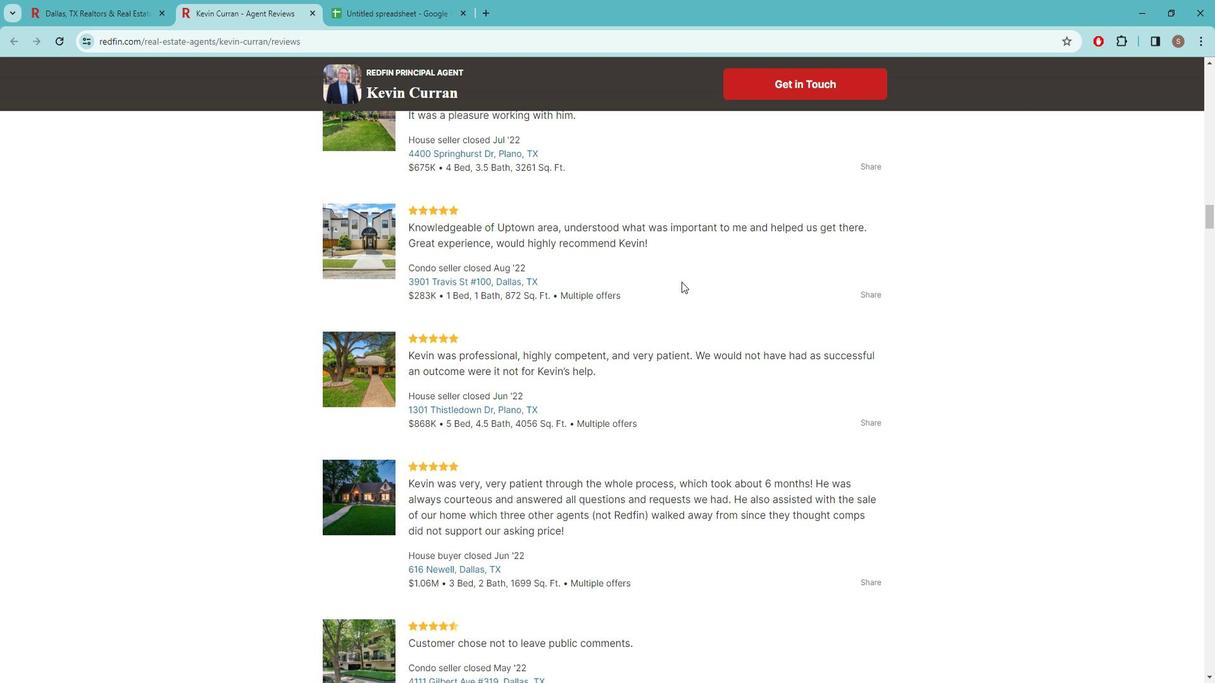 
Action: Mouse moved to (675, 284)
Screenshot: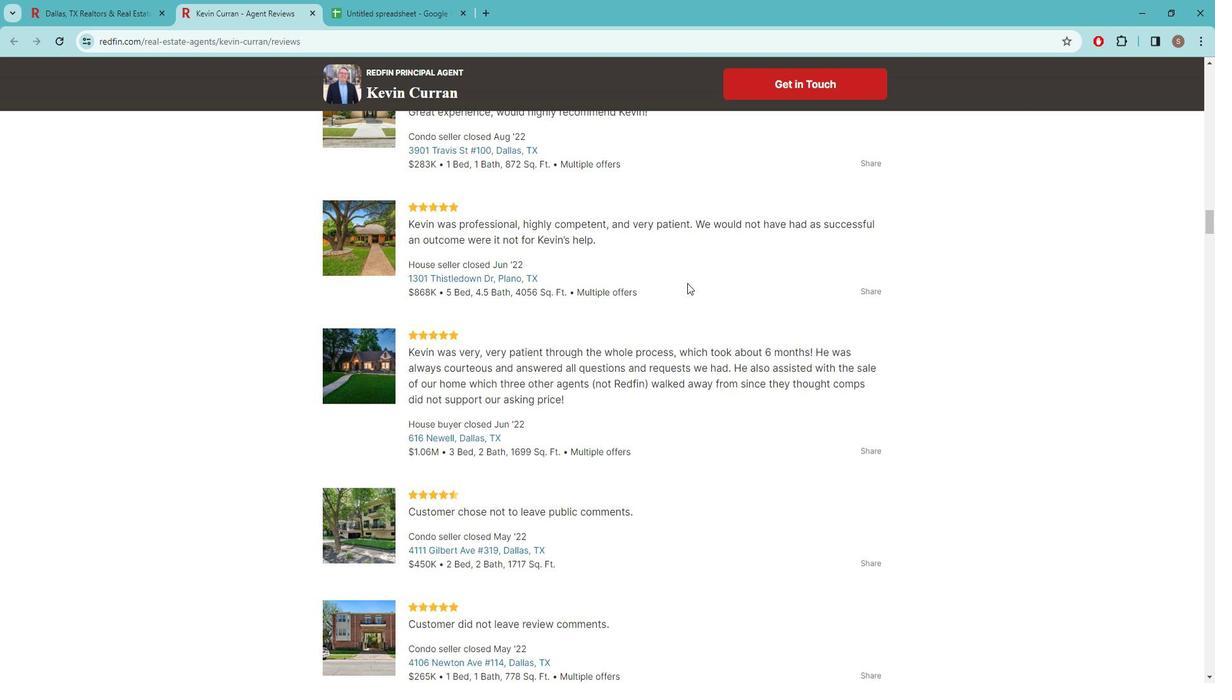 
Action: Mouse scrolled (675, 284) with delta (0, 0)
Screenshot: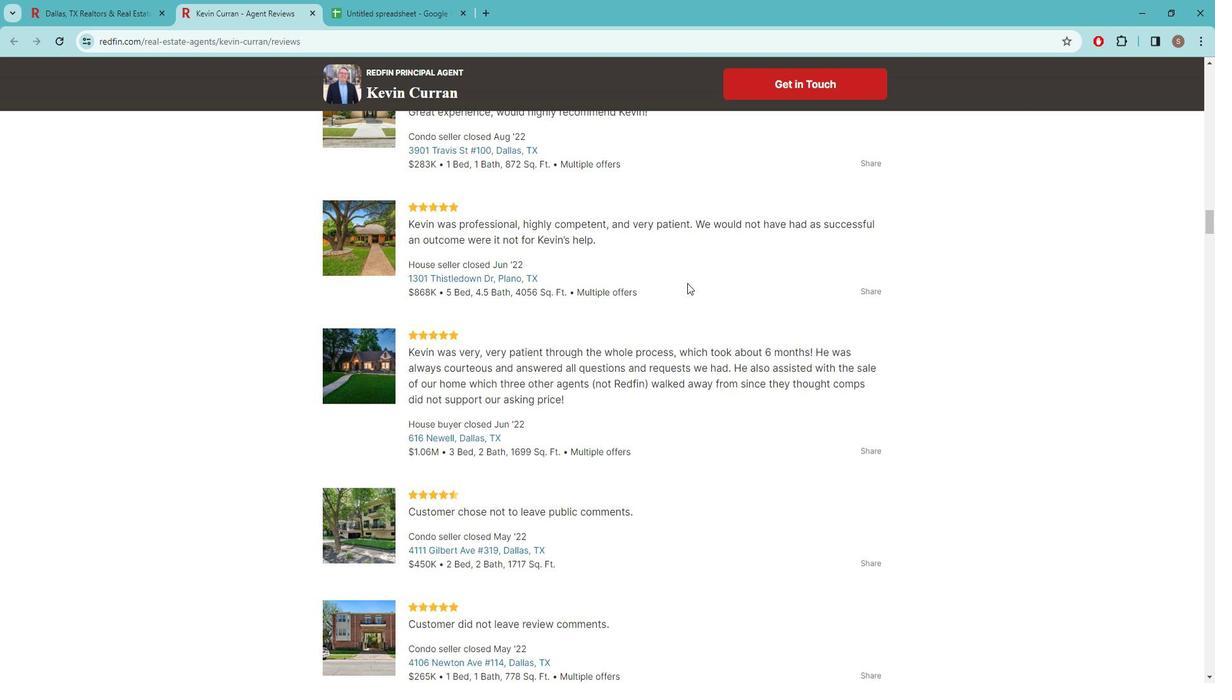 
Action: Mouse moved to (674, 285)
Screenshot: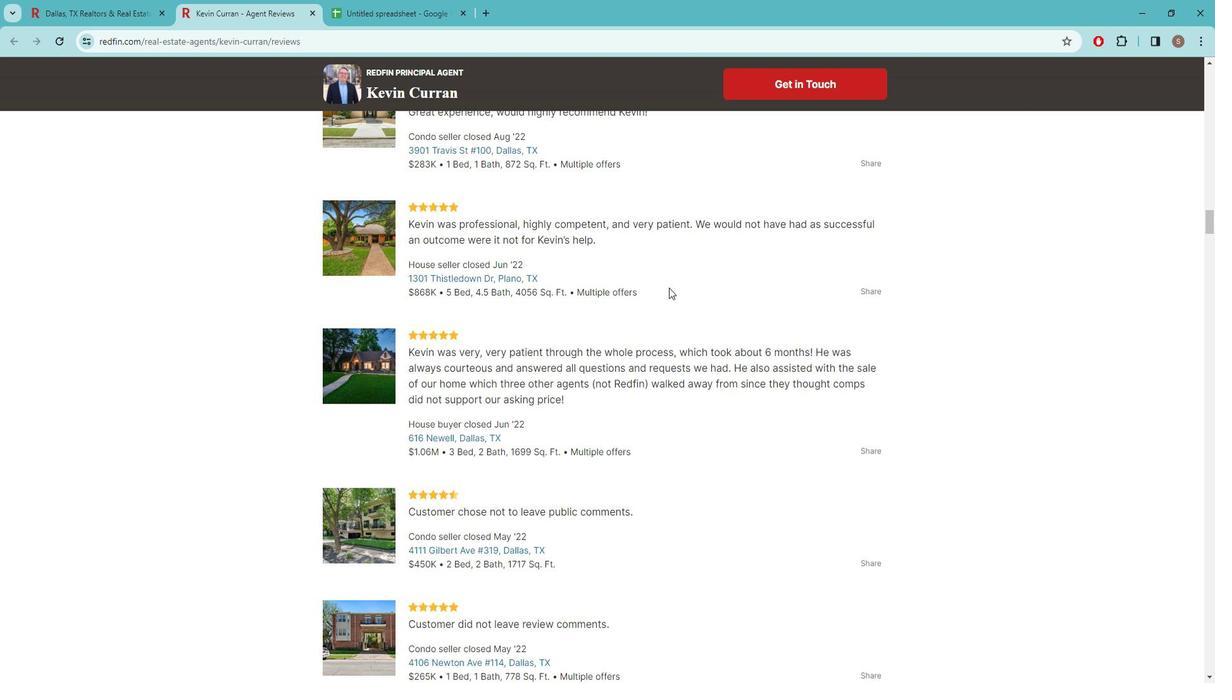 
Action: Mouse scrolled (674, 284) with delta (0, 0)
Screenshot: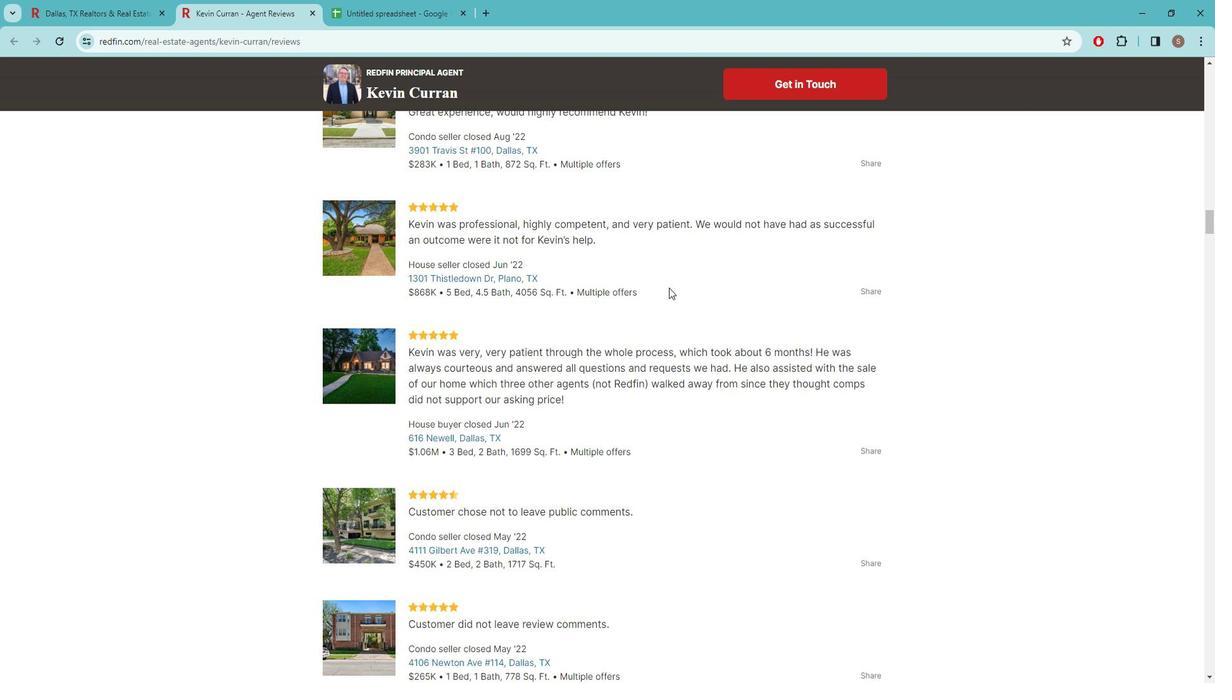 
Action: Mouse scrolled (674, 284) with delta (0, 0)
Screenshot: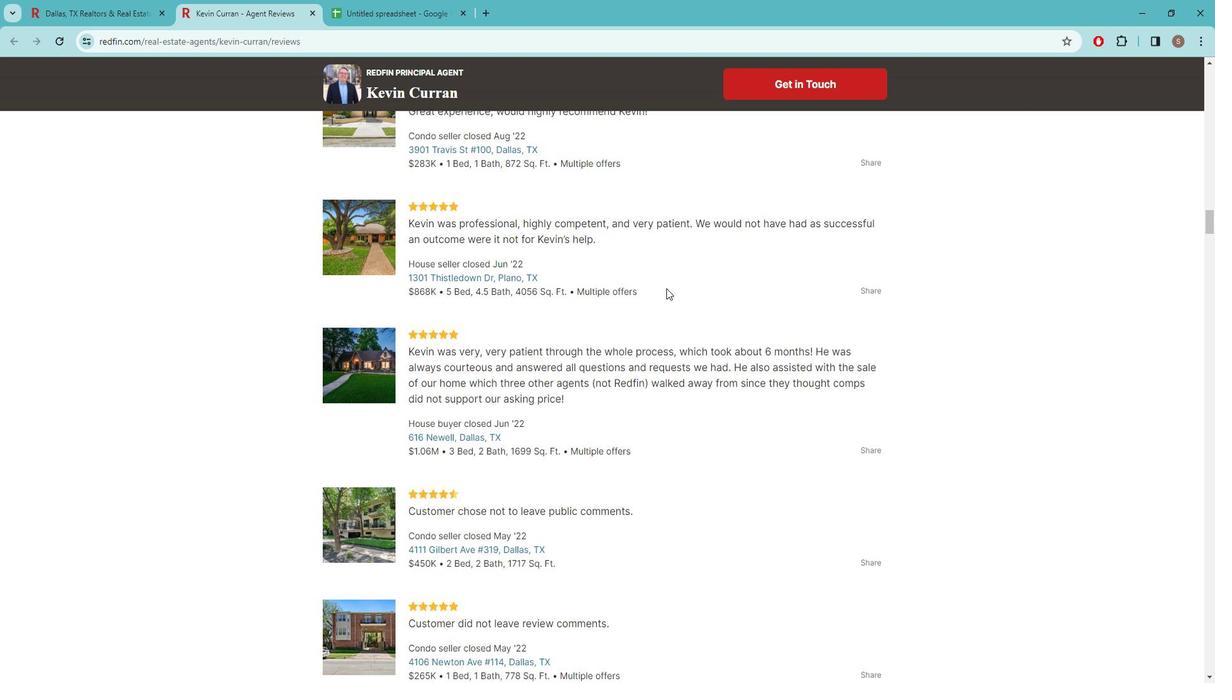 
Action: Mouse moved to (674, 244)
Screenshot: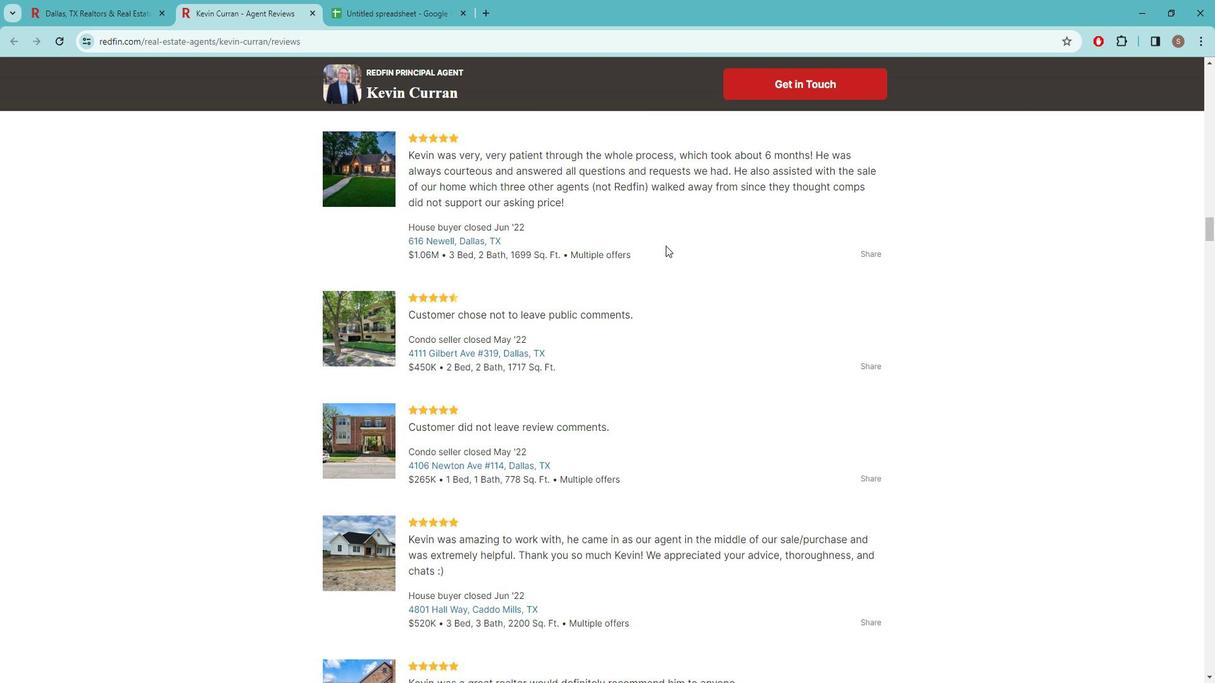 
Action: Mouse scrolled (674, 243) with delta (0, 0)
Screenshot: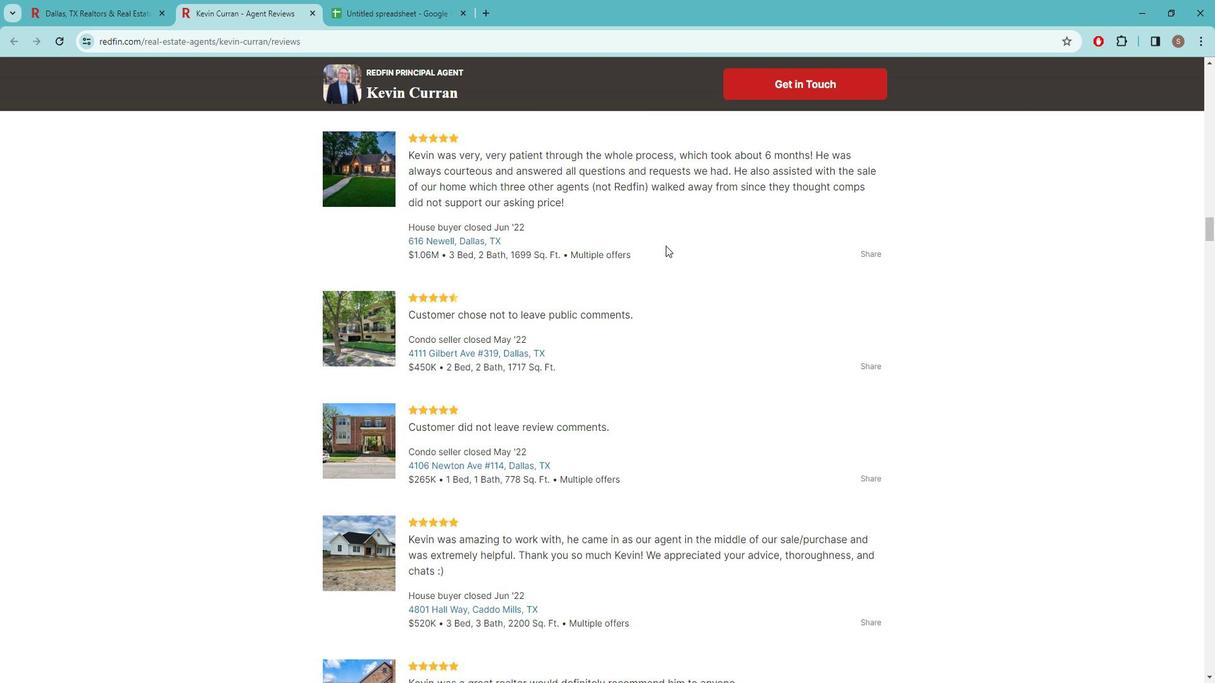 
Action: Mouse moved to (674, 245)
Screenshot: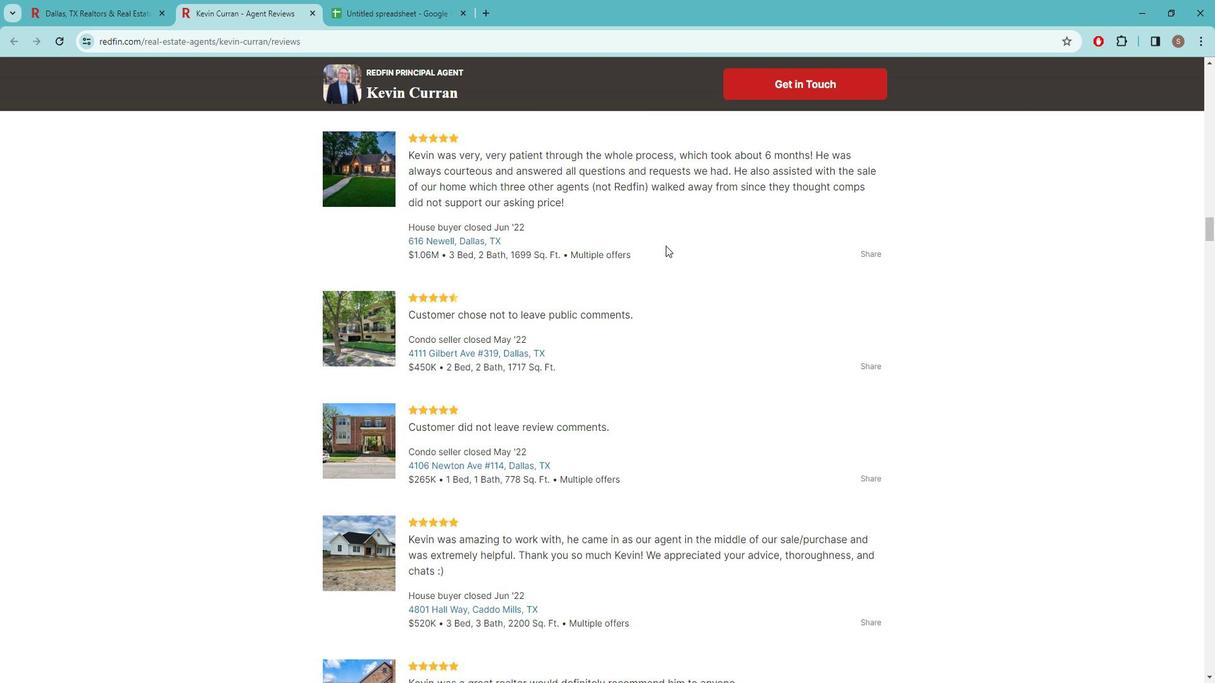 
Action: Mouse scrolled (674, 245) with delta (0, 0)
Screenshot: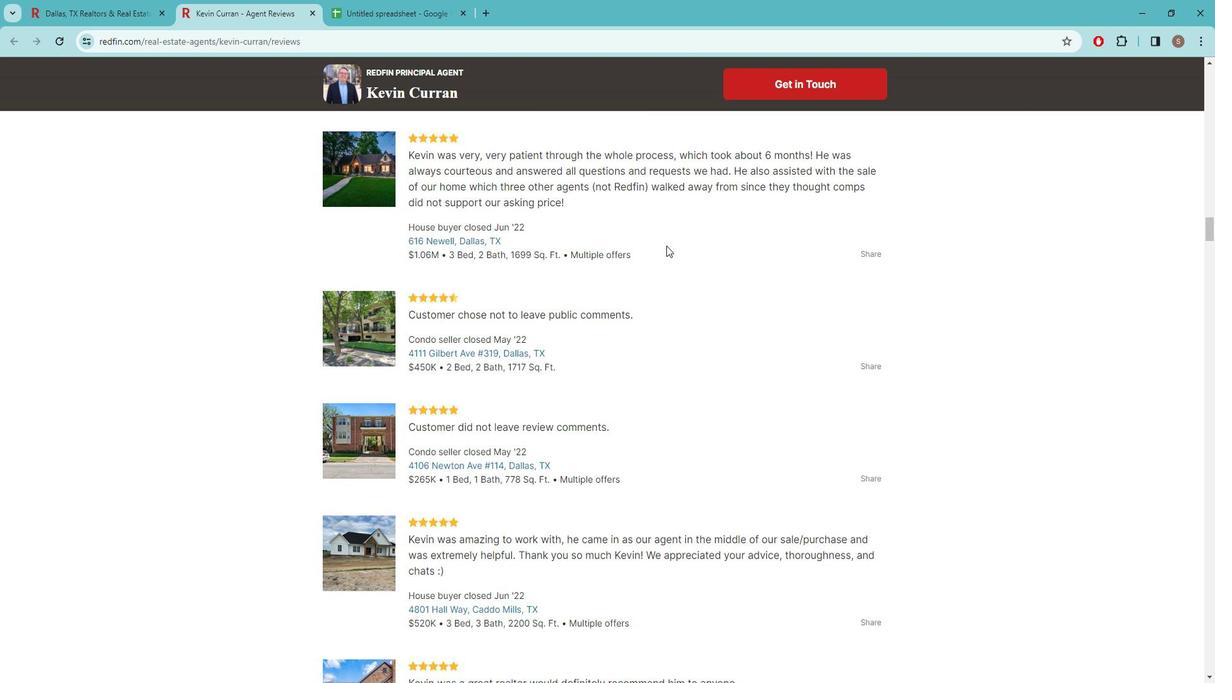 
Action: Mouse moved to (628, 446)
Screenshot: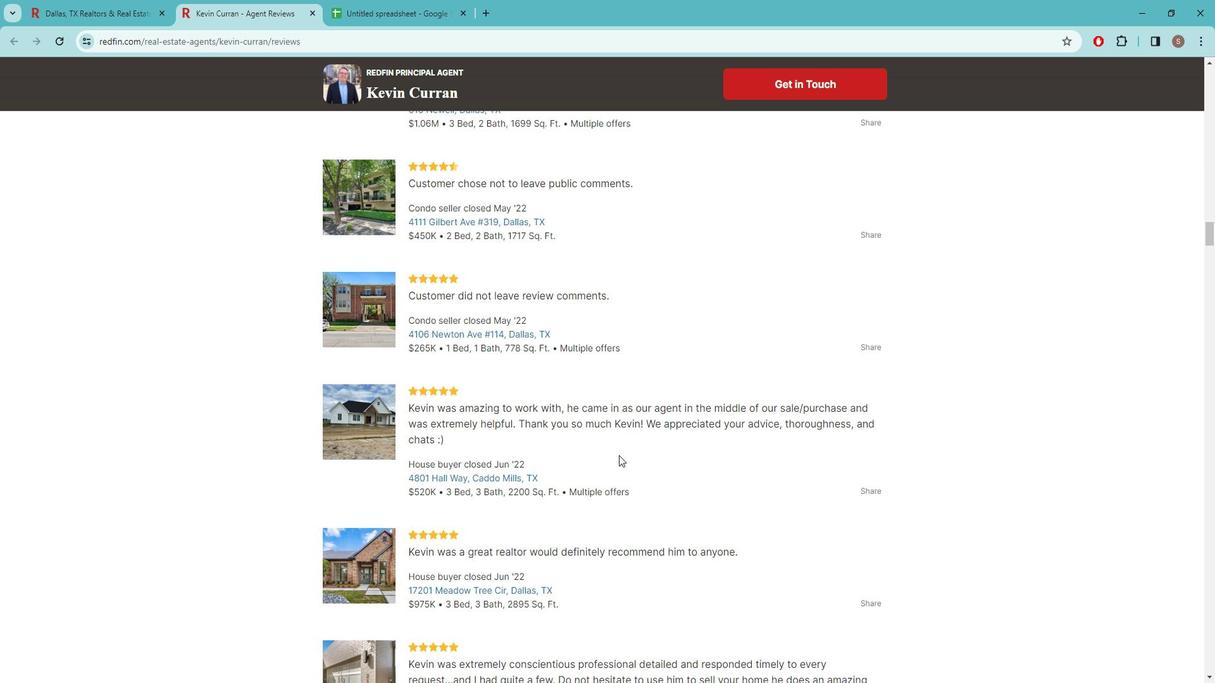 
Action: Mouse scrolled (628, 445) with delta (0, 0)
Screenshot: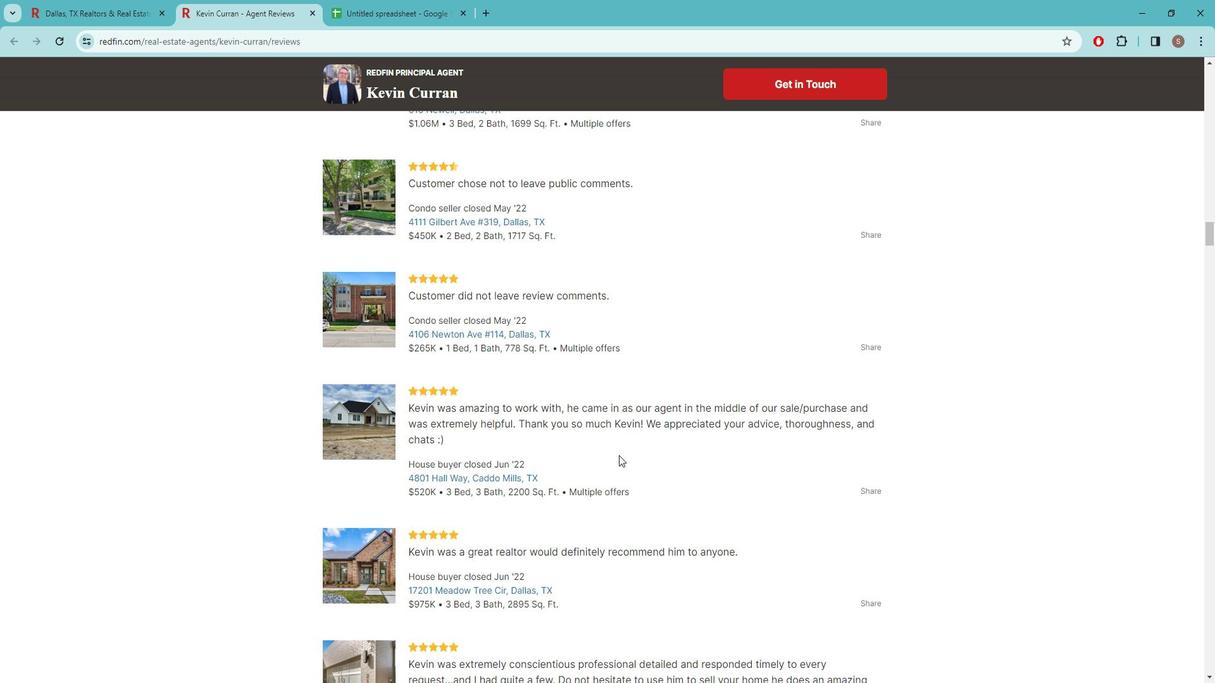 
Action: Mouse moved to (631, 439)
Screenshot: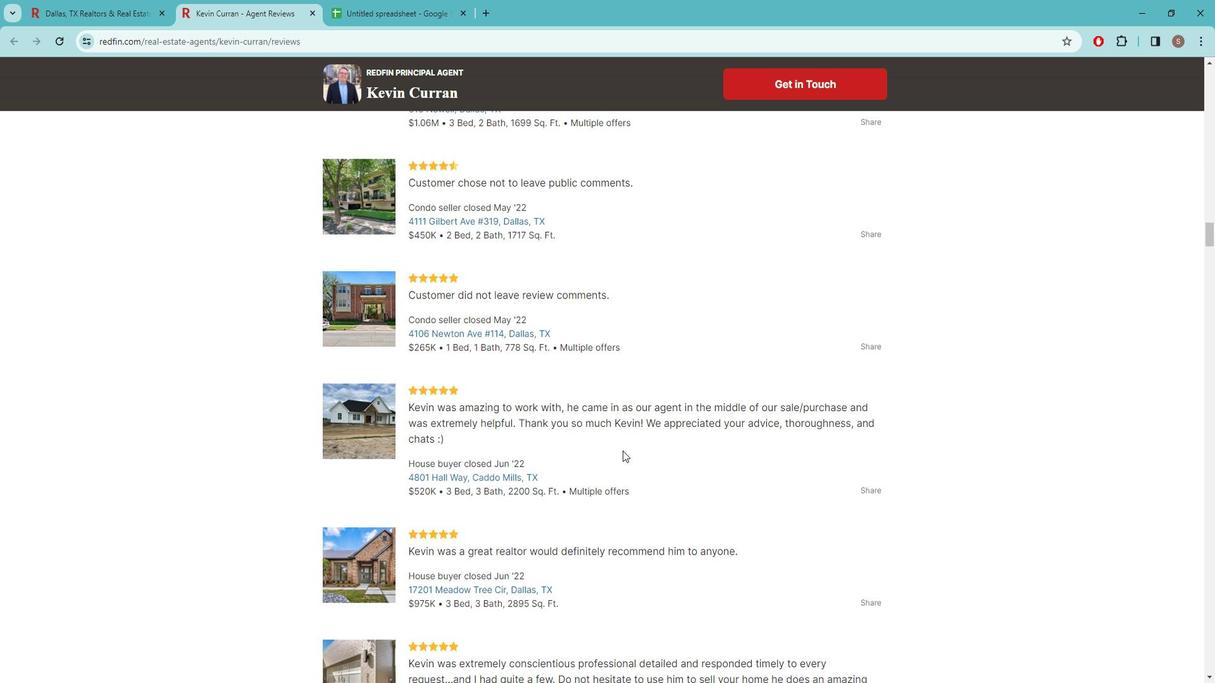 
Action: Mouse scrolled (631, 438) with delta (0, 0)
Screenshot: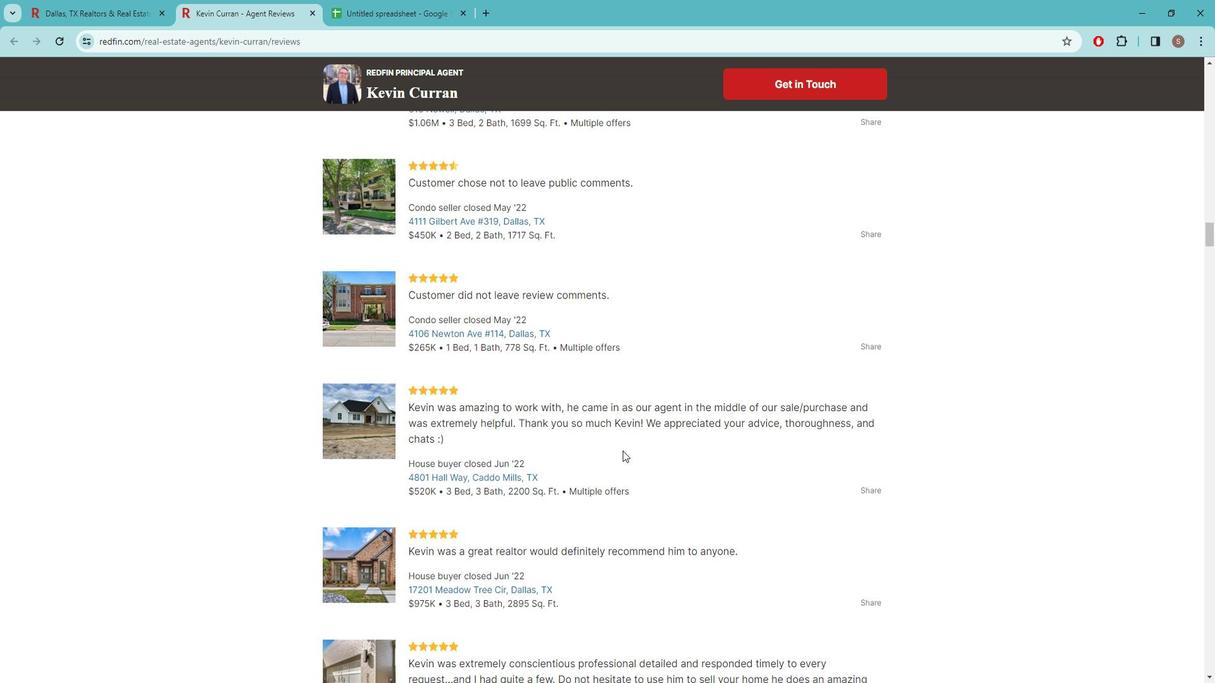 
Action: Mouse moved to (633, 409)
Screenshot: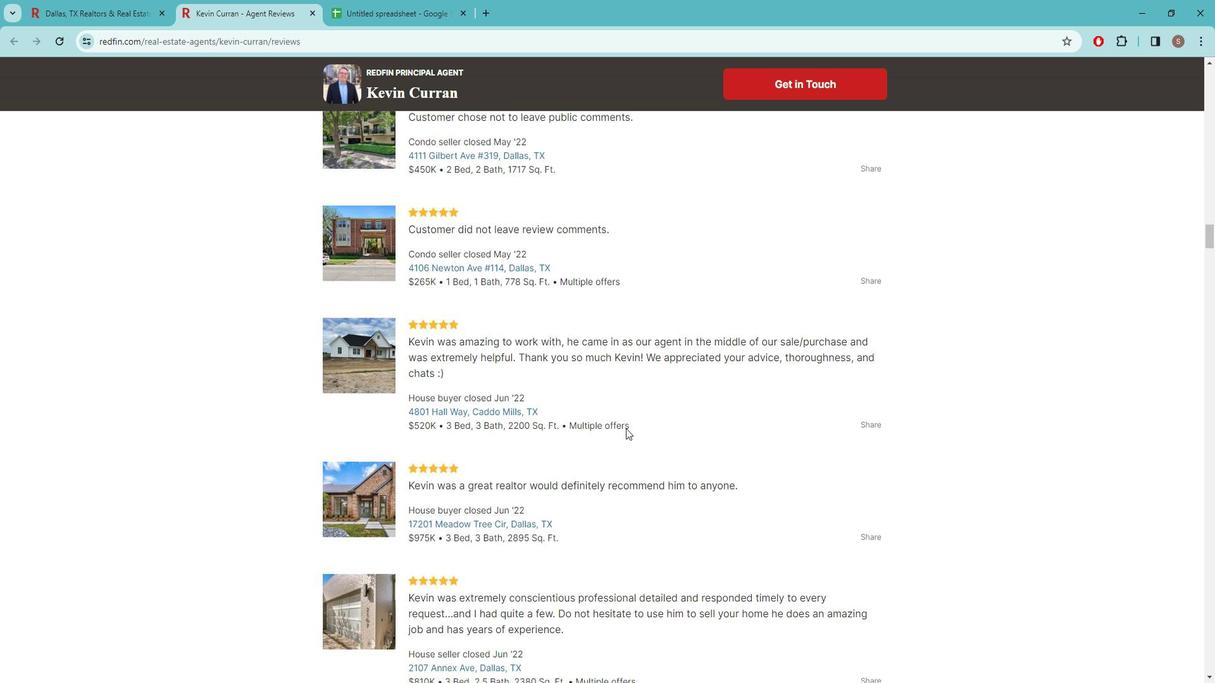 
Action: Mouse scrolled (633, 409) with delta (0, 0)
Screenshot: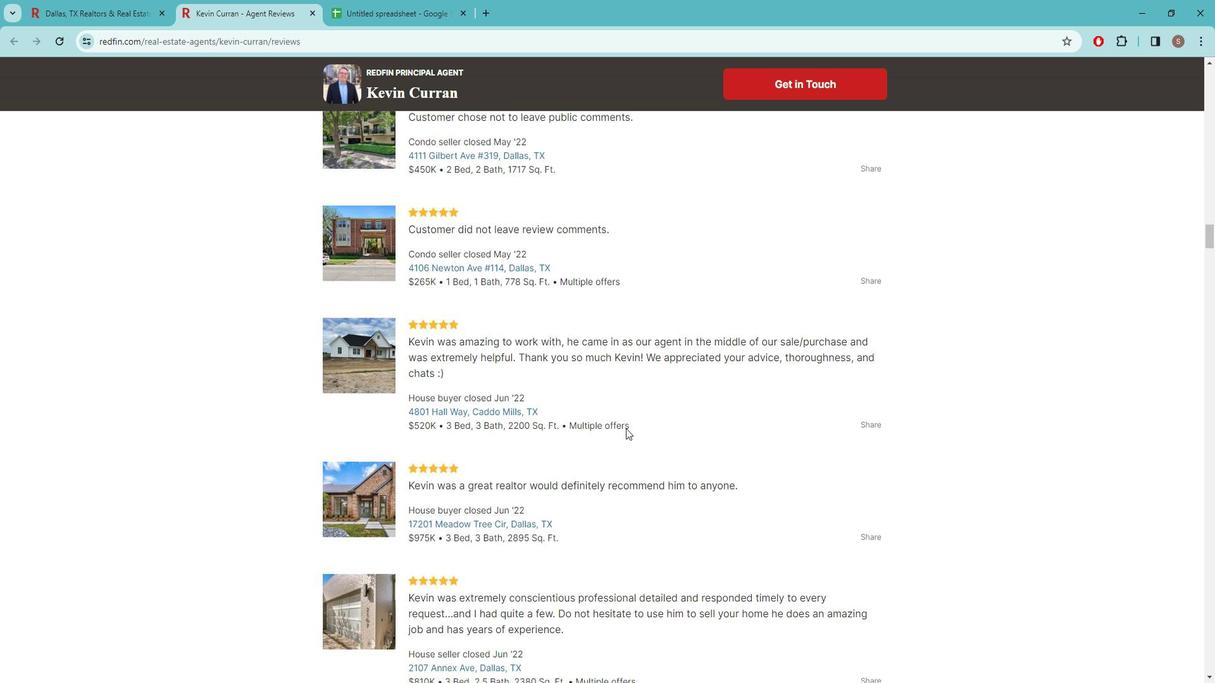 
Action: Mouse moved to (649, 386)
Screenshot: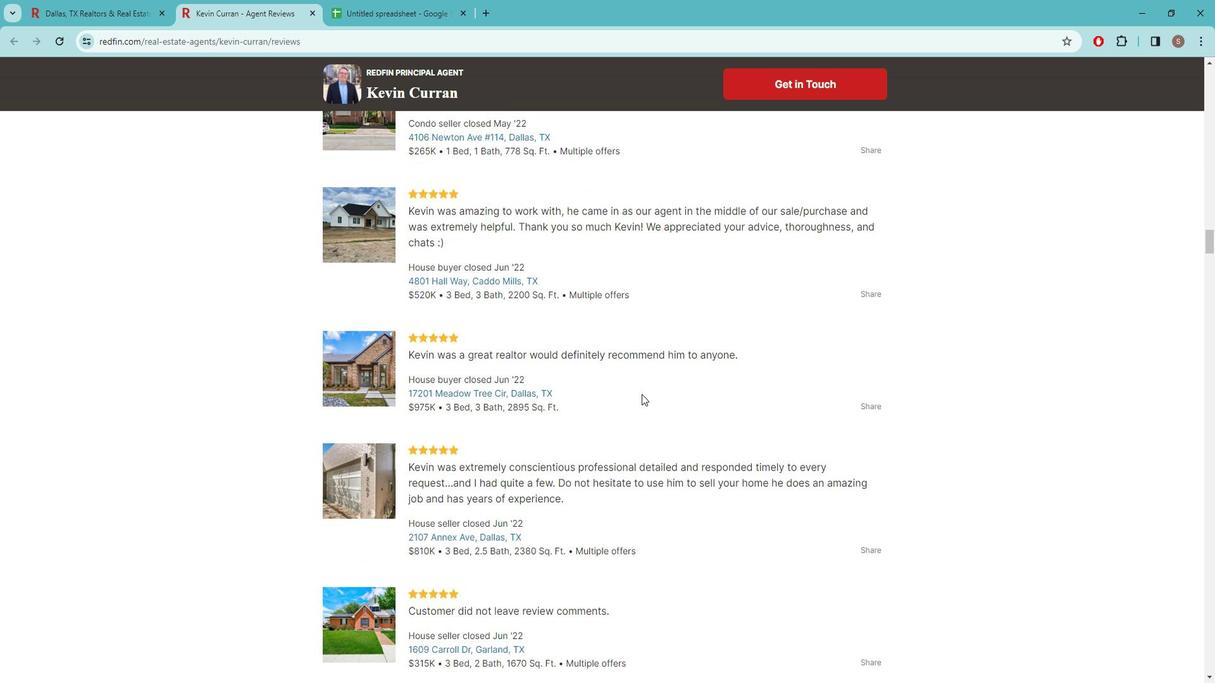 
Action: Mouse scrolled (649, 386) with delta (0, 0)
Screenshot: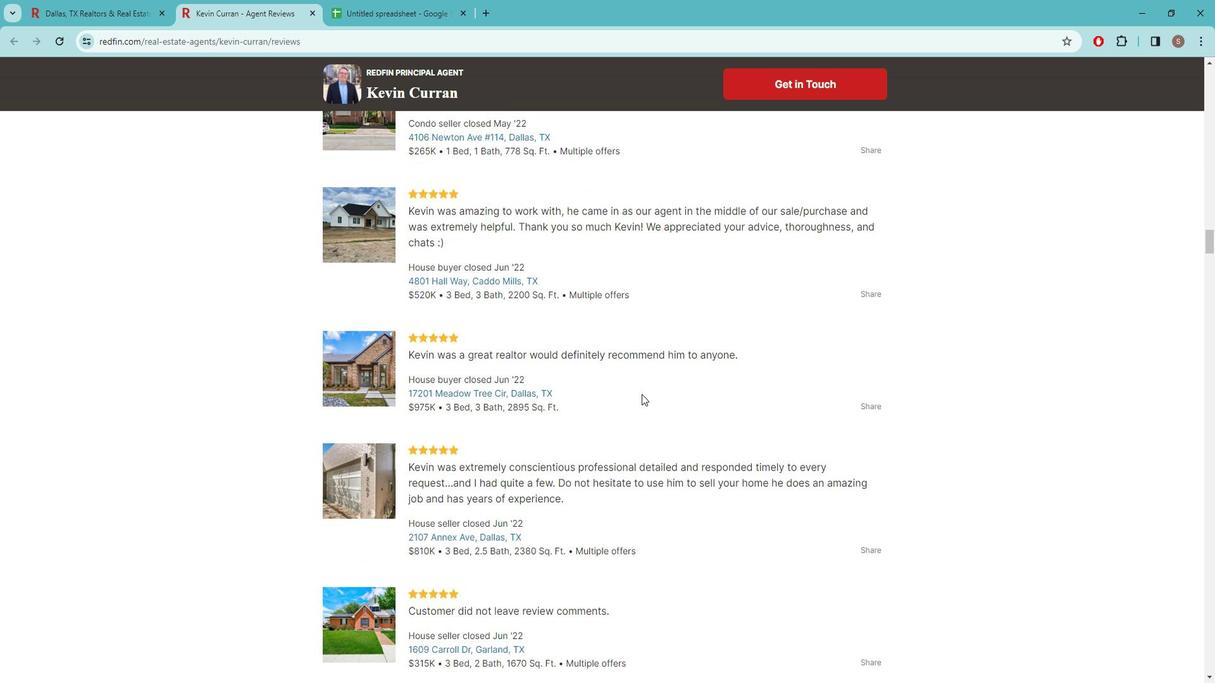 
Action: Mouse moved to (649, 385)
Screenshot: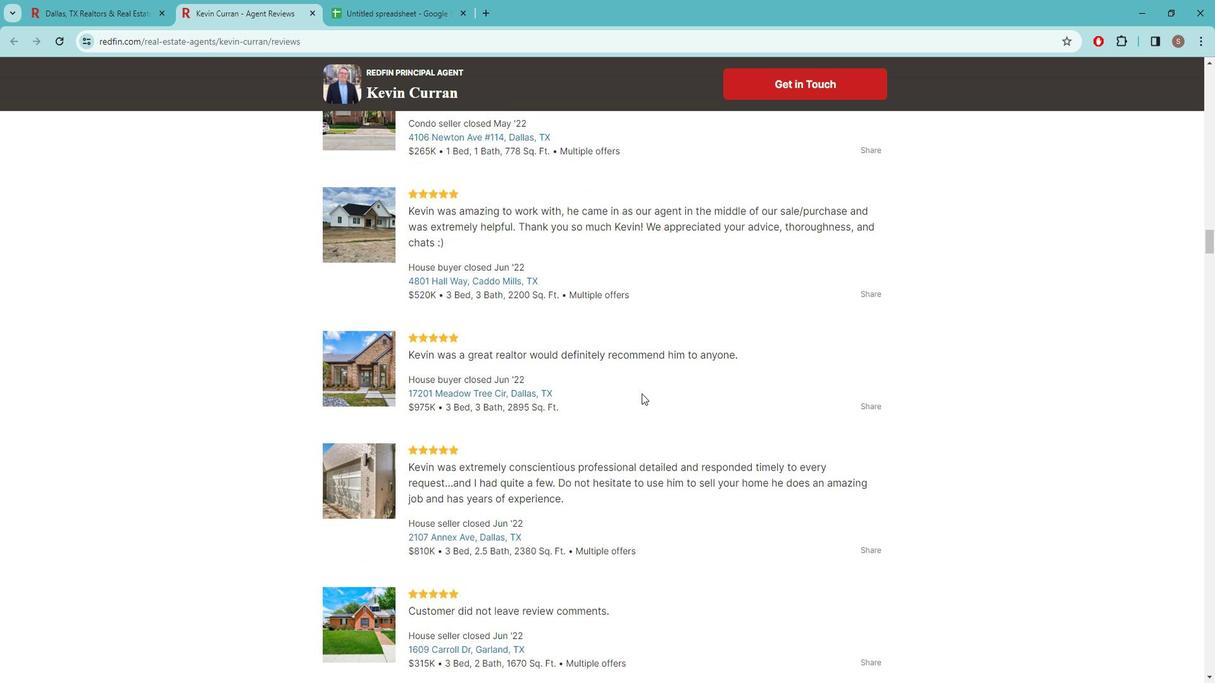 
Action: Mouse scrolled (649, 384) with delta (0, 0)
Screenshot: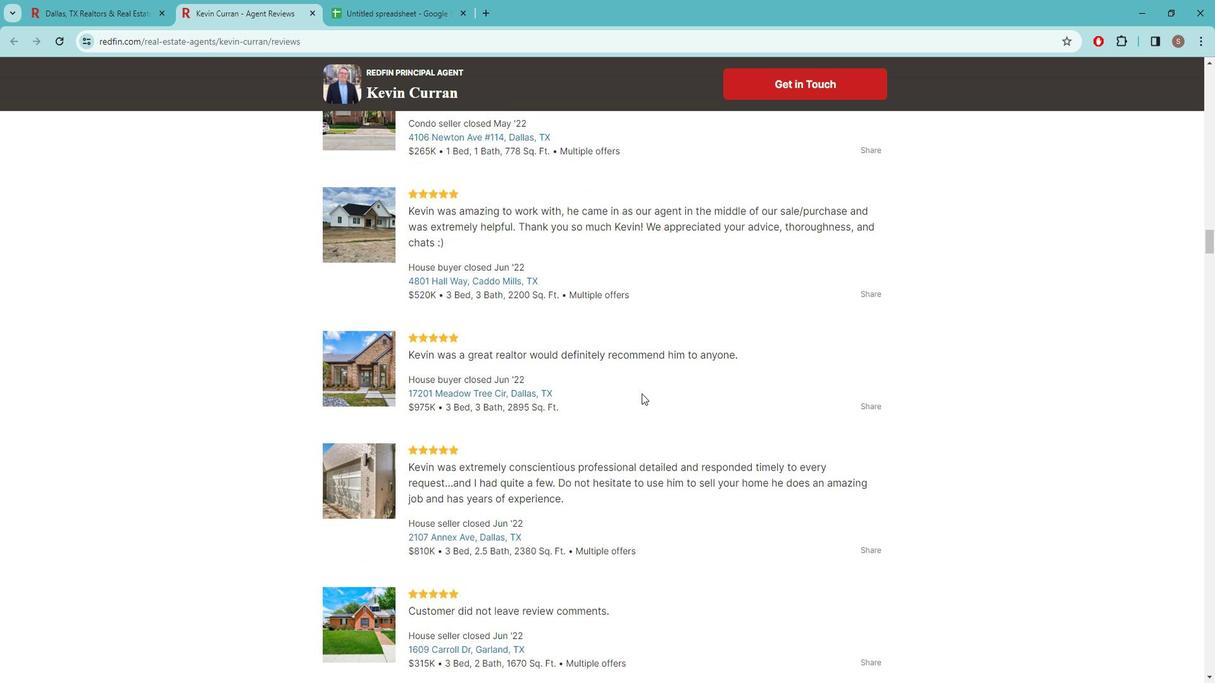 
Action: Mouse moved to (649, 381)
Screenshot: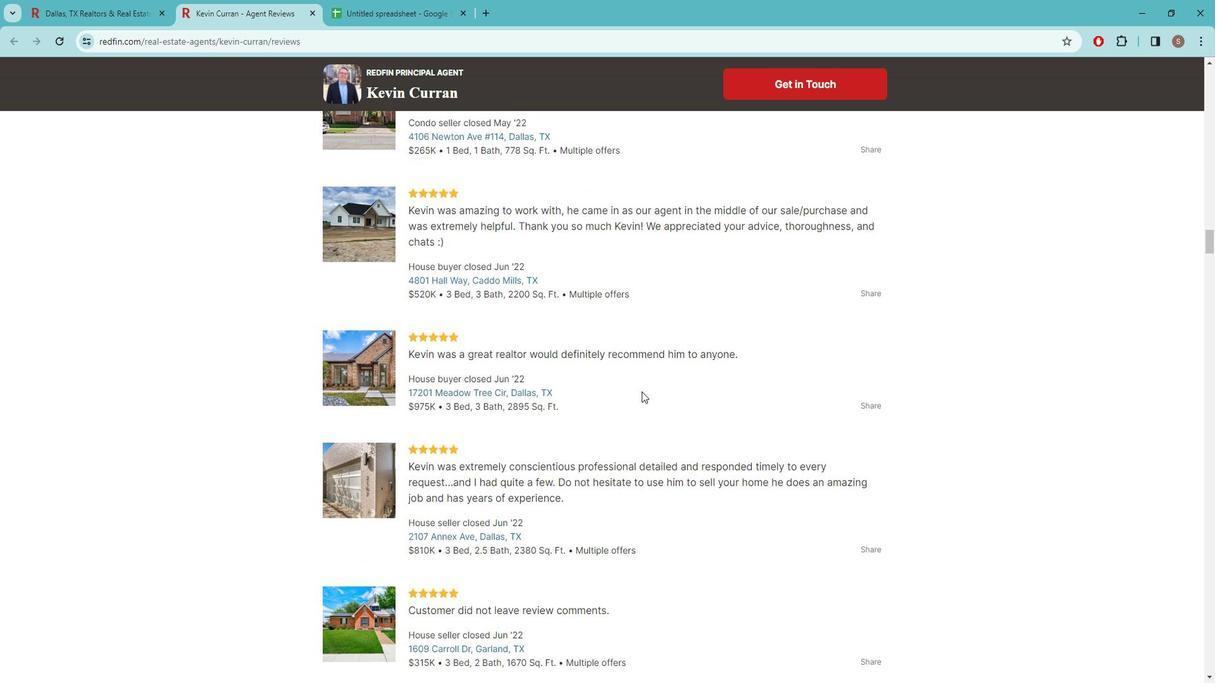 
Action: Mouse scrolled (649, 381) with delta (0, 0)
Screenshot: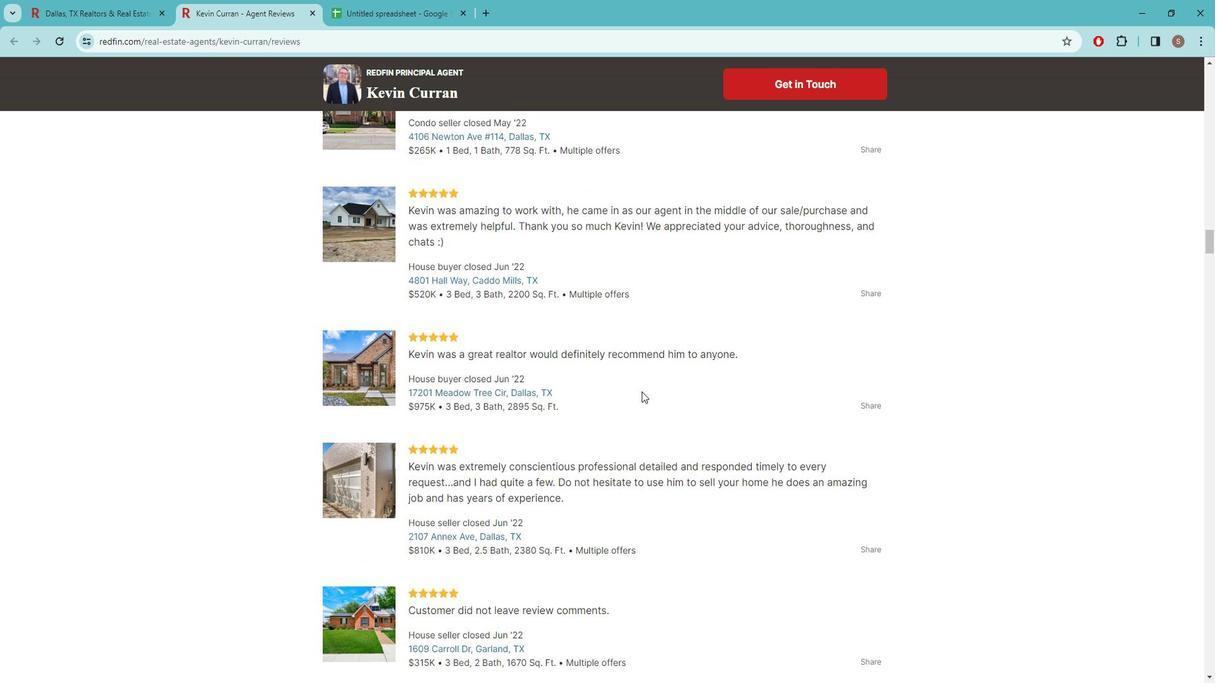 
Action: Mouse moved to (651, 304)
Screenshot: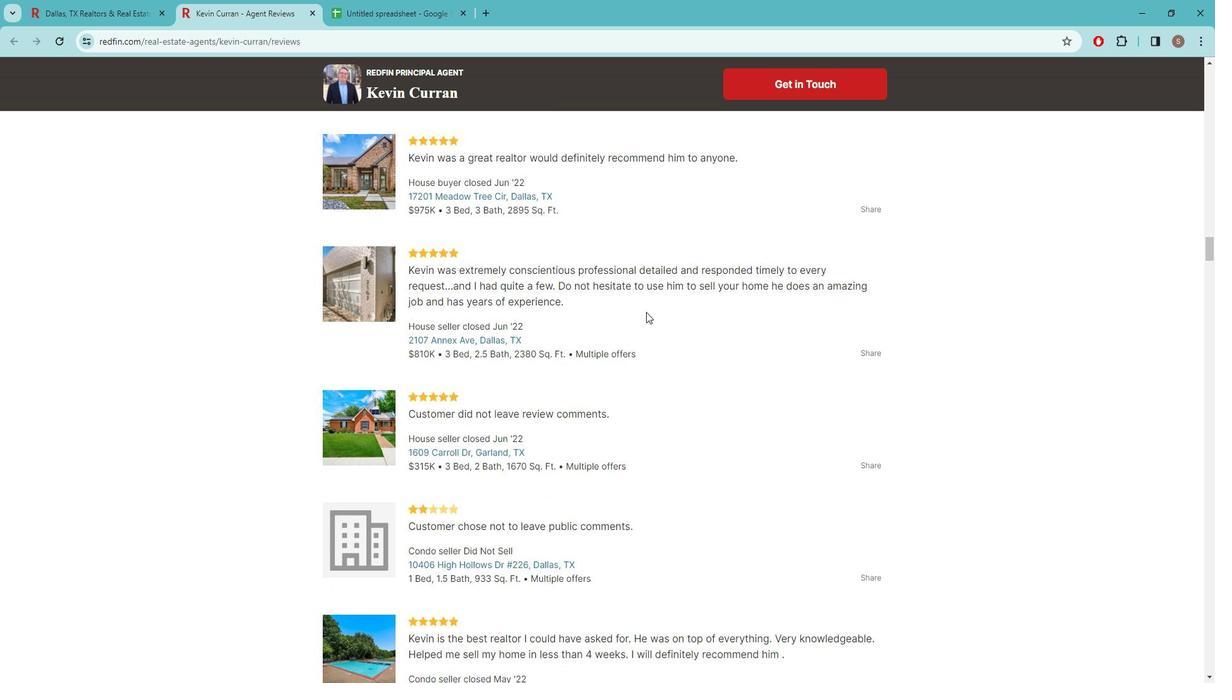
Action: Mouse scrolled (651, 303) with delta (0, 0)
Screenshot: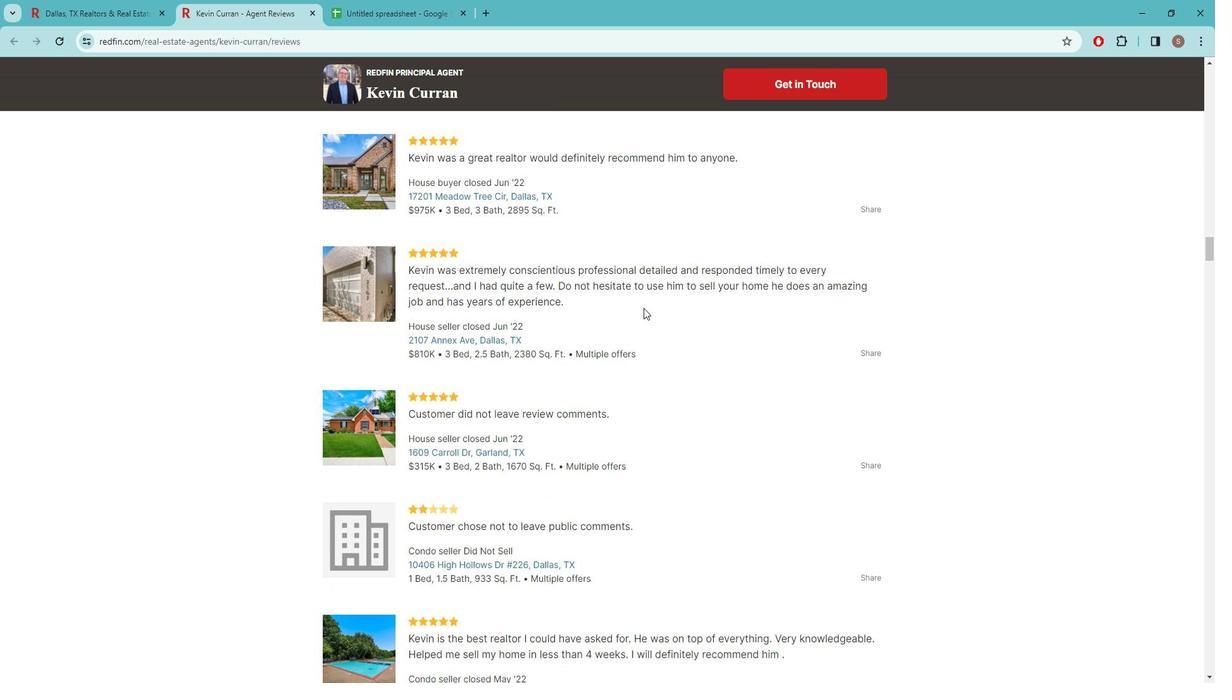 
Action: Mouse scrolled (651, 303) with delta (0, 0)
Screenshot: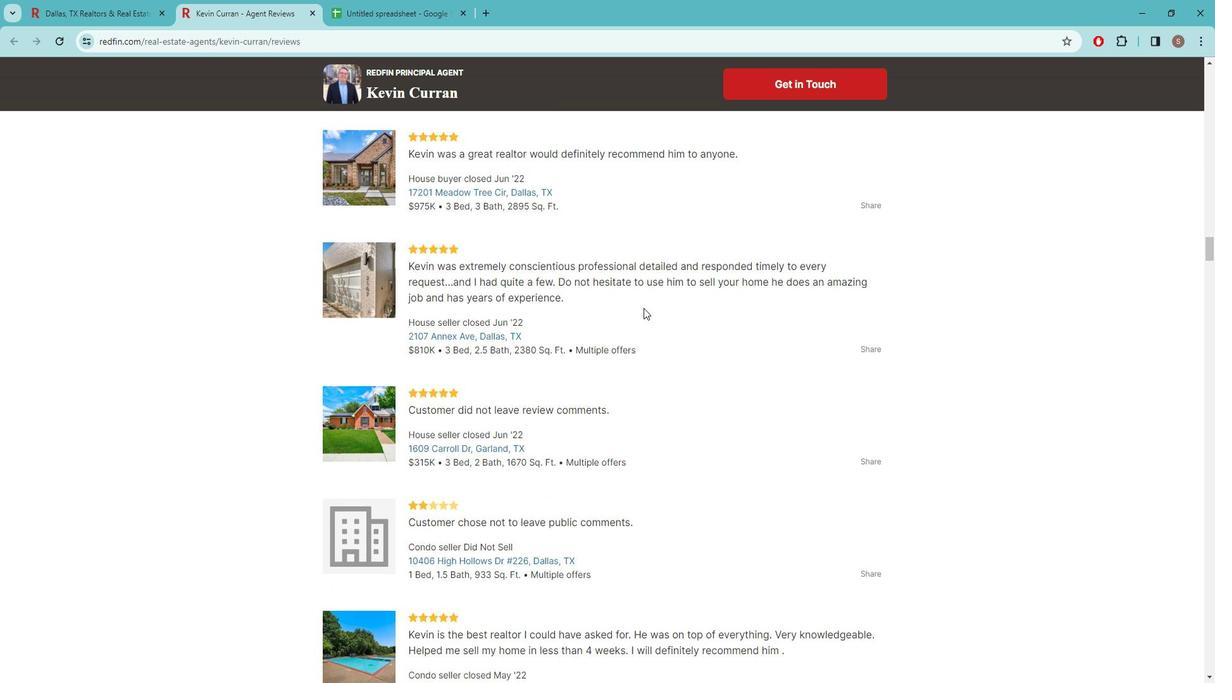 
Action: Mouse moved to (643, 328)
Screenshot: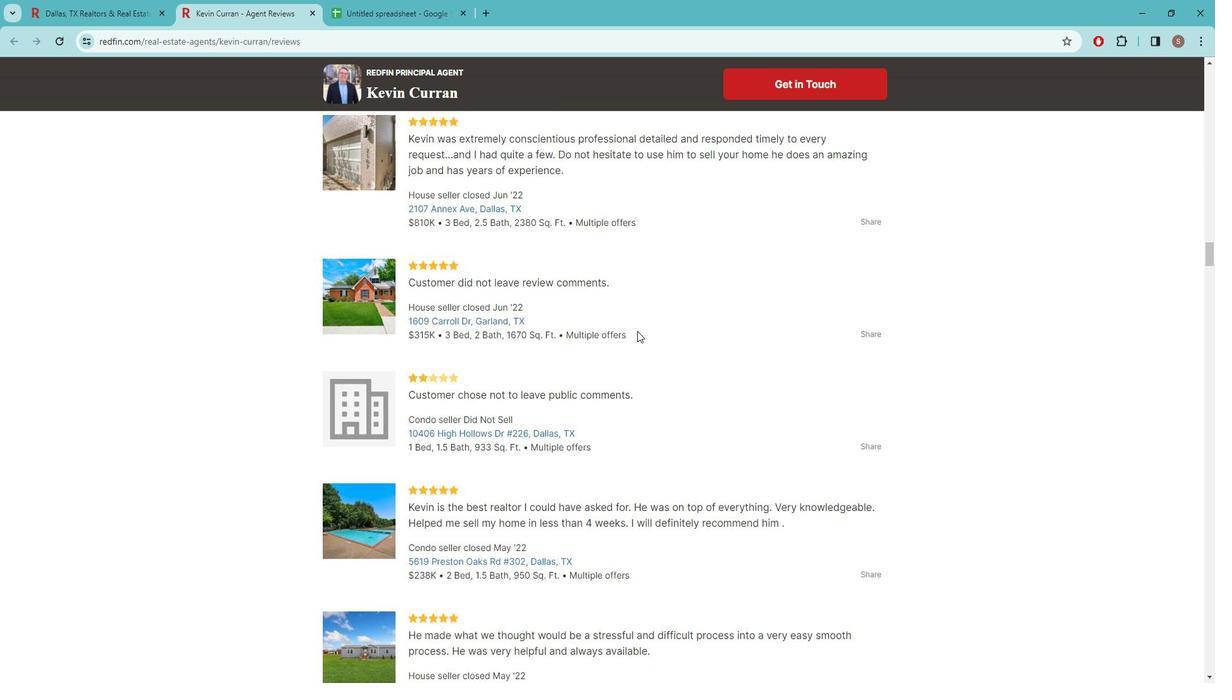 
Action: Mouse scrolled (643, 327) with delta (0, 0)
Screenshot: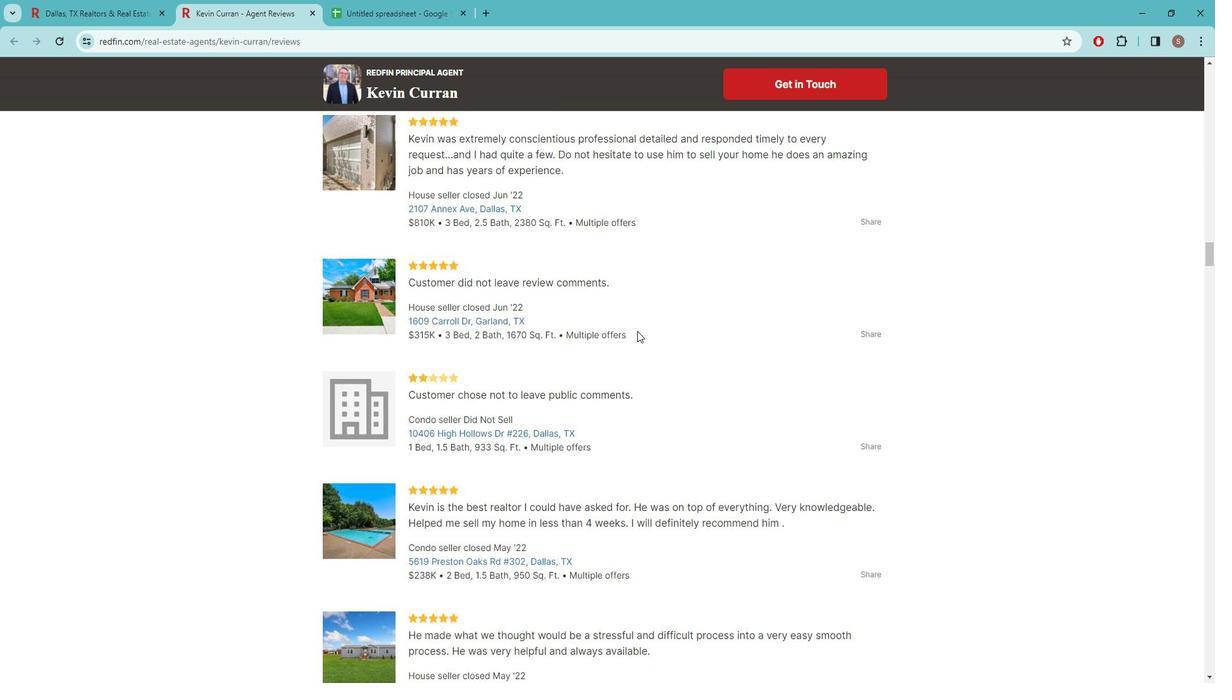 
Action: Mouse scrolled (643, 327) with delta (0, 0)
Screenshot: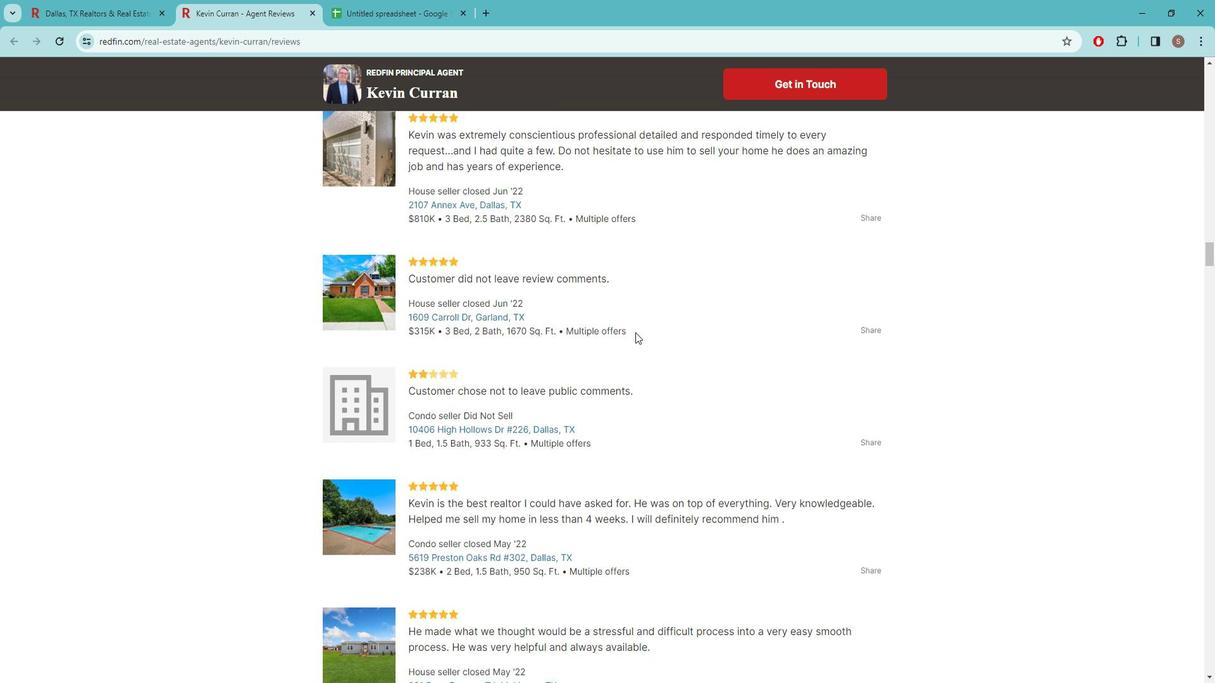 
Action: Mouse moved to (640, 332)
Screenshot: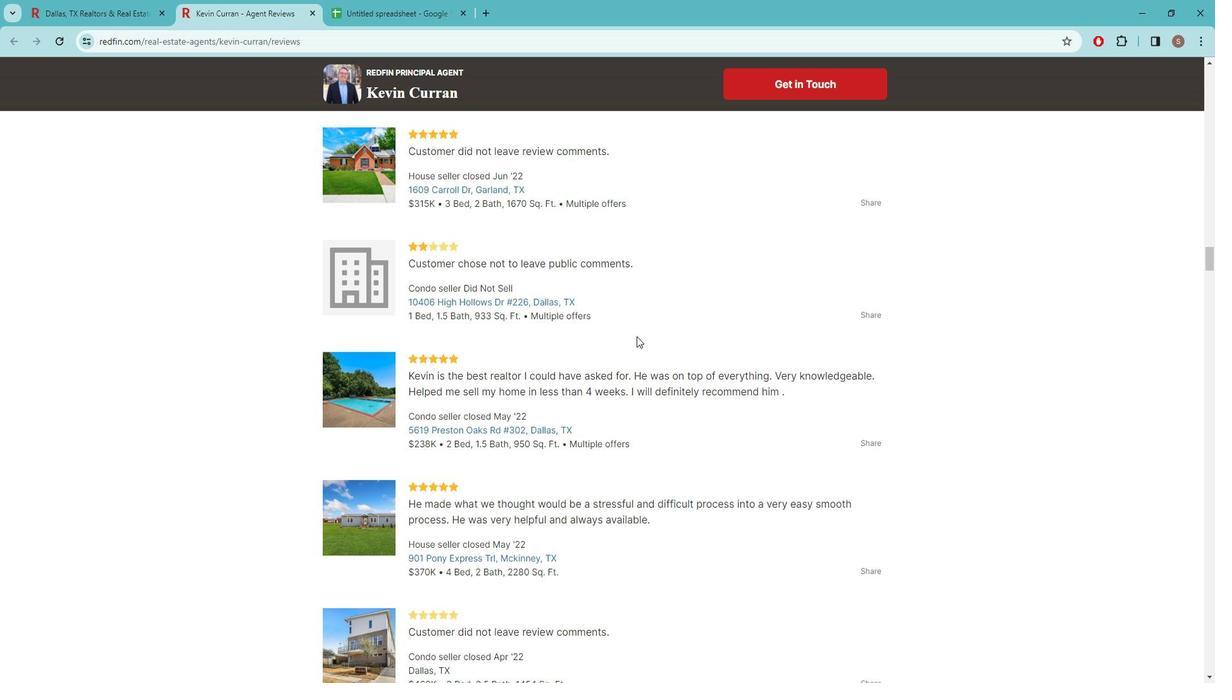 
Action: Mouse scrolled (640, 331) with delta (0, 0)
Screenshot: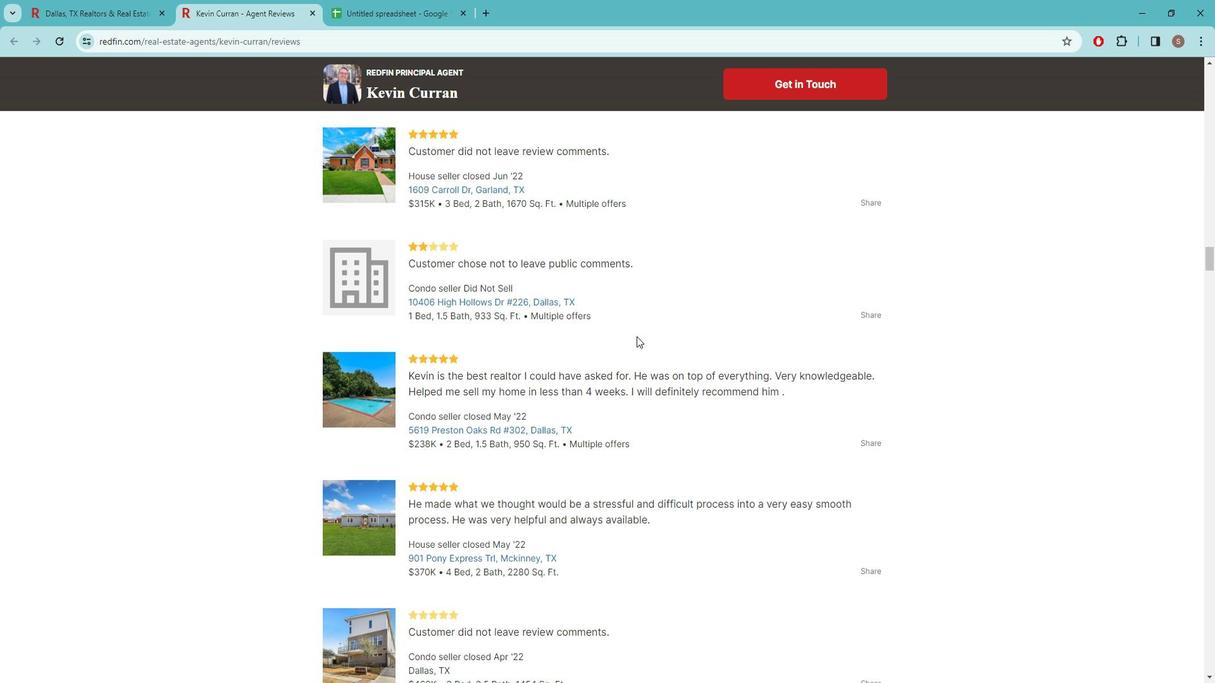 
Action: Mouse moved to (683, 347)
Screenshot: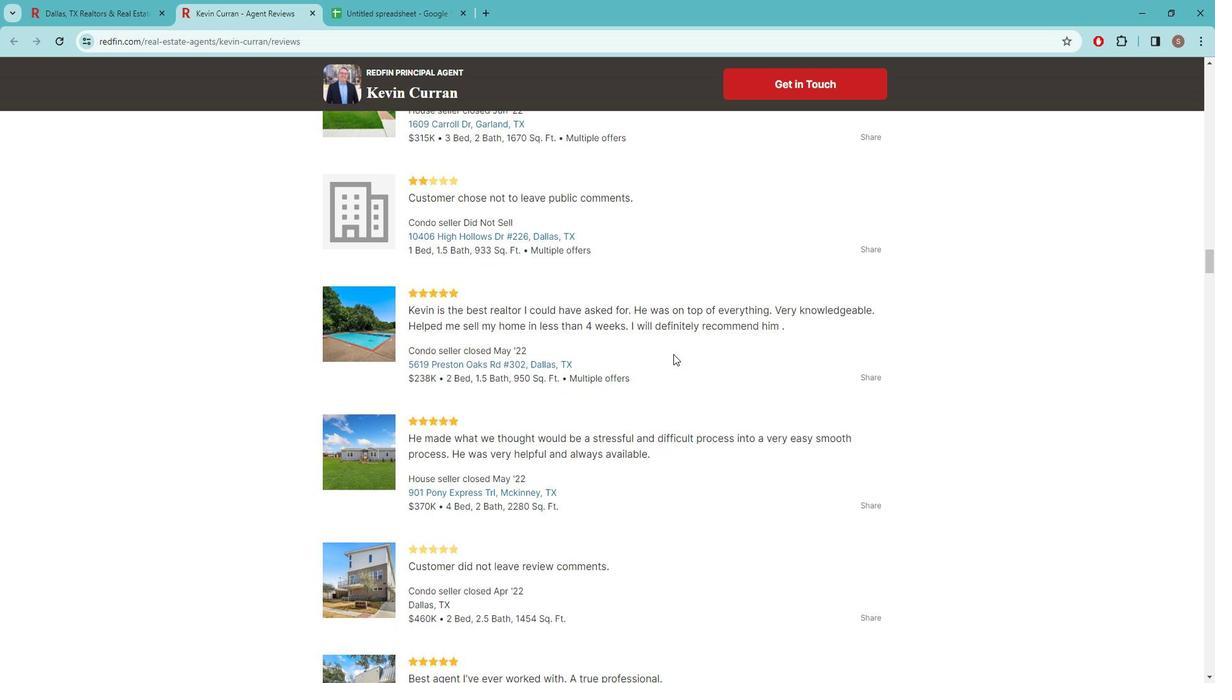 
Action: Mouse scrolled (683, 347) with delta (0, 0)
Screenshot: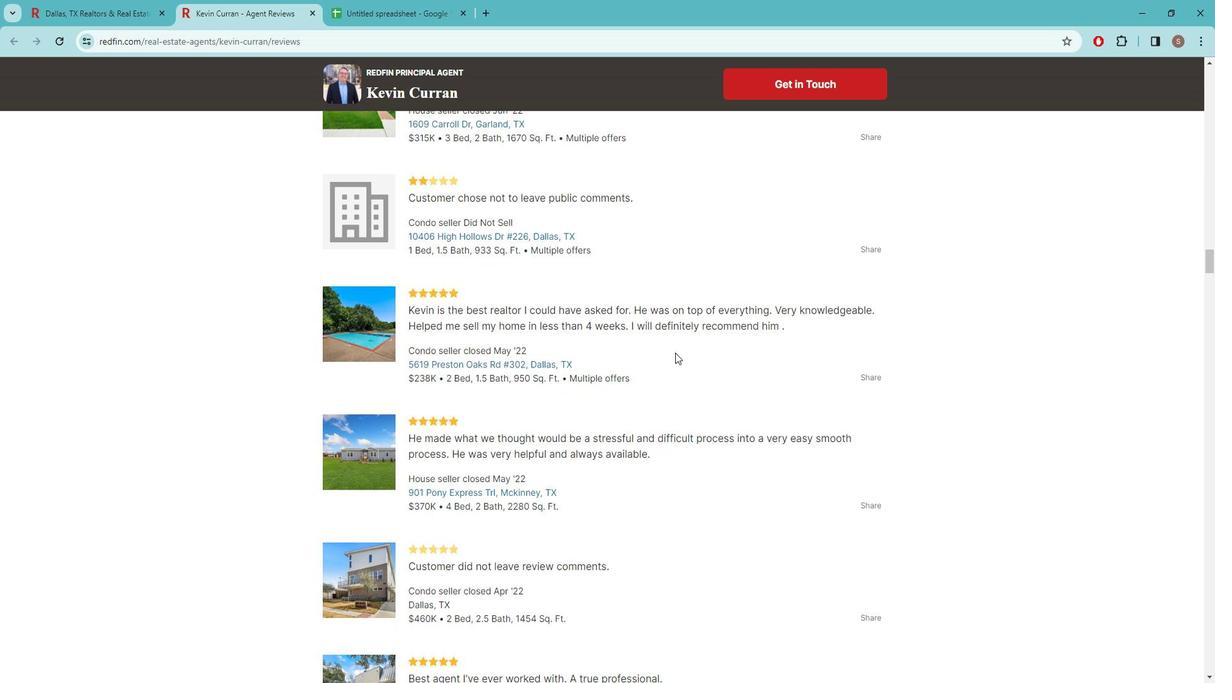
Action: Mouse moved to (683, 347)
Screenshot: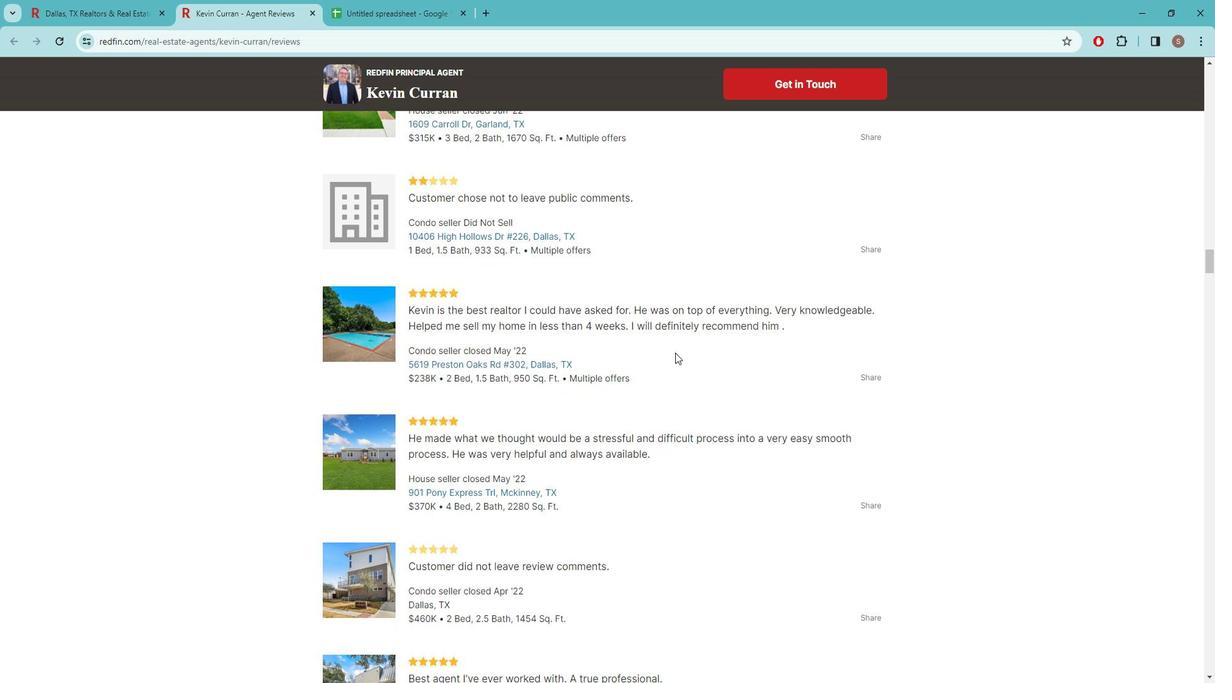 
Action: Mouse scrolled (683, 346) with delta (0, 0)
Screenshot: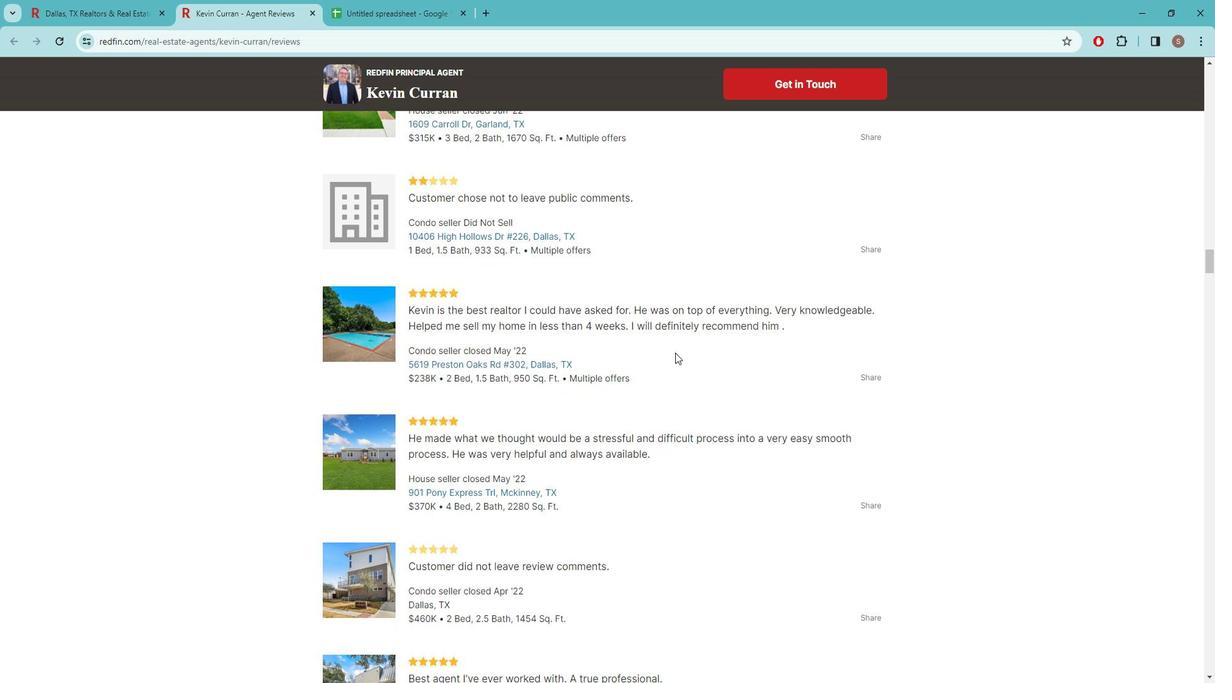 
Action: Mouse moved to (648, 340)
Screenshot: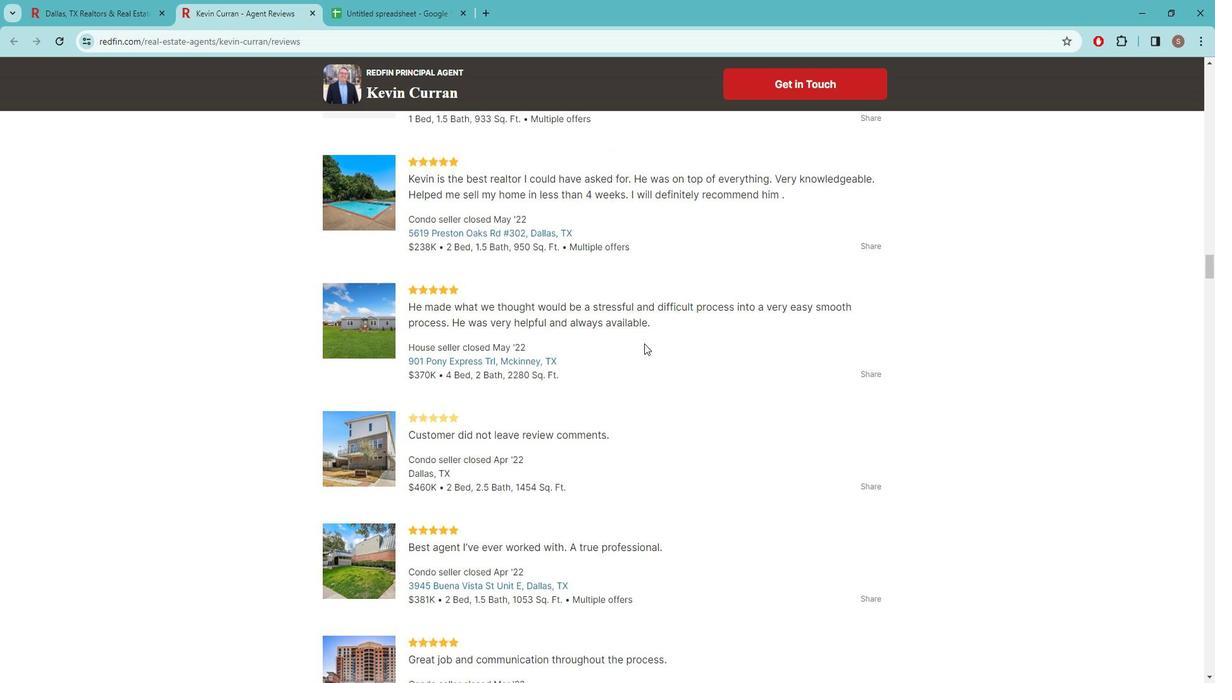 
Action: Mouse scrolled (648, 339) with delta (0, 0)
Screenshot: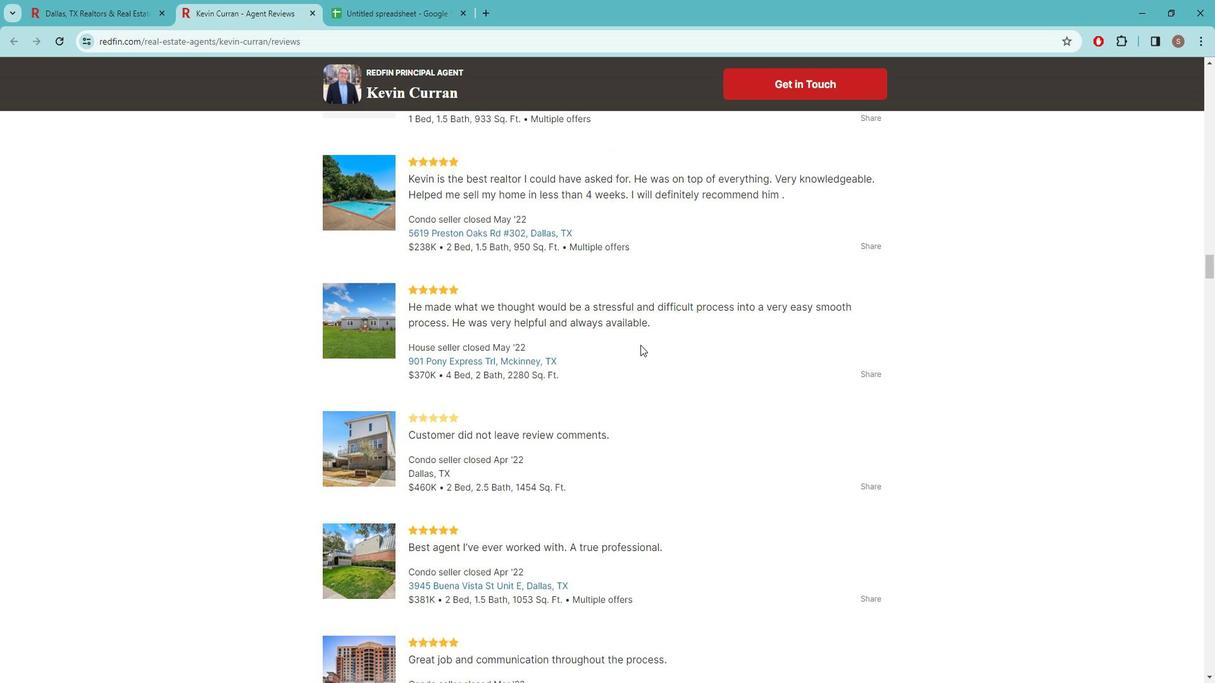 
Action: Mouse scrolled (648, 339) with delta (0, 0)
Screenshot: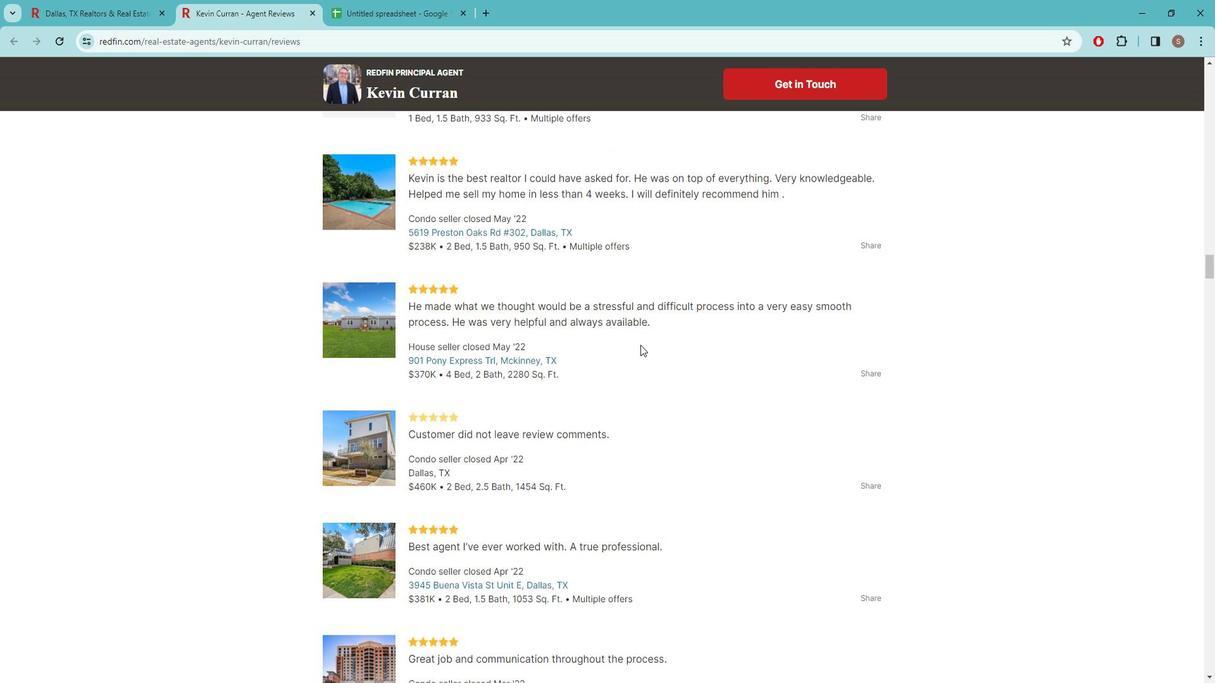 
Action: Mouse moved to (645, 339)
Screenshot: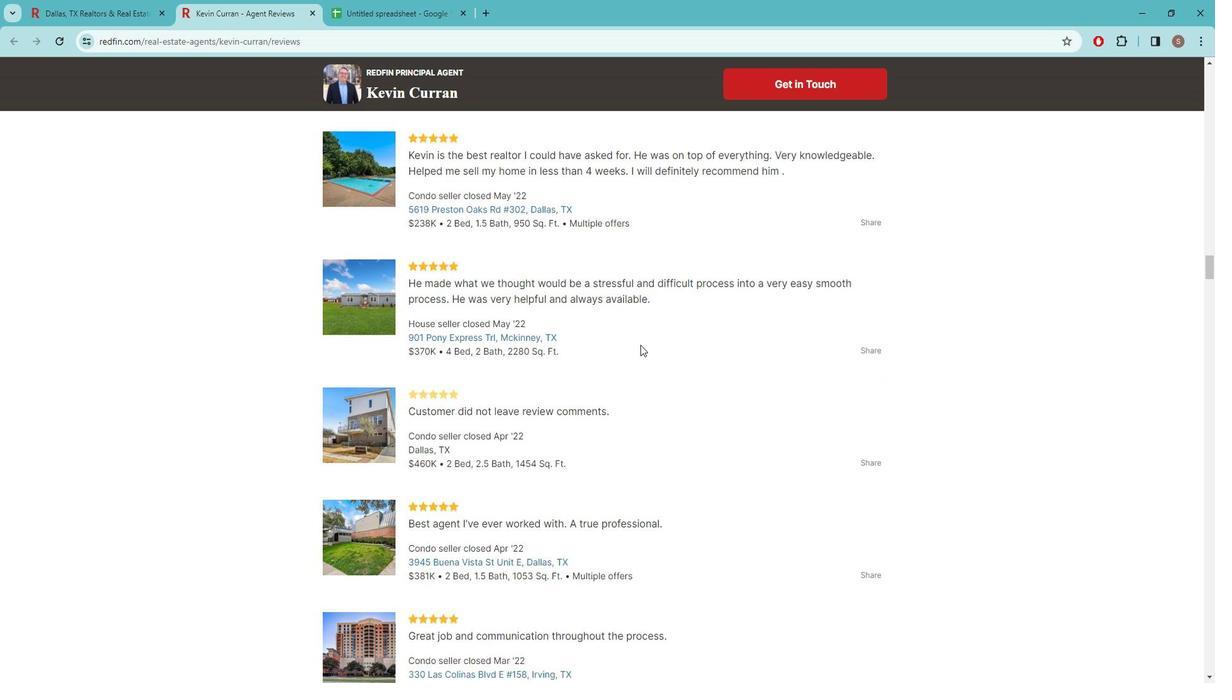 
Action: Mouse scrolled (645, 338) with delta (0, 0)
Screenshot: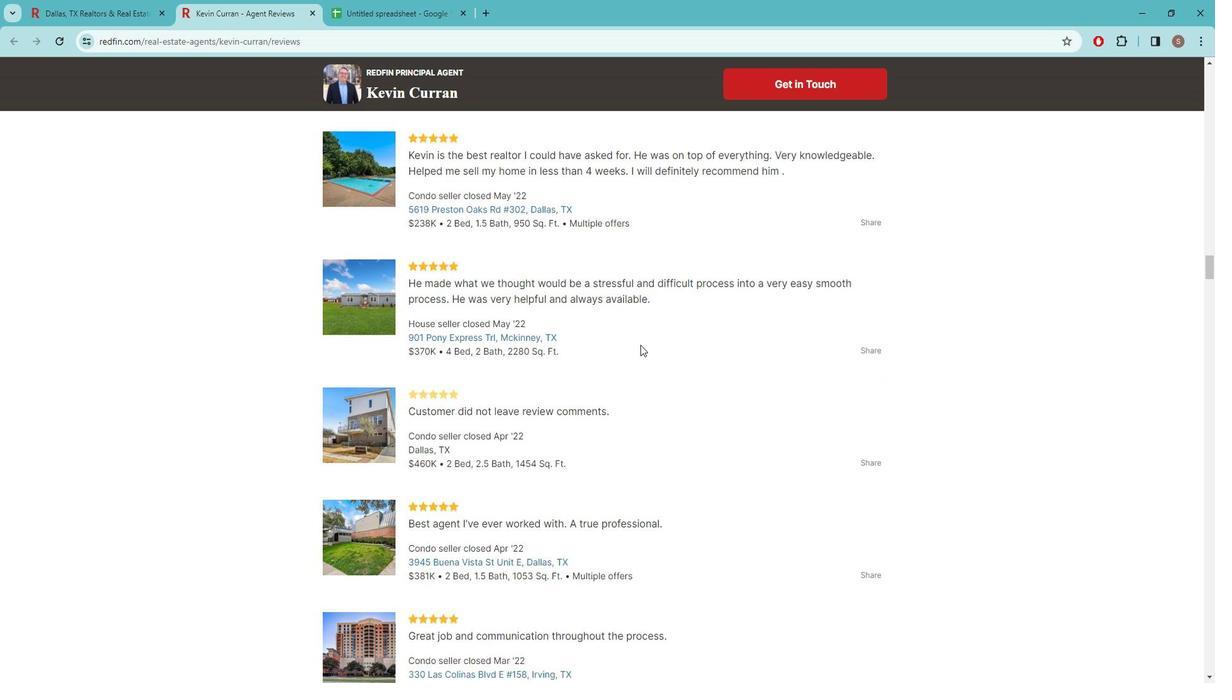 
Action: Mouse moved to (650, 372)
Screenshot: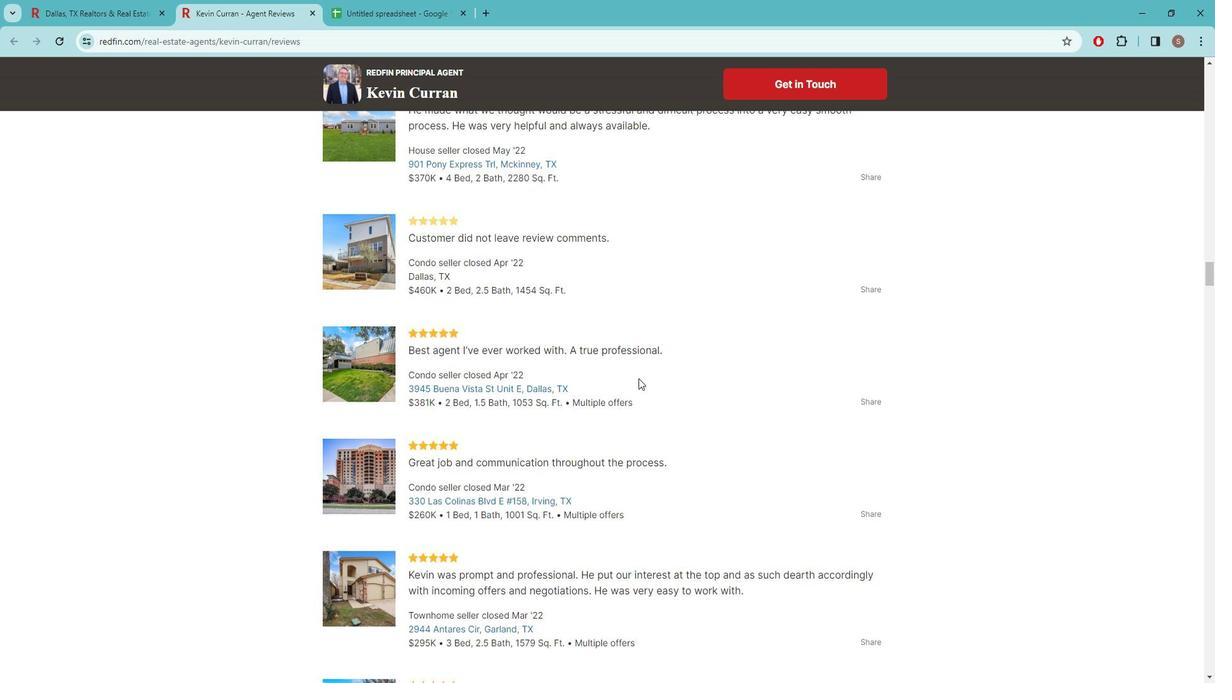 
Action: Mouse scrolled (650, 371) with delta (0, 0)
Screenshot: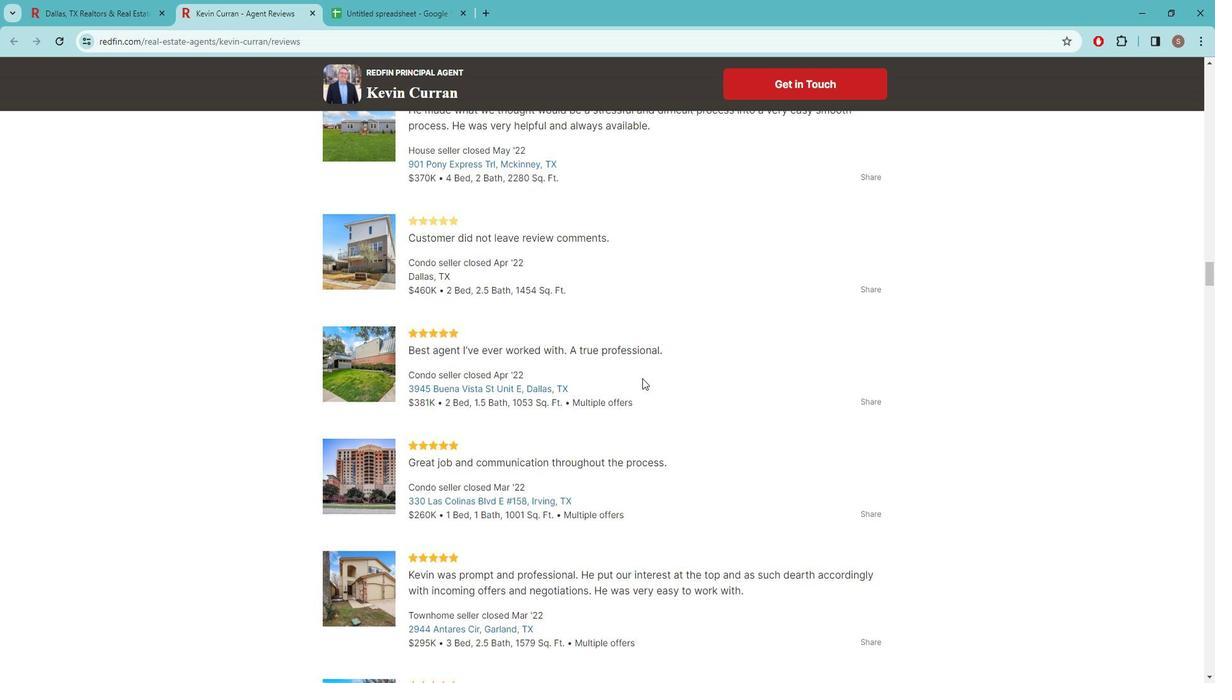 
Action: Mouse moved to (670, 402)
Screenshot: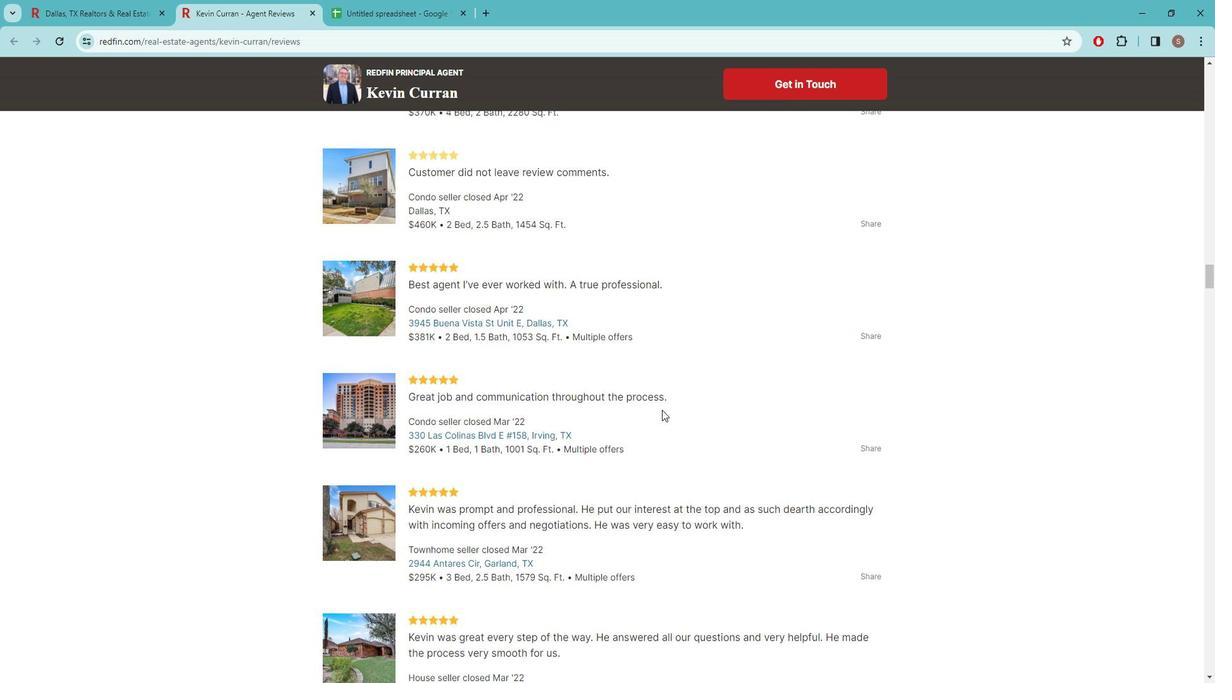 
Action: Mouse scrolled (670, 402) with delta (0, 0)
Screenshot: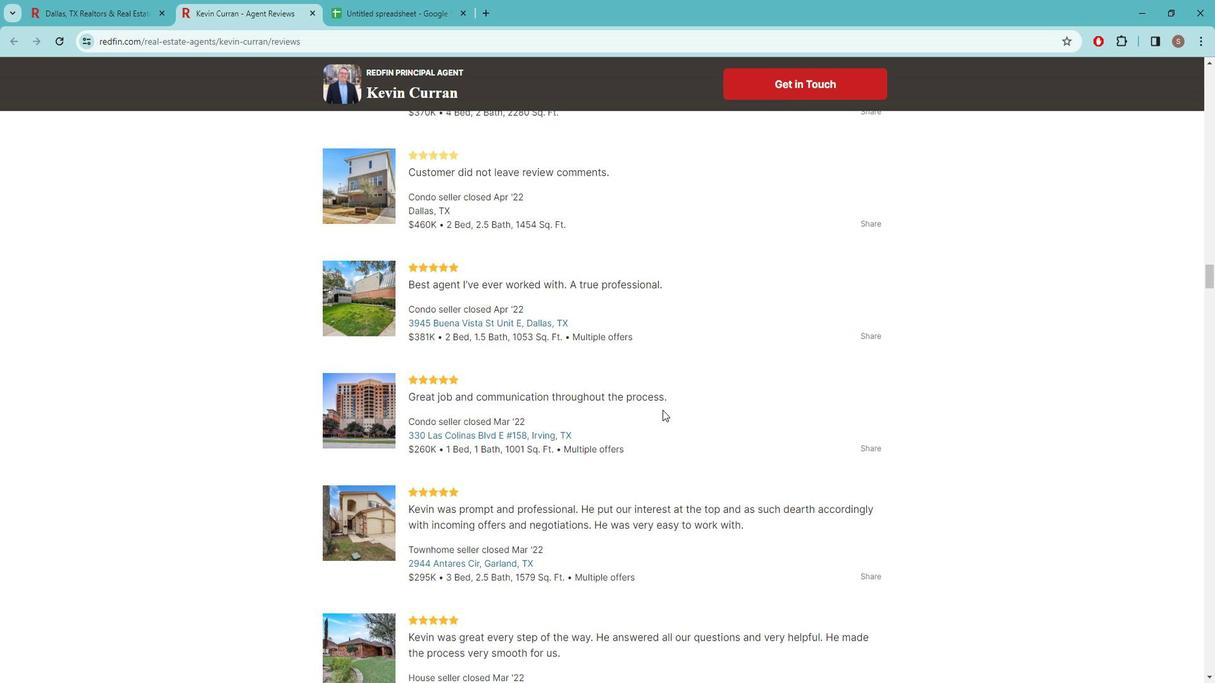 
Action: Mouse scrolled (670, 402) with delta (0, 0)
Screenshot: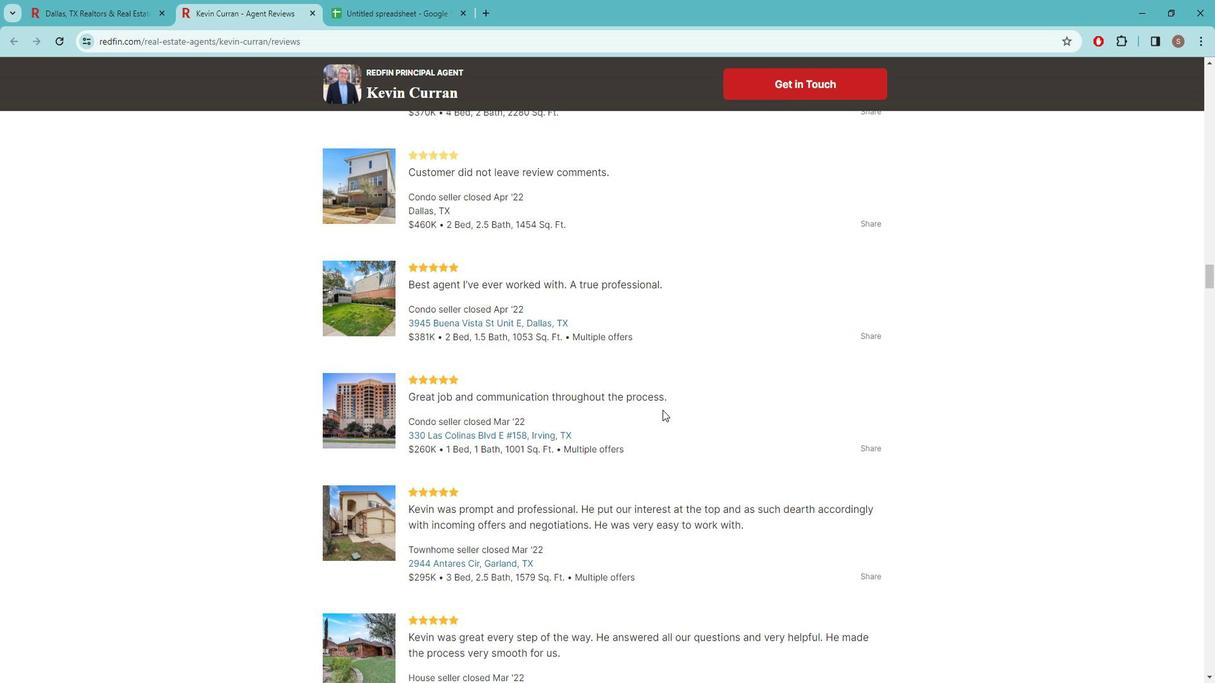 
Action: Mouse scrolled (670, 402) with delta (0, 0)
Screenshot: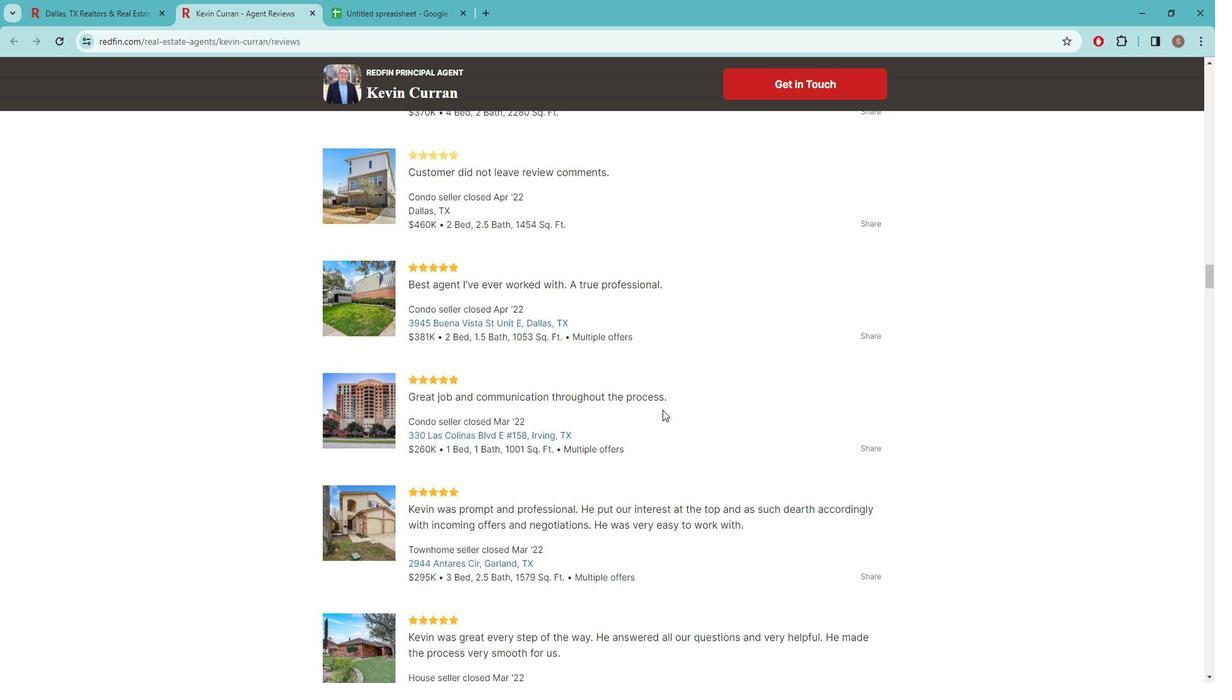 
Action: Mouse moved to (726, 350)
Screenshot: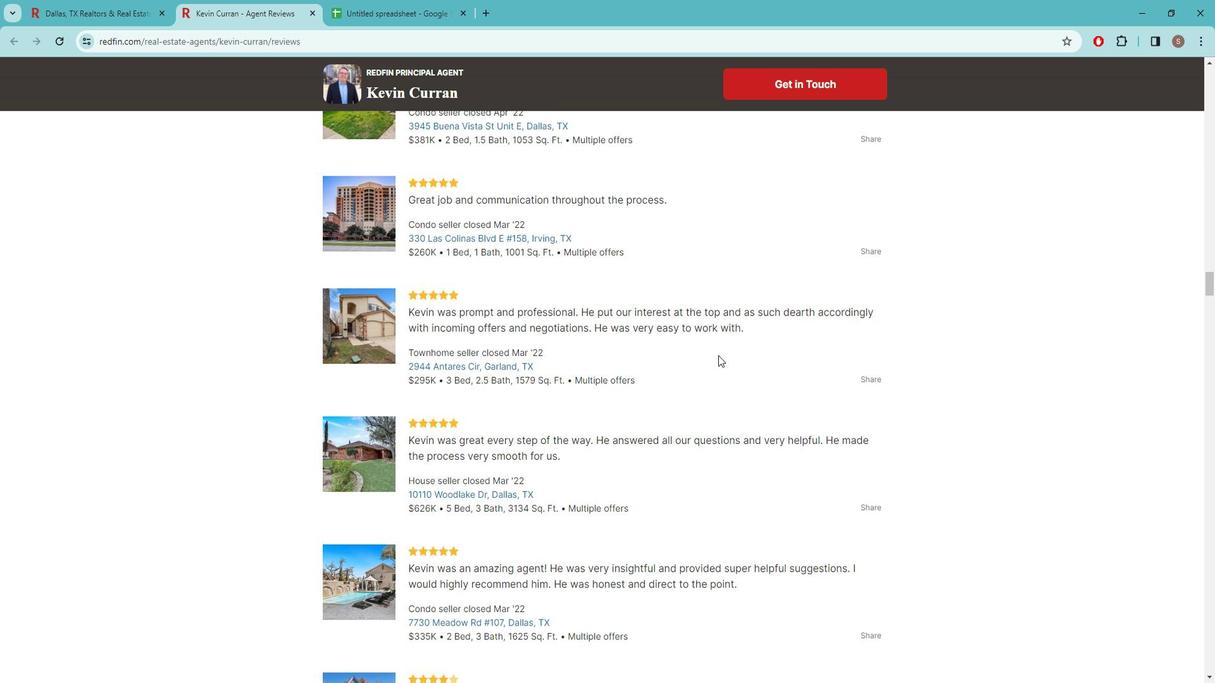 
Action: Mouse scrolled (726, 349) with delta (0, 0)
Screenshot: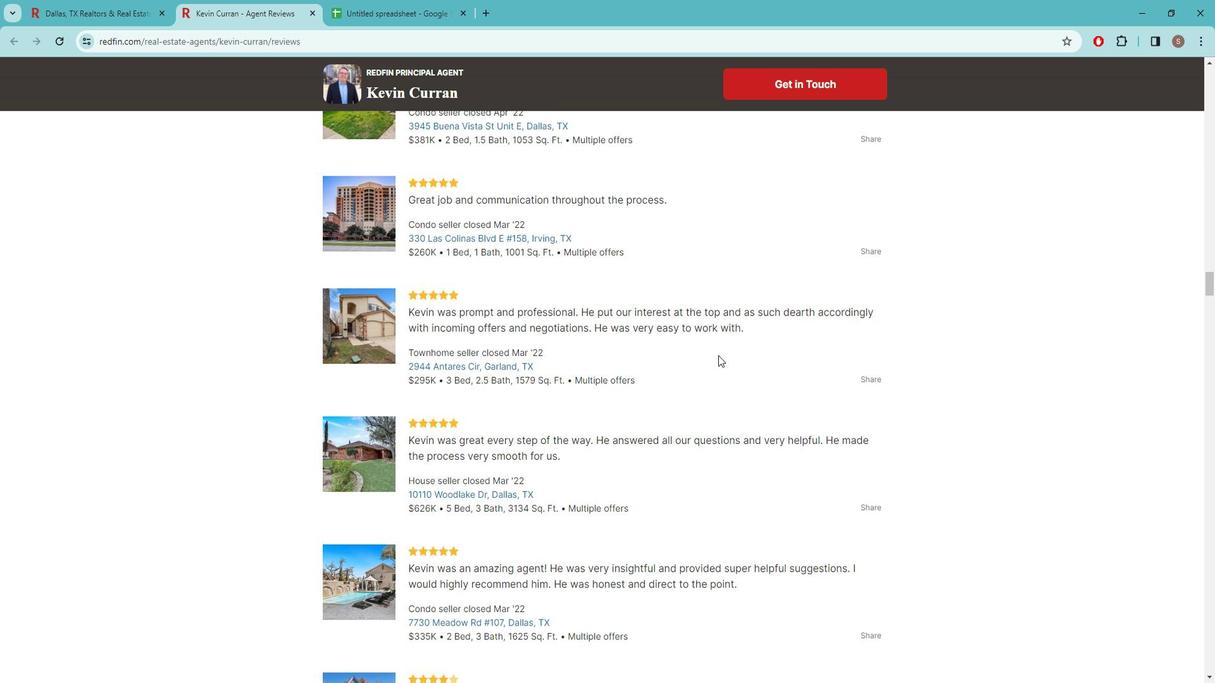 
Action: Mouse scrolled (726, 349) with delta (0, 0)
Screenshot: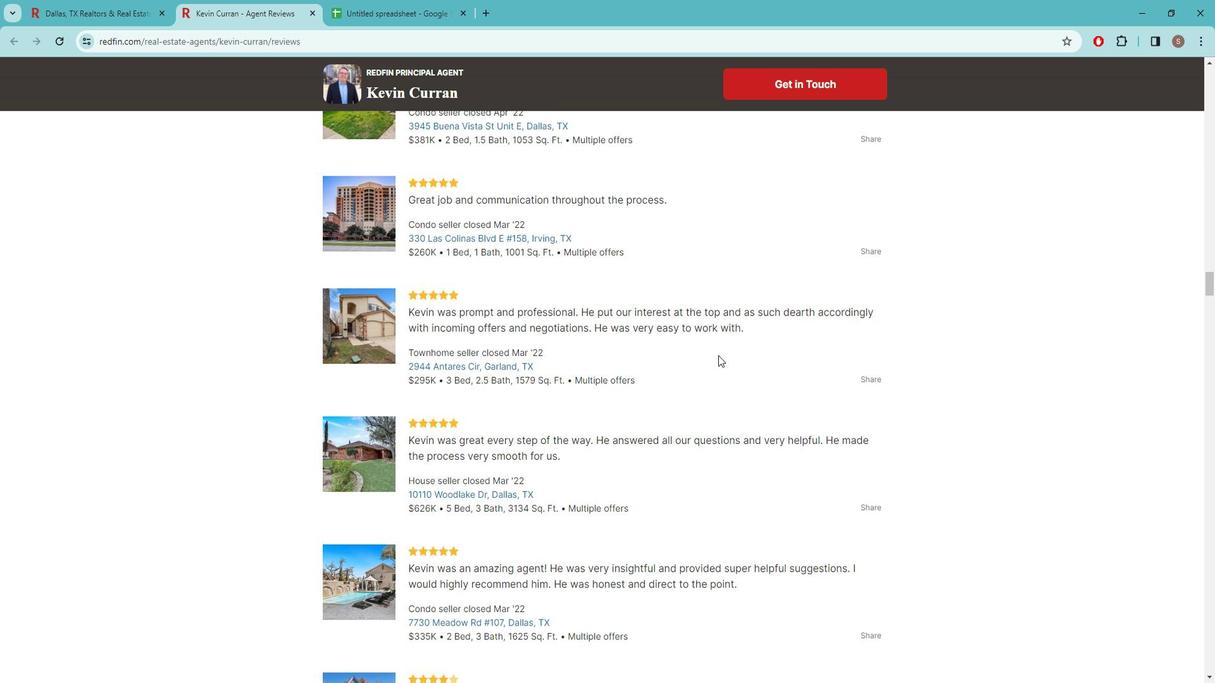 
Action: Mouse moved to (692, 350)
Screenshot: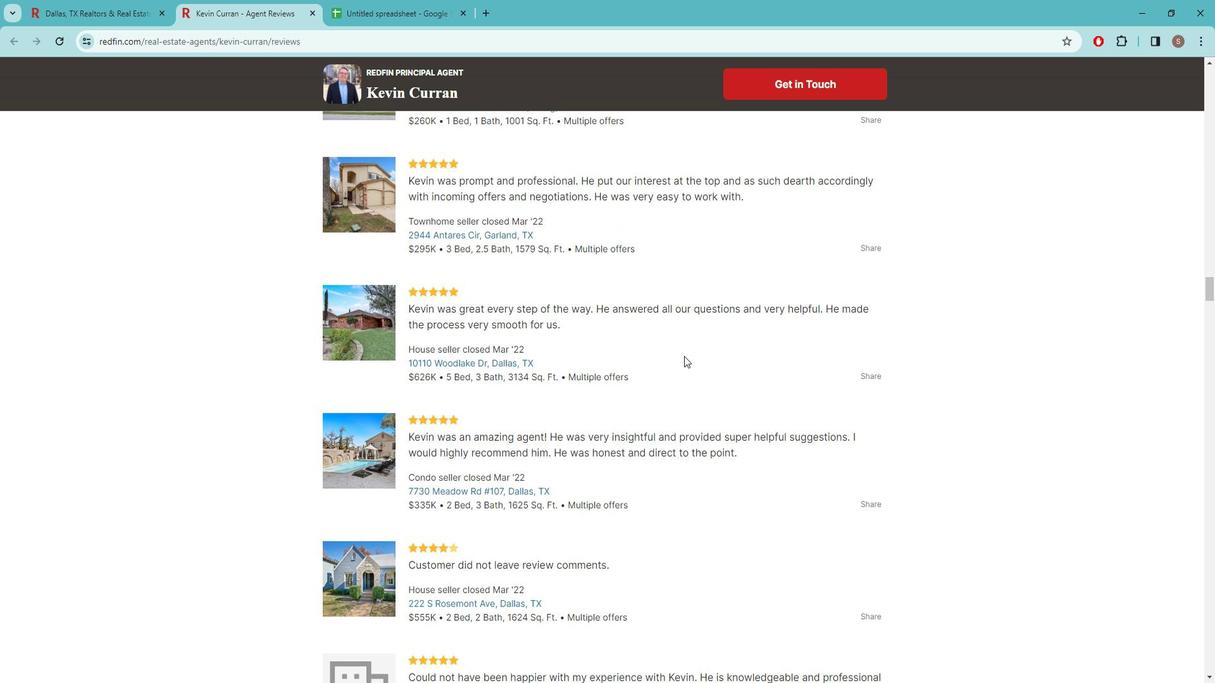 
Action: Mouse scrolled (692, 350) with delta (0, 0)
Screenshot: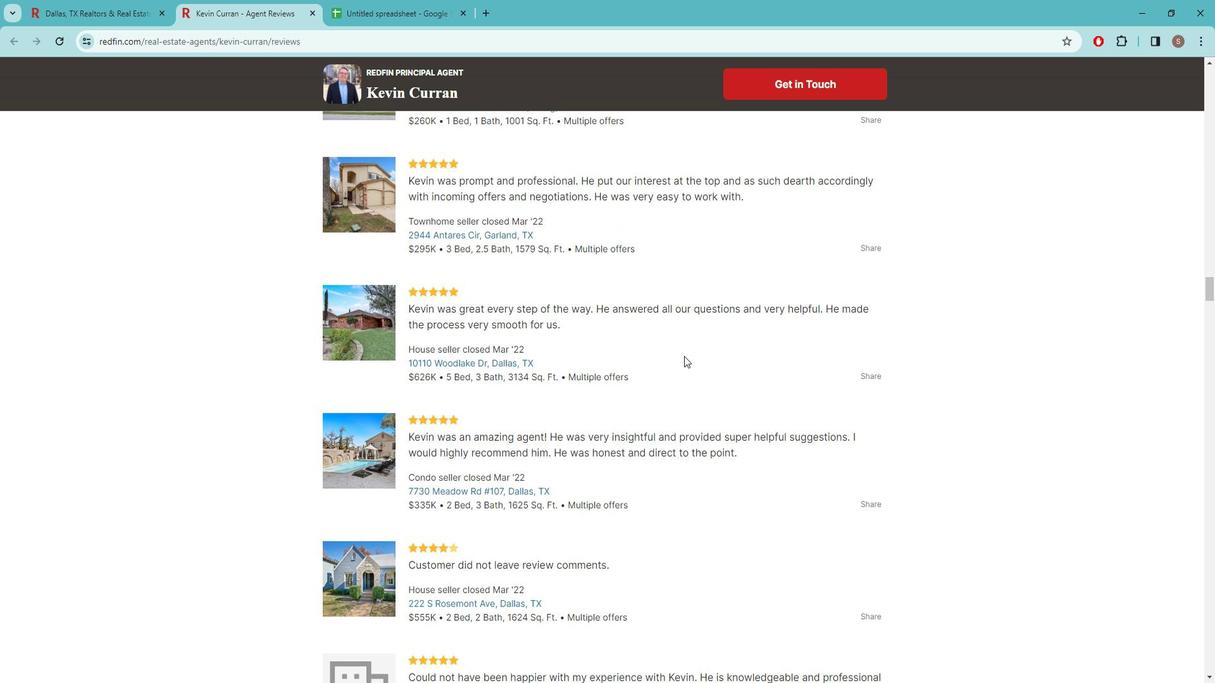 
Action: Mouse moved to (694, 347)
Screenshot: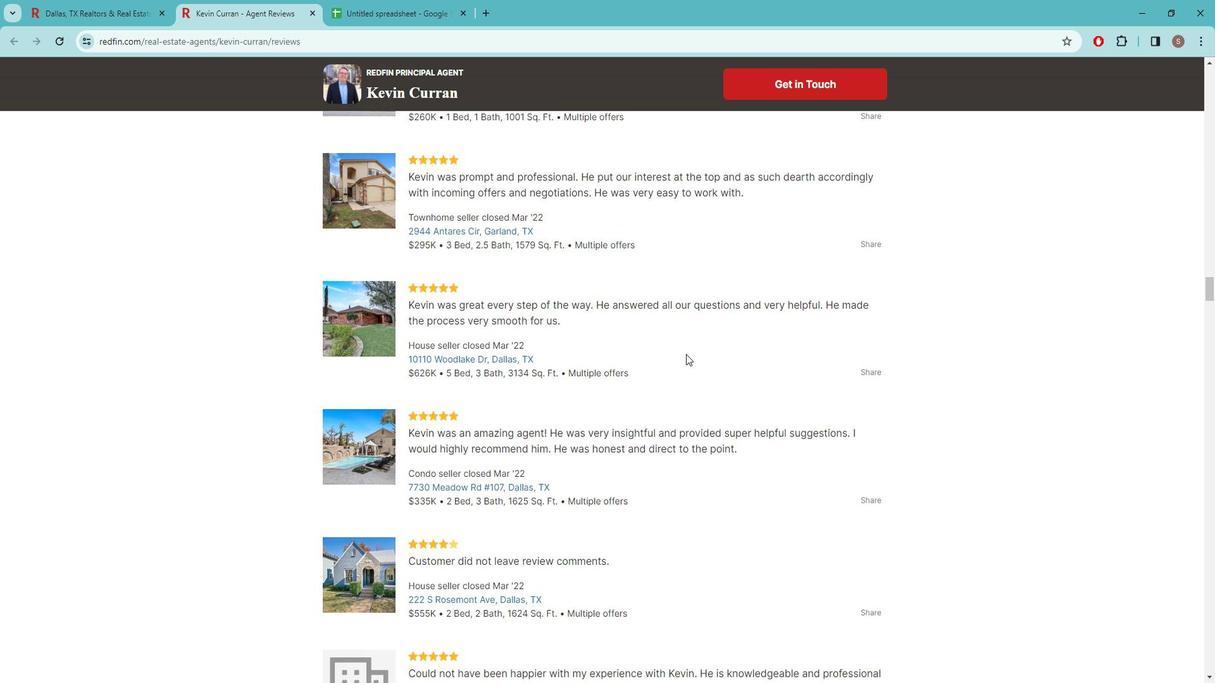 
Action: Mouse scrolled (694, 346) with delta (0, 0)
Screenshot: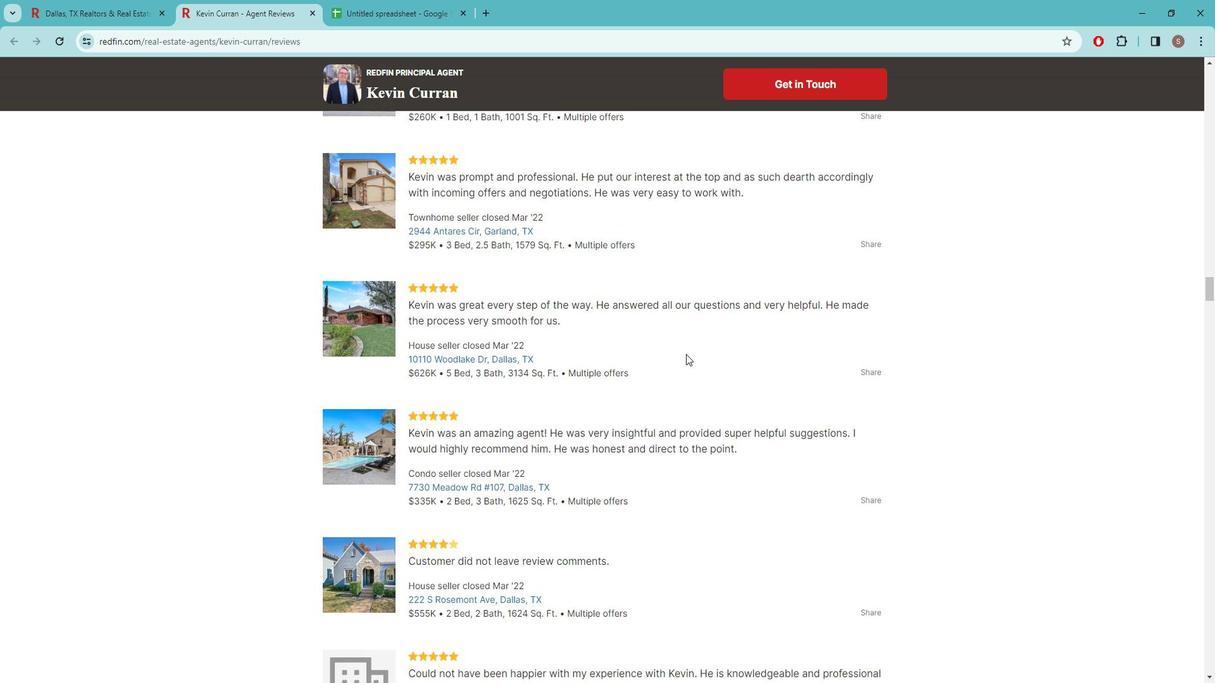 
Action: Mouse moved to (681, 347)
Screenshot: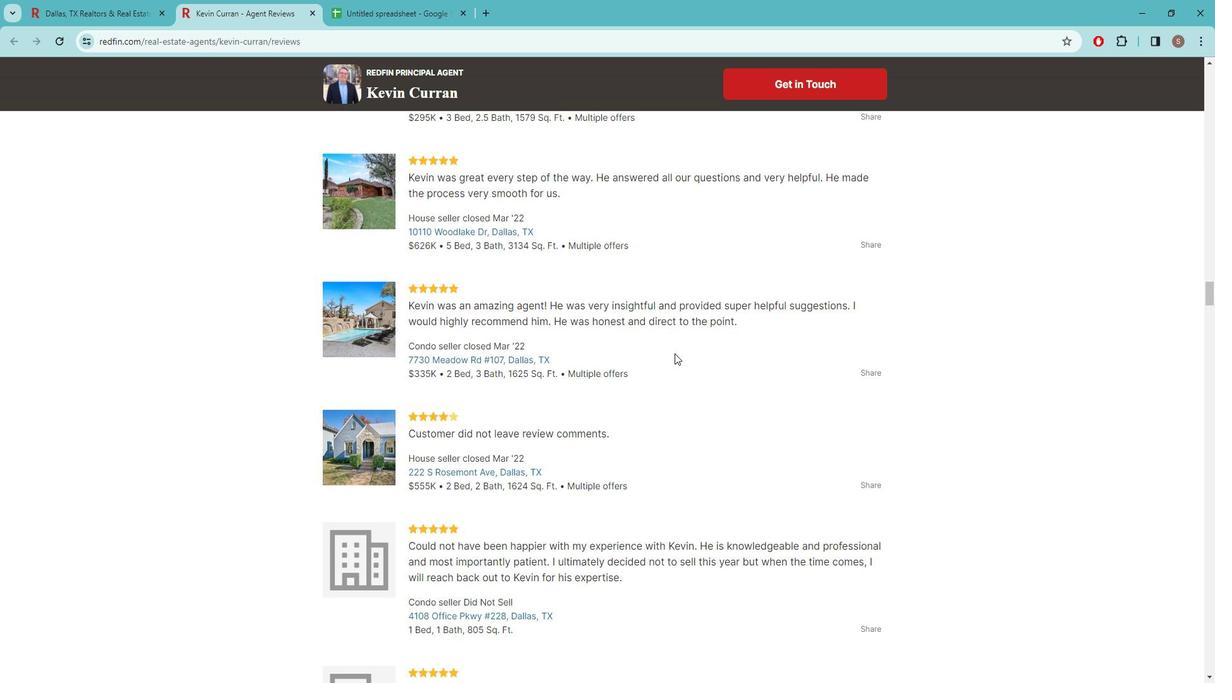 
Action: Mouse scrolled (681, 347) with delta (0, 0)
Screenshot: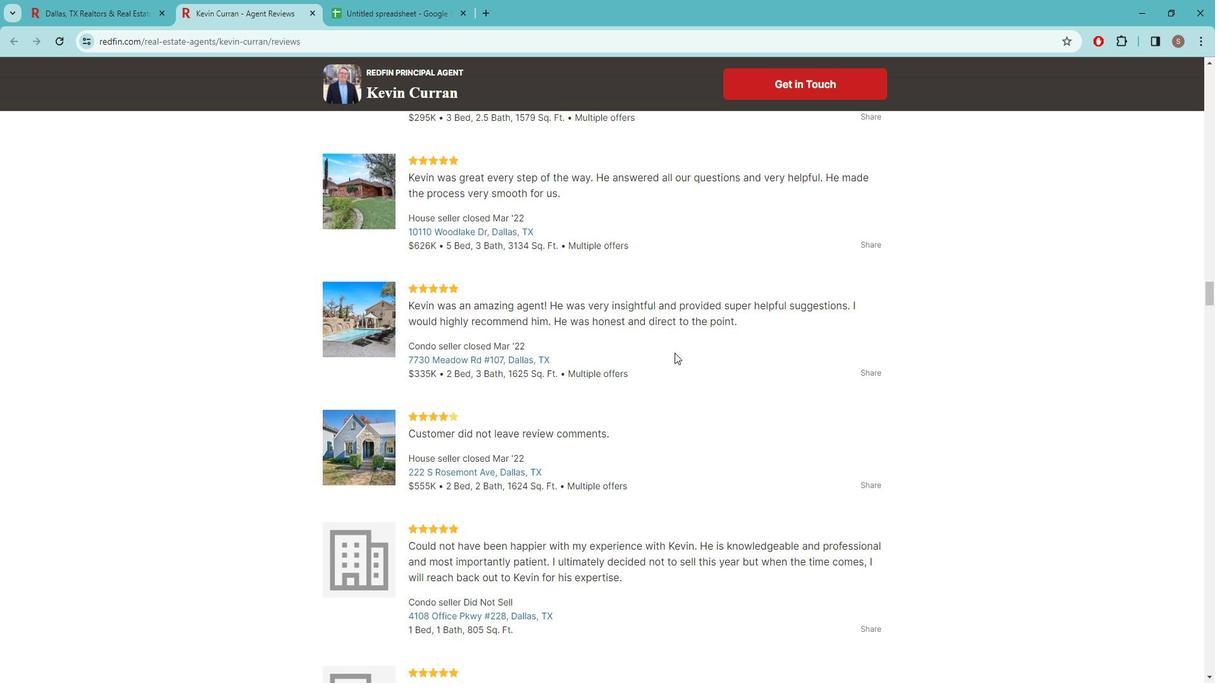 
Action: Mouse moved to (681, 347)
Screenshot: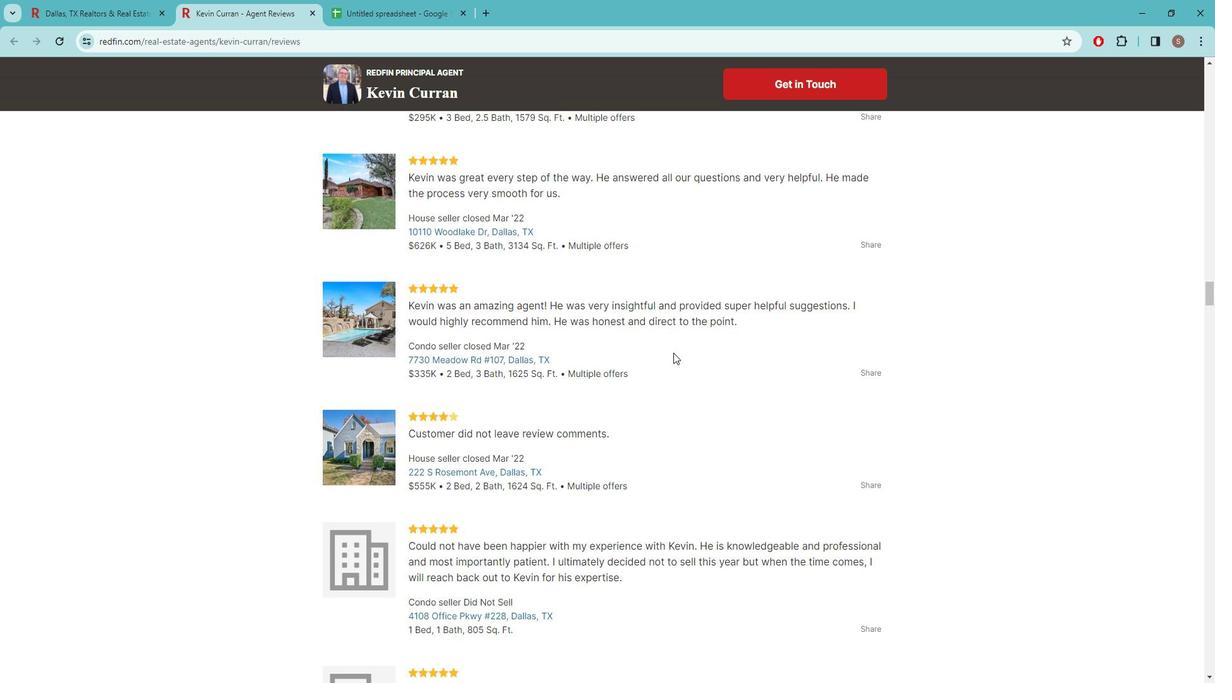 
Action: Mouse scrolled (681, 347) with delta (0, 0)
Screenshot: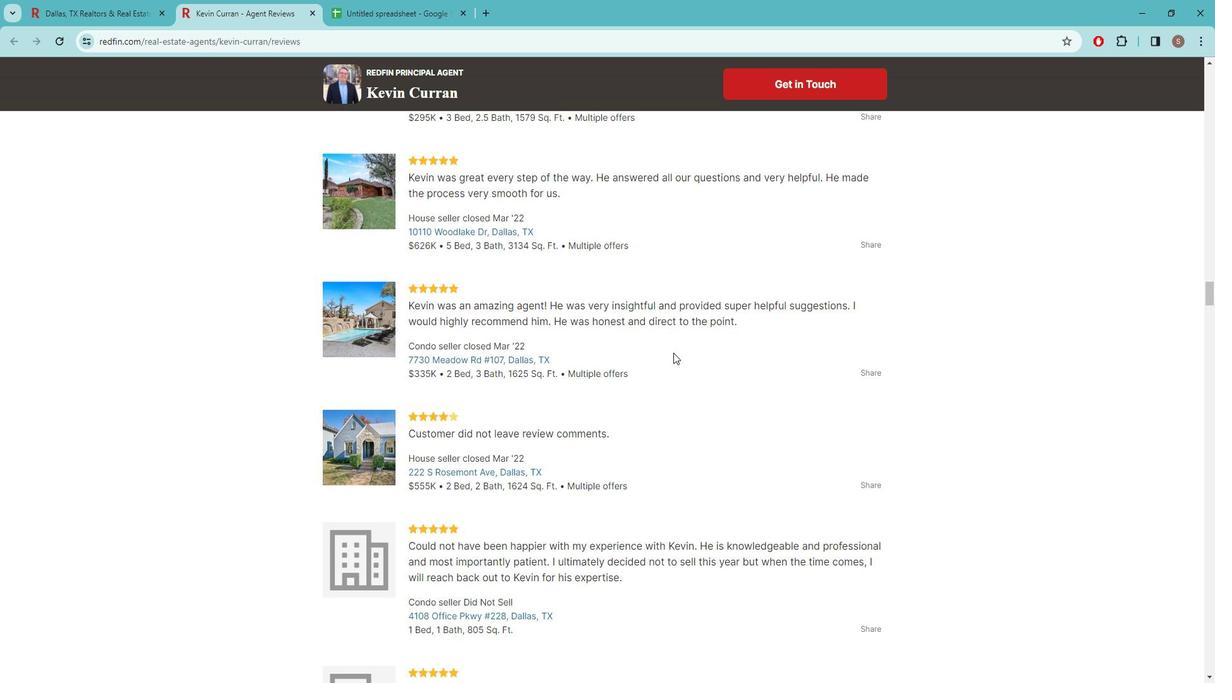 
Action: Mouse moved to (679, 347)
Screenshot: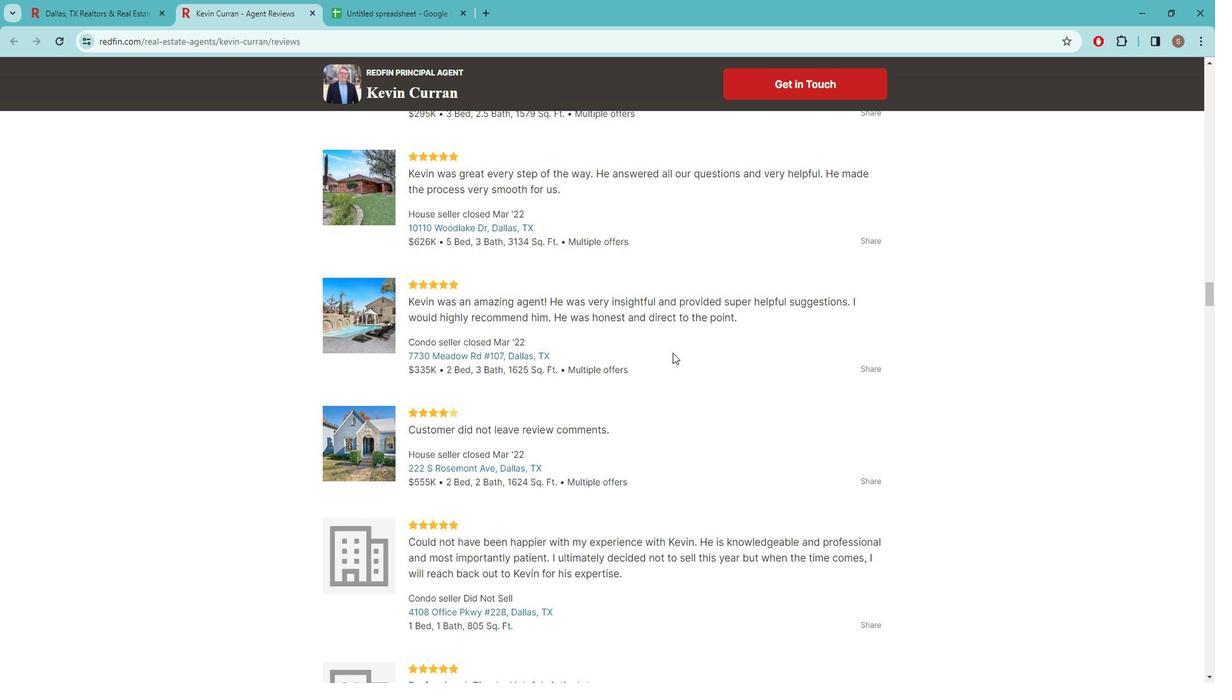 
Action: Mouse scrolled (679, 346) with delta (0, 0)
Screenshot: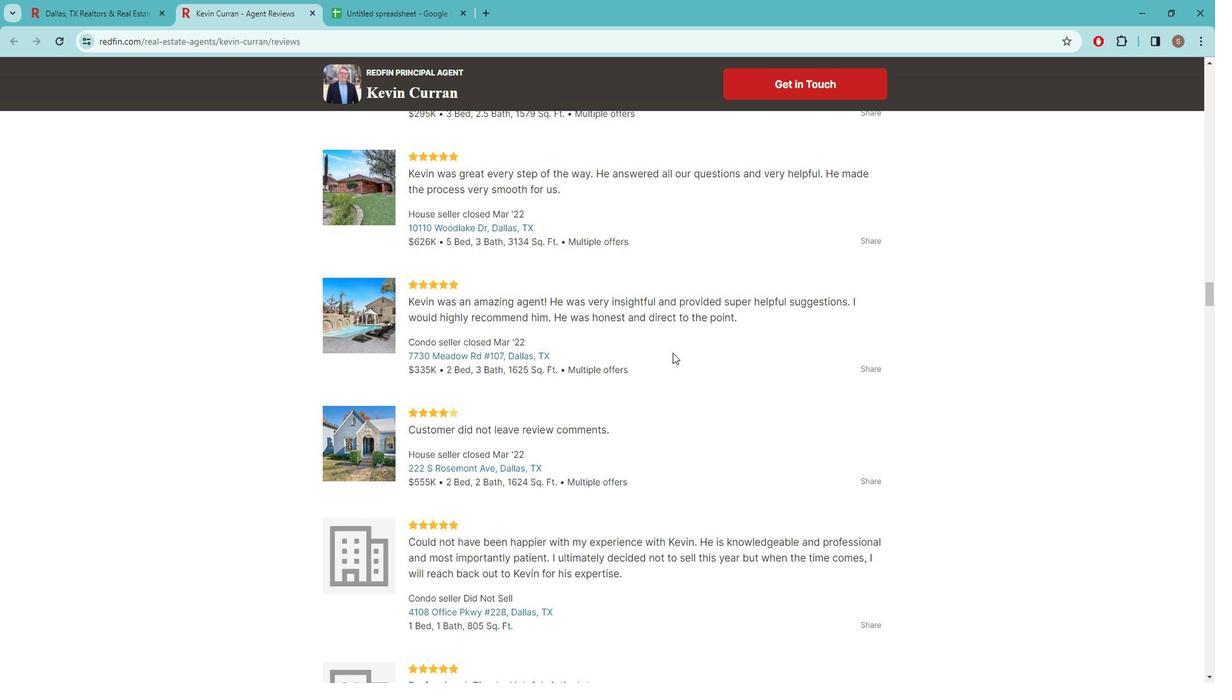
Action: Mouse moved to (641, 378)
Screenshot: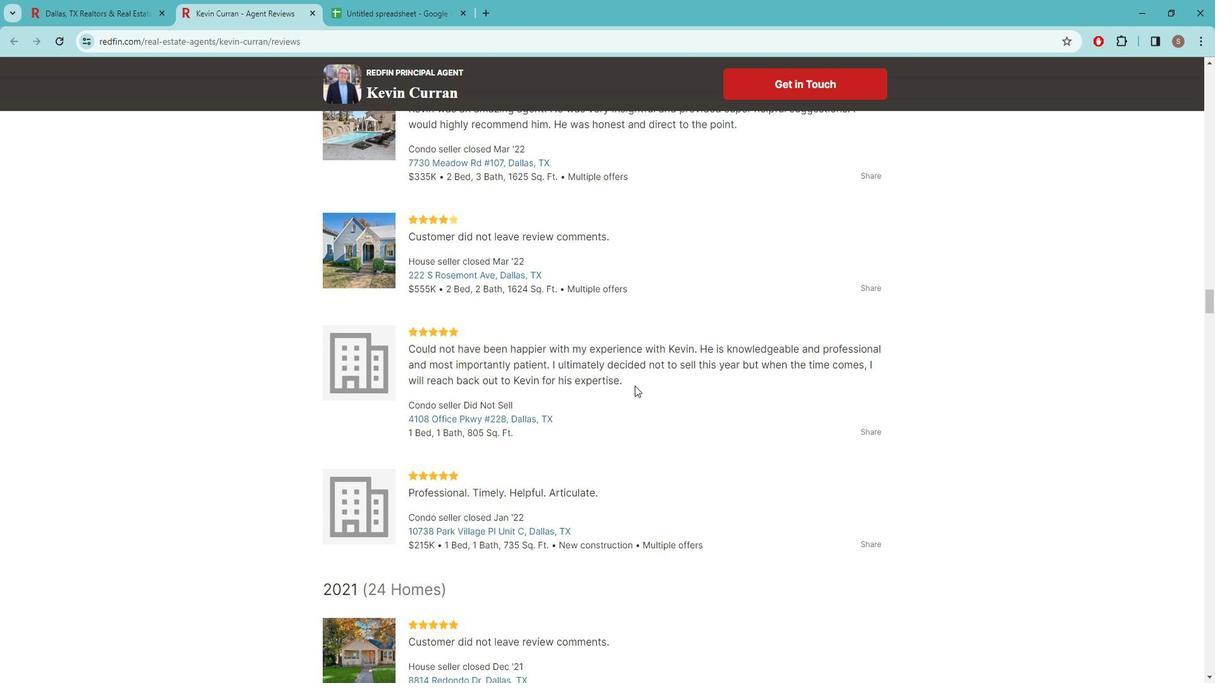 
Action: Mouse scrolled (641, 378) with delta (0, 0)
Screenshot: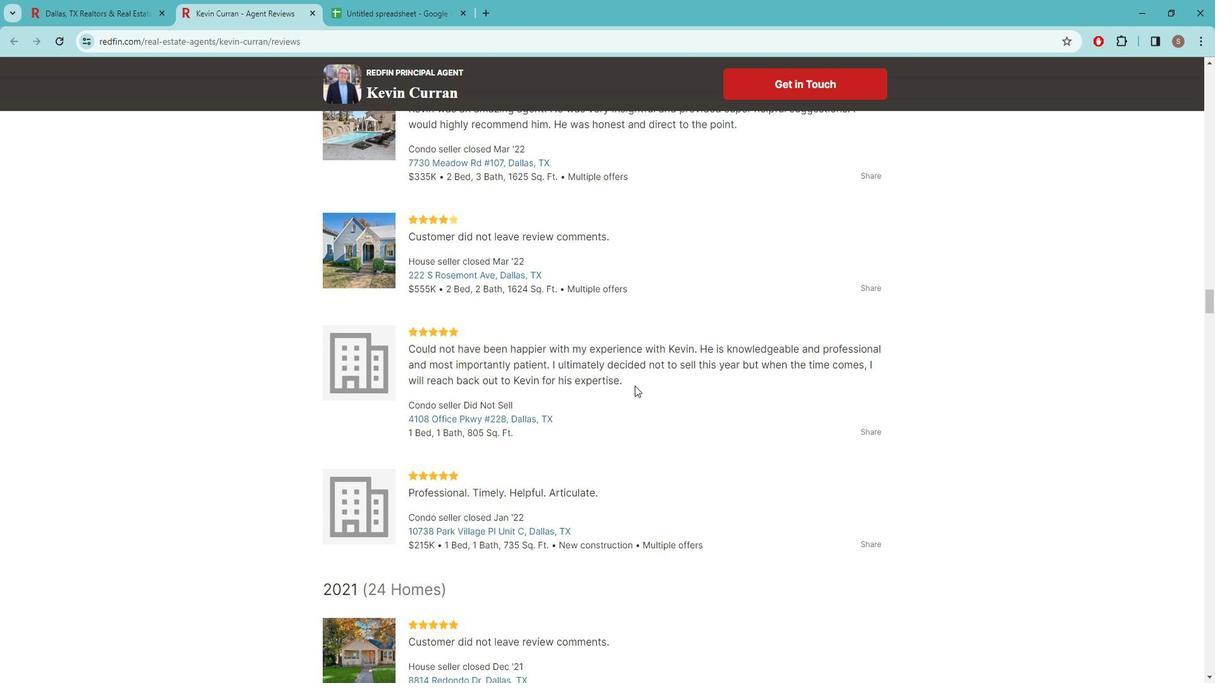 
Action: Mouse moved to (637, 374)
Screenshot: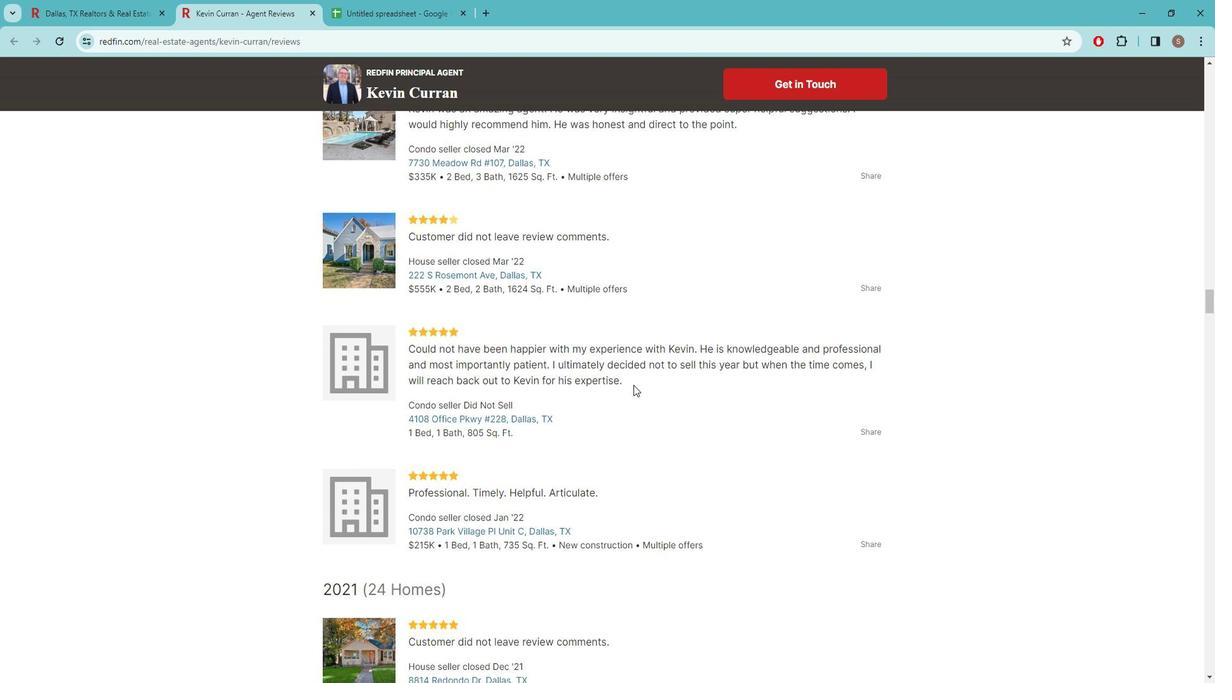 
Action: Mouse scrolled (637, 374) with delta (0, 0)
Screenshot: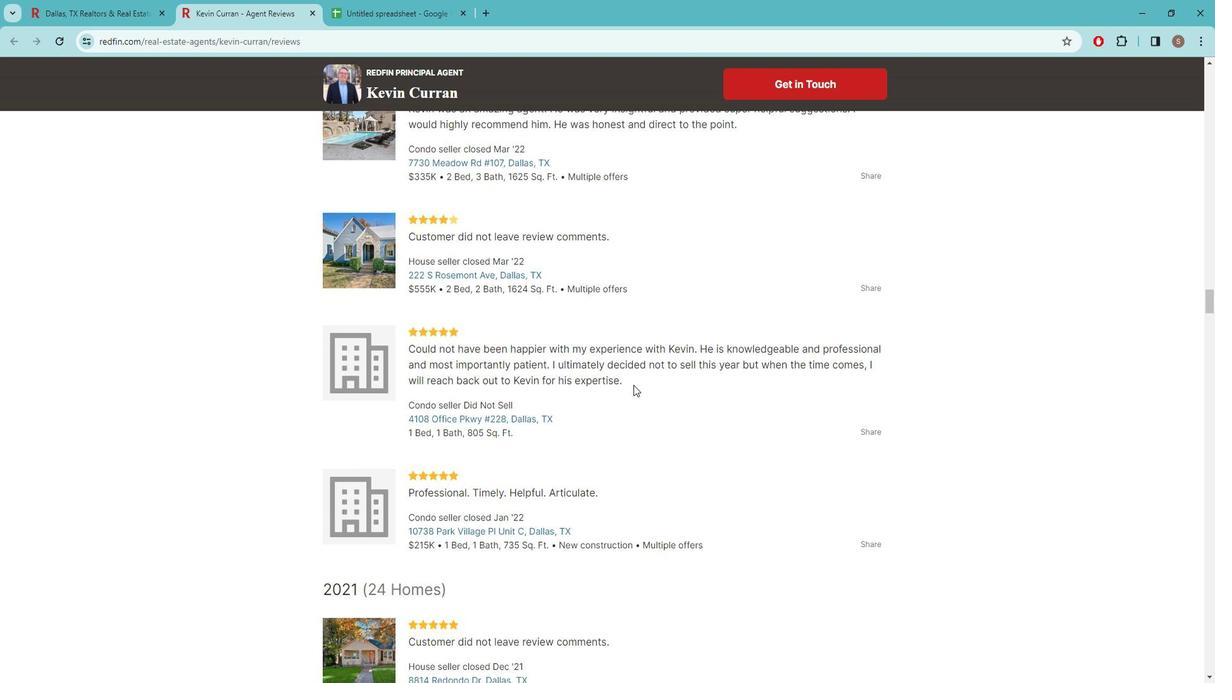 
Action: Mouse moved to (634, 373)
Screenshot: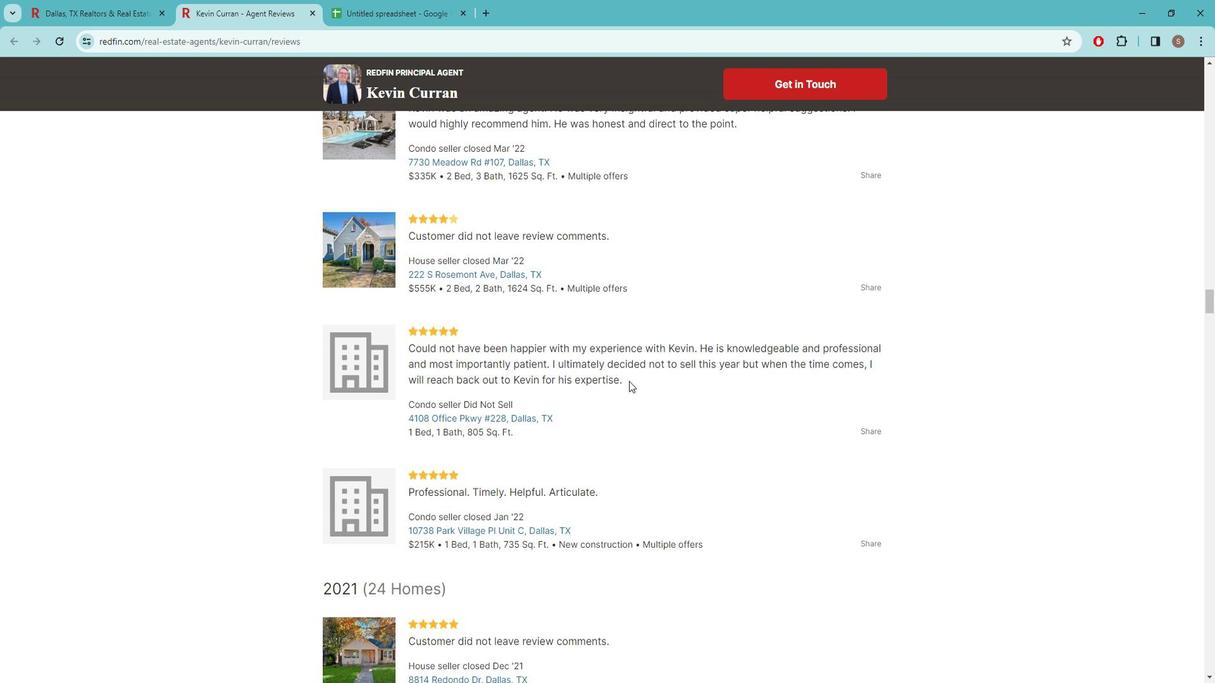 
Action: Mouse scrolled (634, 372) with delta (0, 0)
Screenshot: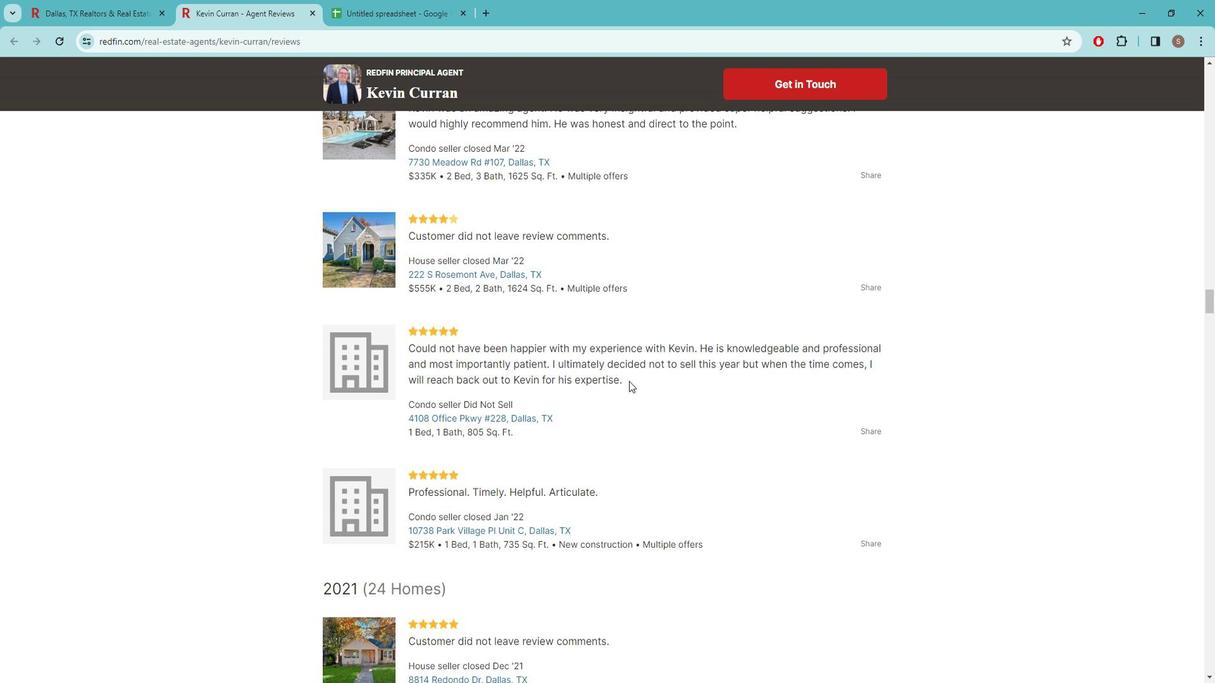 
Action: Mouse moved to (648, 362)
Screenshot: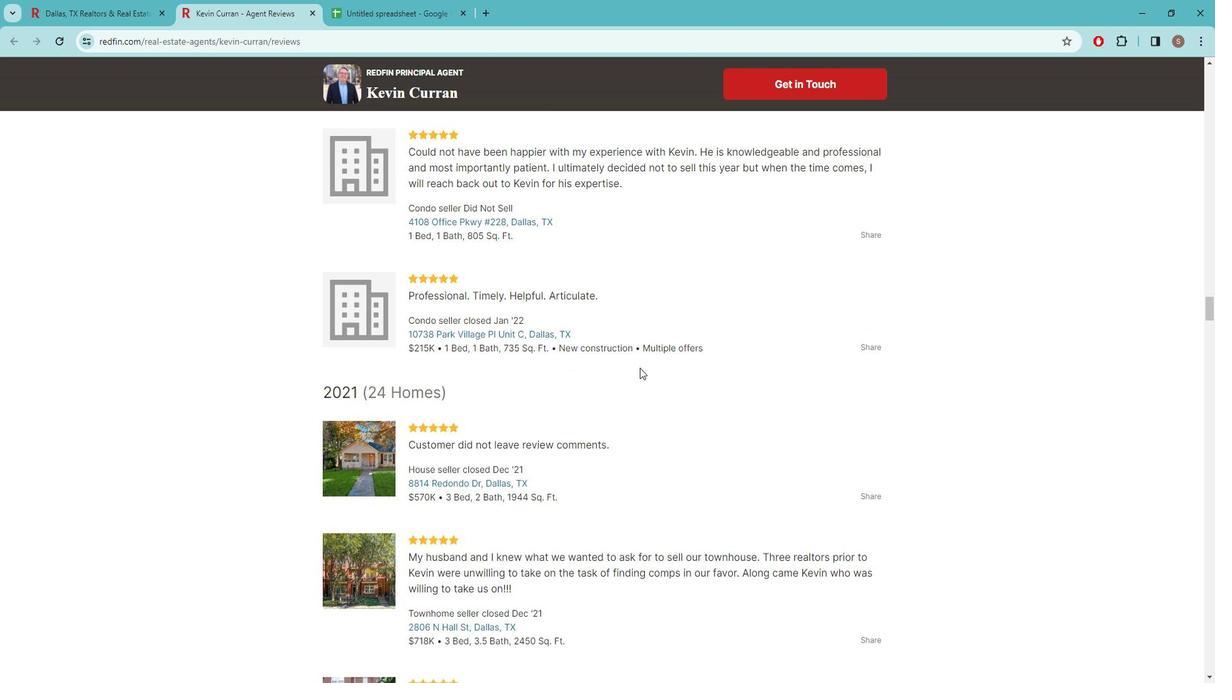 
Action: Mouse scrolled (648, 362) with delta (0, 0)
Screenshot: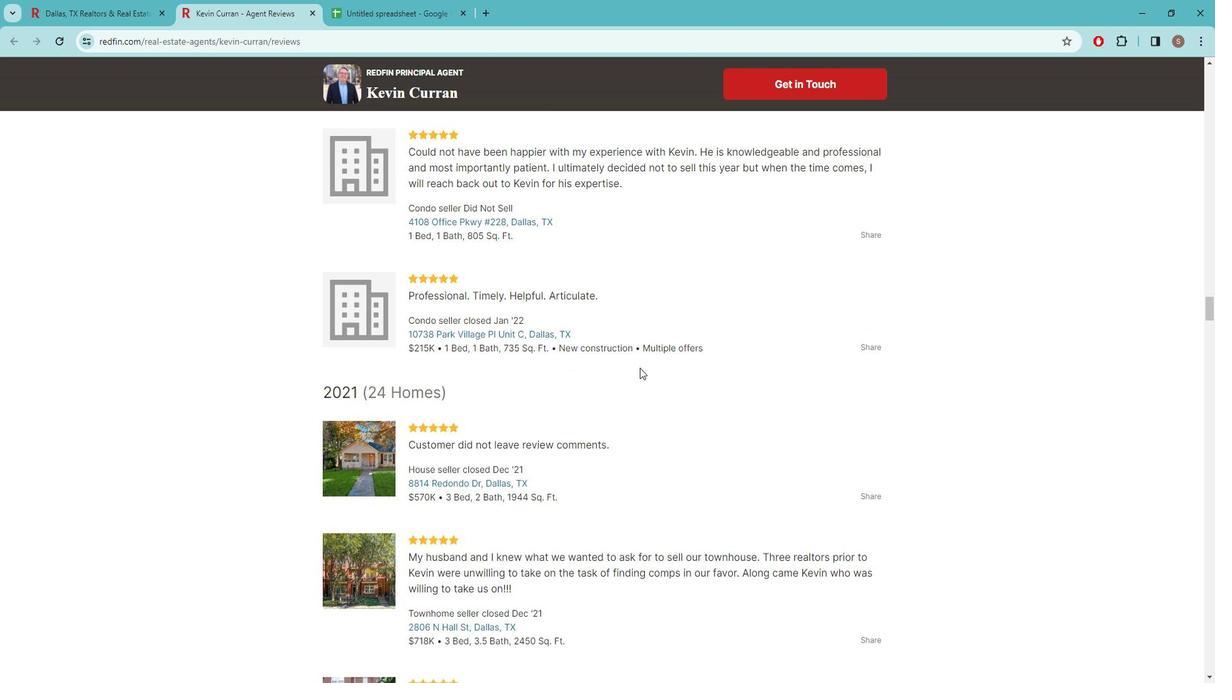 
Action: Mouse moved to (648, 363)
Screenshot: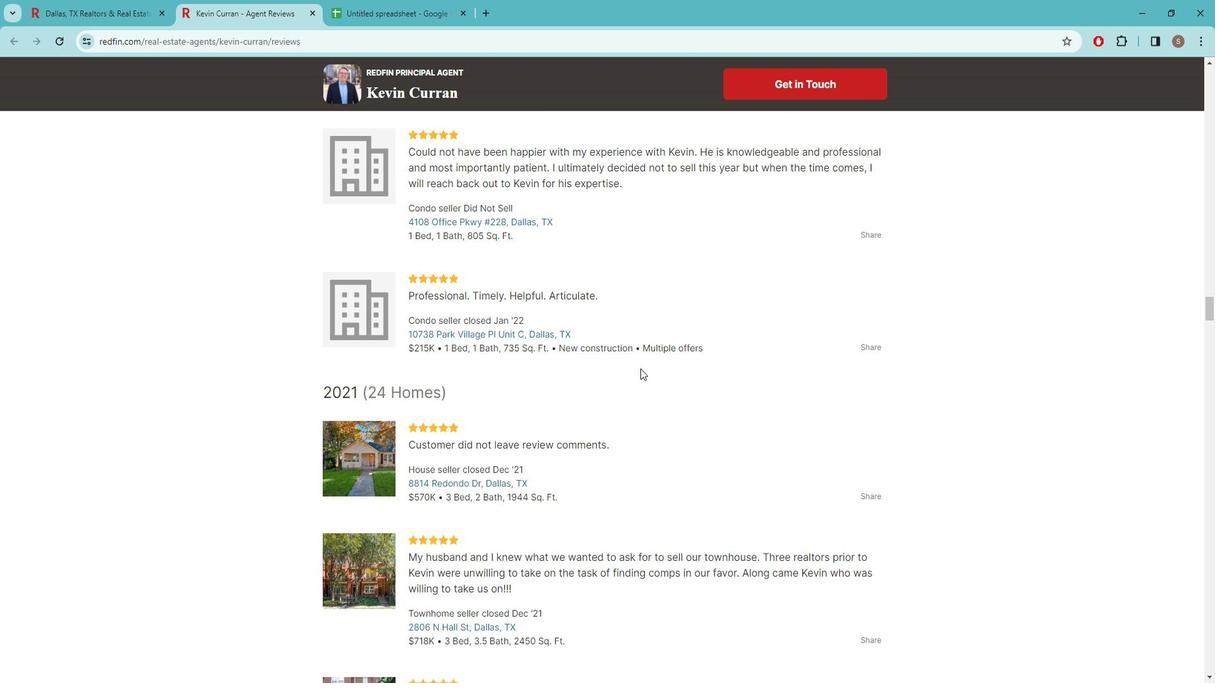 
Action: Mouse scrolled (648, 362) with delta (0, 0)
Screenshot: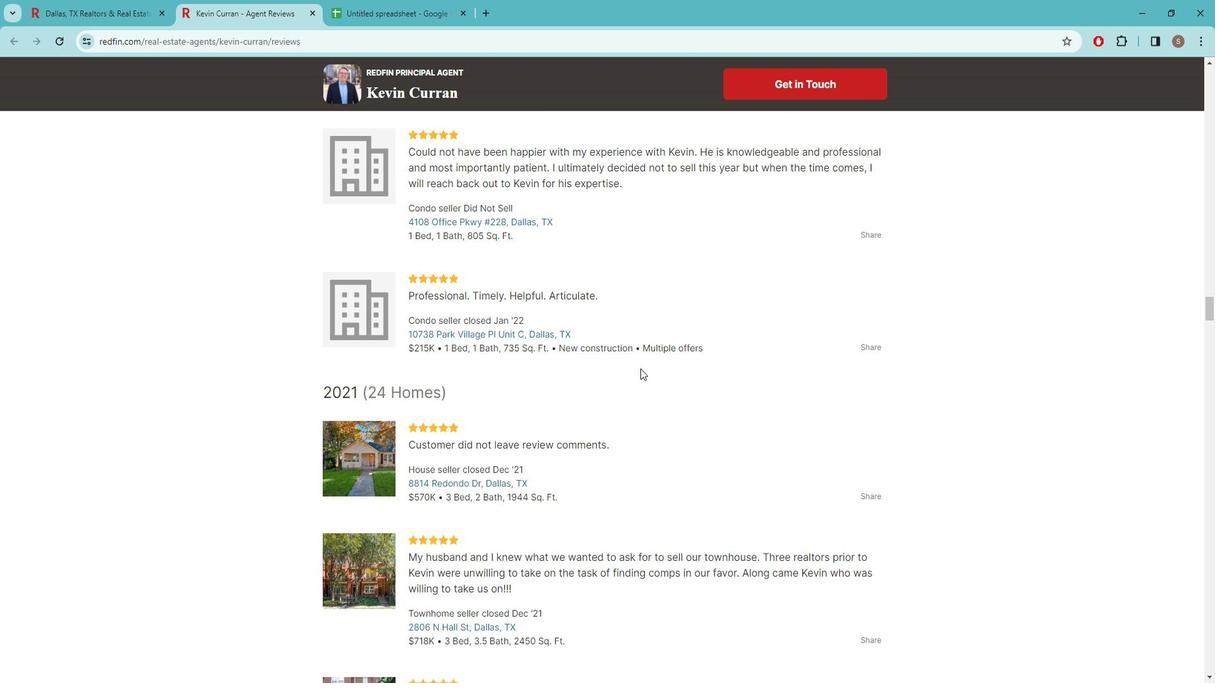 
Action: Mouse moved to (620, 362)
Screenshot: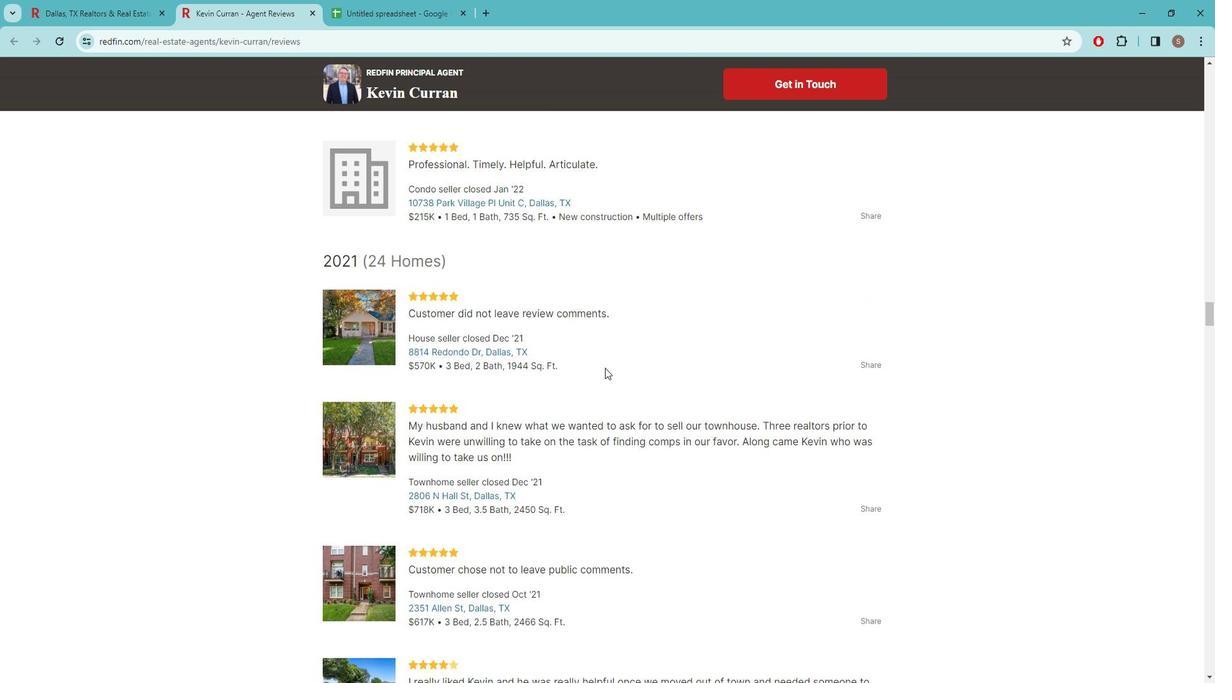
Action: Mouse scrolled (620, 361) with delta (0, 0)
Screenshot: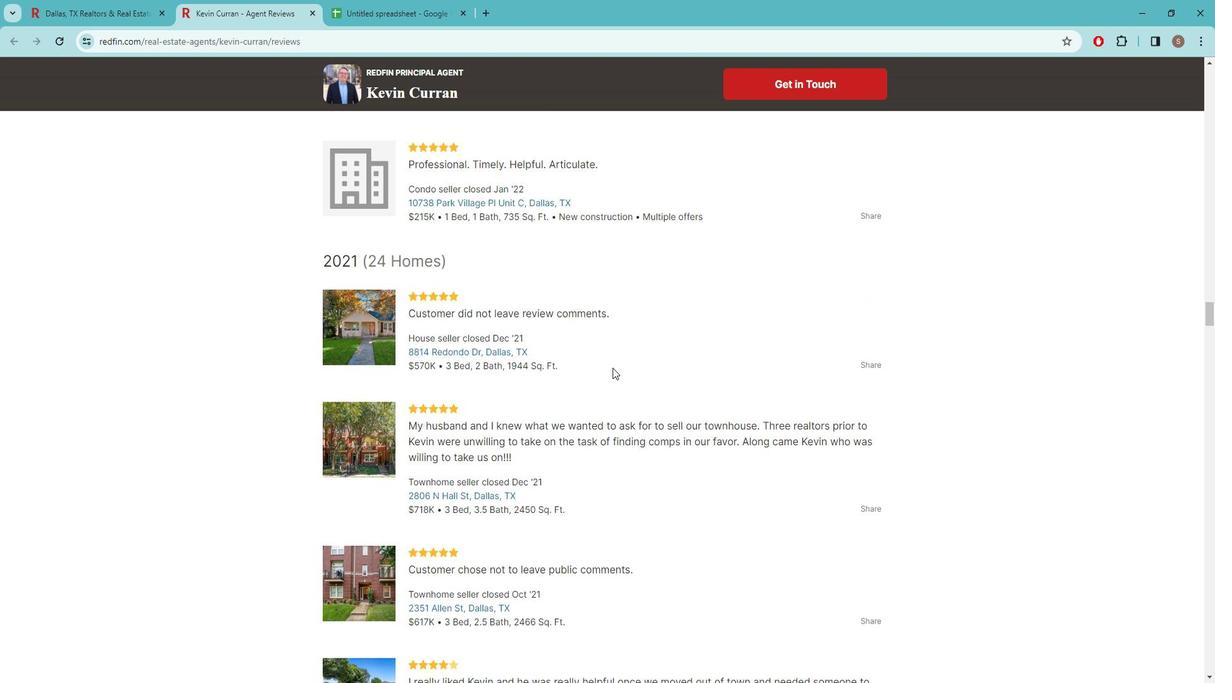 
Action: Mouse scrolled (620, 361) with delta (0, 0)
Screenshot: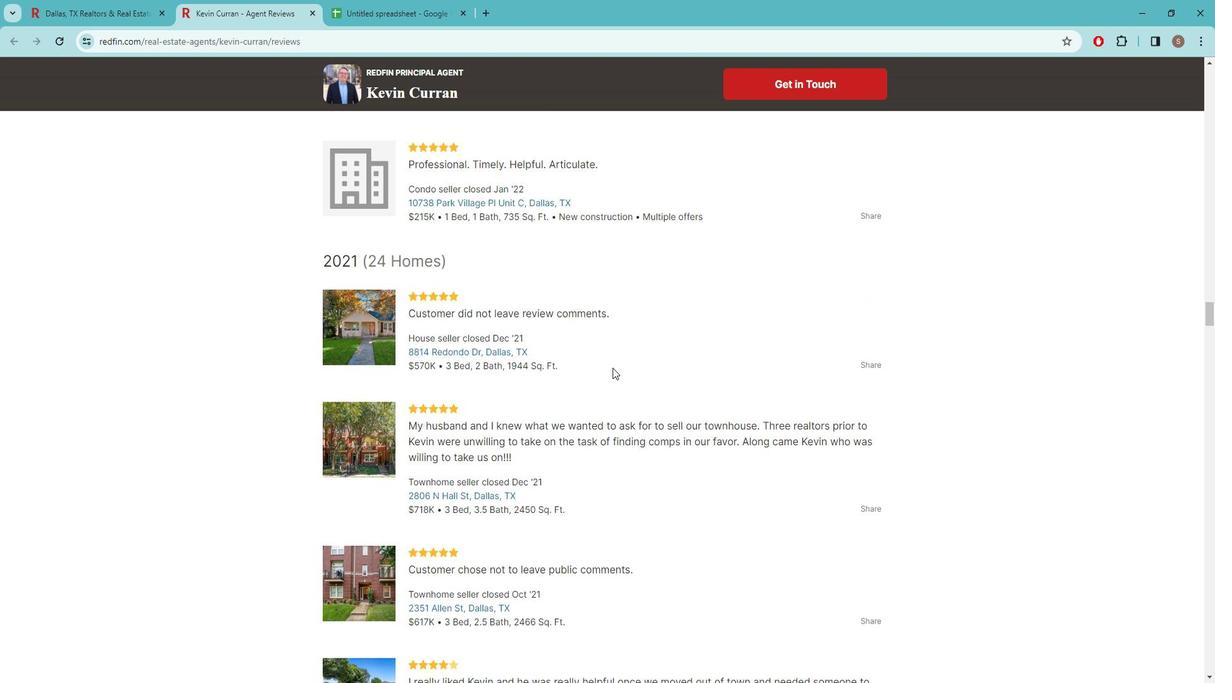 
Action: Mouse moved to (683, 361)
Screenshot: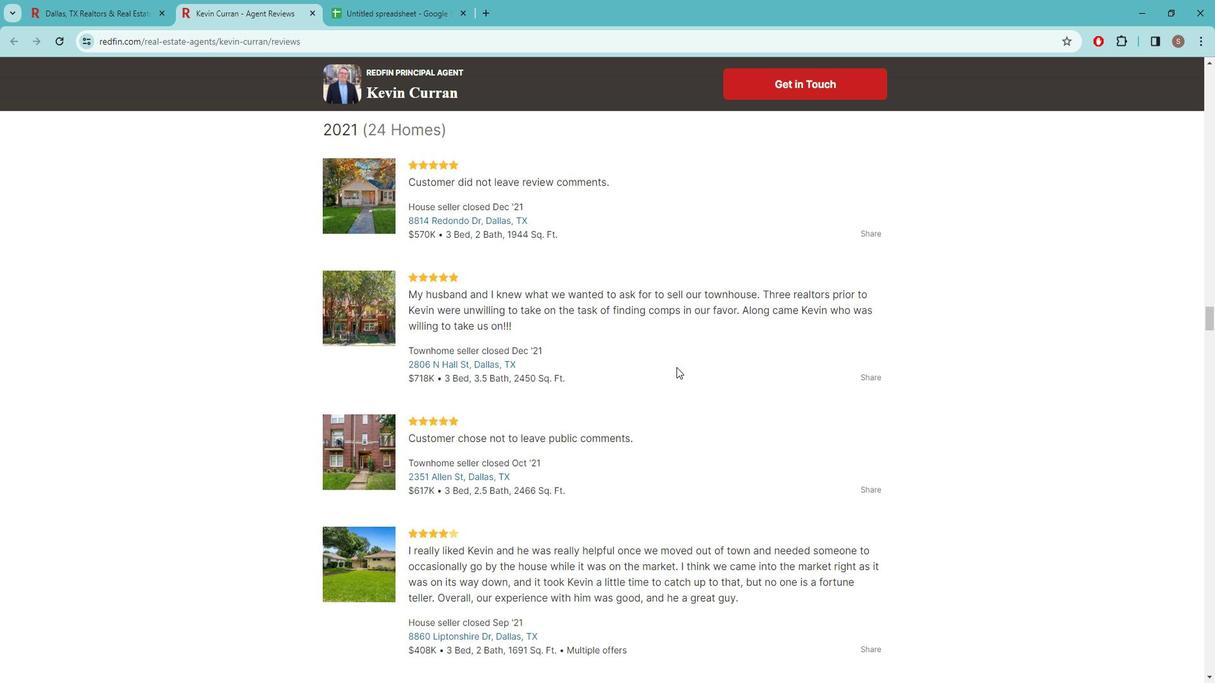 
Action: Mouse scrolled (683, 360) with delta (0, 0)
Screenshot: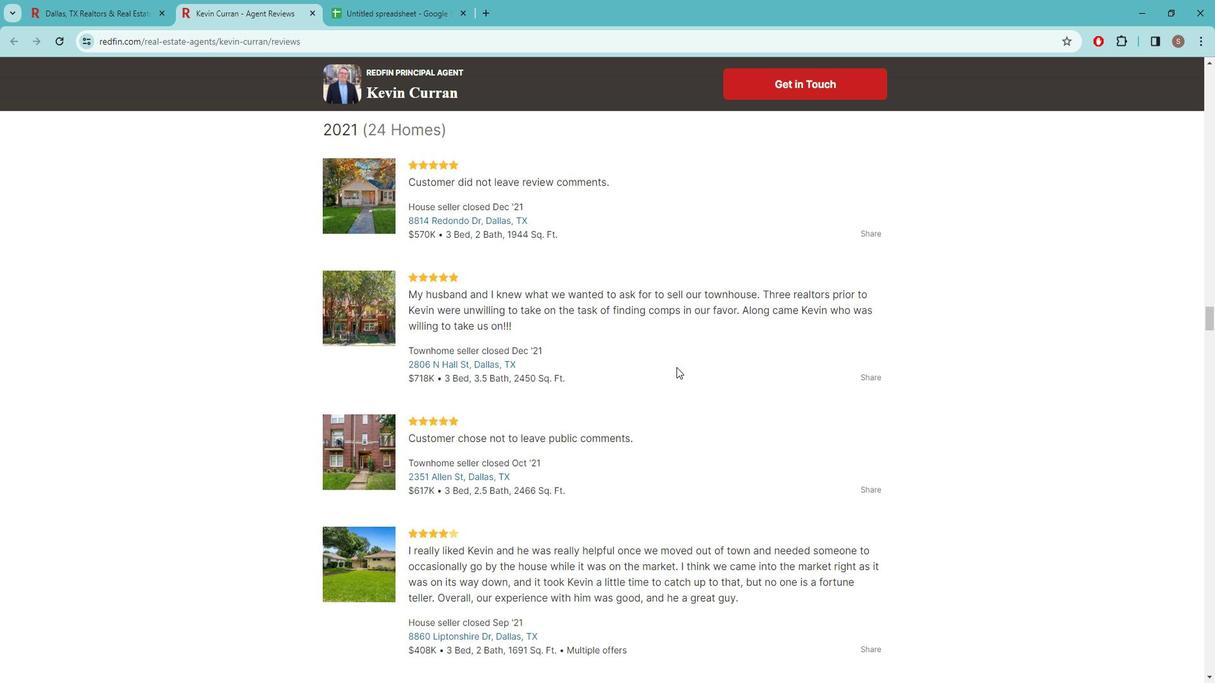 
Action: Mouse moved to (676, 361)
Screenshot: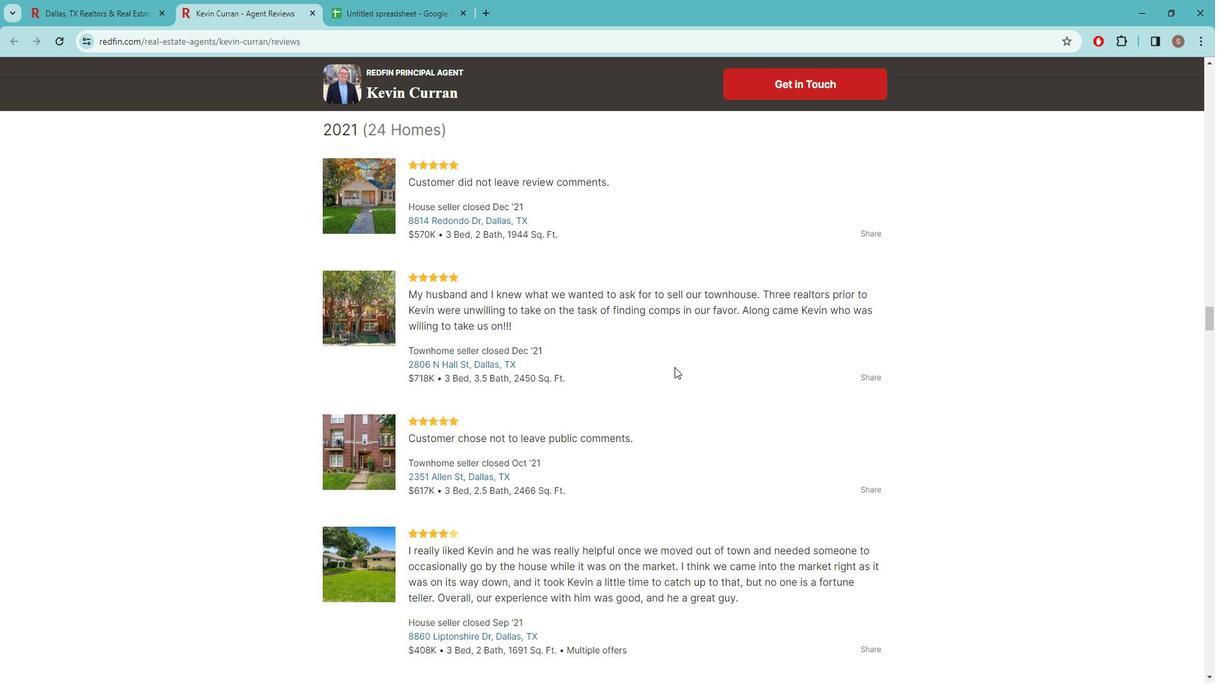 
Action: Mouse scrolled (676, 360) with delta (0, 0)
Screenshot: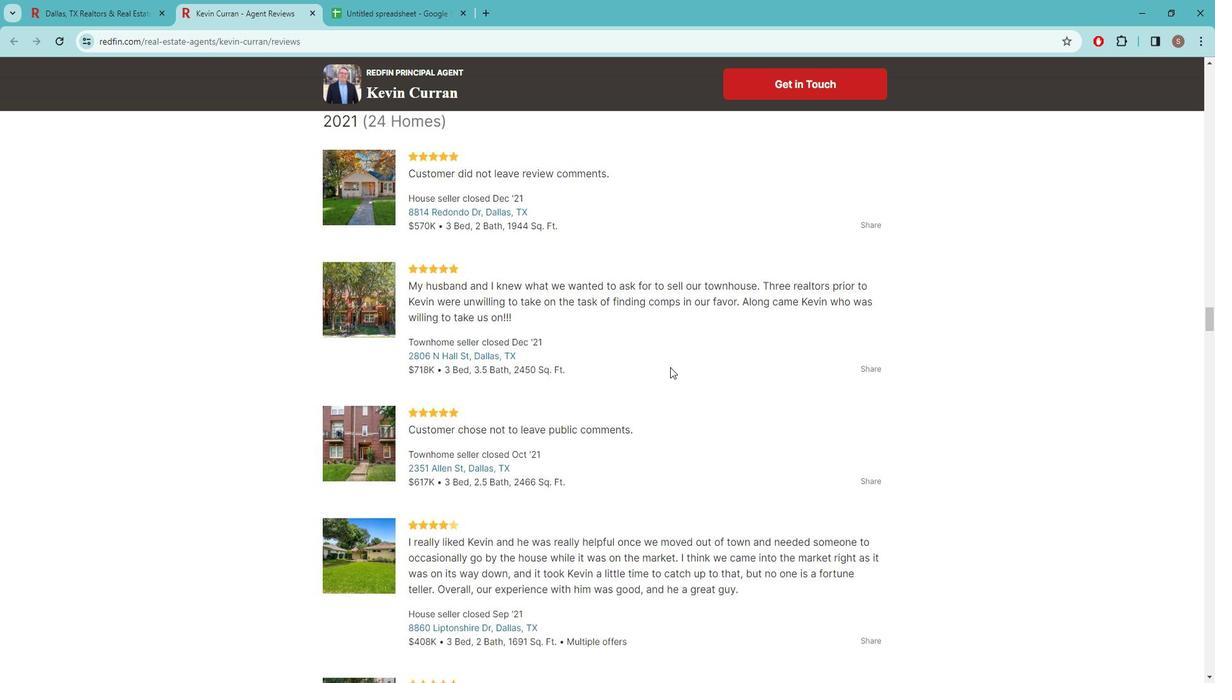 
Action: Mouse moved to (673, 355)
Screenshot: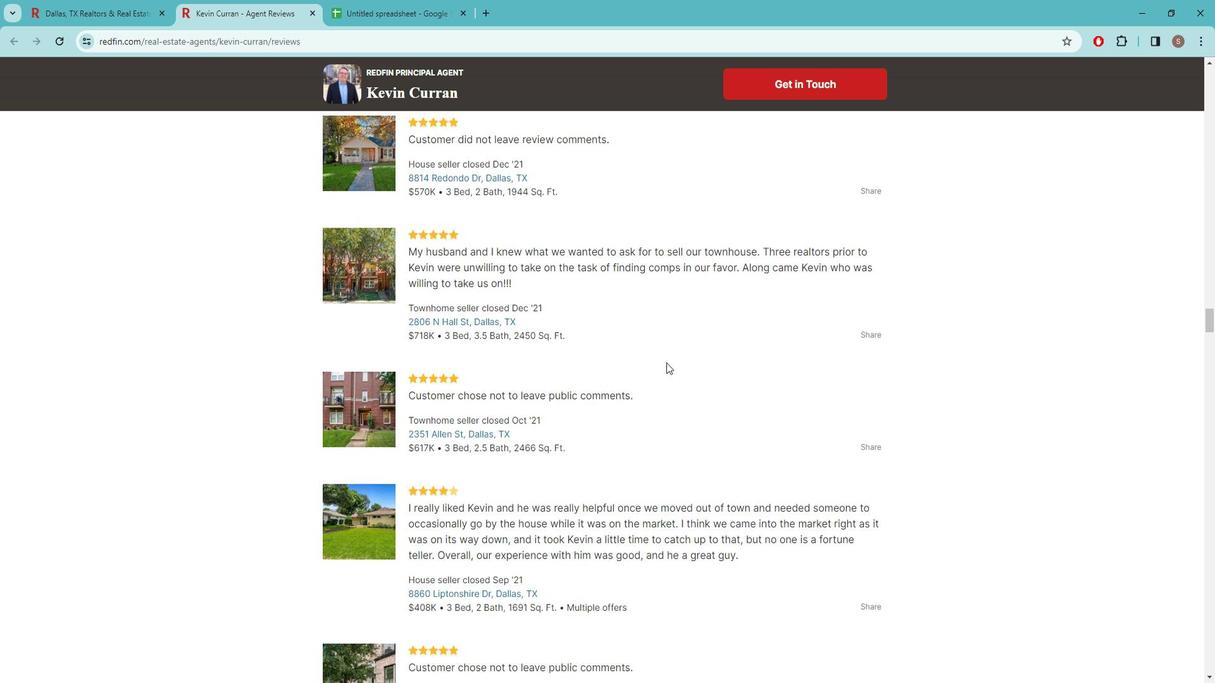 
Action: Mouse scrolled (673, 354) with delta (0, 0)
Screenshot: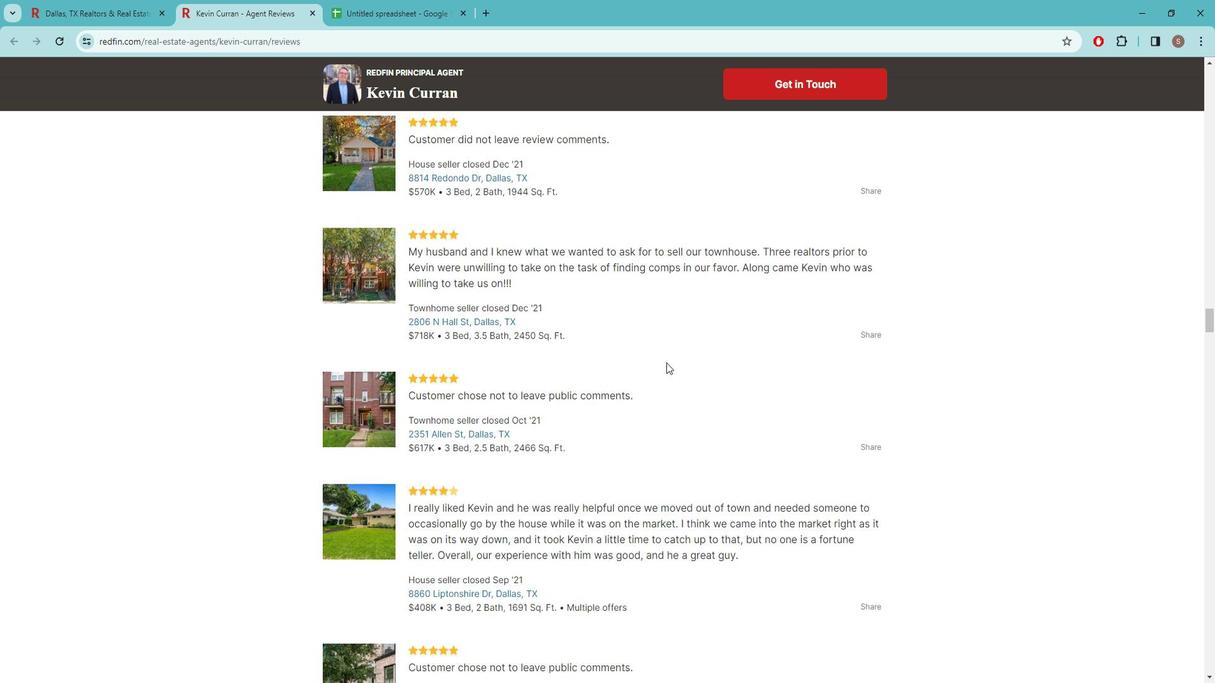 
Action: Mouse moved to (640, 320)
Screenshot: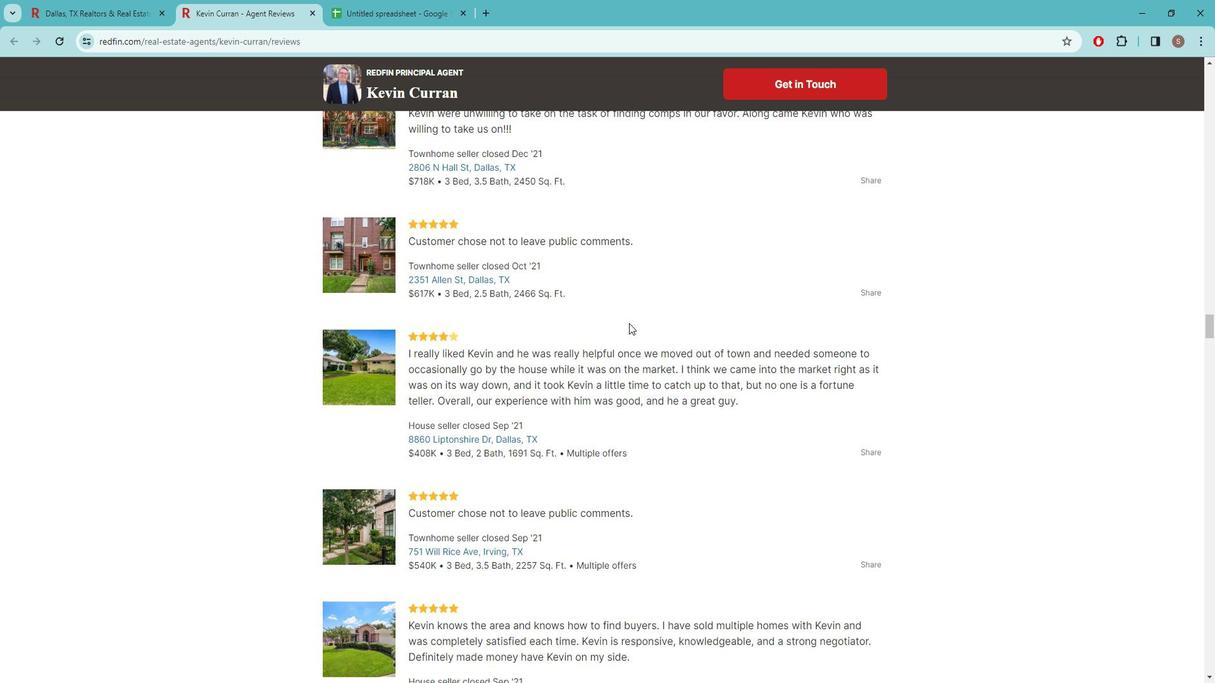 
Action: Mouse scrolled (640, 319) with delta (0, 0)
Screenshot: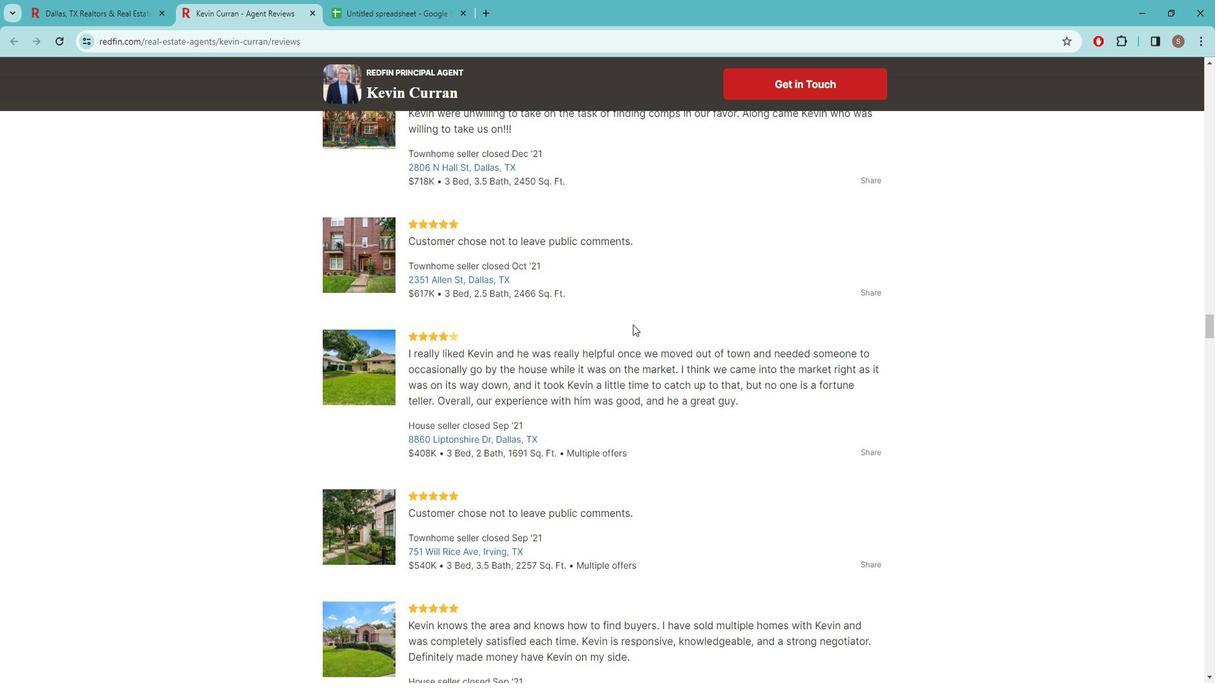 
Action: Mouse scrolled (640, 319) with delta (0, 0)
Screenshot: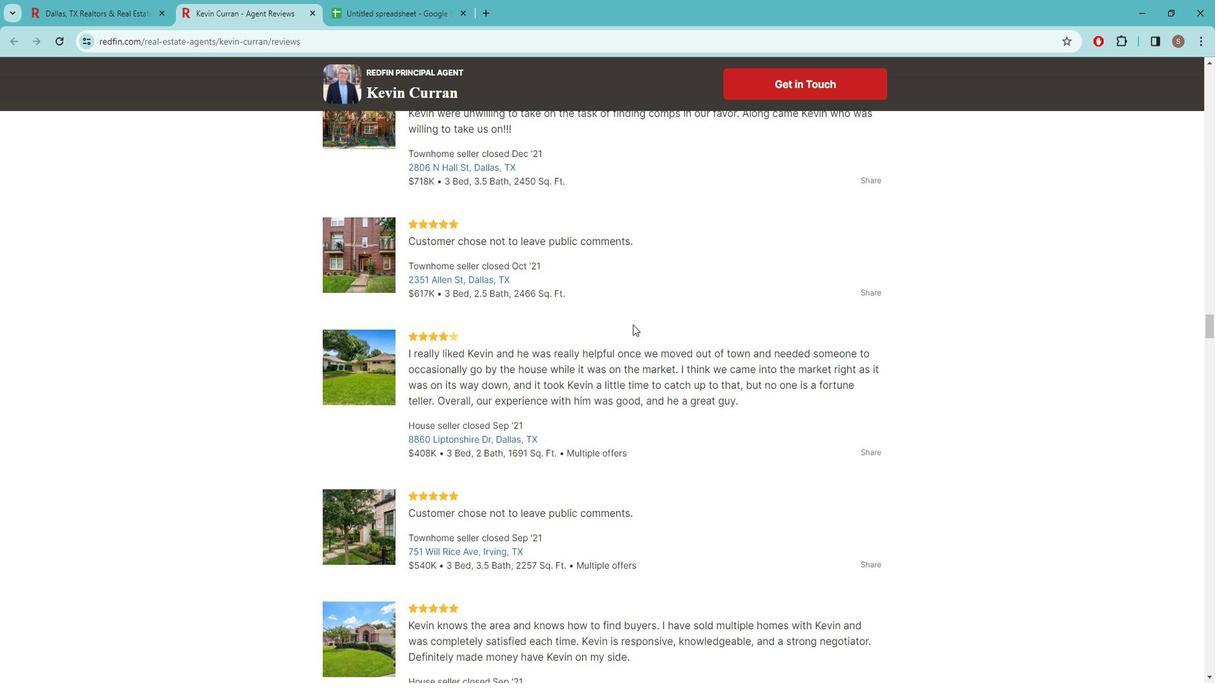 
Action: Mouse moved to (744, 296)
